 Task: What year was "Journey to the Center of the Earth" by Jules Verne published?
Action: Mouse moved to (114, 113)
Screenshot: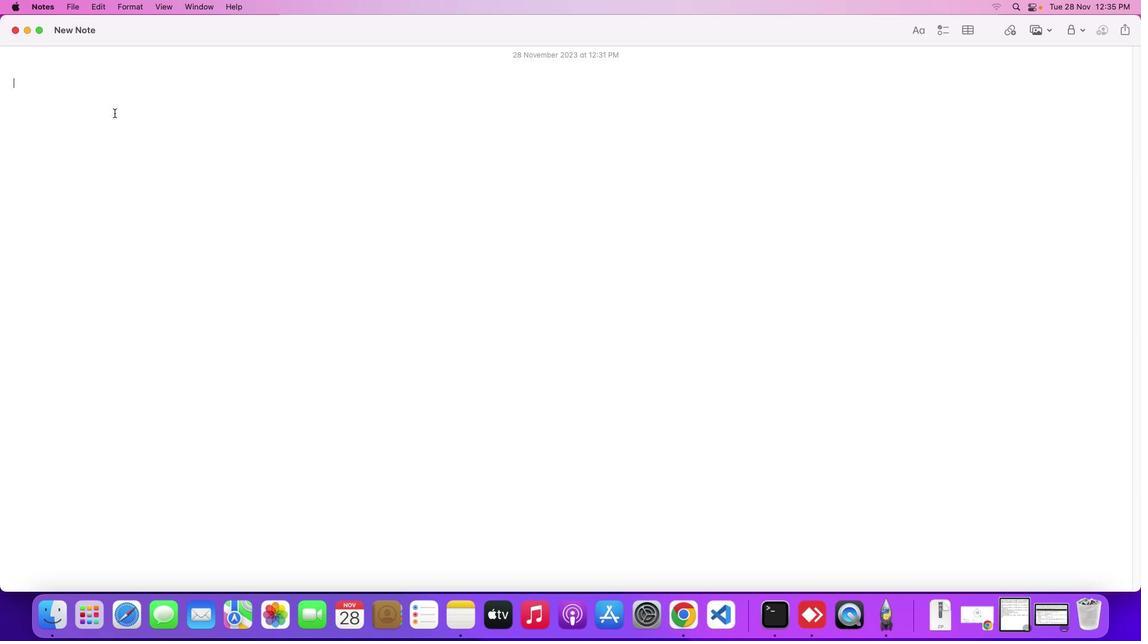 
Action: Mouse pressed left at (114, 113)
Screenshot: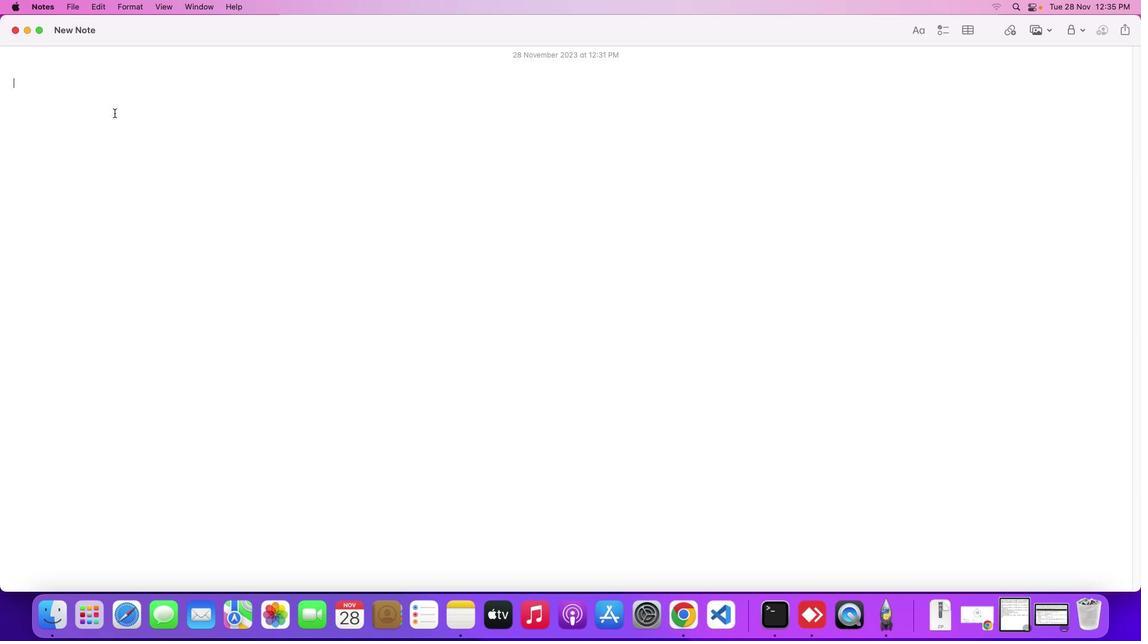 
Action: Mouse moved to (114, 112)
Screenshot: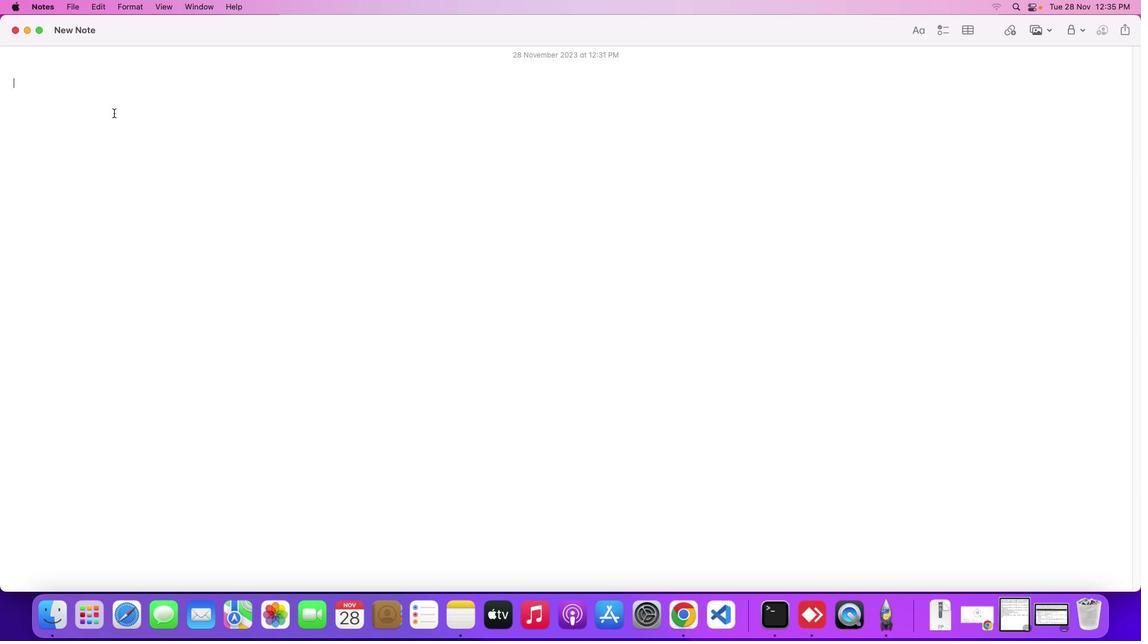 
Action: Key pressed Key.shift'W''h''a''t'Key.space'y''e''a''r'Key.space'w''a''s'Key.spaceKey.shift'"'Key.shift'J''o''u''r''n''e''y'Key.space't''o'Key.space't''h''e'Key.spaceKey.shift'C''e''n''t''e''r'Key.space'o''f'Key.space't''h''e'Key.spaceKey.shift'E''a''r''t''h'Key.shift'"'Key.space'b''y'Key.spaceKey.shift'J''u''l''e''s'Key.spaceKey.shift'V''e''r''n''e'Key.space'p''u''b''l''i''s''h''e''d'Key.shift_r'?'Key.enter
Screenshot: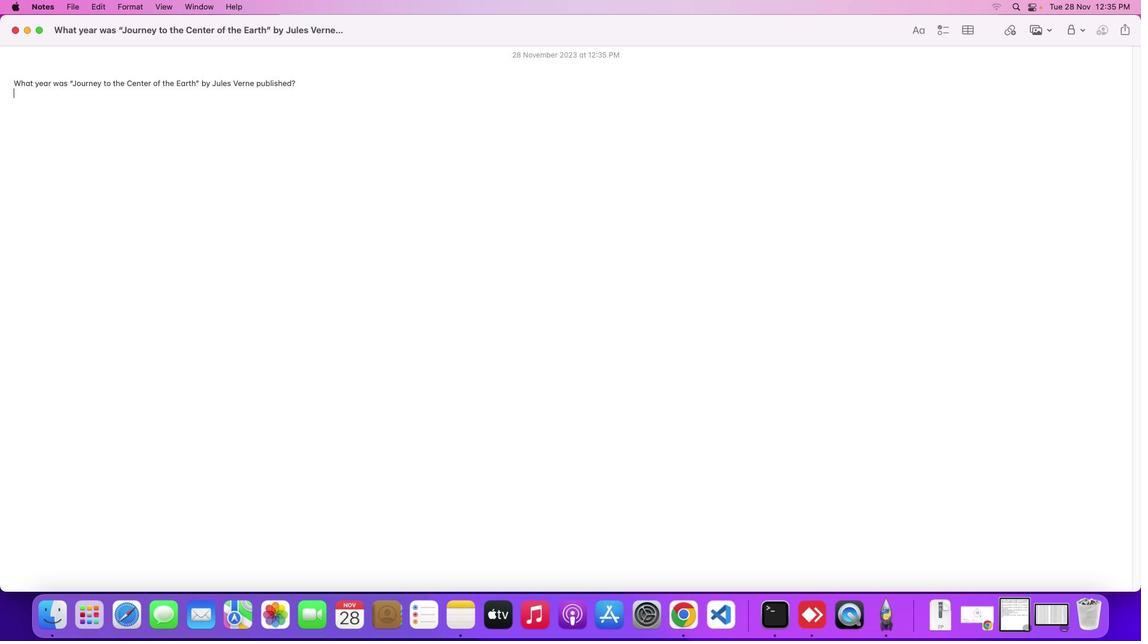 
Action: Mouse moved to (980, 616)
Screenshot: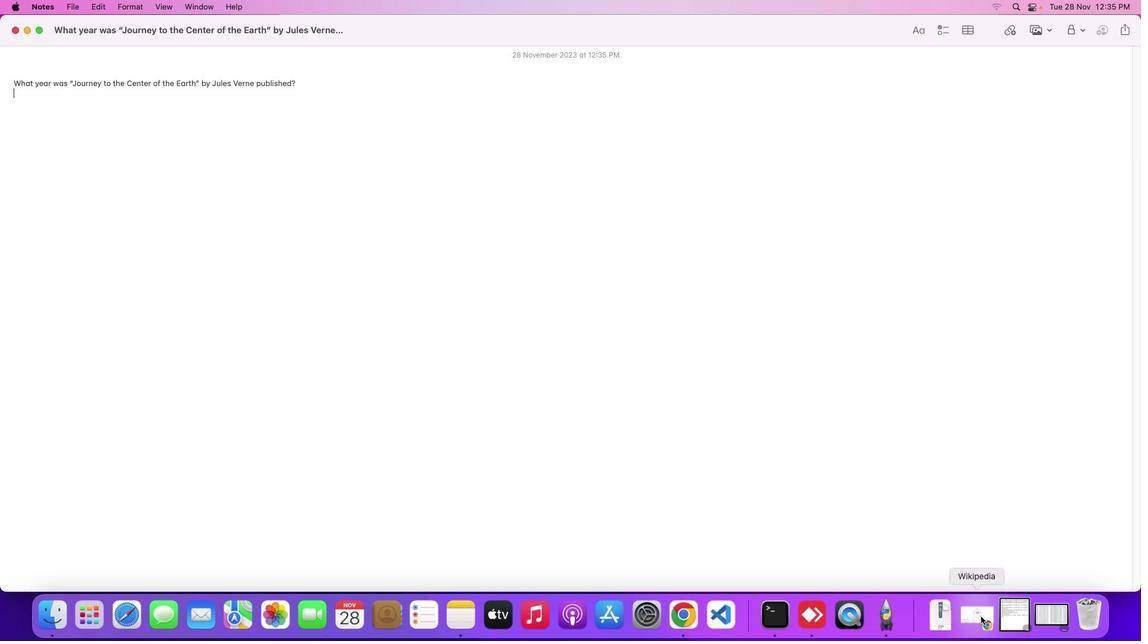 
Action: Mouse pressed left at (980, 616)
Screenshot: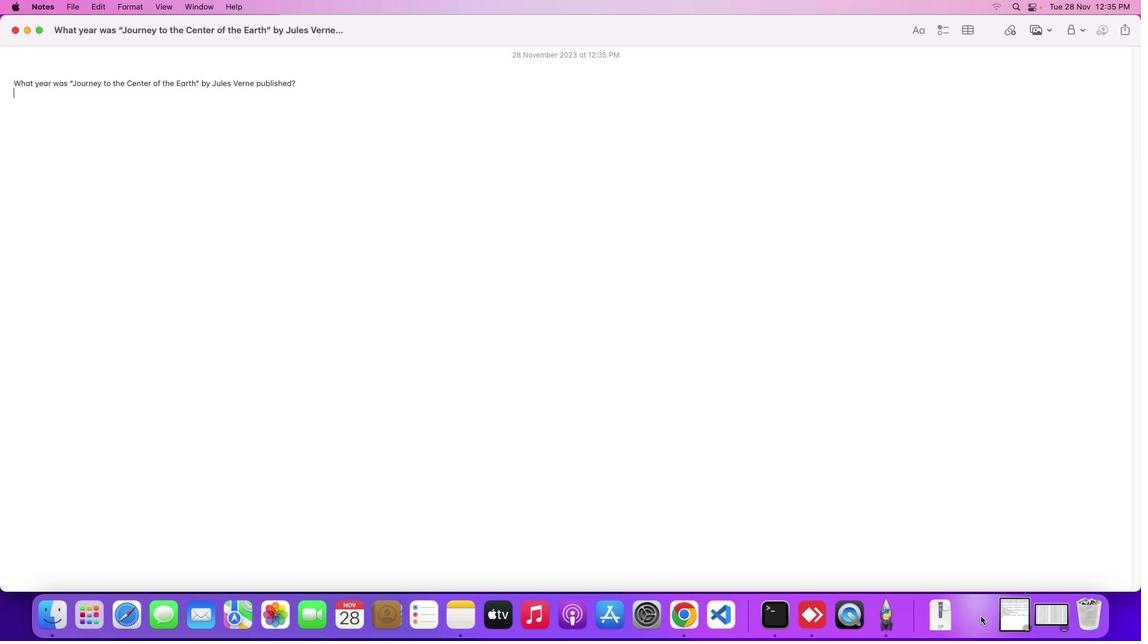 
Action: Mouse moved to (461, 352)
Screenshot: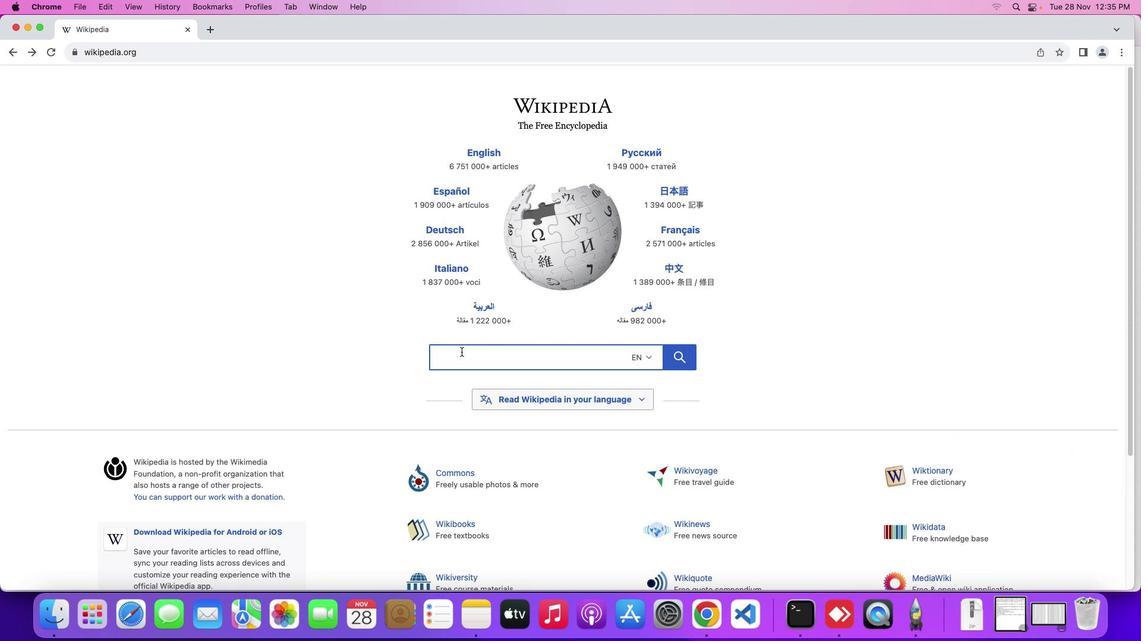 
Action: Mouse pressed left at (461, 352)
Screenshot: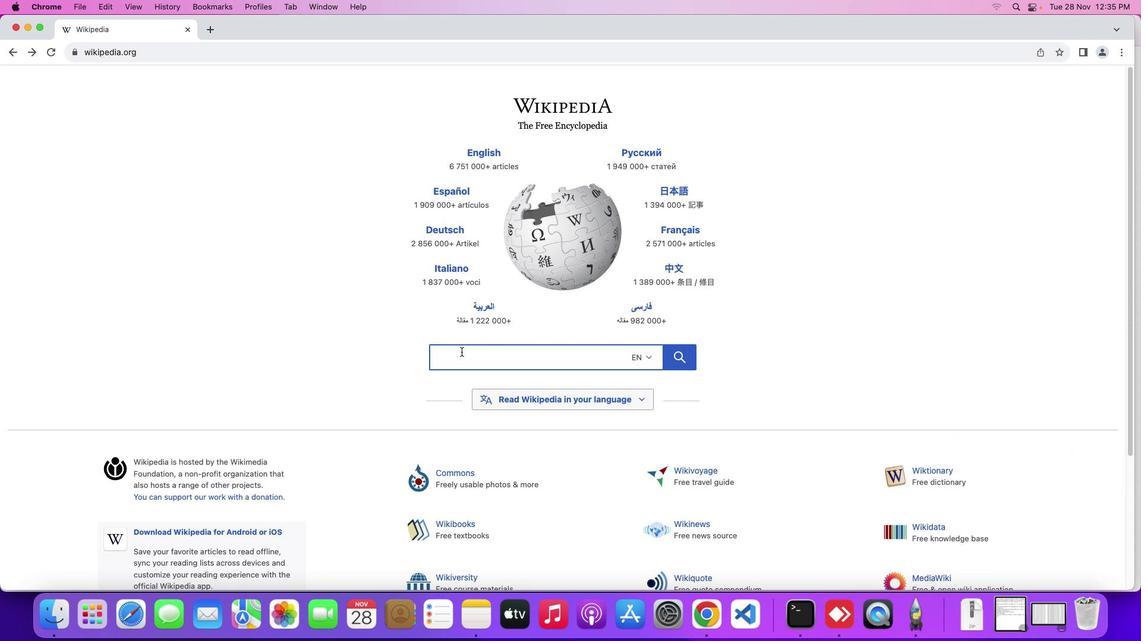 
Action: Key pressed Key.shift'J''o''u''r''n''e''y'Key.space't''o'Key.space't''h''e'Key.spaceKey.shift'C''e''n''t''e''r'Key.space'o''f'Key.space't''h''e'Key.spaceKey.shift'E''a''r''t''h'Key.enter
Screenshot: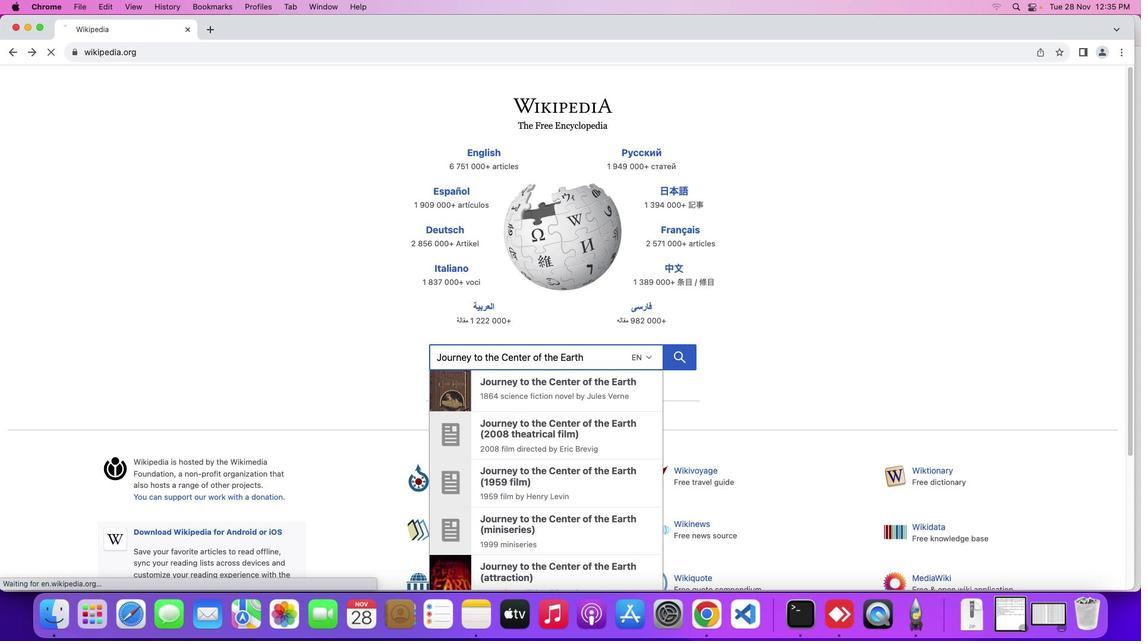 
Action: Mouse moved to (666, 368)
Screenshot: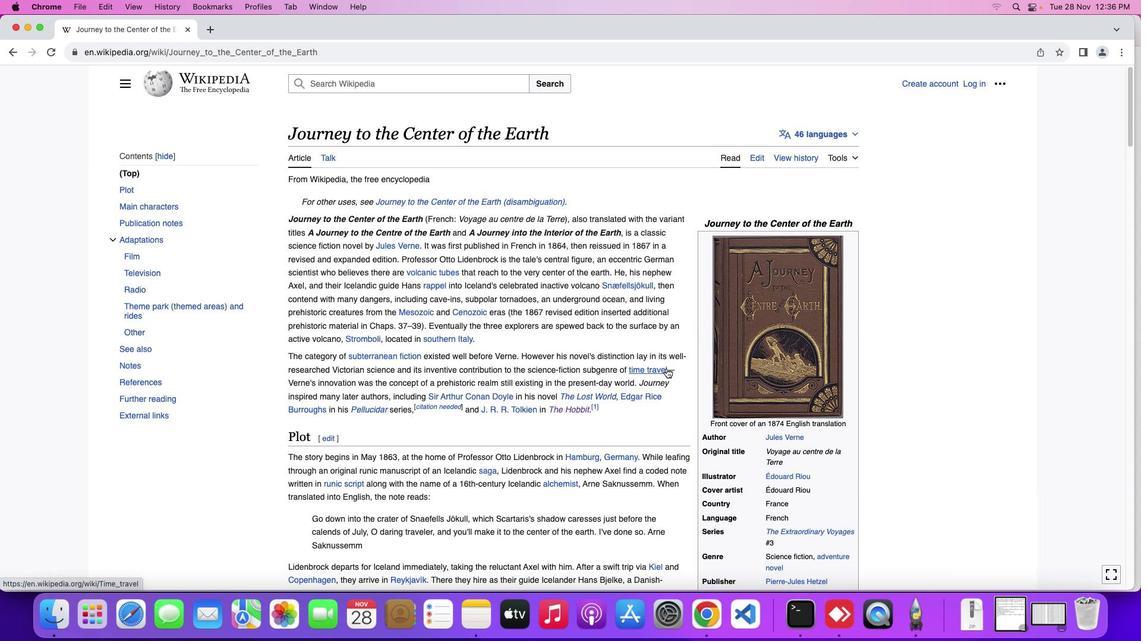 
Action: Mouse scrolled (666, 368) with delta (0, 0)
Screenshot: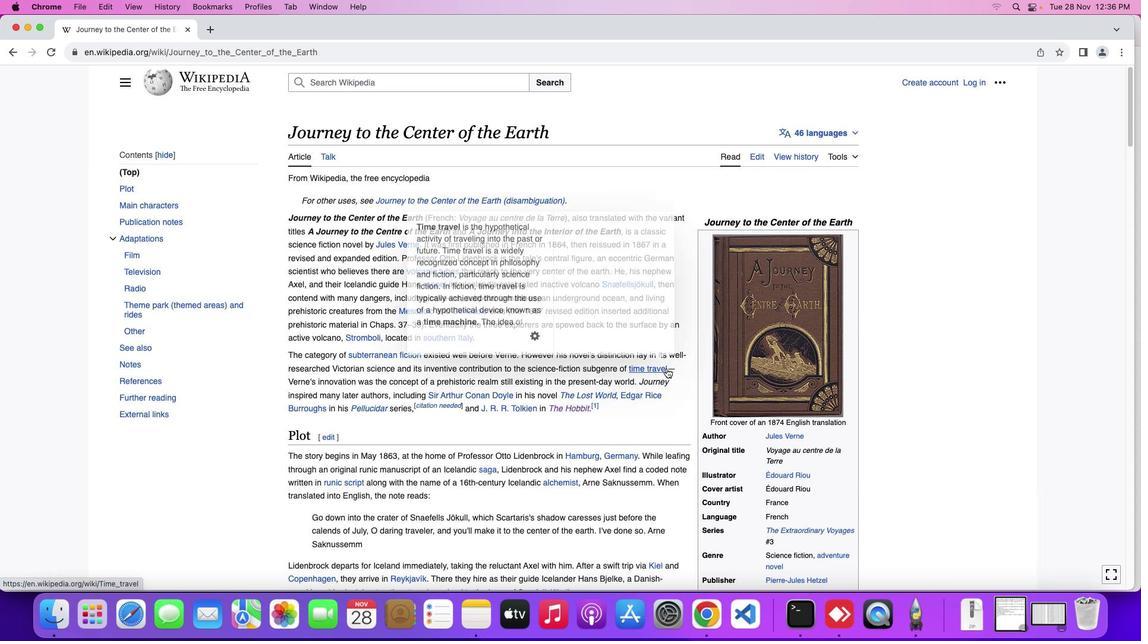 
Action: Mouse scrolled (666, 368) with delta (0, 0)
Screenshot: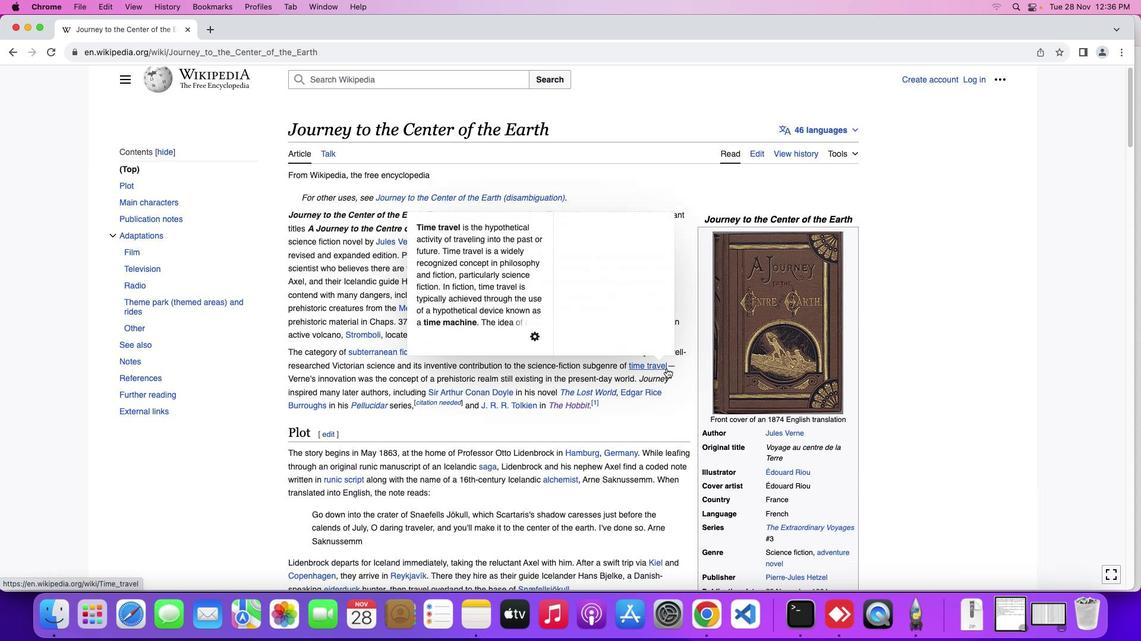 
Action: Mouse scrolled (666, 368) with delta (0, 0)
Screenshot: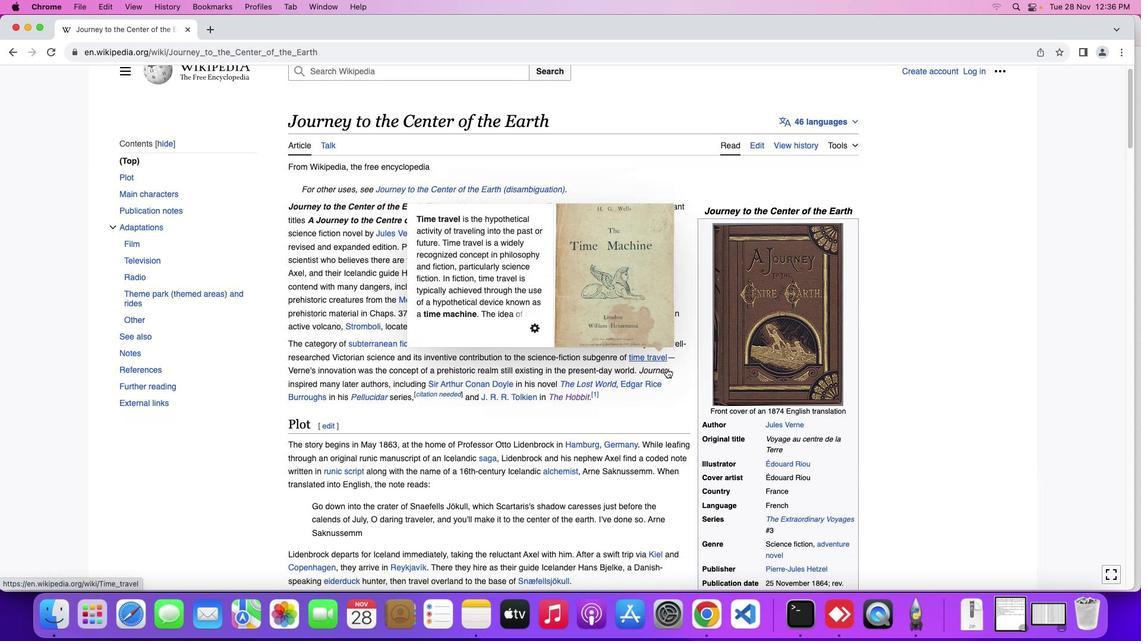 
Action: Mouse moved to (859, 326)
Screenshot: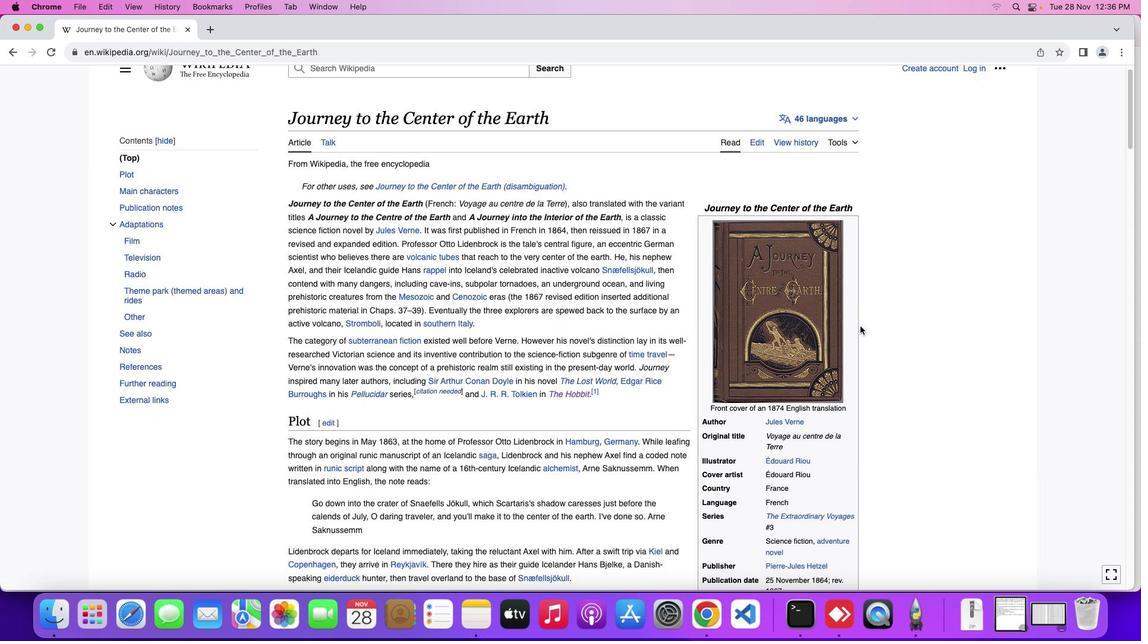 
Action: Mouse scrolled (859, 326) with delta (0, 0)
Screenshot: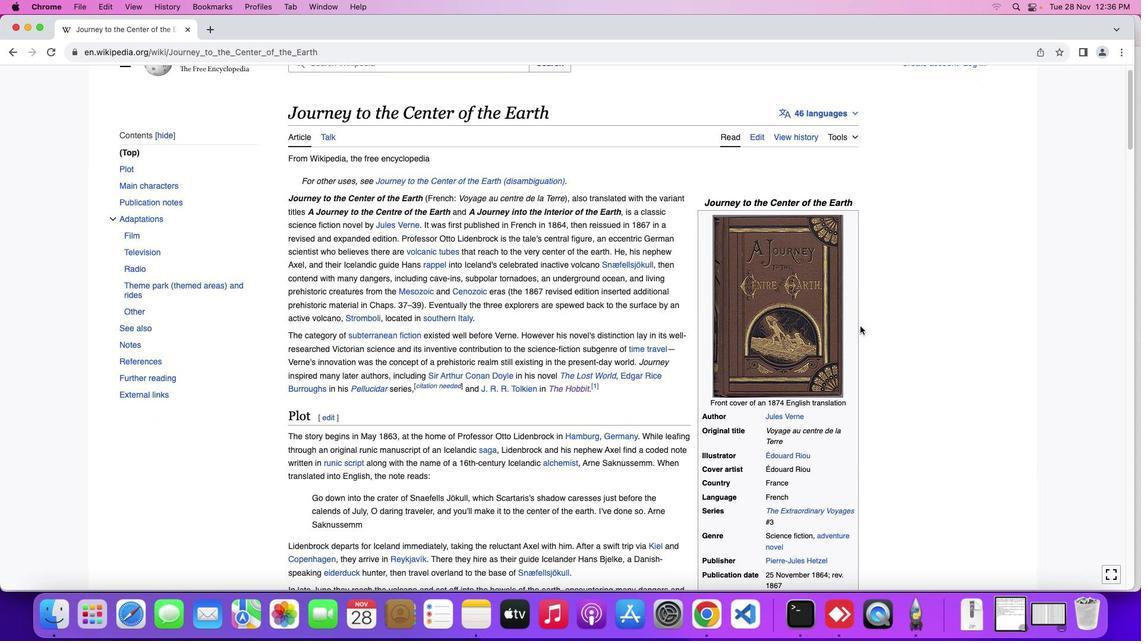 
Action: Mouse moved to (859, 326)
Screenshot: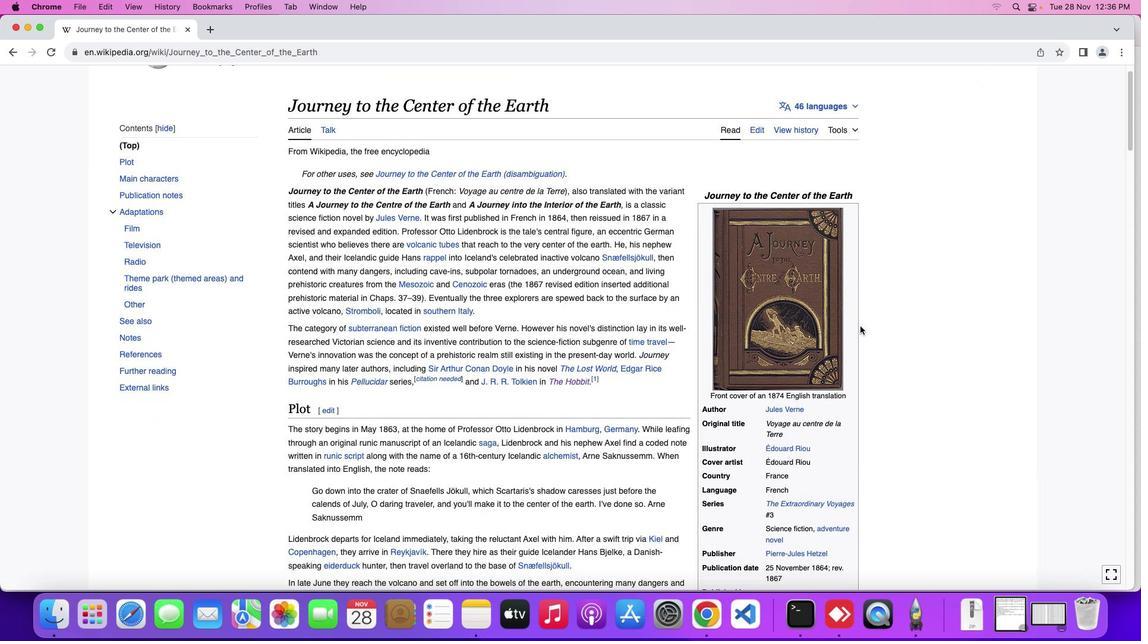 
Action: Mouse scrolled (859, 326) with delta (0, 0)
Screenshot: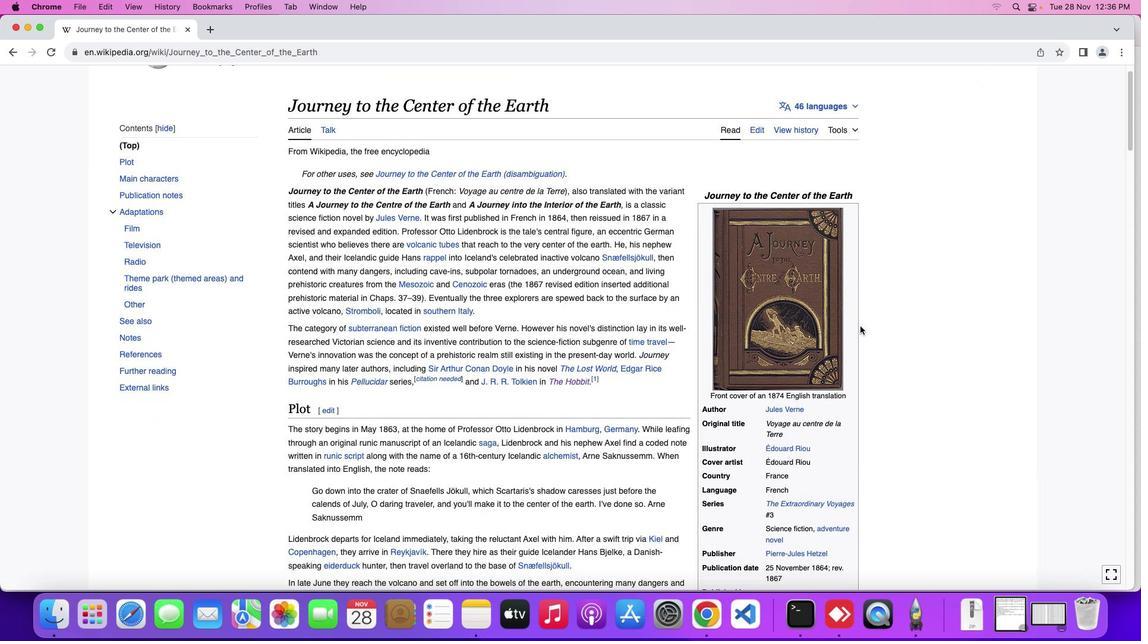 
Action: Mouse scrolled (859, 326) with delta (0, 0)
Screenshot: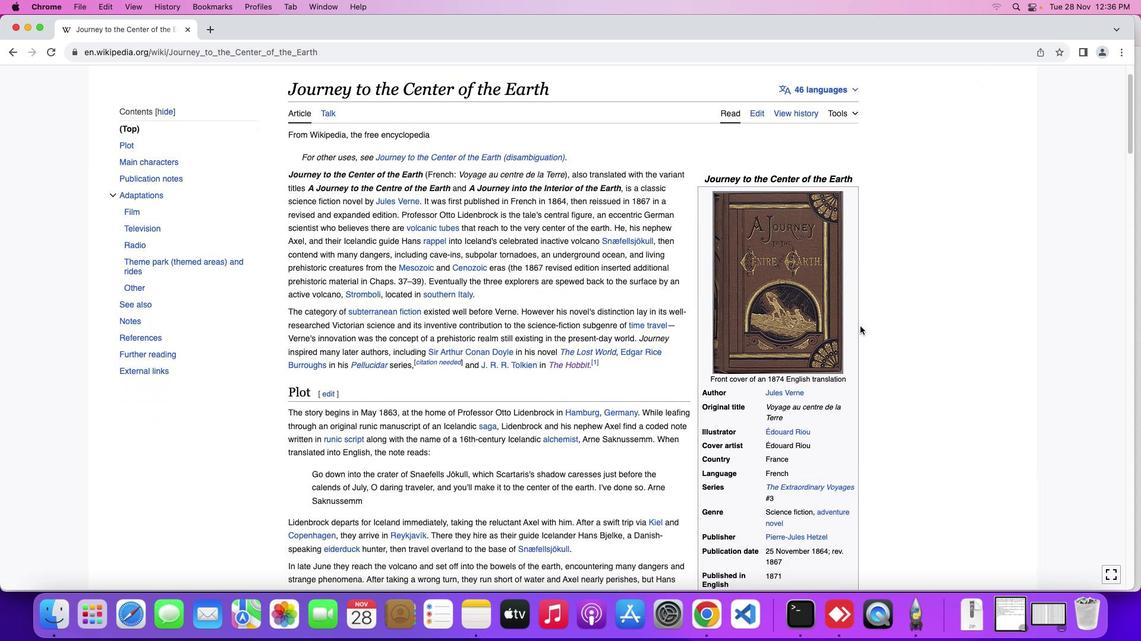 
Action: Mouse moved to (862, 325)
Screenshot: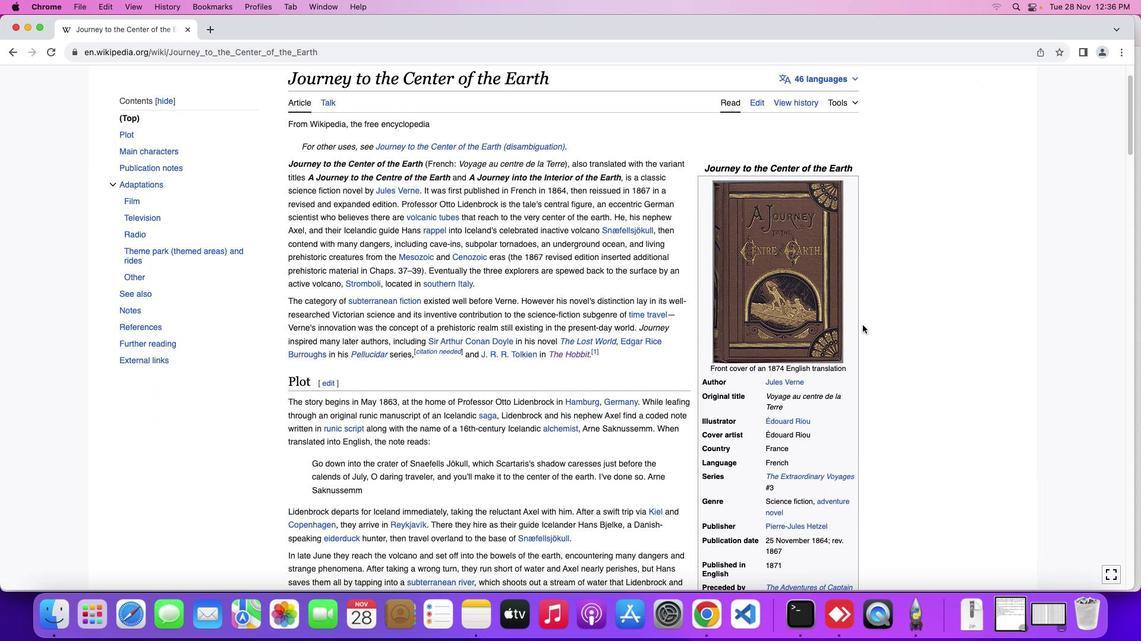 
Action: Mouse scrolled (862, 325) with delta (0, 0)
Screenshot: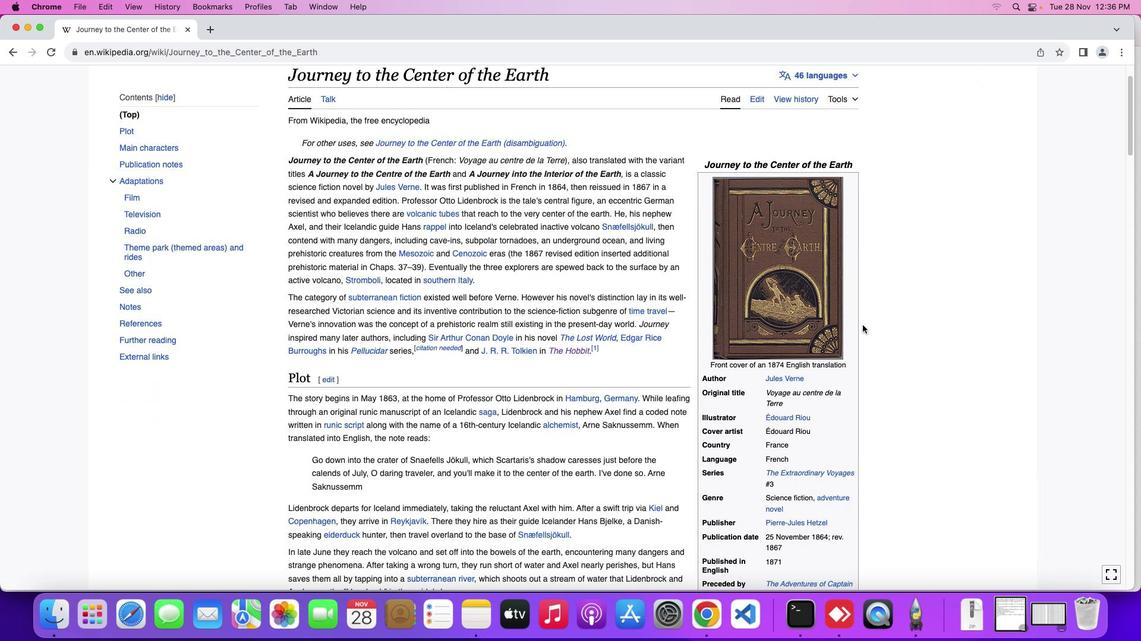
Action: Mouse moved to (862, 325)
Screenshot: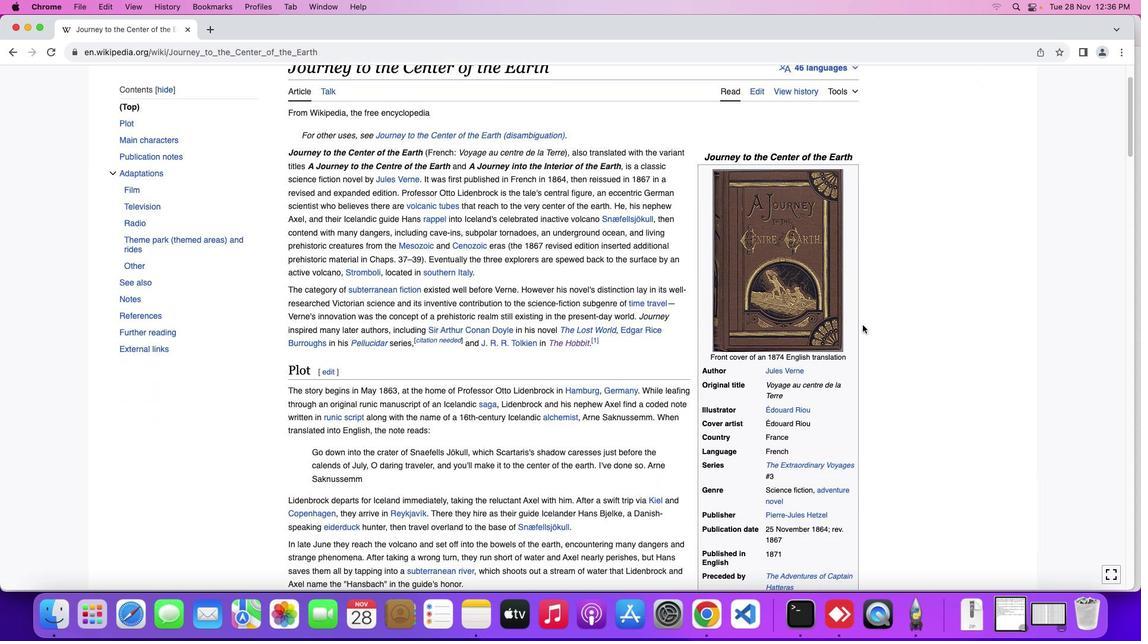 
Action: Mouse scrolled (862, 325) with delta (0, 0)
Screenshot: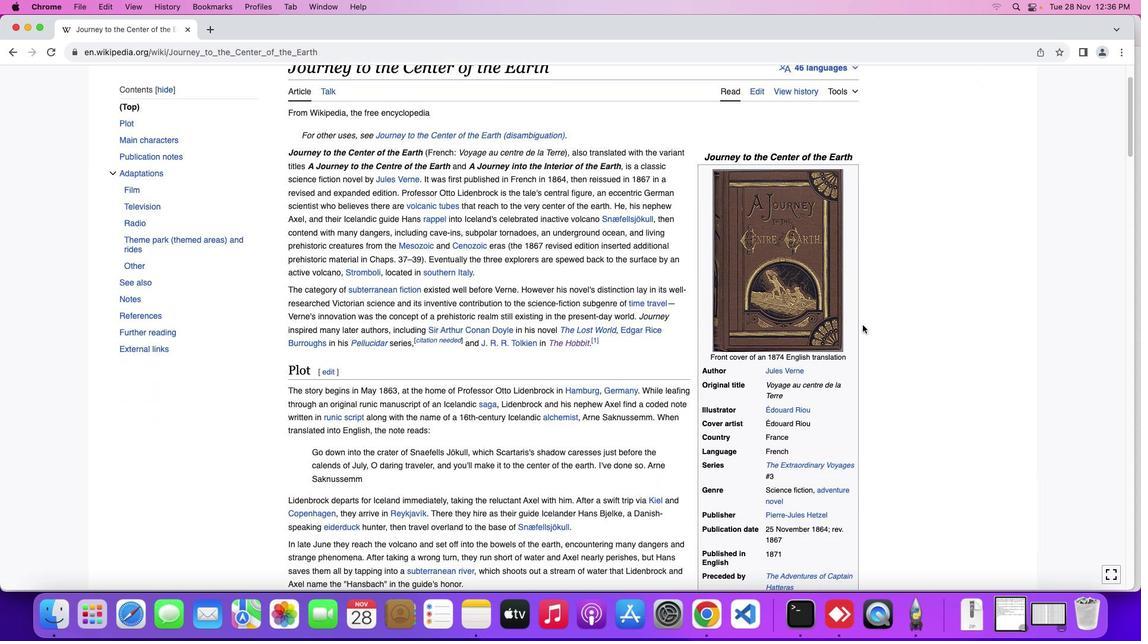 
Action: Mouse scrolled (862, 325) with delta (0, 0)
Screenshot: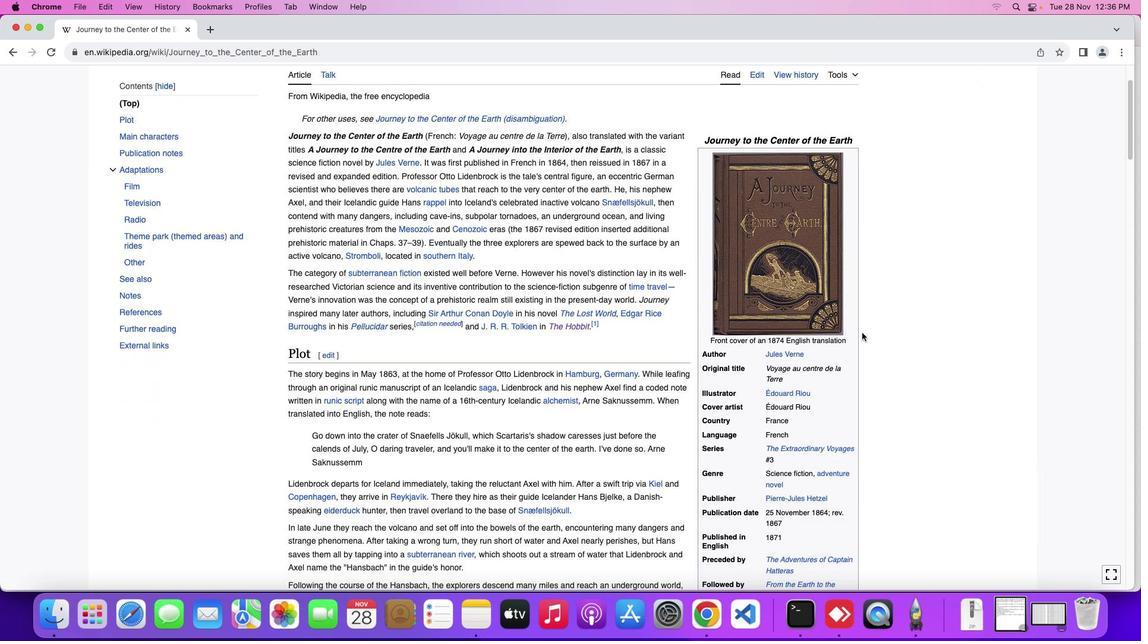 
Action: Mouse moved to (860, 346)
Screenshot: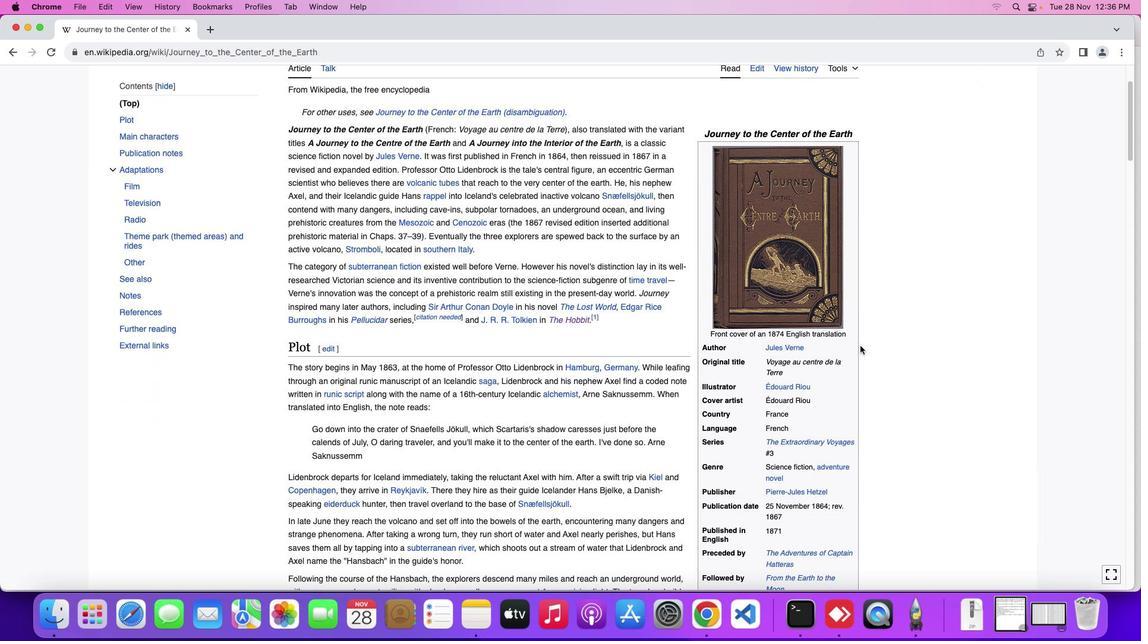 
Action: Mouse scrolled (860, 346) with delta (0, 0)
Screenshot: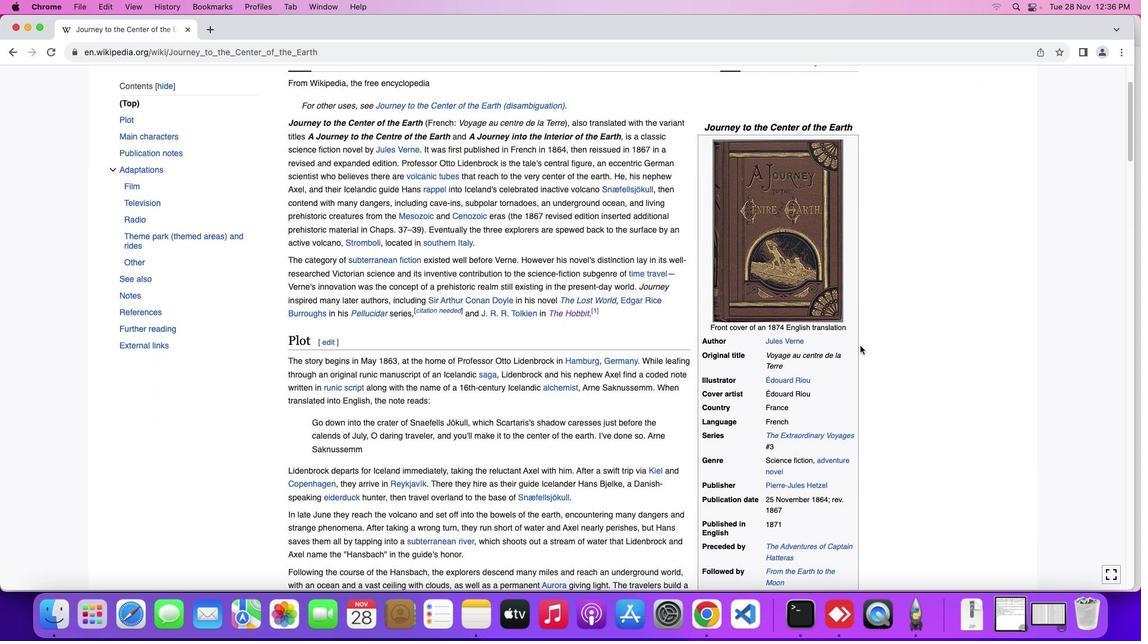 
Action: Mouse scrolled (860, 346) with delta (0, 0)
Screenshot: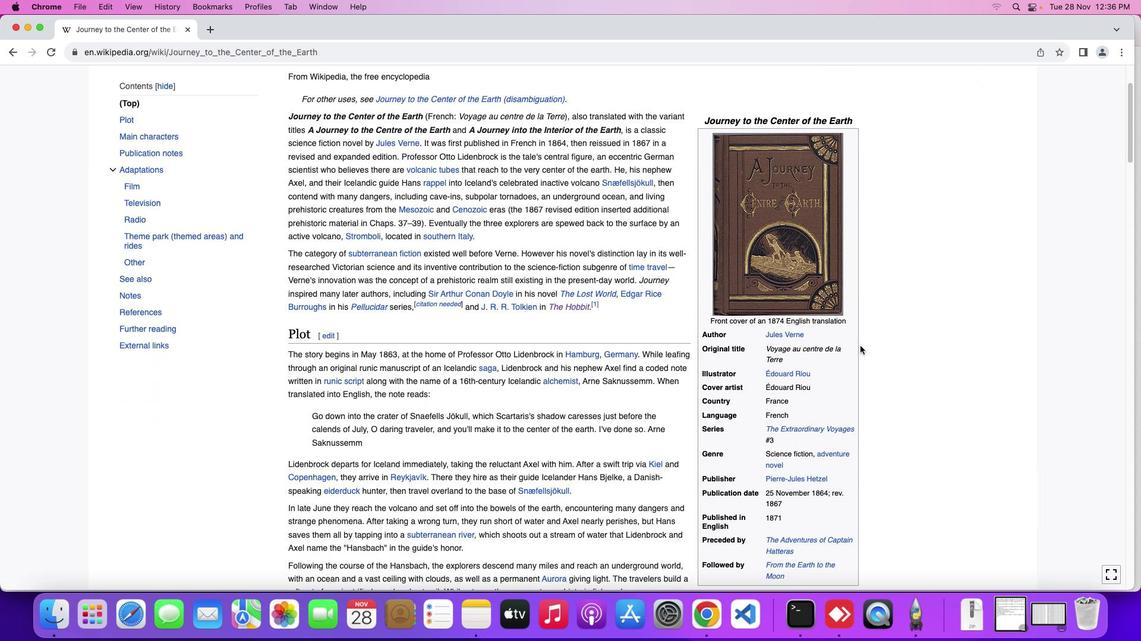 
Action: Mouse scrolled (860, 346) with delta (0, 0)
Screenshot: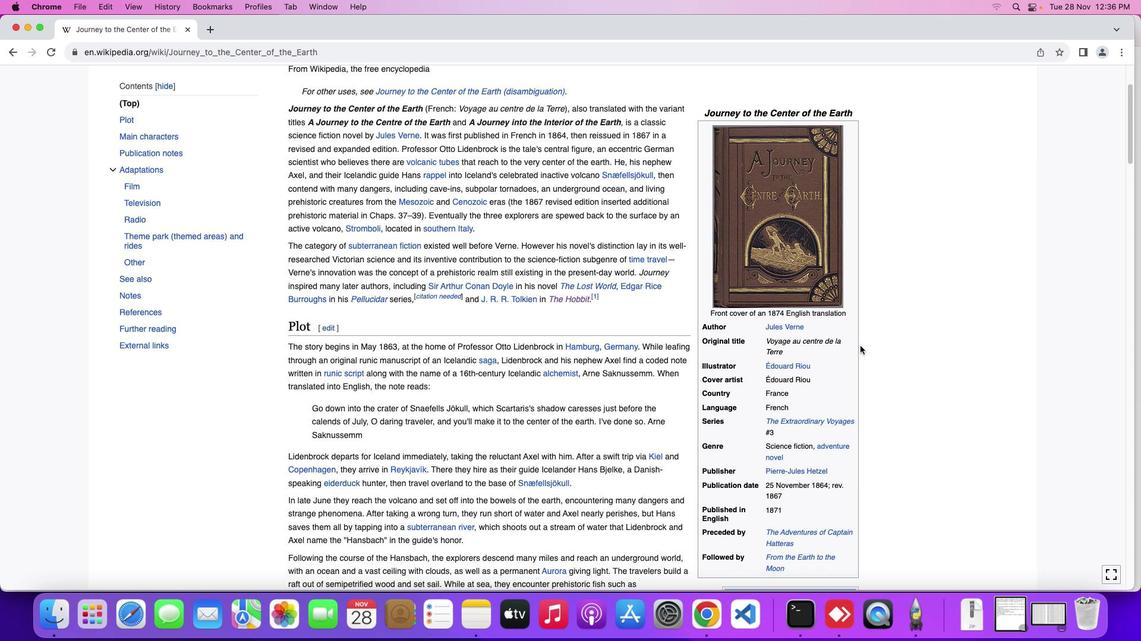 
Action: Mouse scrolled (860, 346) with delta (0, 0)
Screenshot: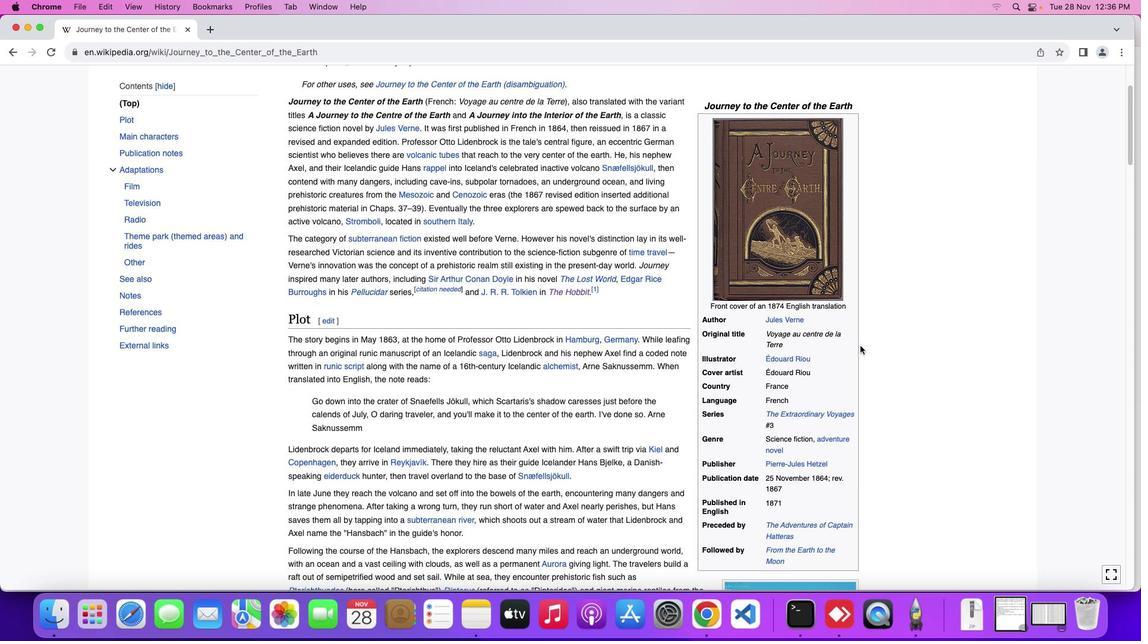 
Action: Mouse moved to (873, 373)
Screenshot: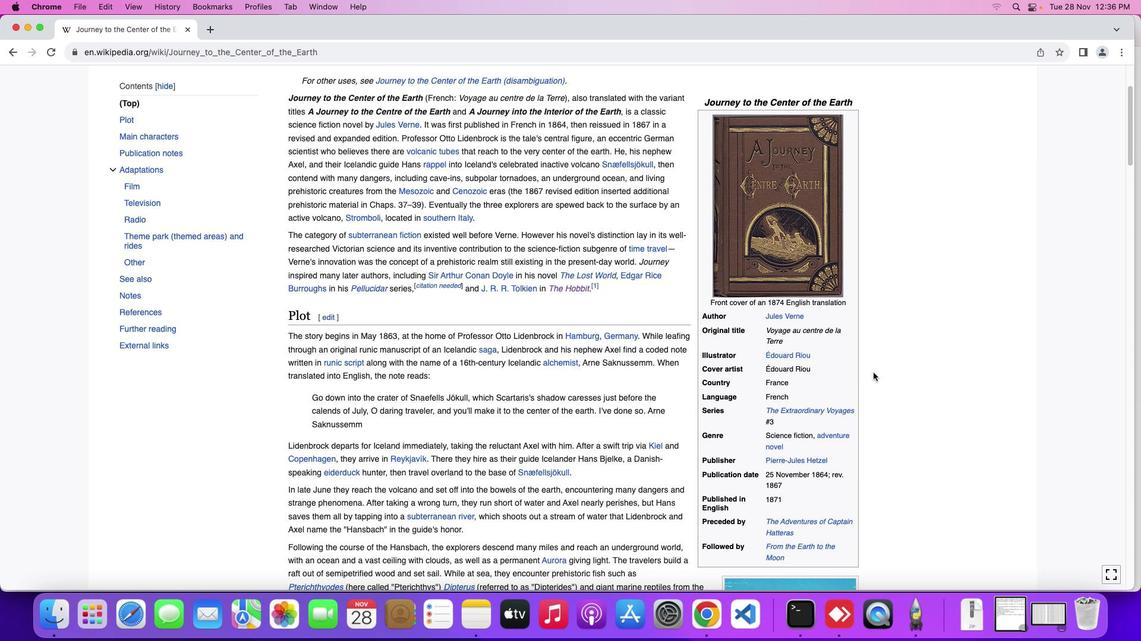 
Action: Mouse scrolled (873, 373) with delta (0, 0)
Screenshot: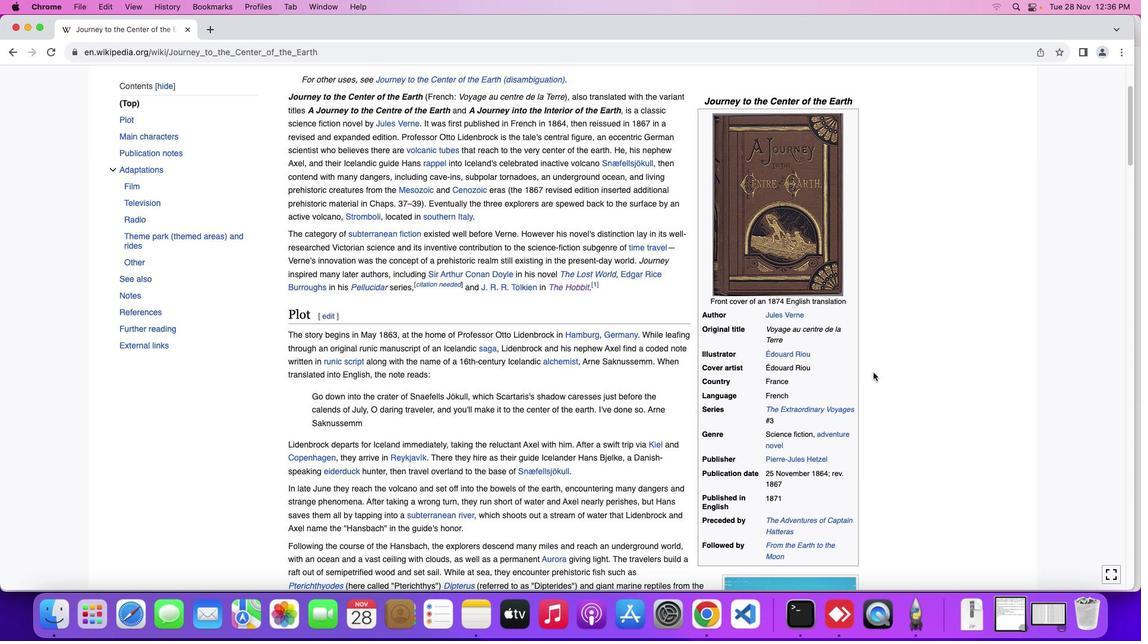 
Action: Mouse moved to (873, 373)
Screenshot: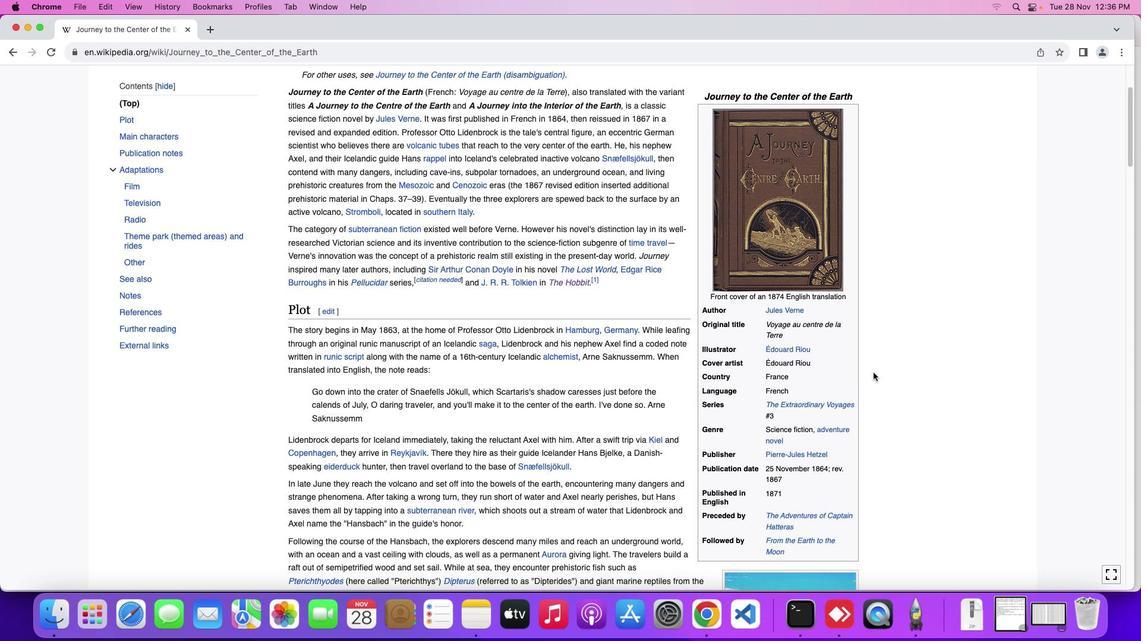 
Action: Mouse scrolled (873, 373) with delta (0, 0)
Screenshot: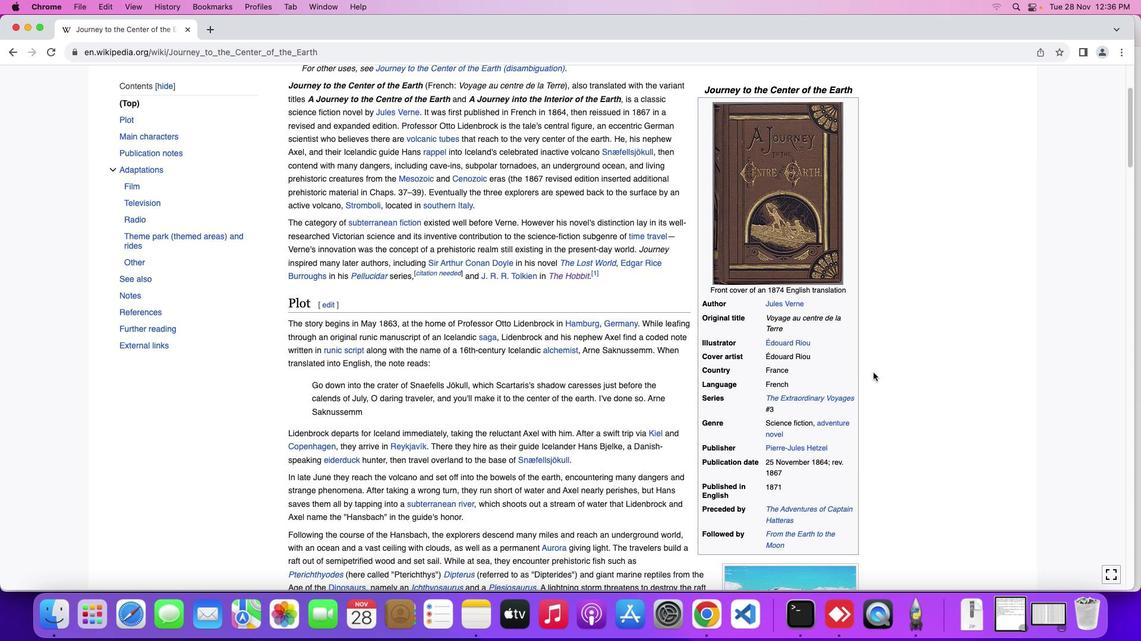 
Action: Mouse scrolled (873, 373) with delta (0, 0)
Screenshot: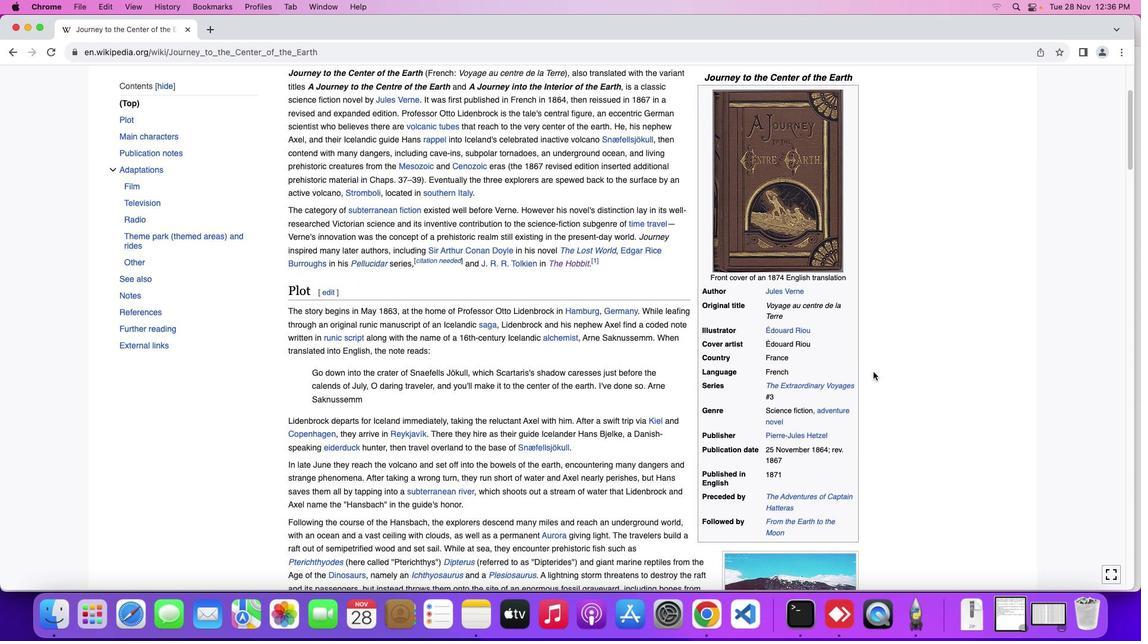 
Action: Mouse moved to (872, 378)
Screenshot: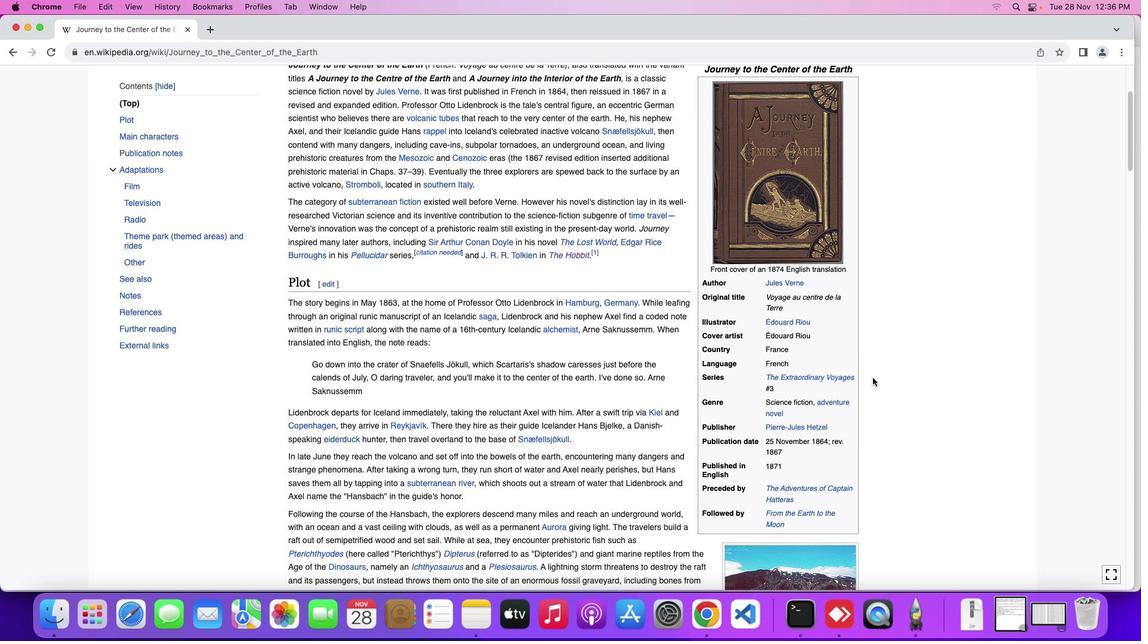 
Action: Mouse scrolled (872, 378) with delta (0, 0)
Screenshot: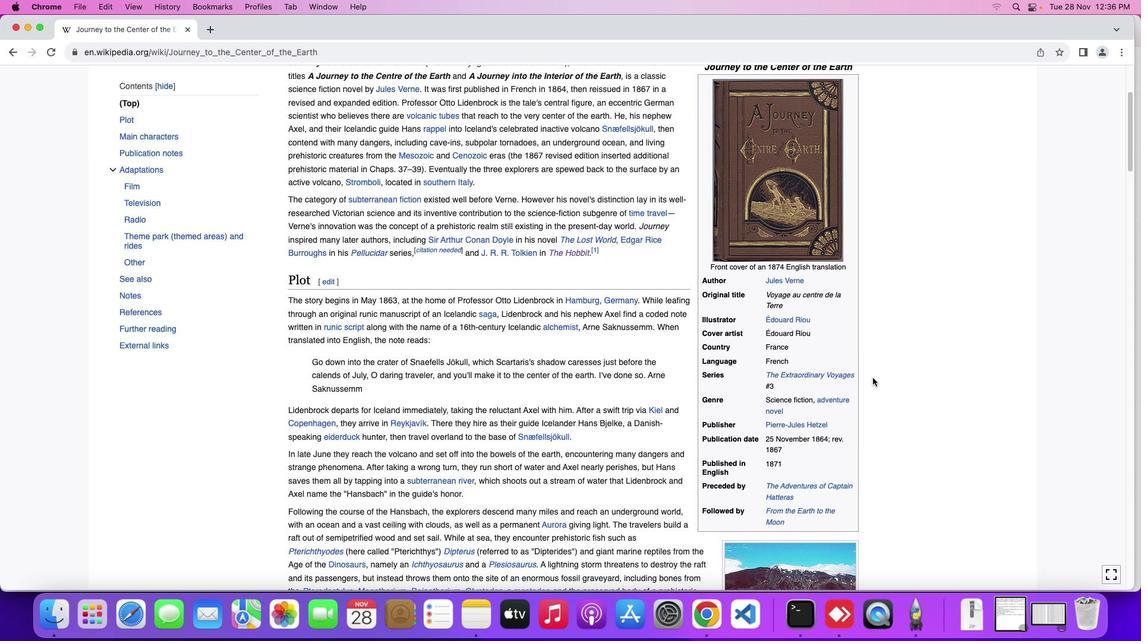 
Action: Mouse scrolled (872, 378) with delta (0, 0)
Screenshot: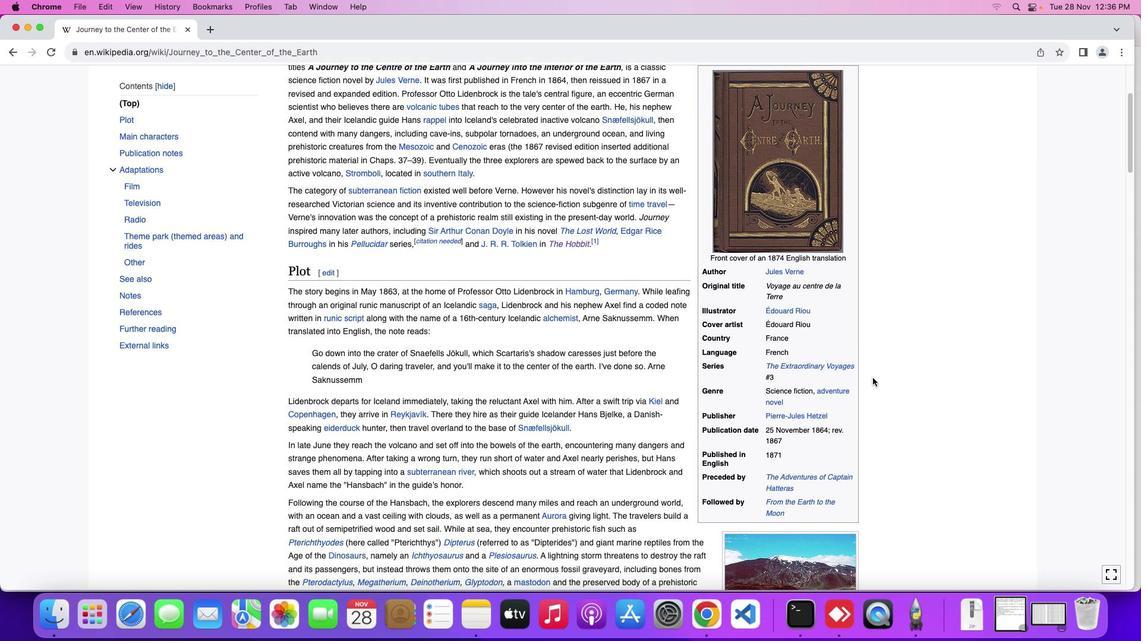
Action: Mouse scrolled (872, 378) with delta (0, 0)
Screenshot: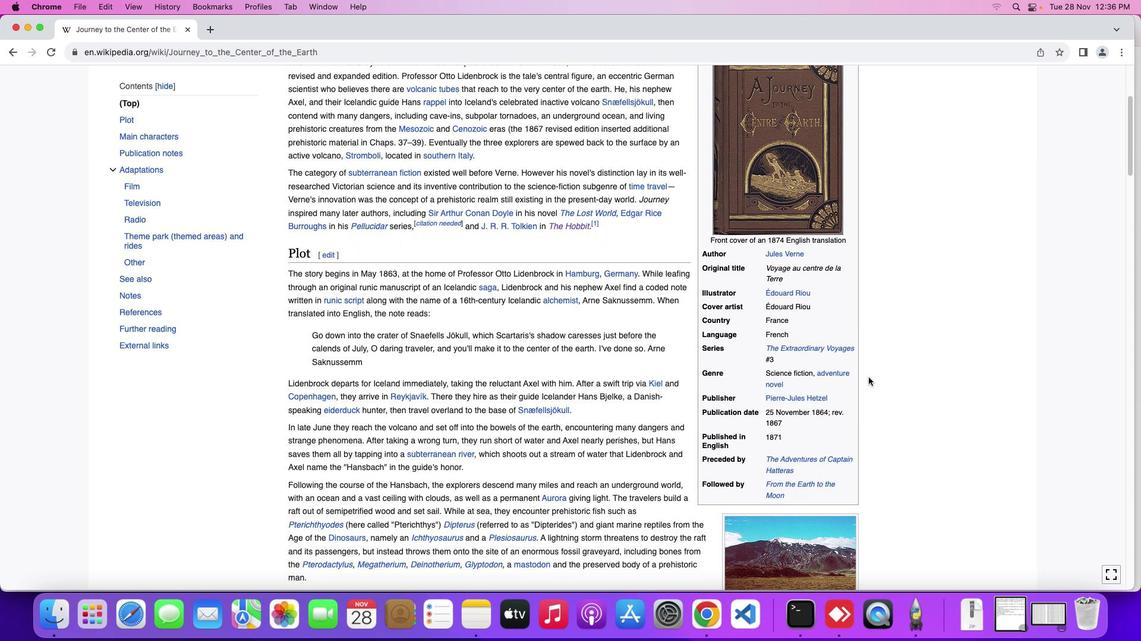
Action: Mouse moved to (833, 370)
Screenshot: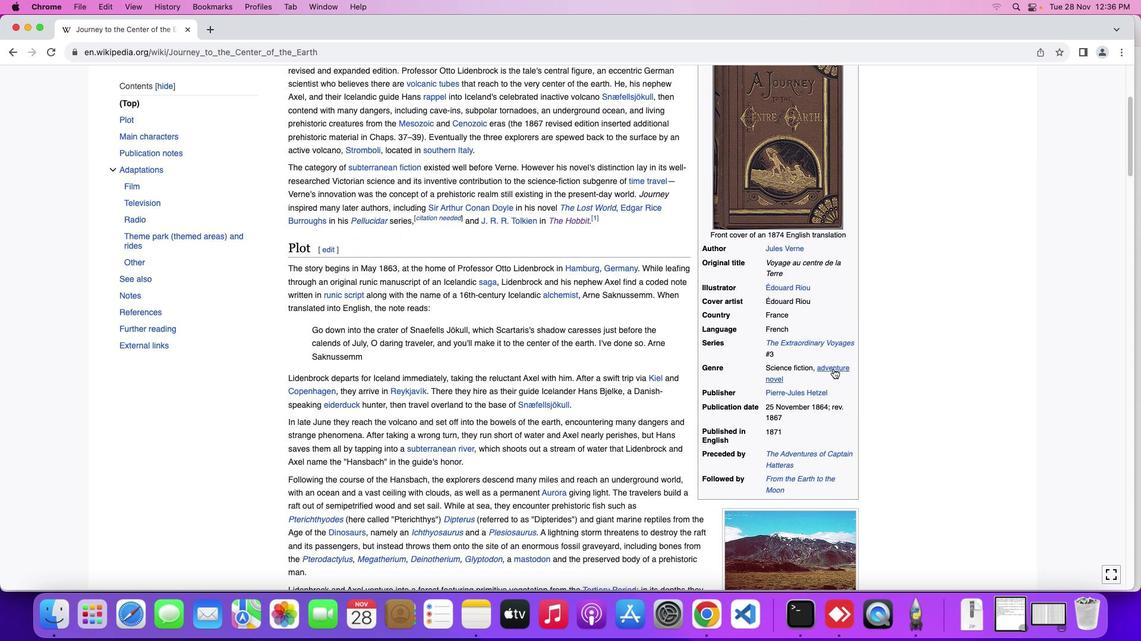 
Action: Mouse scrolled (833, 370) with delta (0, 0)
Screenshot: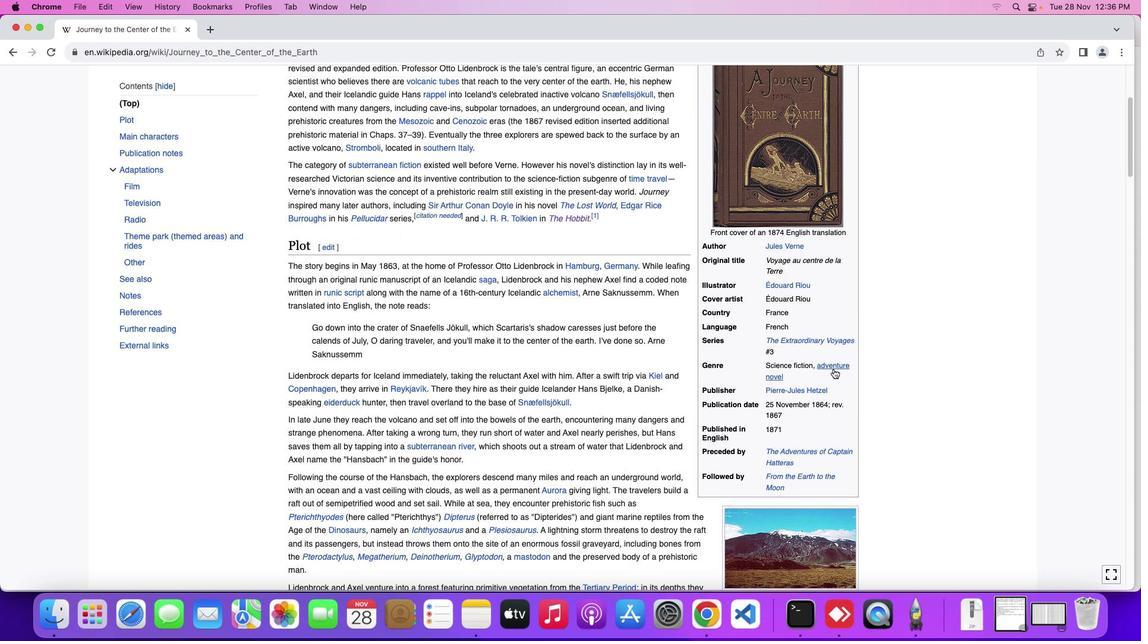 
Action: Mouse moved to (833, 369)
Screenshot: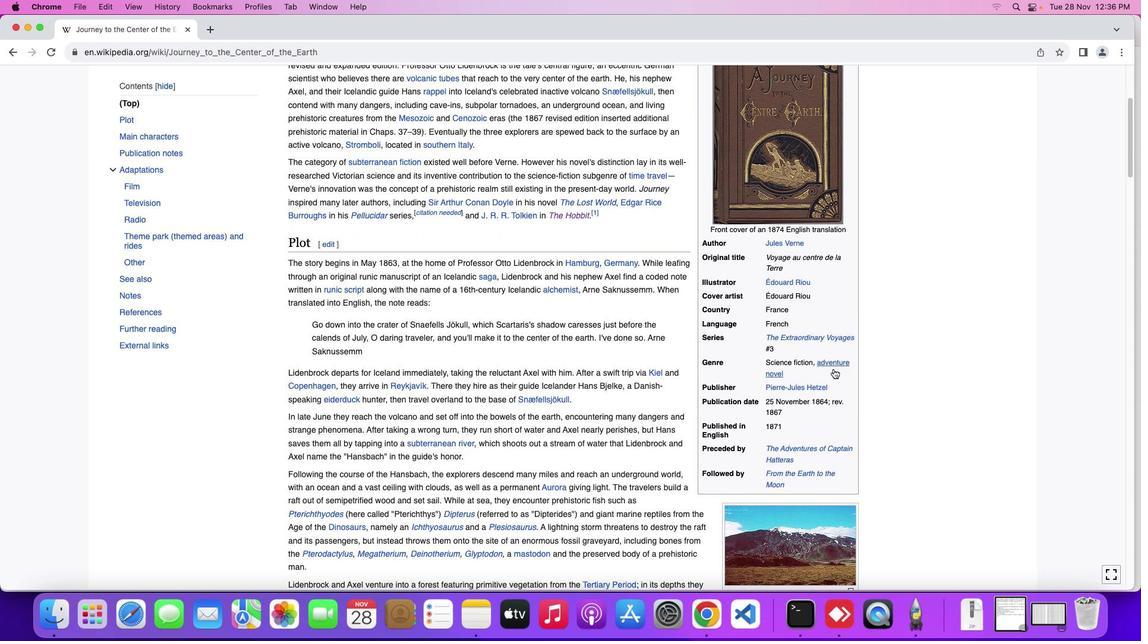 
Action: Mouse scrolled (833, 369) with delta (0, 0)
Screenshot: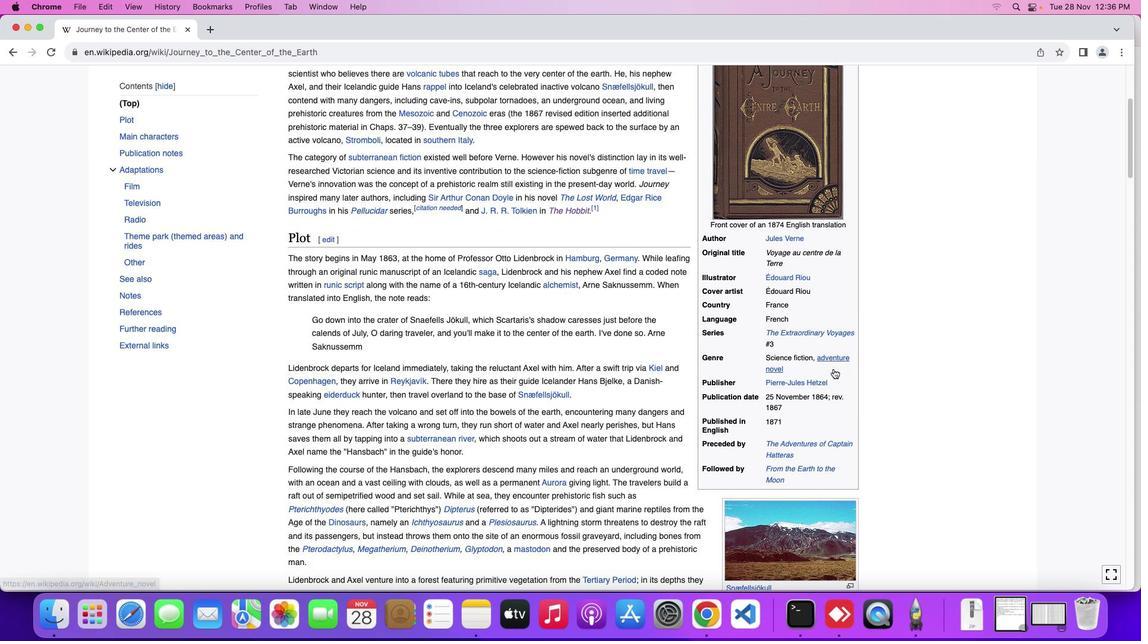 
Action: Mouse moved to (833, 369)
Screenshot: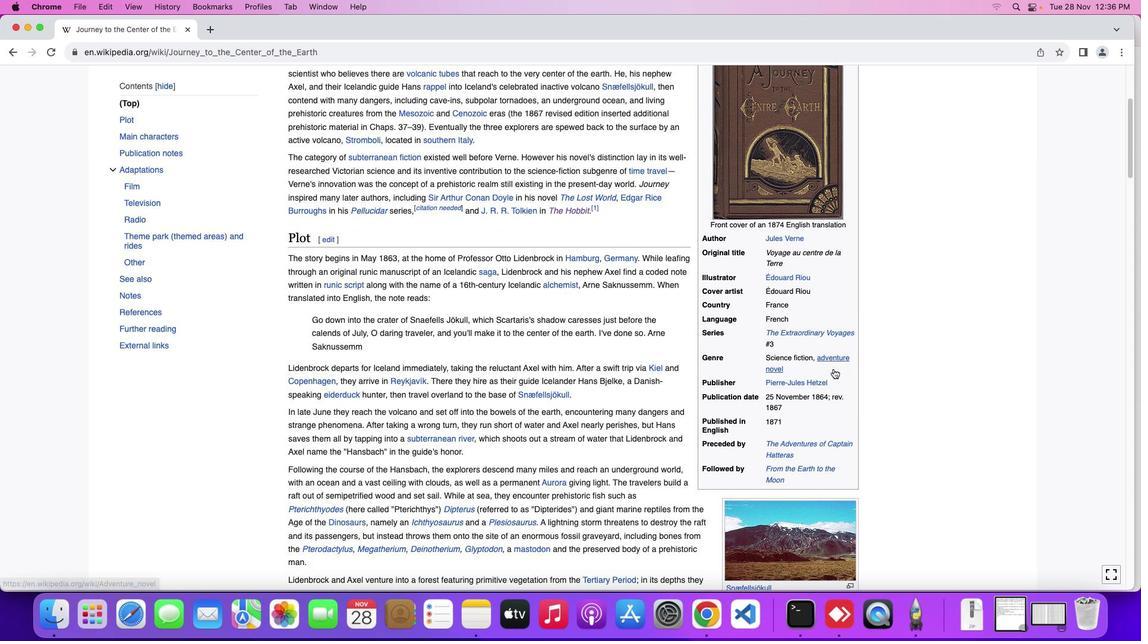 
Action: Mouse scrolled (833, 369) with delta (0, 0)
Screenshot: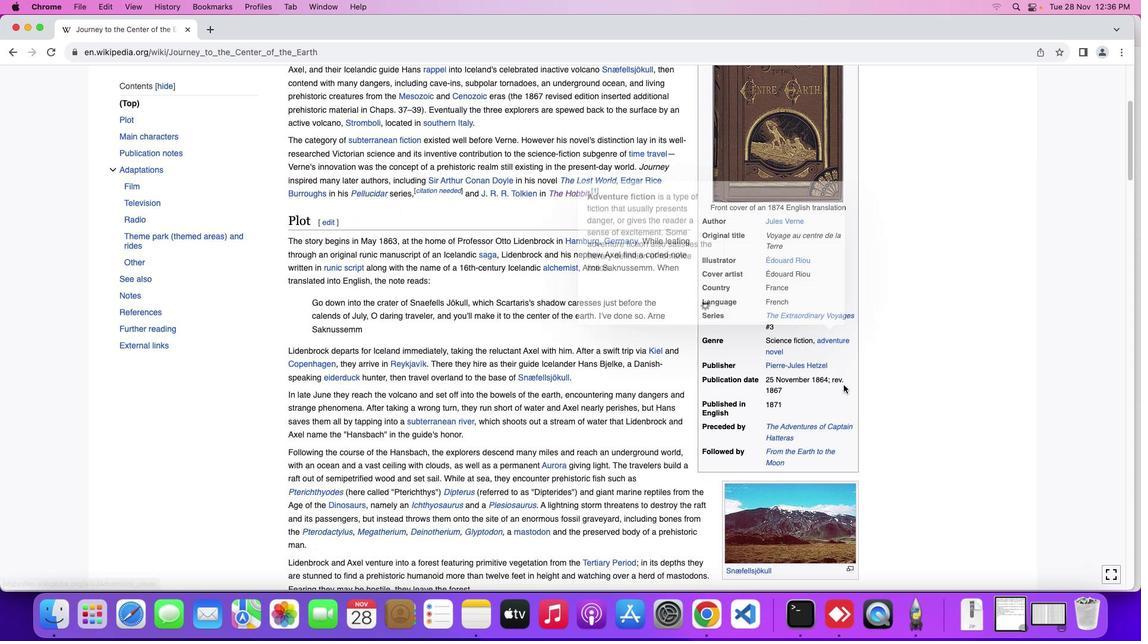 
Action: Mouse moved to (843, 385)
Screenshot: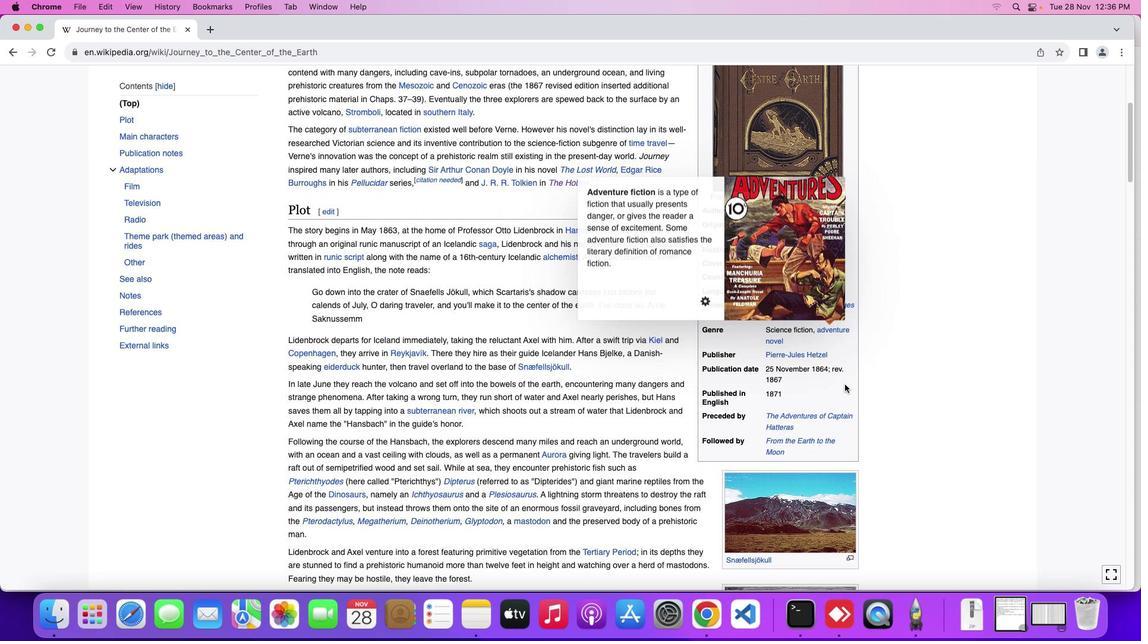
Action: Mouse scrolled (843, 385) with delta (0, 0)
Screenshot: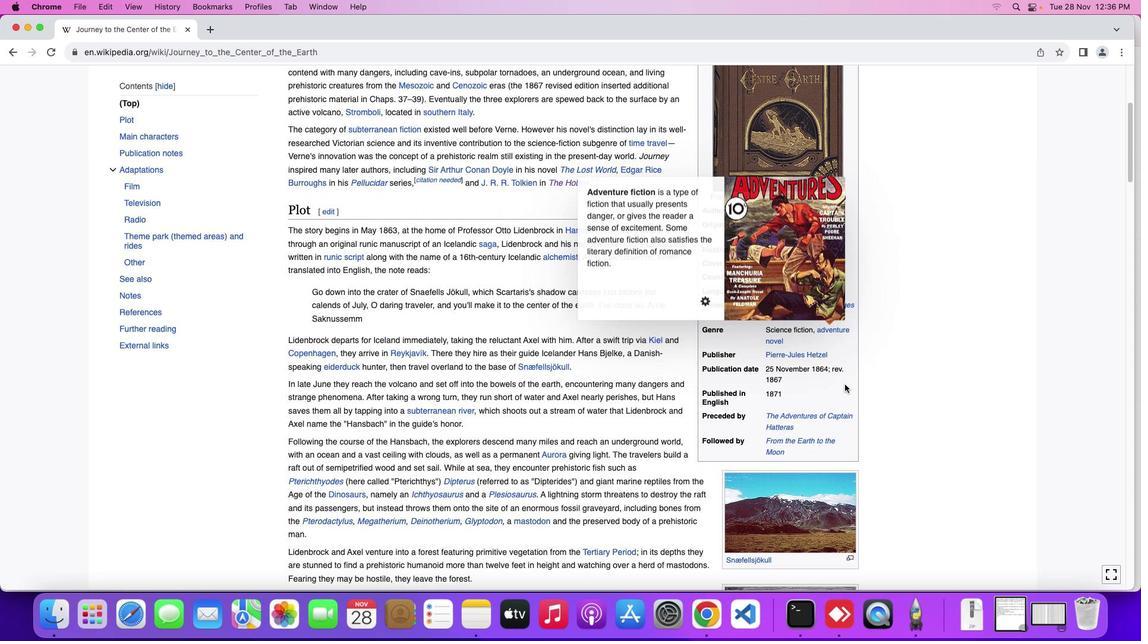 
Action: Mouse moved to (844, 384)
Screenshot: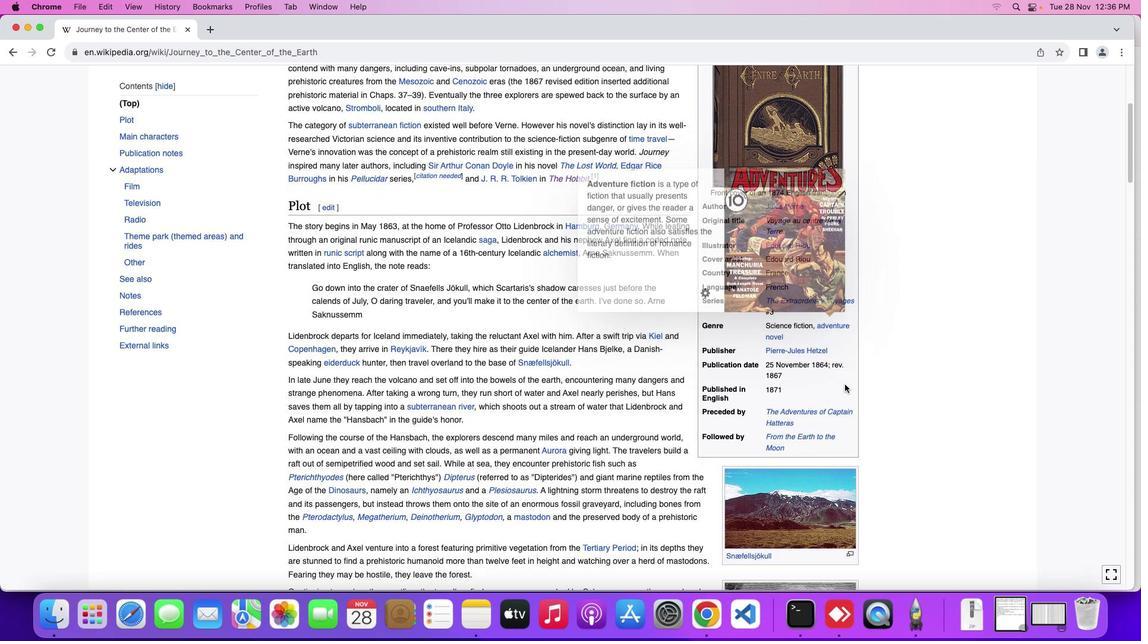 
Action: Mouse scrolled (844, 384) with delta (0, 0)
Screenshot: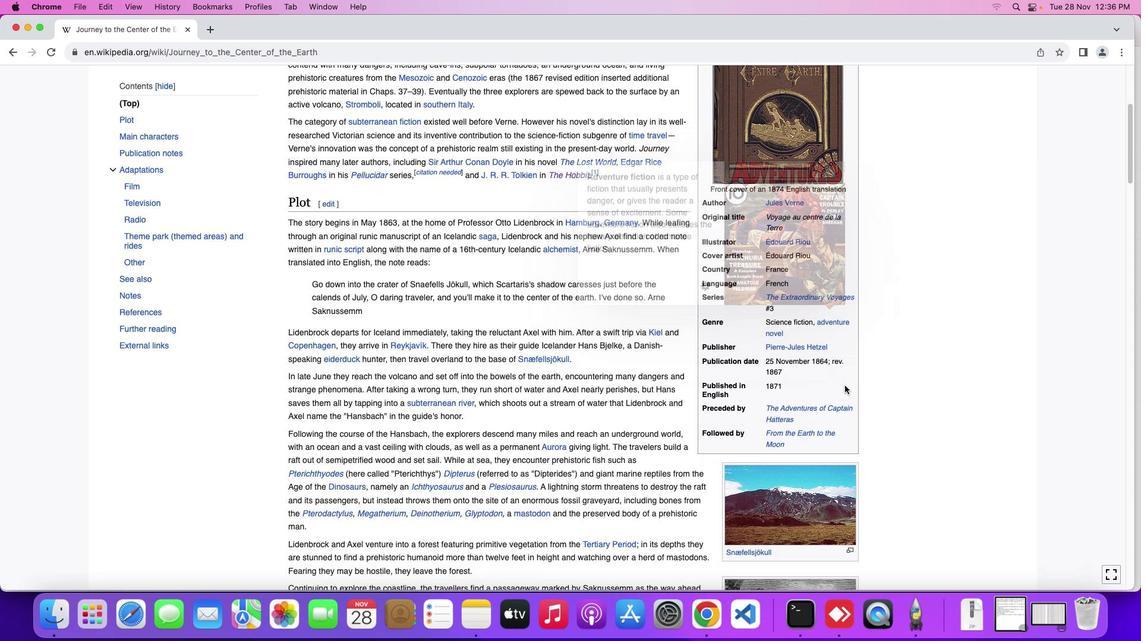 
Action: Mouse moved to (844, 394)
Screenshot: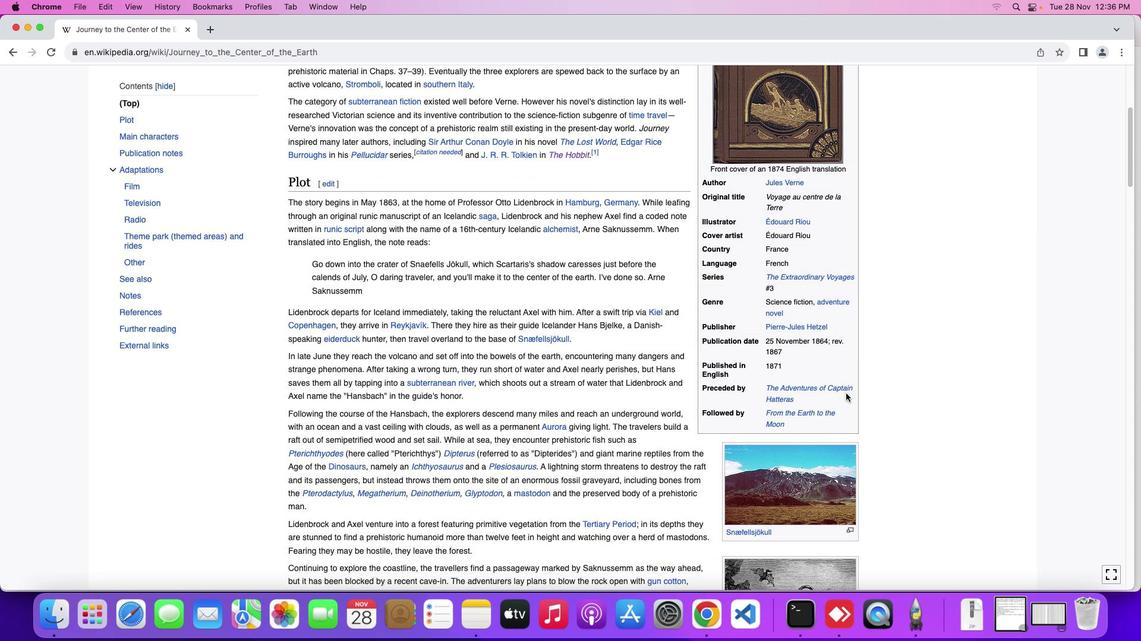 
Action: Mouse scrolled (844, 394) with delta (0, 0)
Screenshot: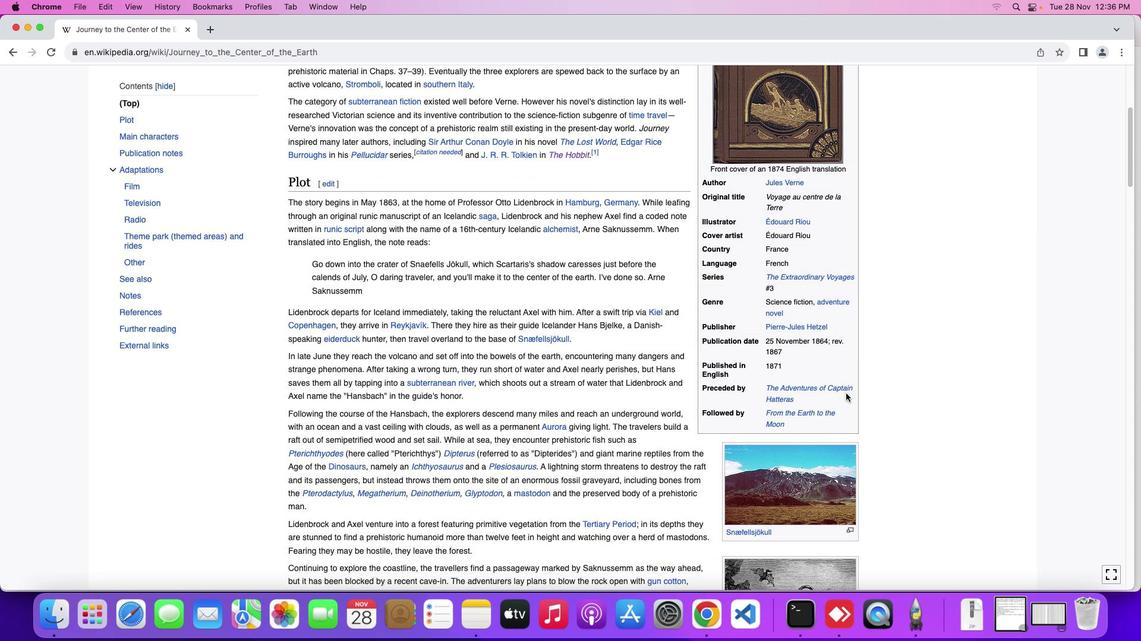 
Action: Mouse moved to (845, 394)
Screenshot: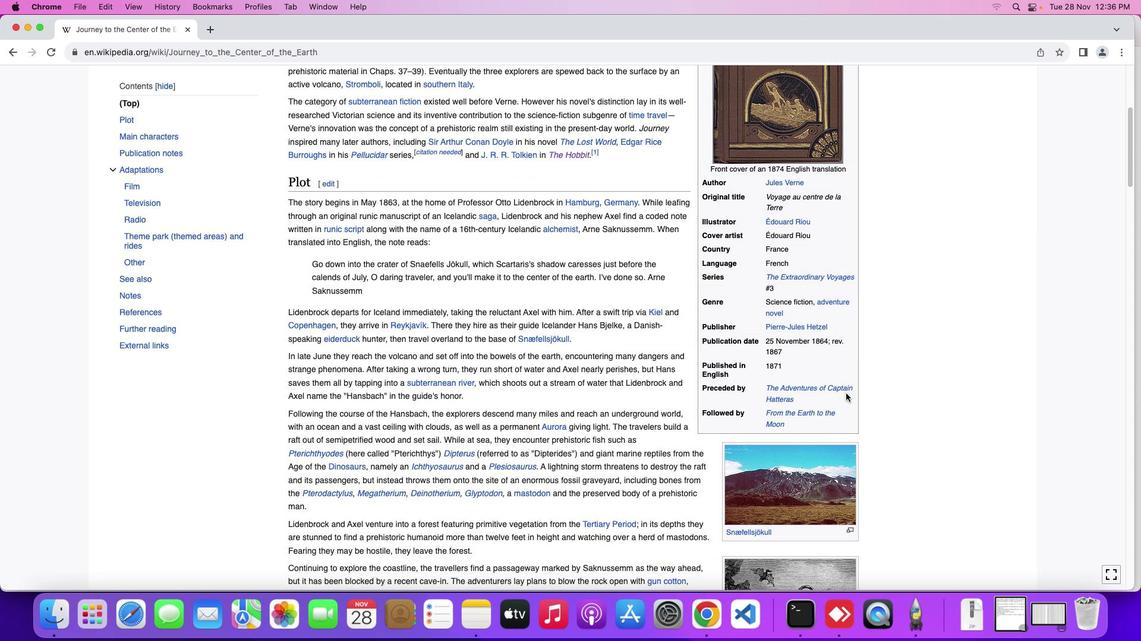 
Action: Mouse scrolled (845, 394) with delta (0, 0)
Screenshot: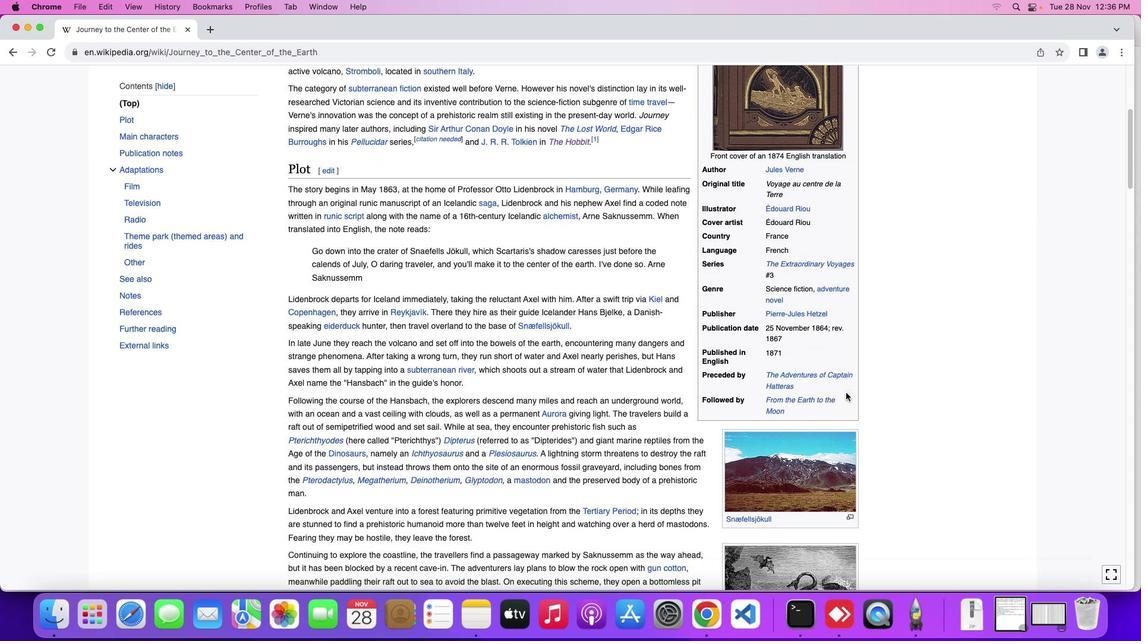 
Action: Mouse moved to (845, 393)
Screenshot: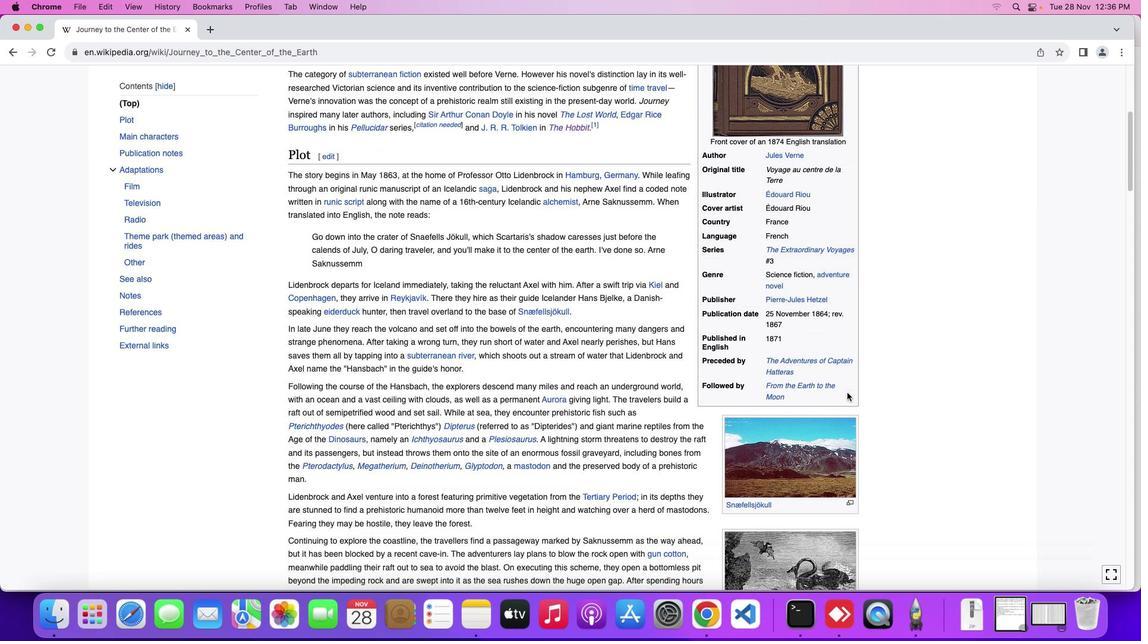
Action: Mouse scrolled (845, 393) with delta (0, 0)
Screenshot: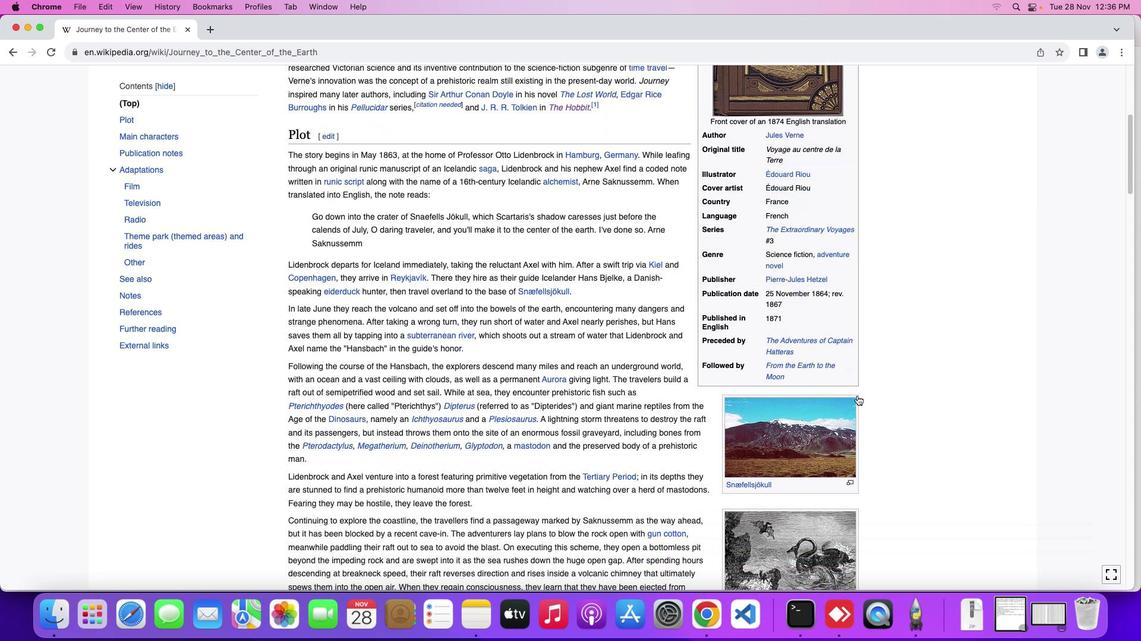 
Action: Mouse moved to (871, 395)
Screenshot: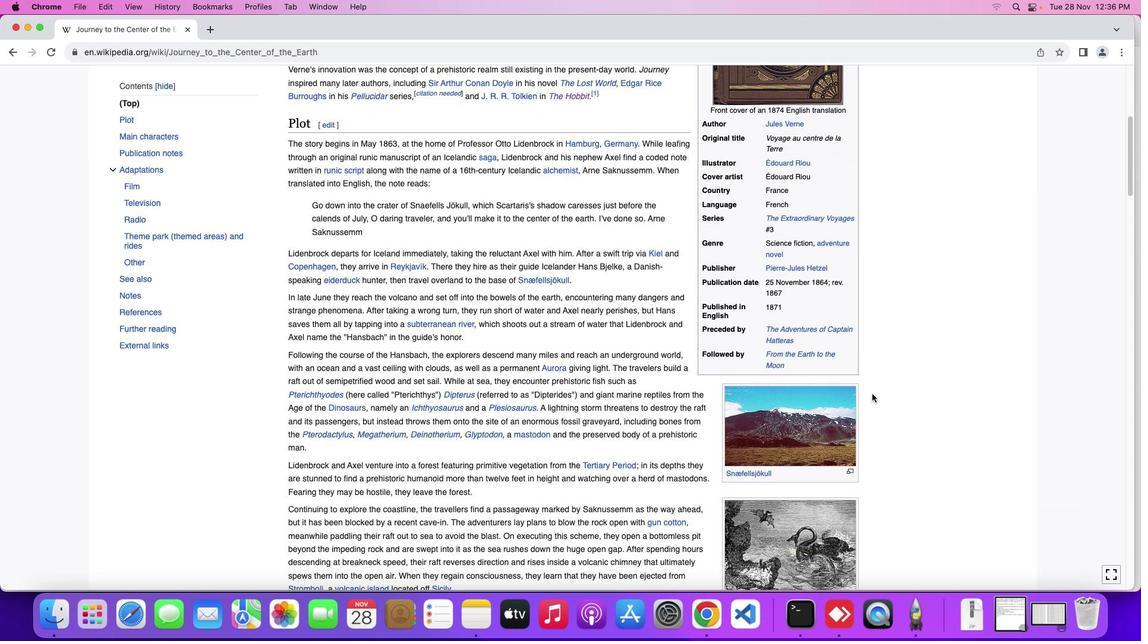 
Action: Mouse scrolled (871, 395) with delta (0, 0)
Screenshot: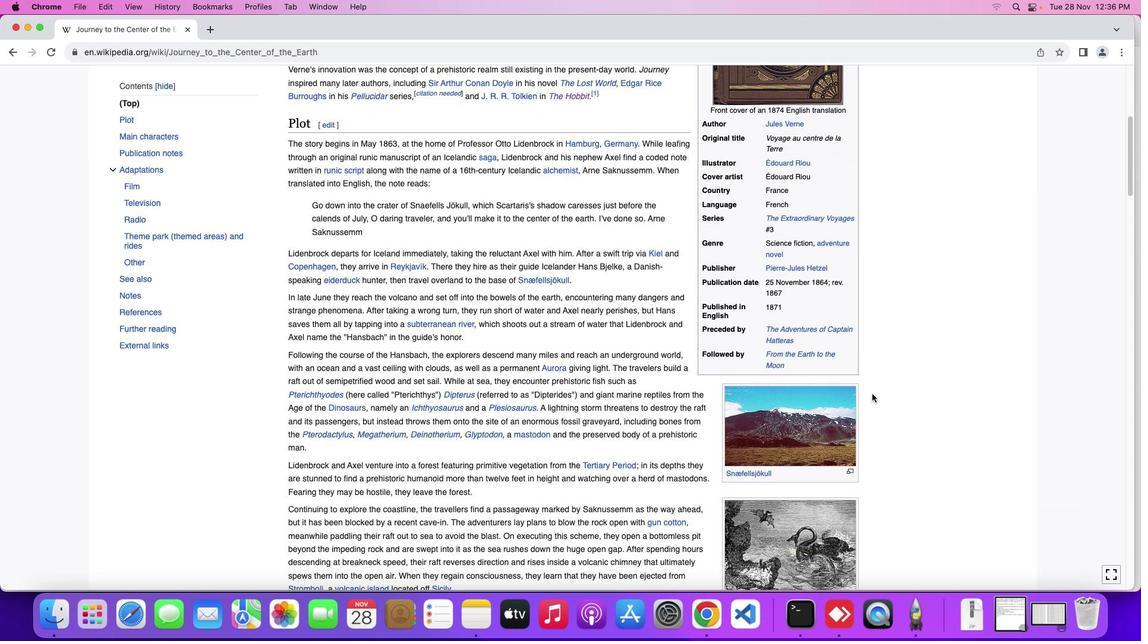 
Action: Mouse moved to (871, 394)
Screenshot: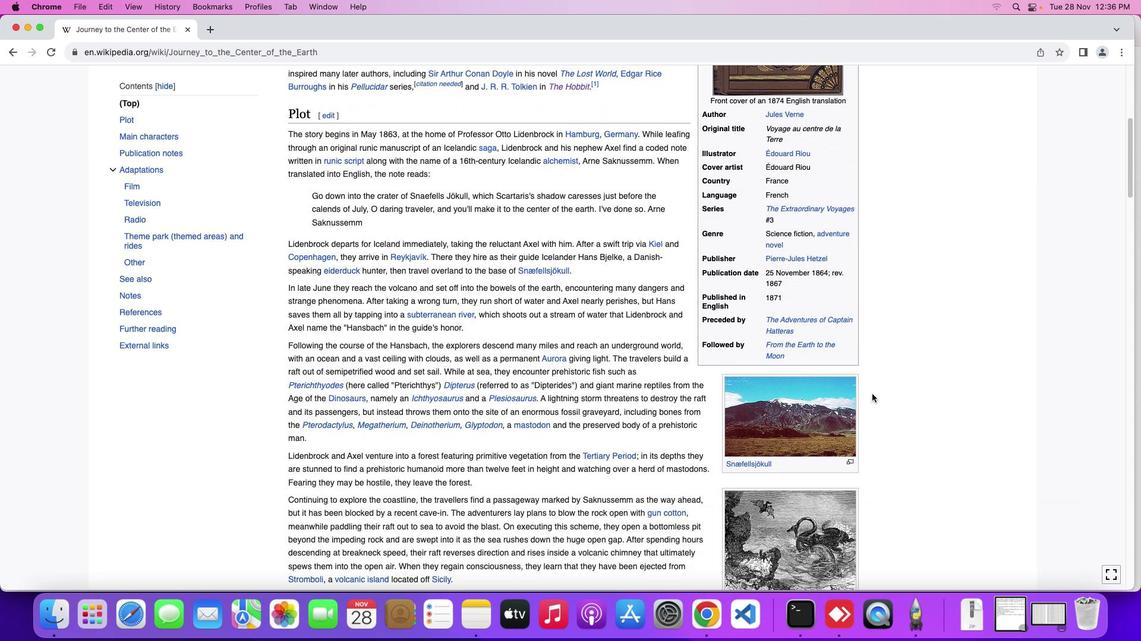 
Action: Mouse scrolled (871, 394) with delta (0, 0)
Screenshot: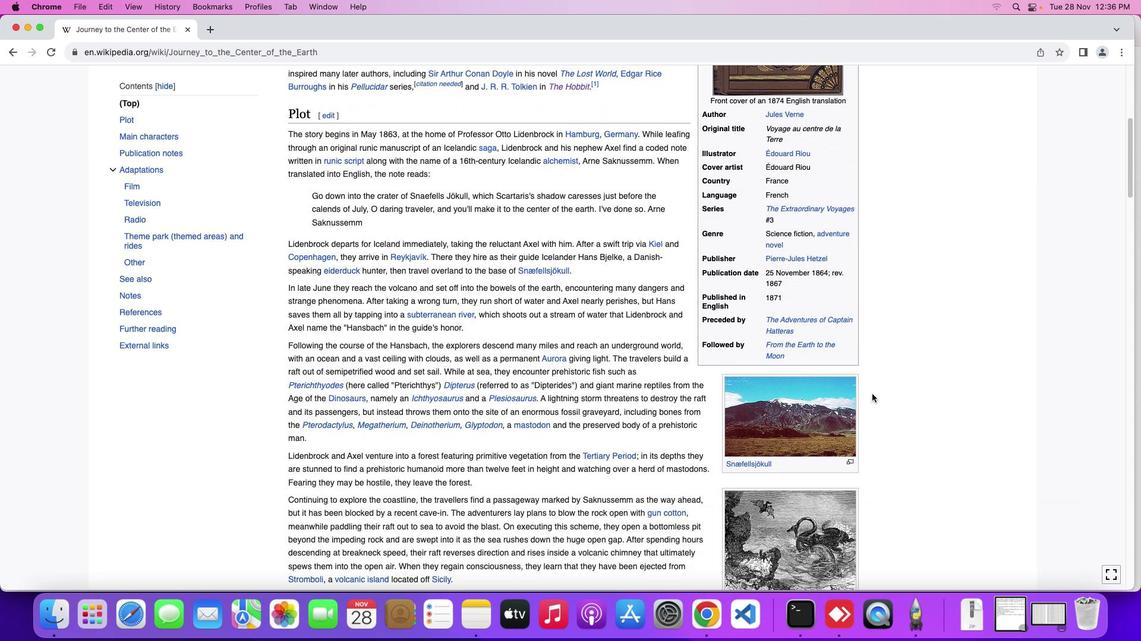 
Action: Mouse moved to (874, 395)
Screenshot: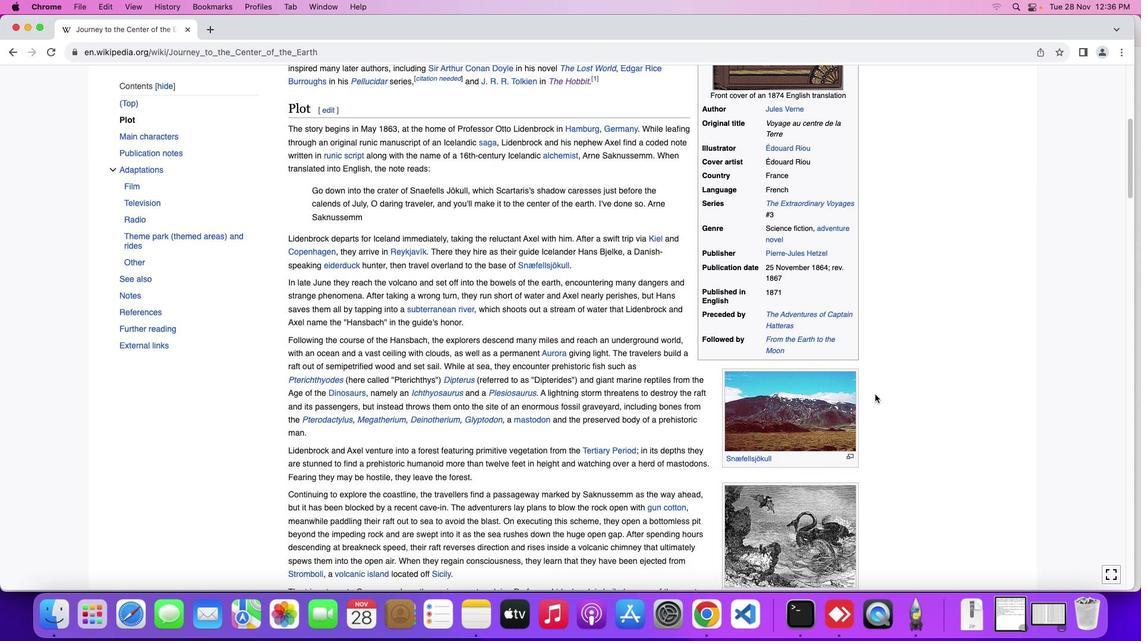 
Action: Mouse scrolled (874, 395) with delta (0, 0)
Screenshot: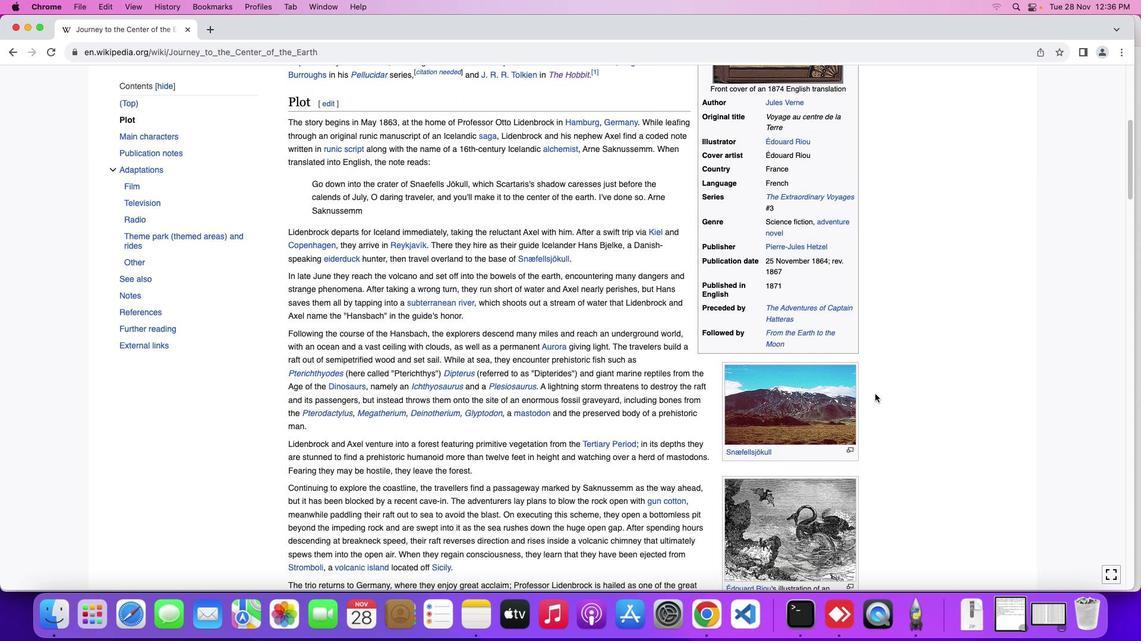 
Action: Mouse moved to (874, 395)
Screenshot: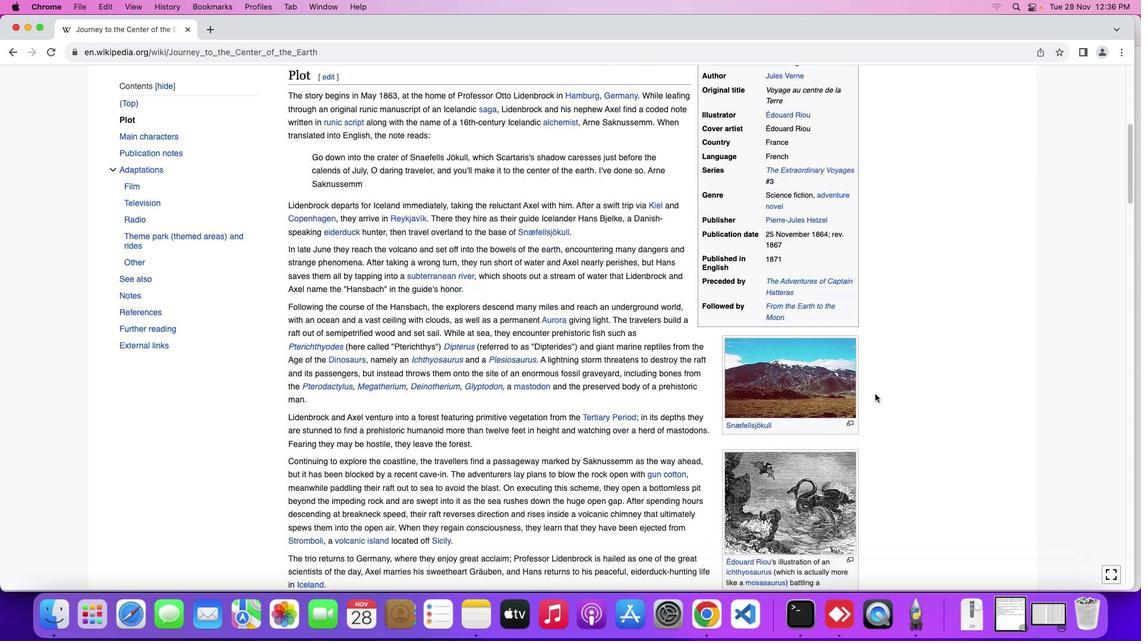 
Action: Mouse scrolled (874, 395) with delta (0, 0)
Screenshot: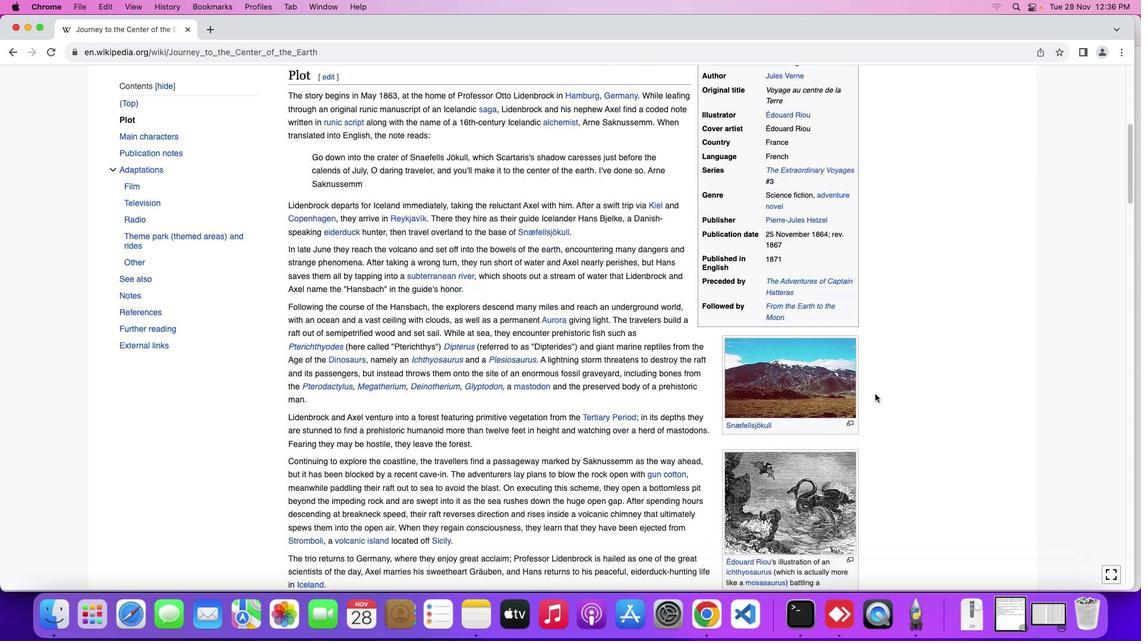 
Action: Mouse moved to (874, 394)
Screenshot: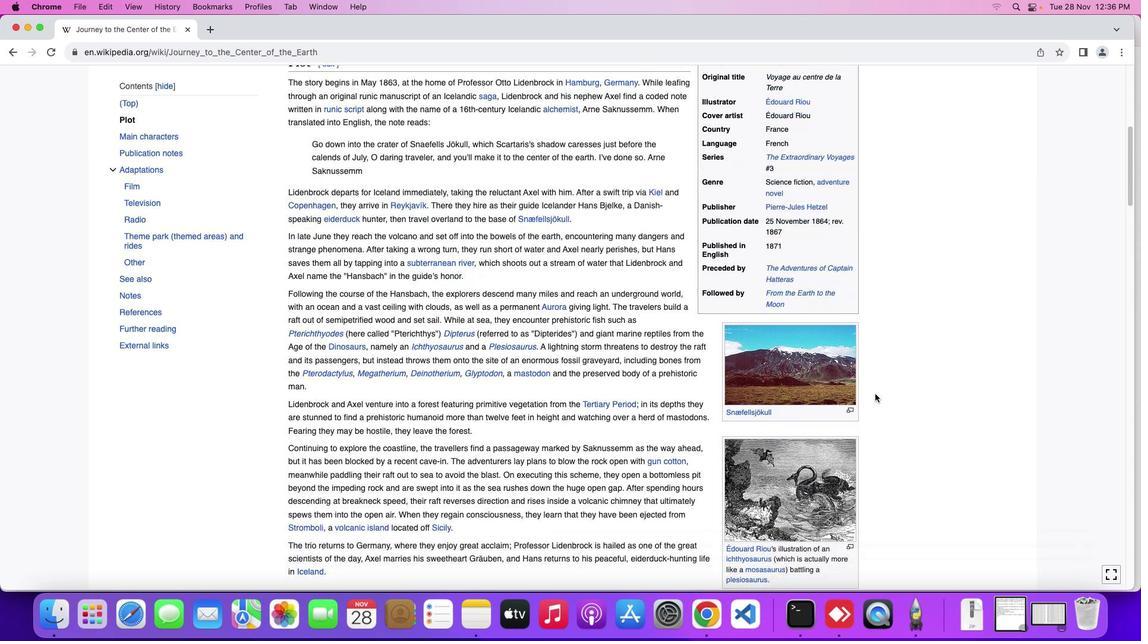 
Action: Mouse scrolled (874, 394) with delta (0, 0)
Screenshot: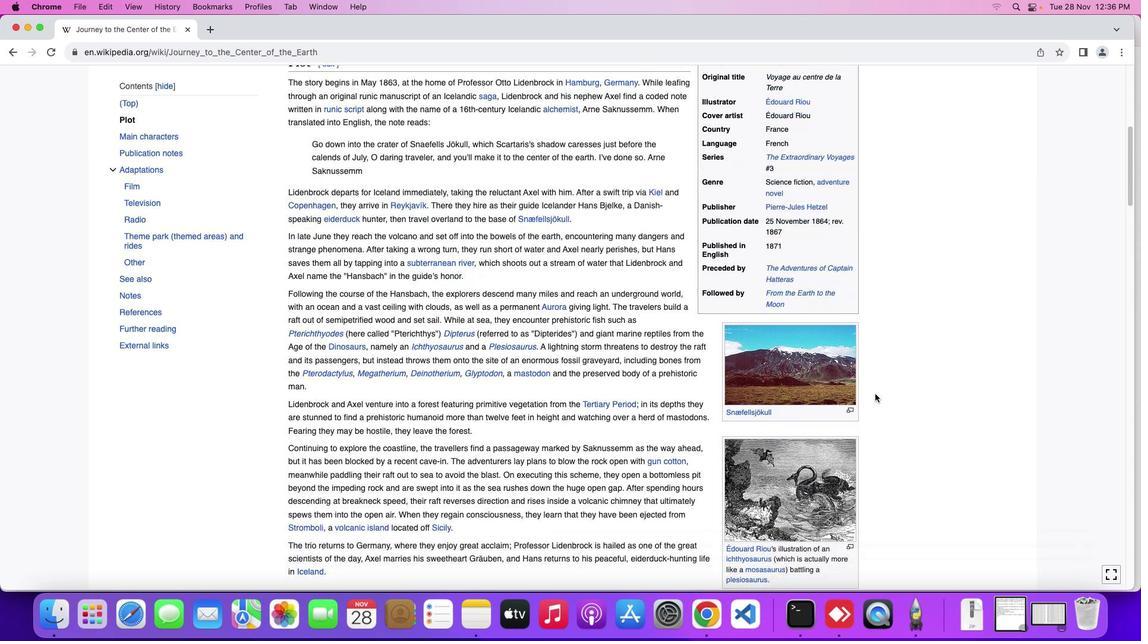 
Action: Mouse moved to (877, 396)
Screenshot: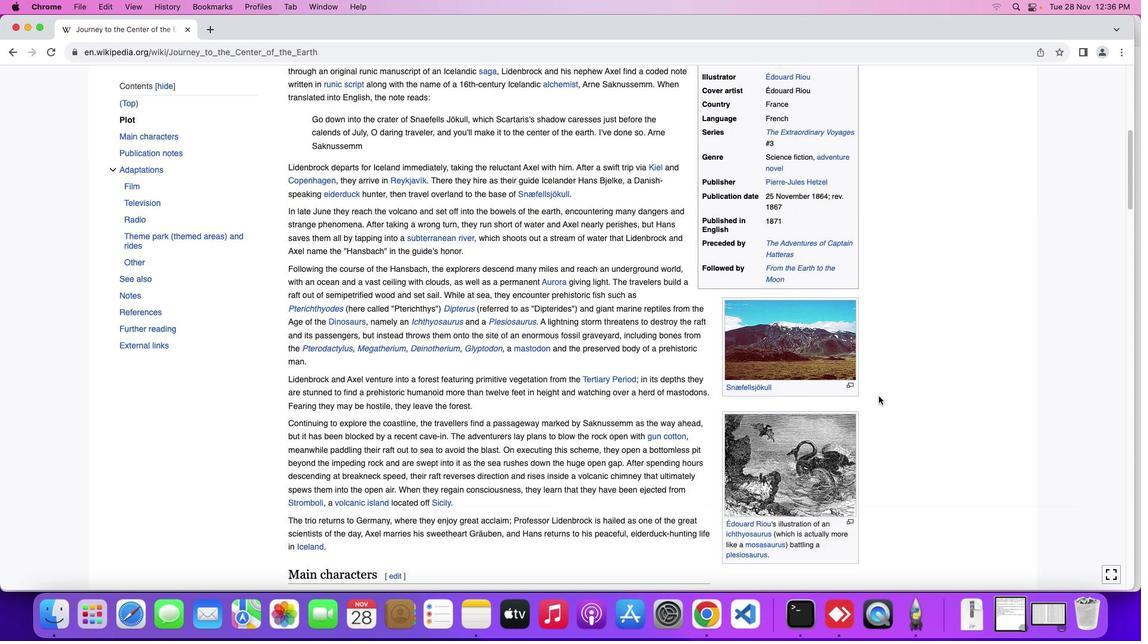 
Action: Mouse scrolled (877, 396) with delta (0, 0)
Screenshot: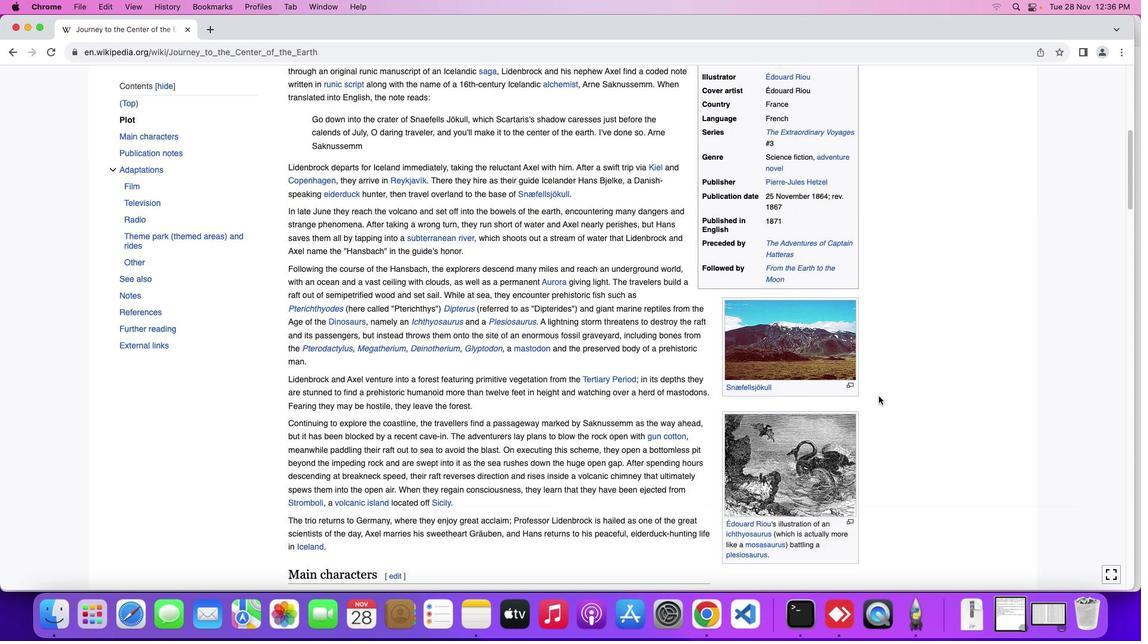 
Action: Mouse moved to (877, 396)
Screenshot: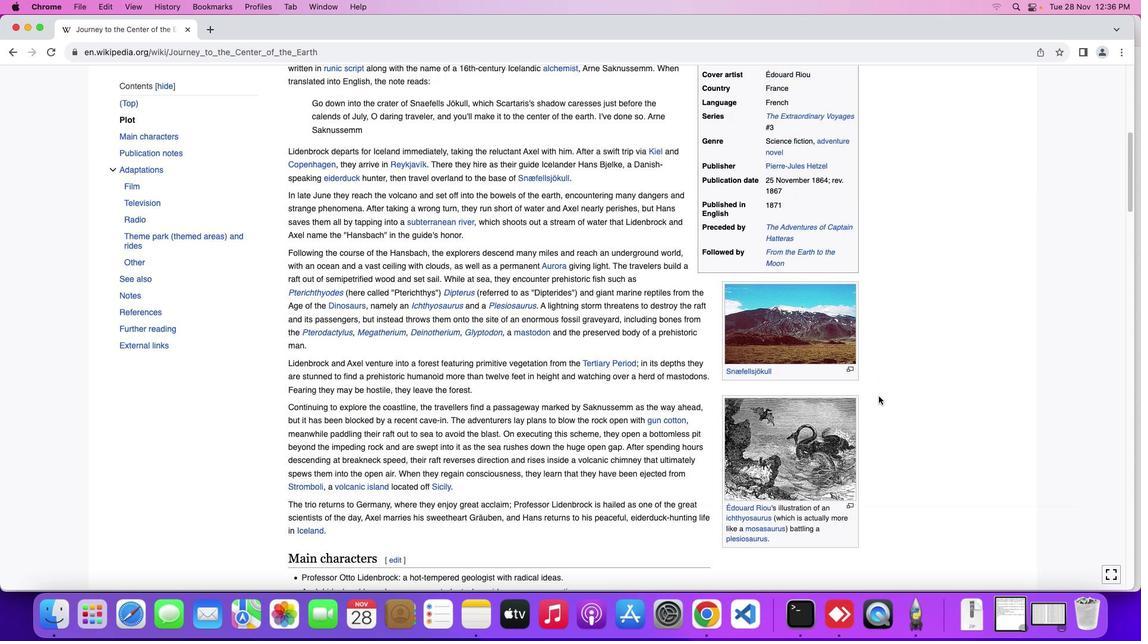 
Action: Mouse scrolled (877, 396) with delta (0, 0)
Screenshot: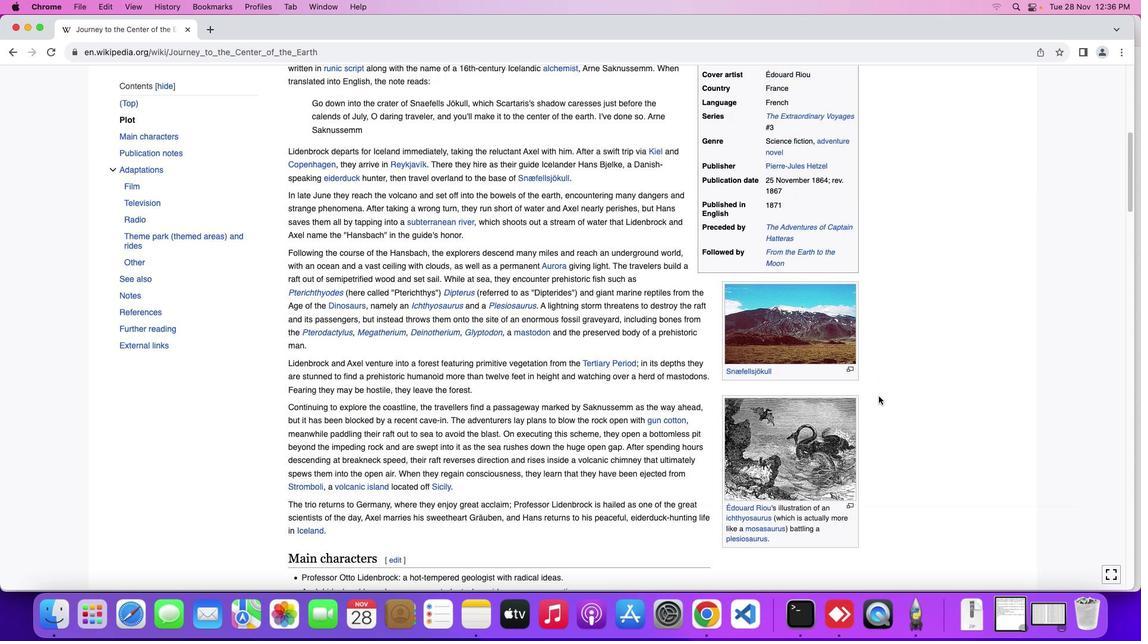 
Action: Mouse moved to (878, 396)
Screenshot: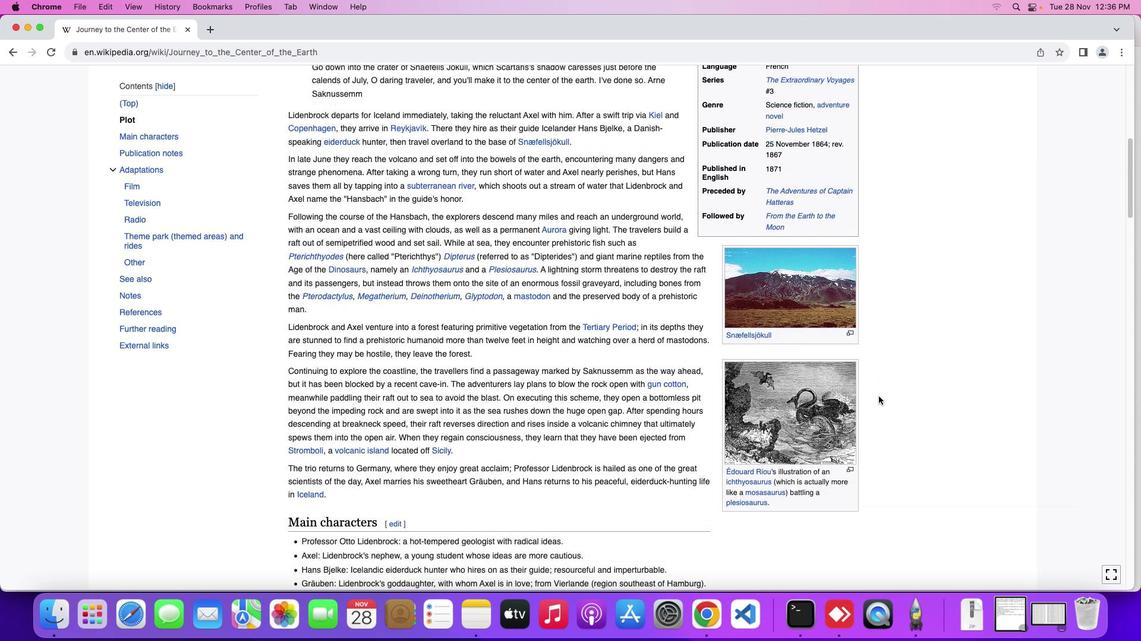 
Action: Mouse scrolled (878, 396) with delta (0, -1)
Screenshot: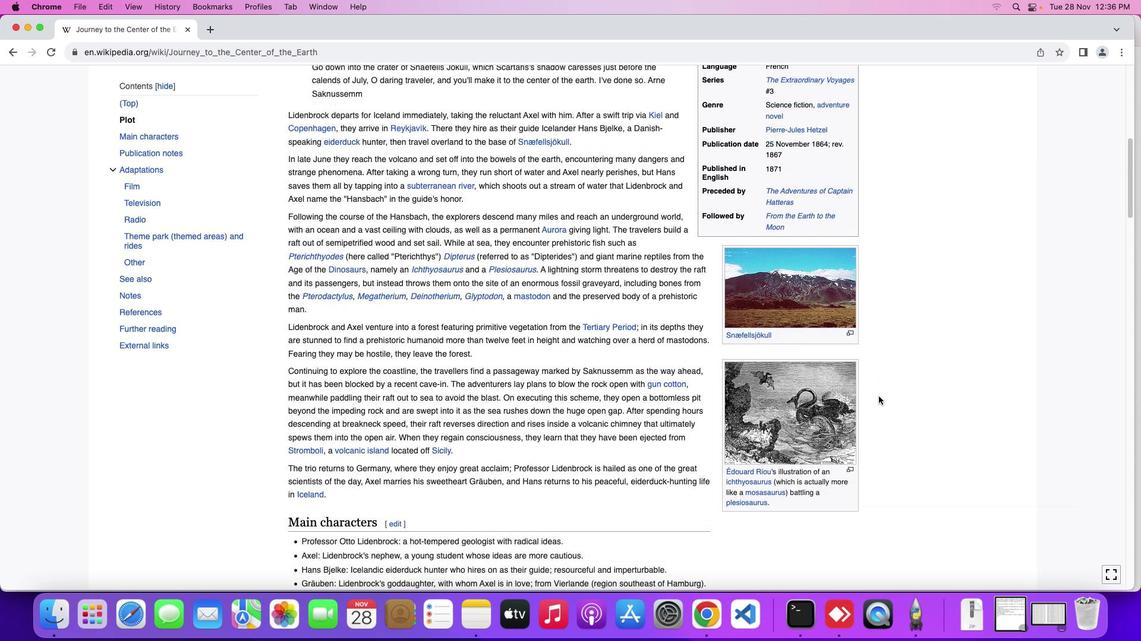 
Action: Mouse moved to (878, 396)
Screenshot: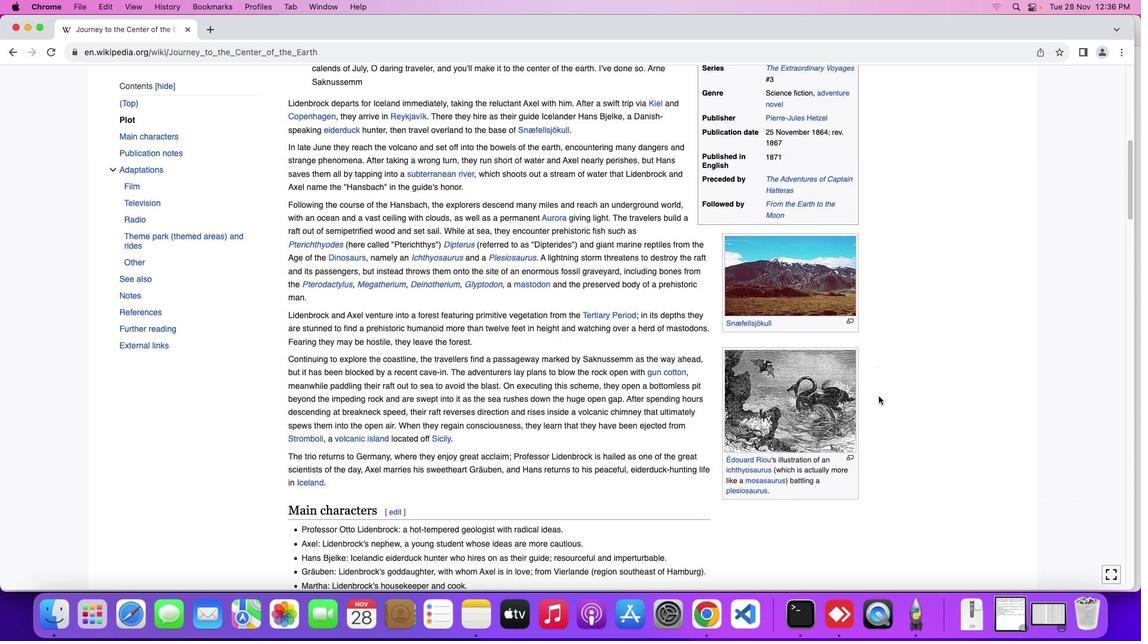 
Action: Mouse scrolled (878, 396) with delta (0, 0)
Screenshot: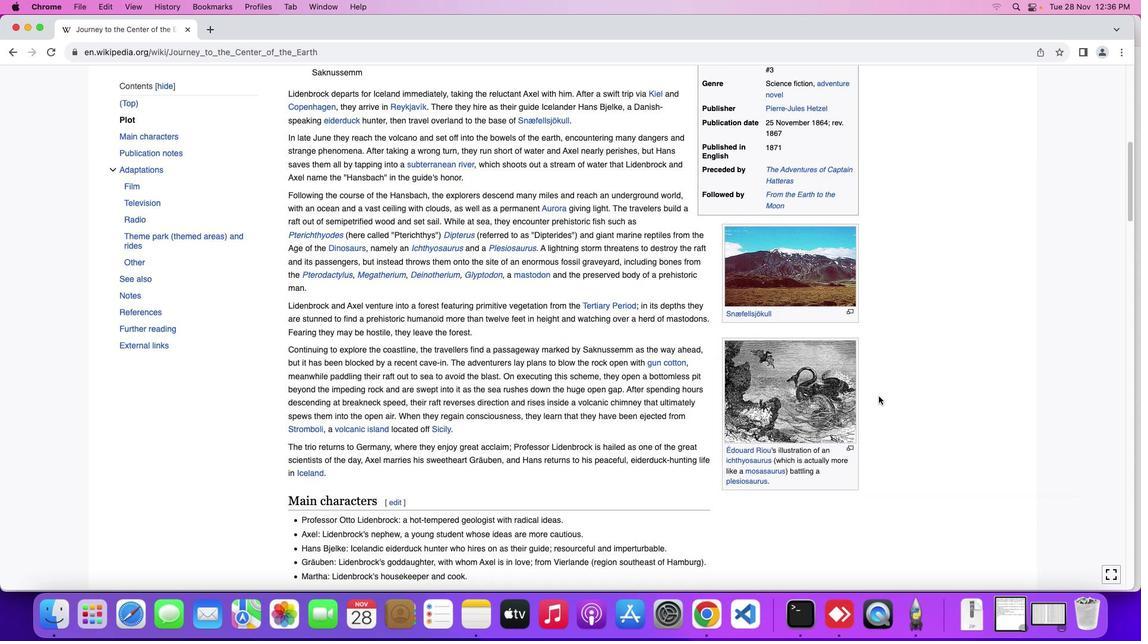 
Action: Mouse scrolled (878, 396) with delta (0, 0)
Screenshot: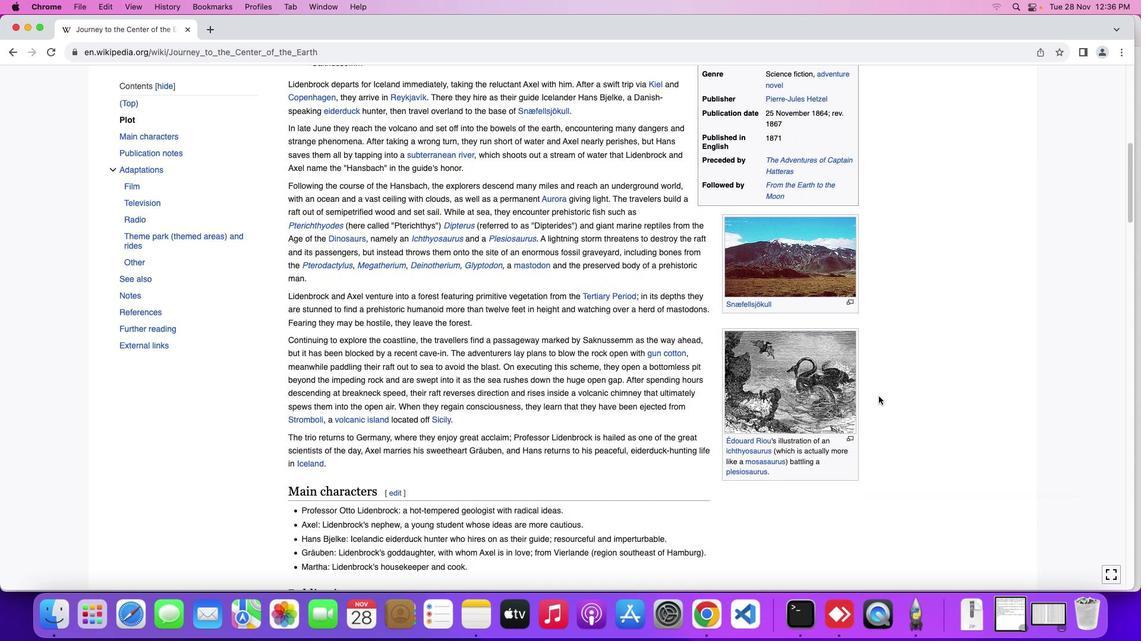 
Action: Mouse moved to (878, 396)
Screenshot: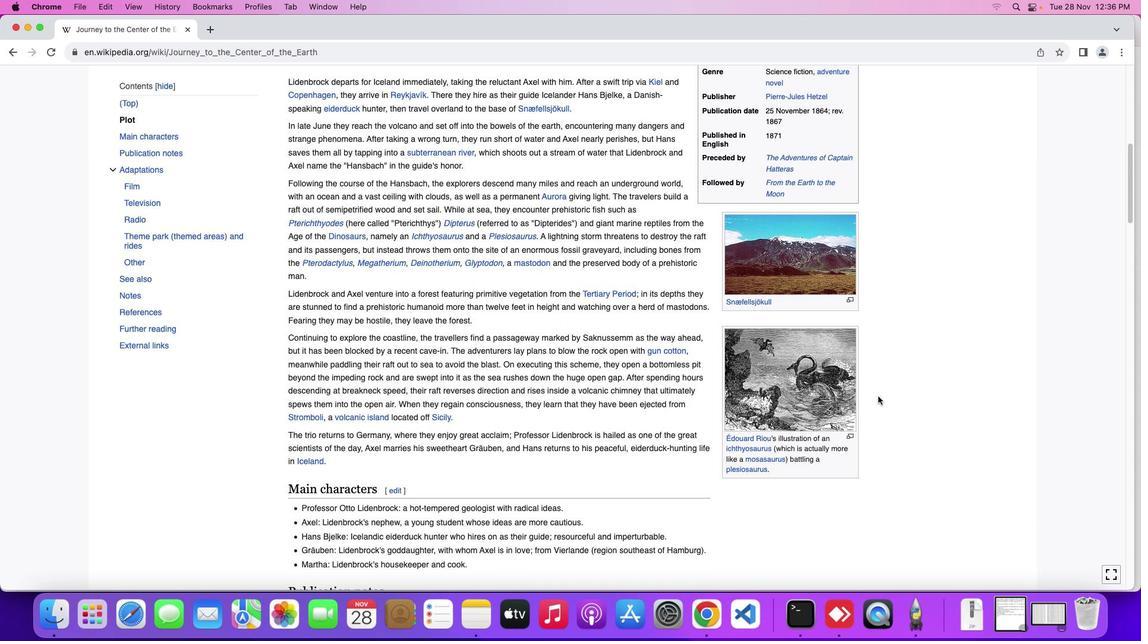 
Action: Mouse scrolled (878, 396) with delta (0, 0)
Screenshot: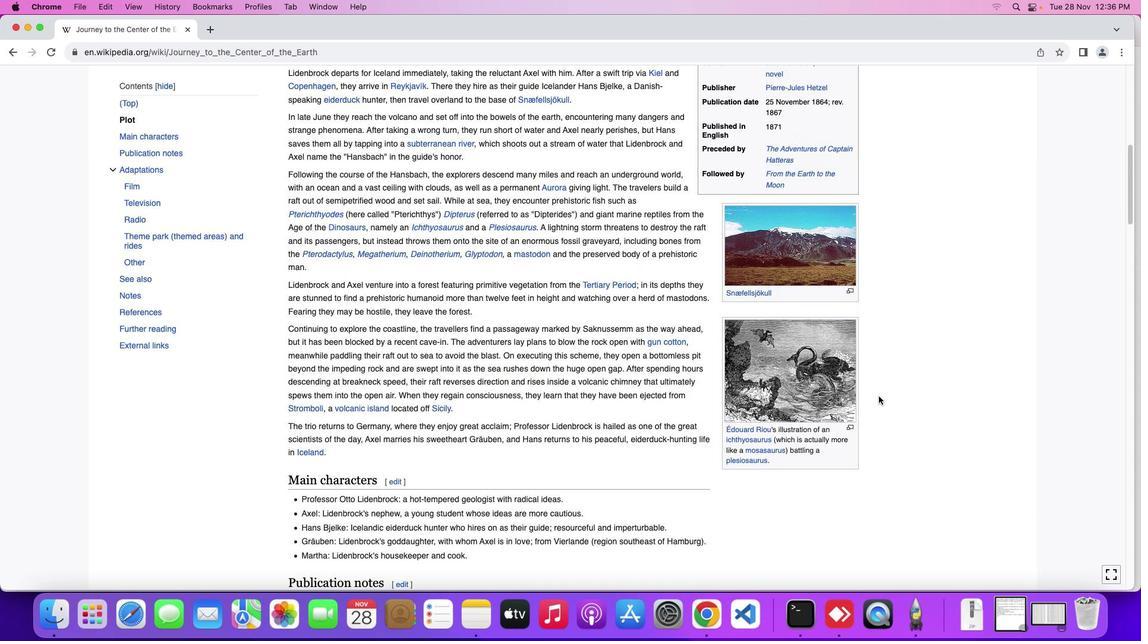 
Action: Mouse scrolled (878, 396) with delta (0, 0)
Screenshot: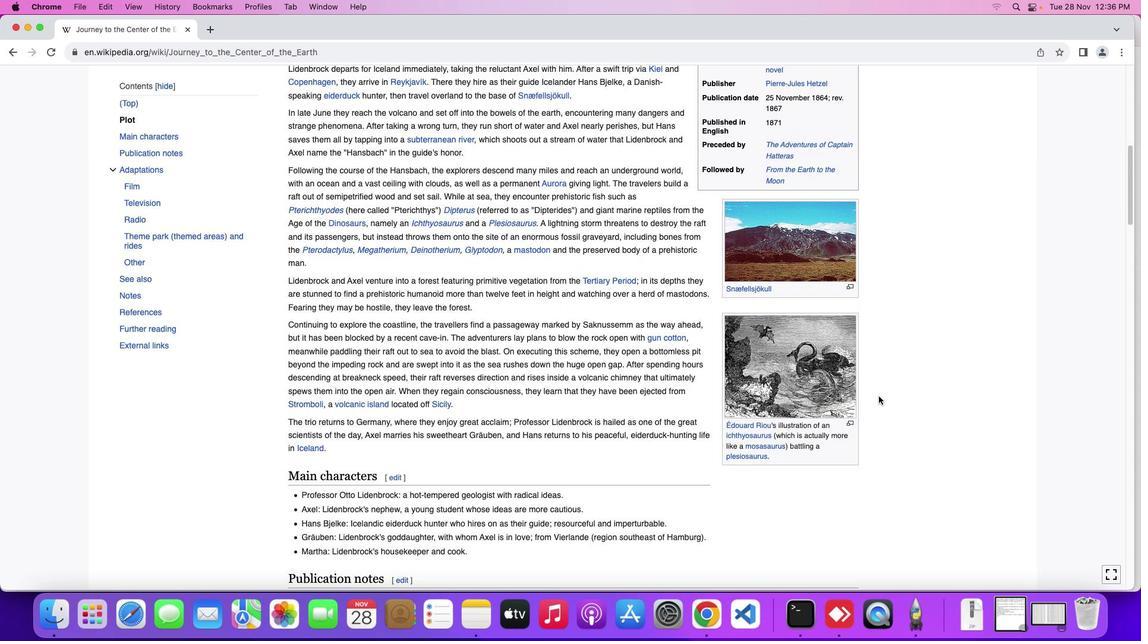 
Action: Mouse moved to (877, 398)
Screenshot: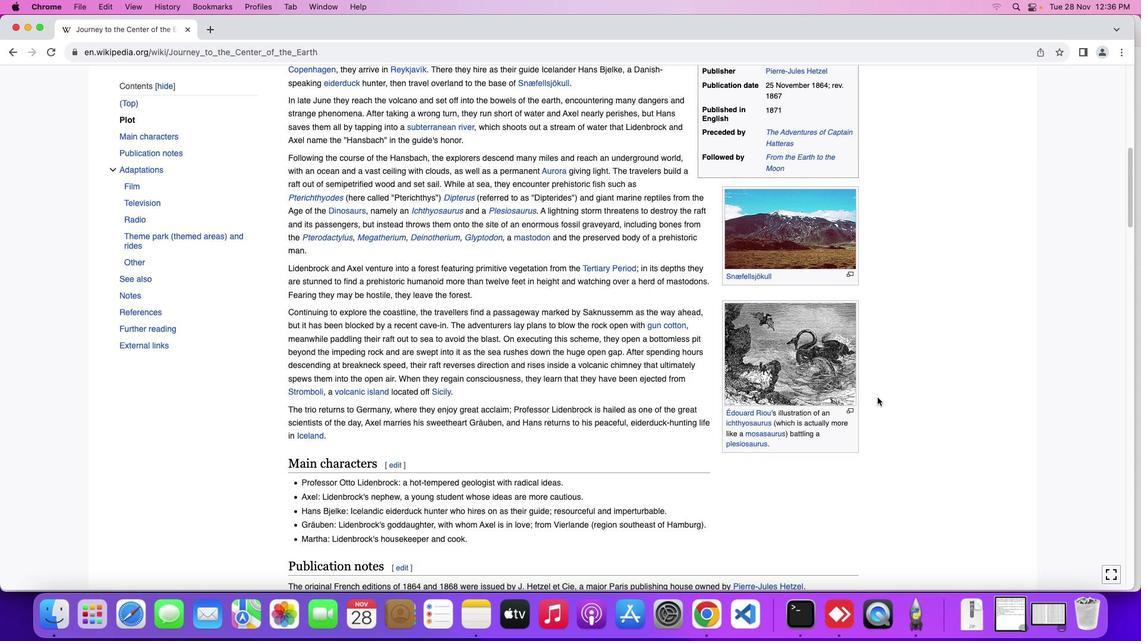 
Action: Mouse scrolled (877, 398) with delta (0, 0)
Screenshot: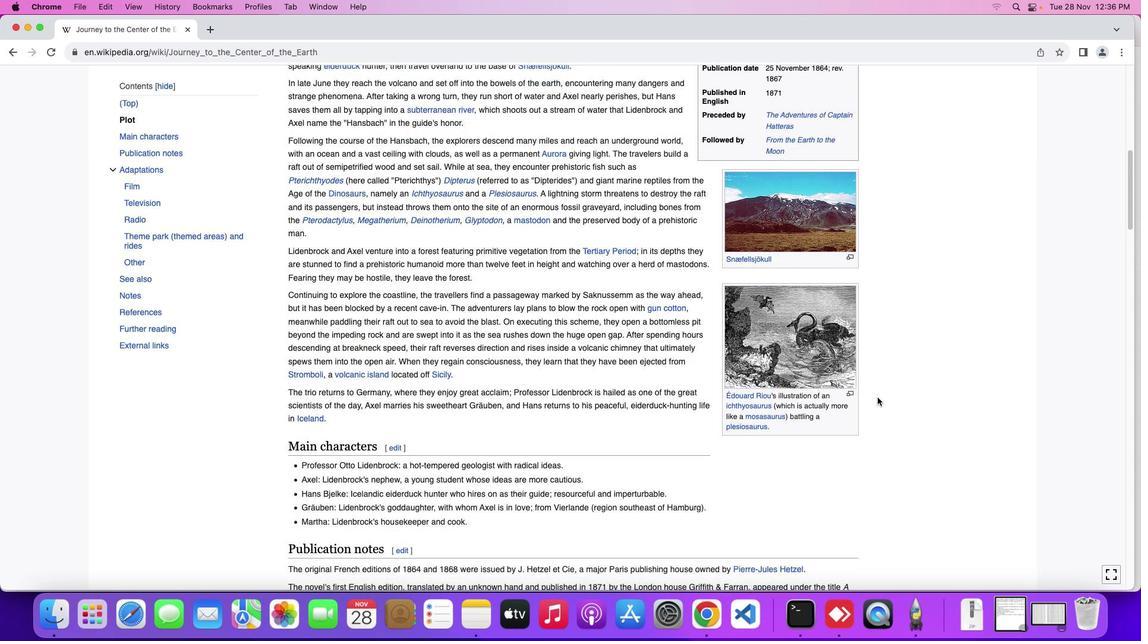 
Action: Mouse scrolled (877, 398) with delta (0, 0)
Screenshot: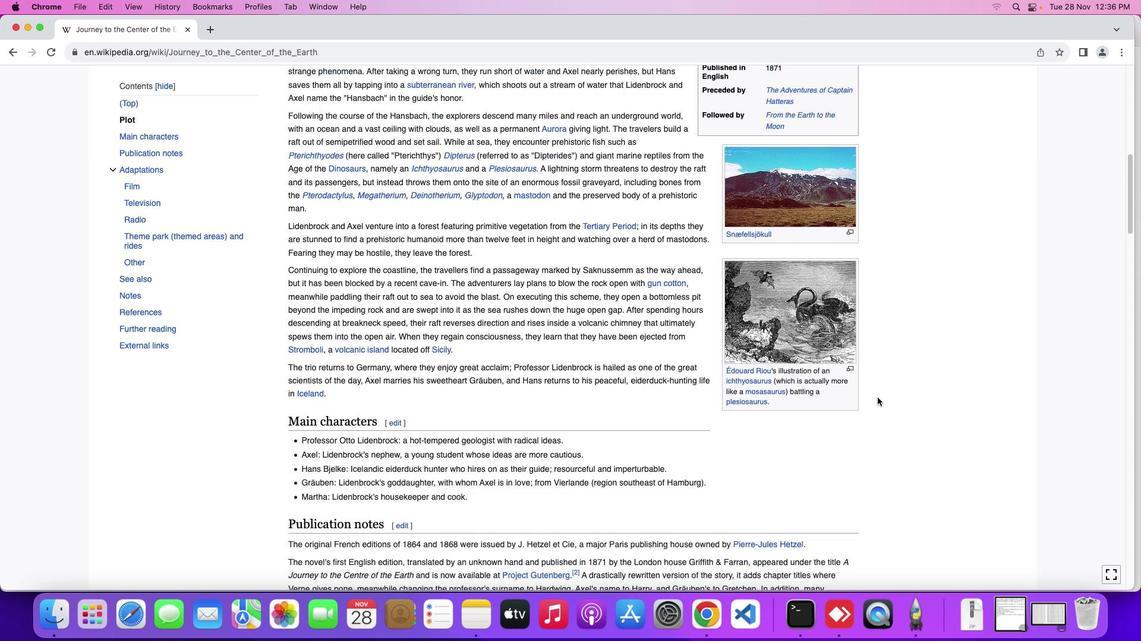 
Action: Mouse scrolled (877, 398) with delta (0, -1)
Screenshot: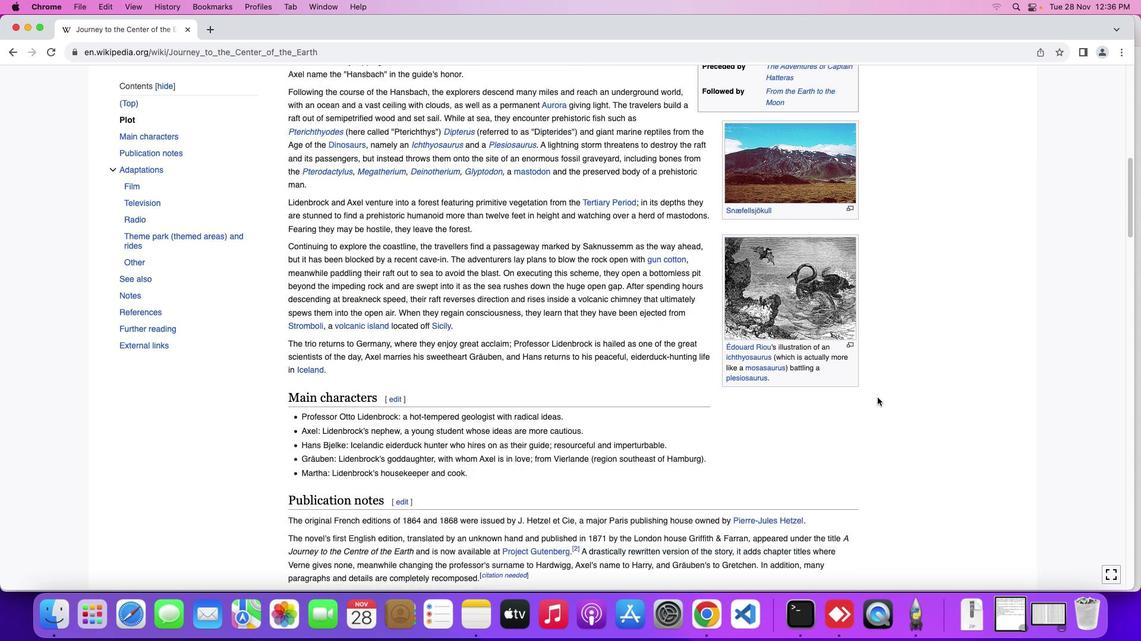 
Action: Mouse moved to (874, 403)
Screenshot: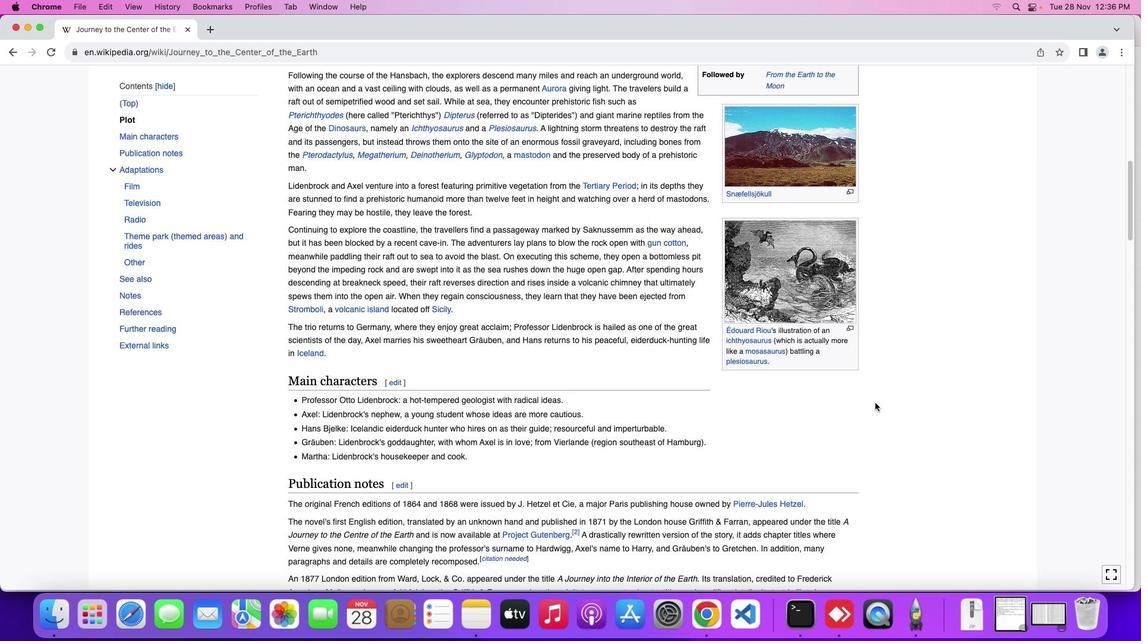 
Action: Mouse scrolled (874, 403) with delta (0, 0)
Screenshot: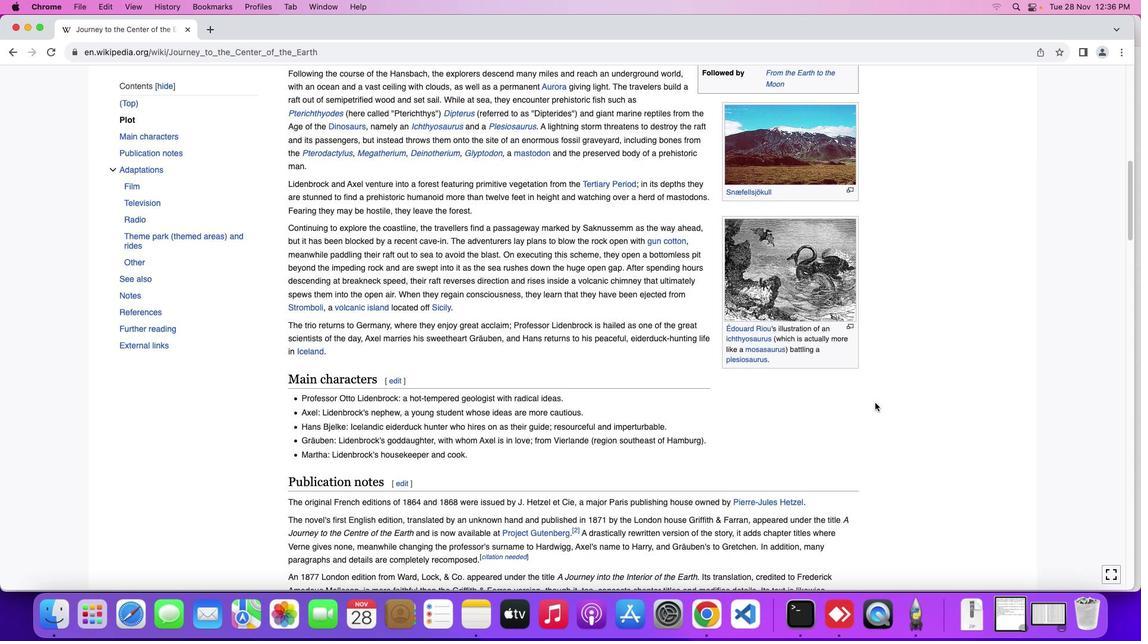 
Action: Mouse scrolled (874, 403) with delta (0, 0)
Screenshot: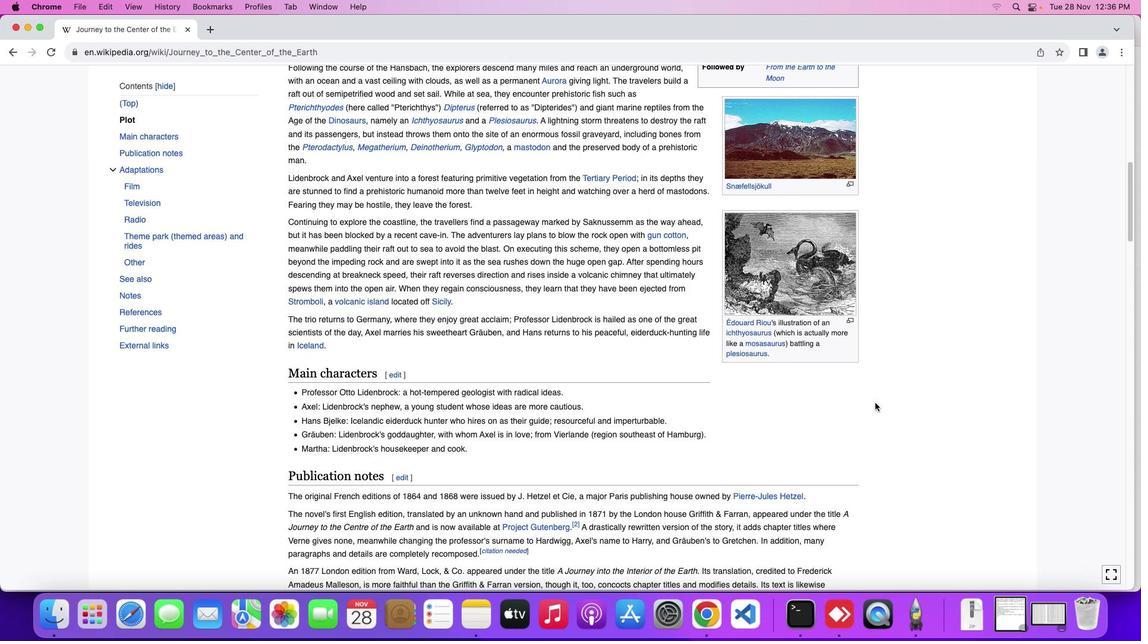 
Action: Mouse moved to (878, 408)
Screenshot: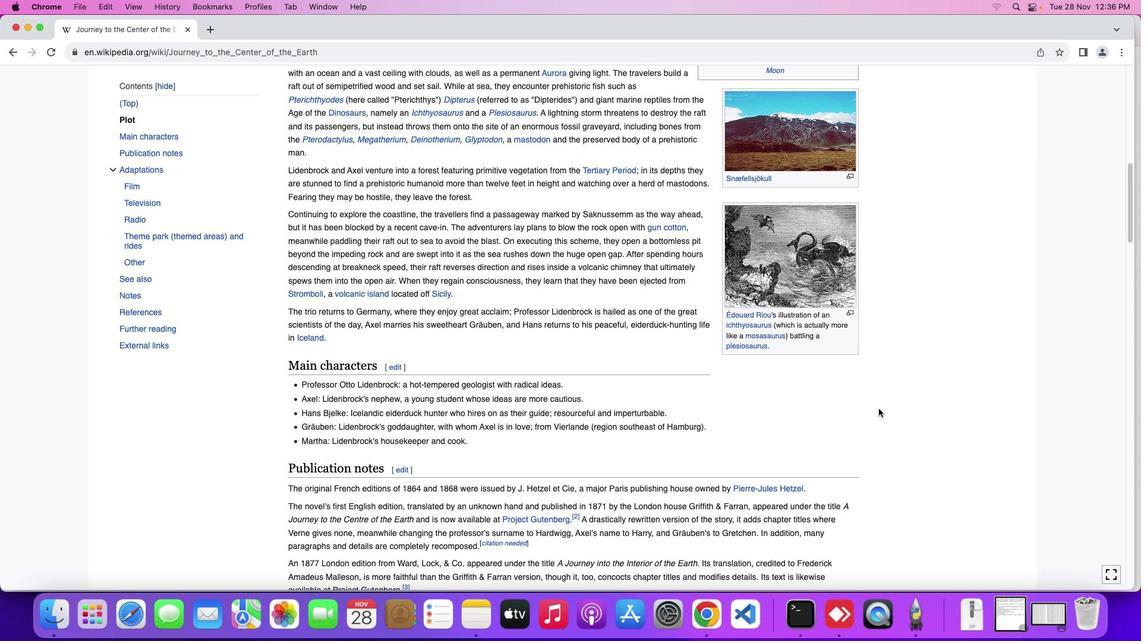 
Action: Mouse scrolled (878, 408) with delta (0, 0)
Screenshot: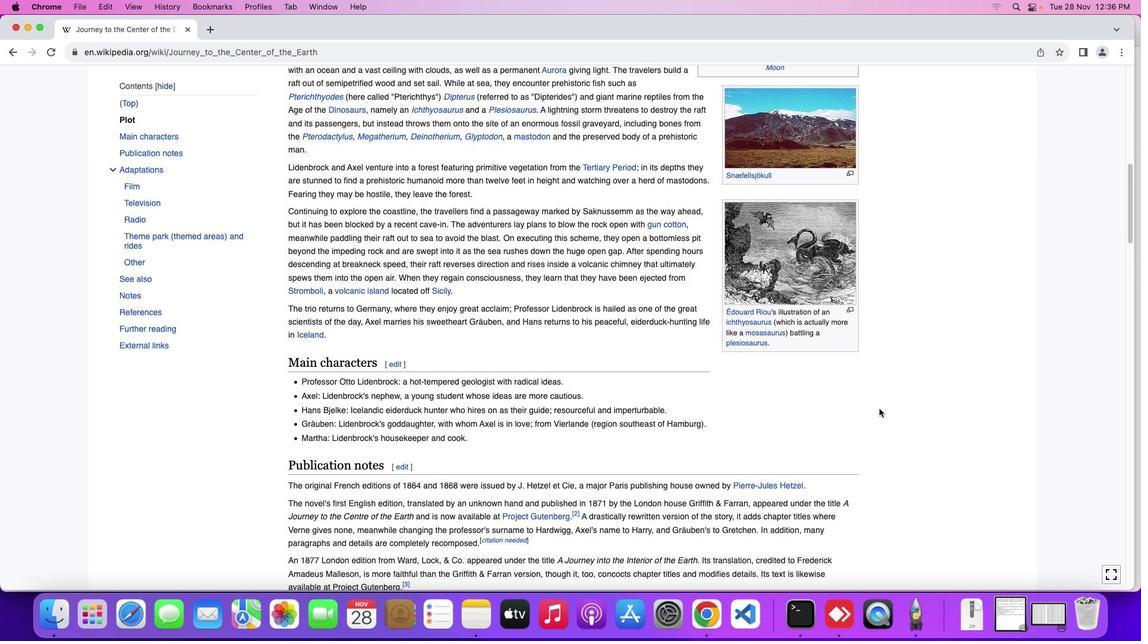 
Action: Mouse moved to (878, 408)
Screenshot: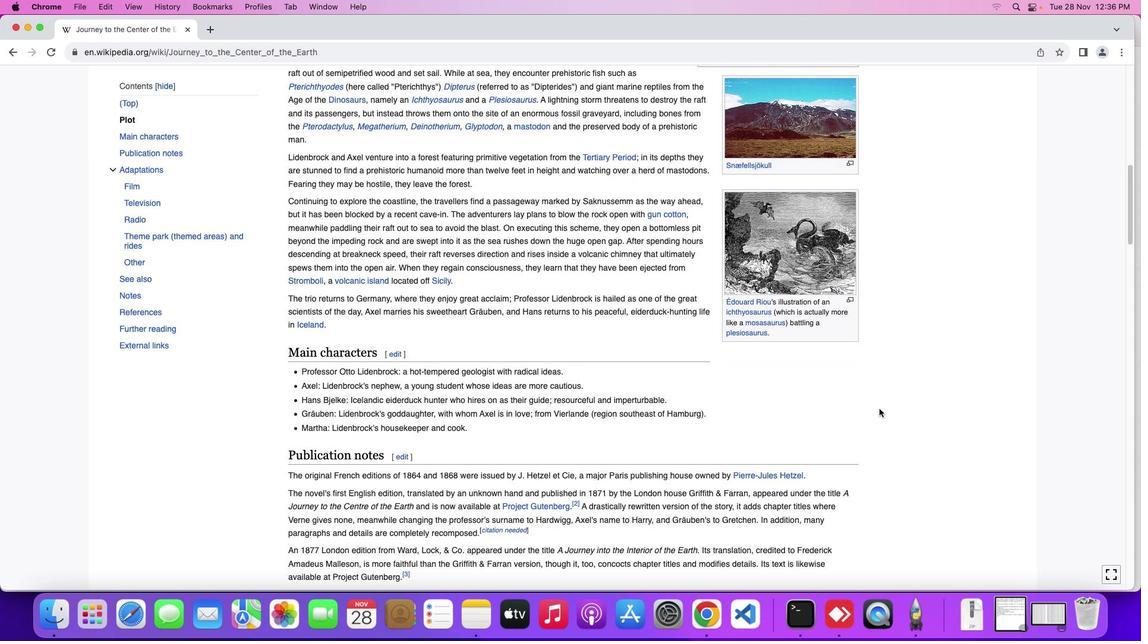 
Action: Mouse scrolled (878, 408) with delta (0, 0)
Screenshot: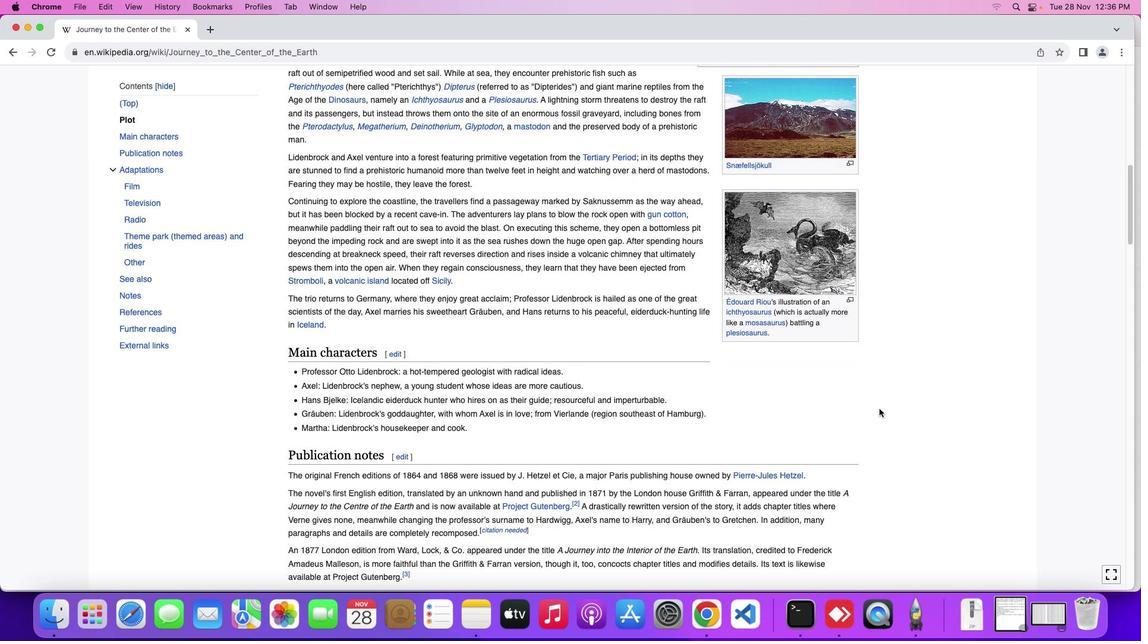 
Action: Mouse moved to (878, 408)
Screenshot: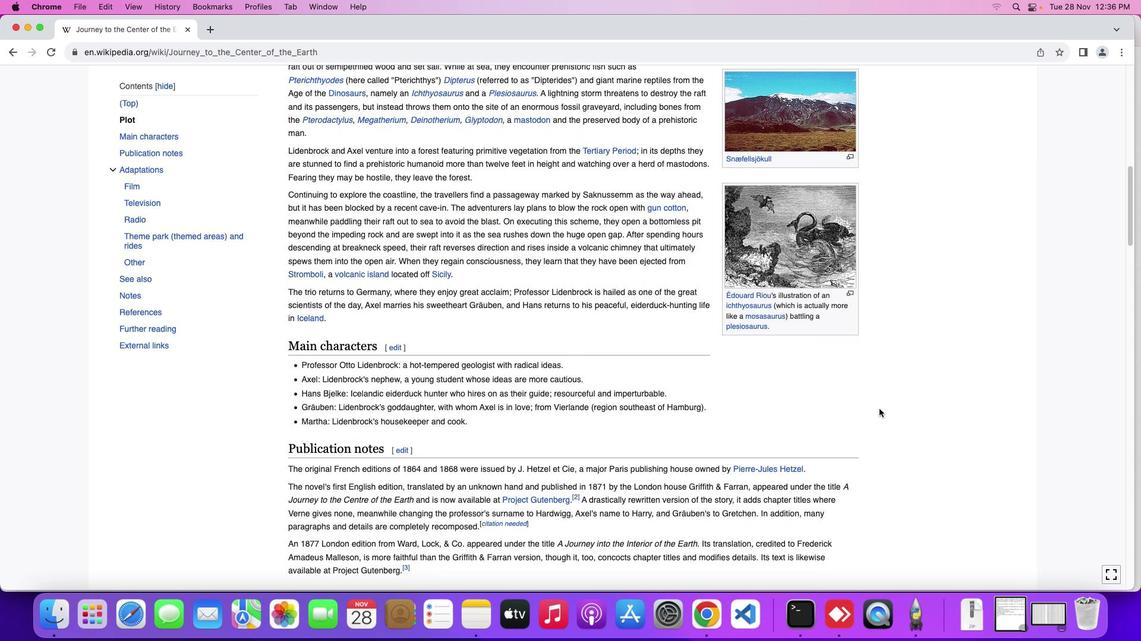 
Action: Mouse scrolled (878, 408) with delta (0, 0)
Screenshot: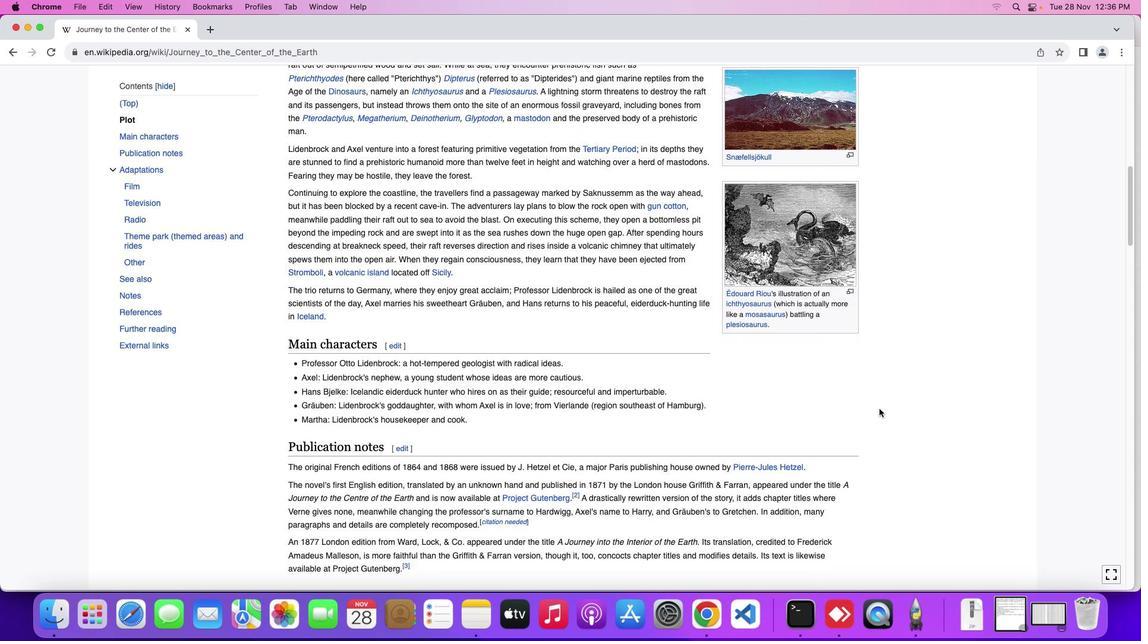 
Action: Mouse scrolled (878, 408) with delta (0, 0)
Screenshot: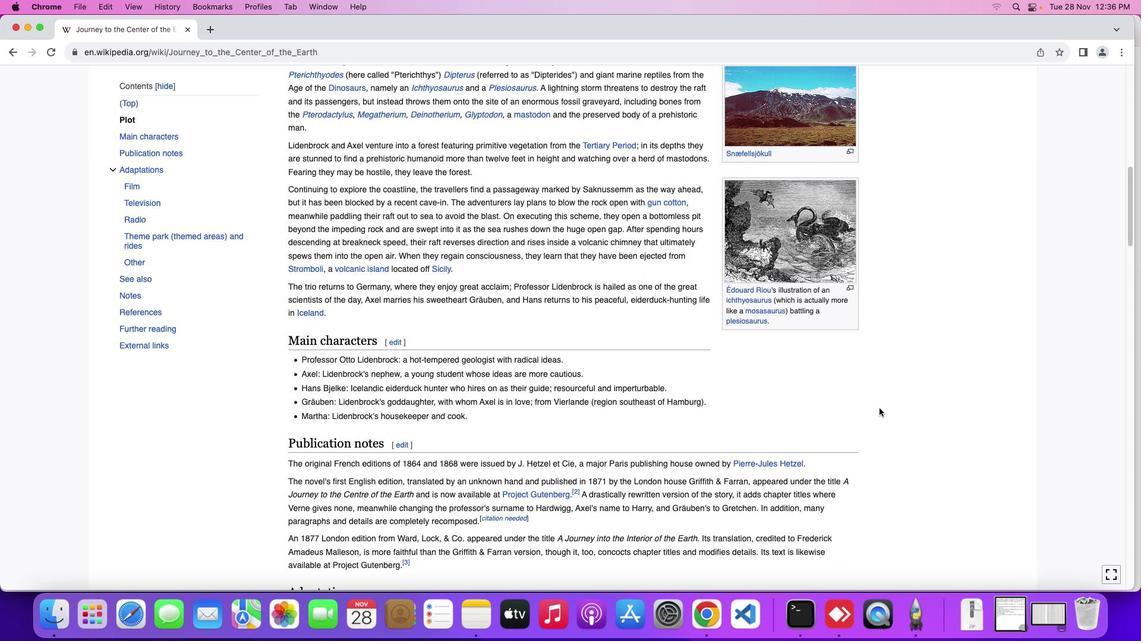 
Action: Mouse moved to (879, 408)
Screenshot: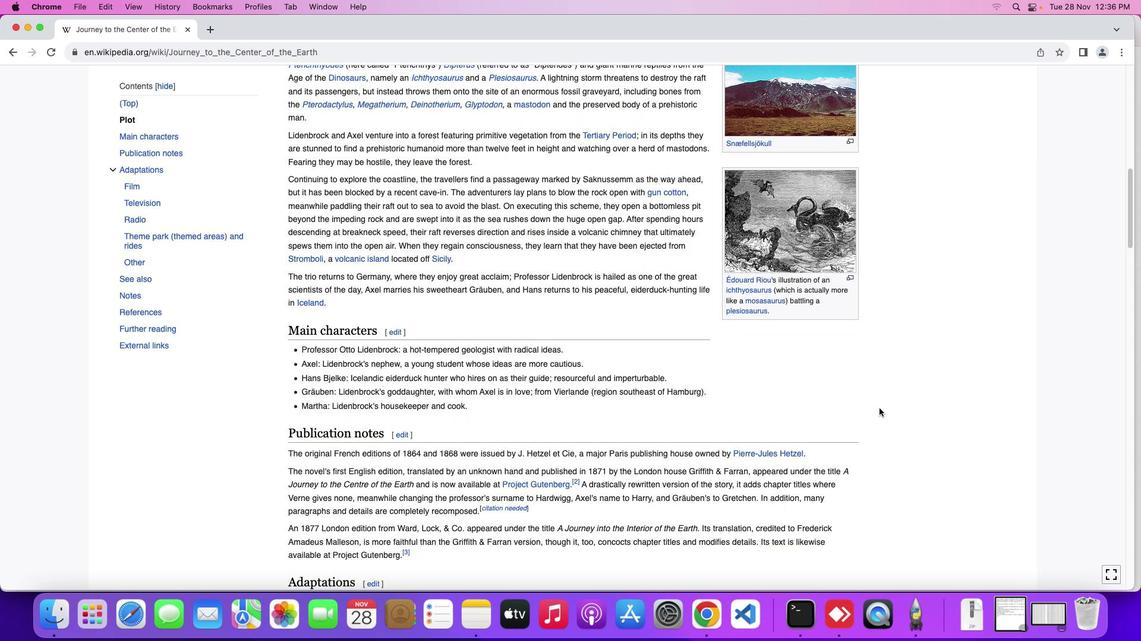 
Action: Mouse scrolled (879, 408) with delta (0, 0)
Screenshot: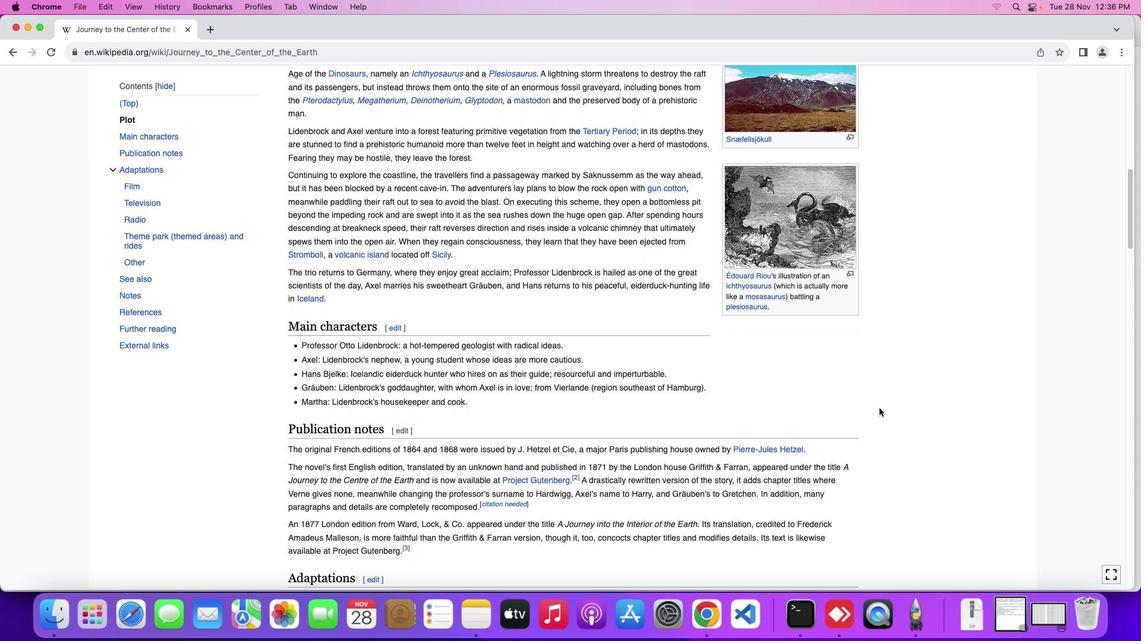 
Action: Mouse moved to (879, 408)
Screenshot: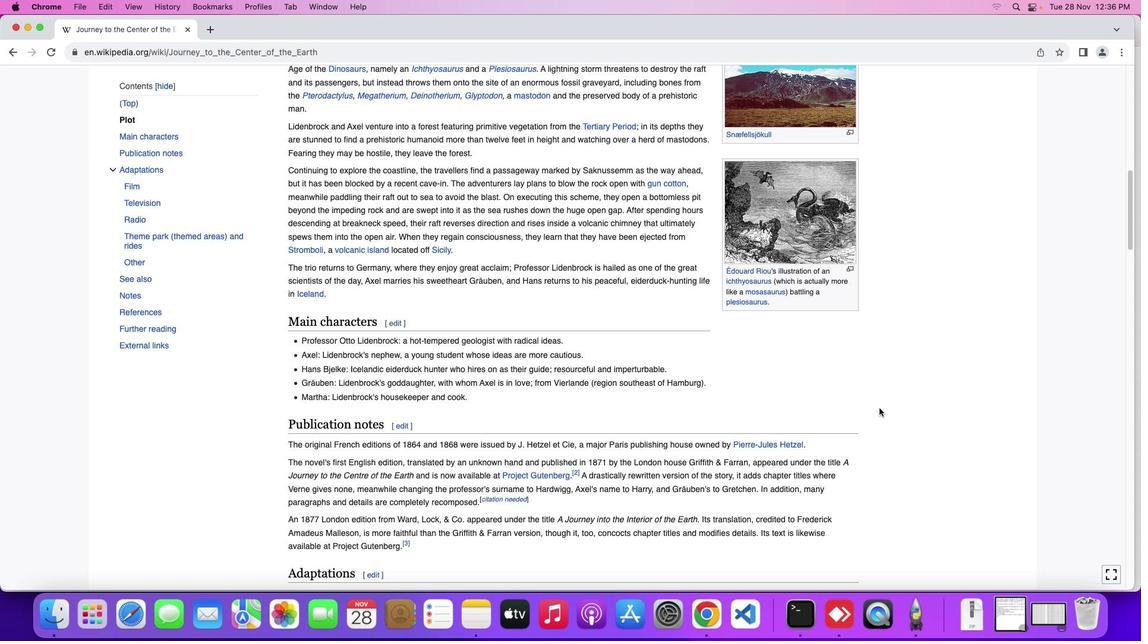 
Action: Mouse scrolled (879, 408) with delta (0, 0)
Screenshot: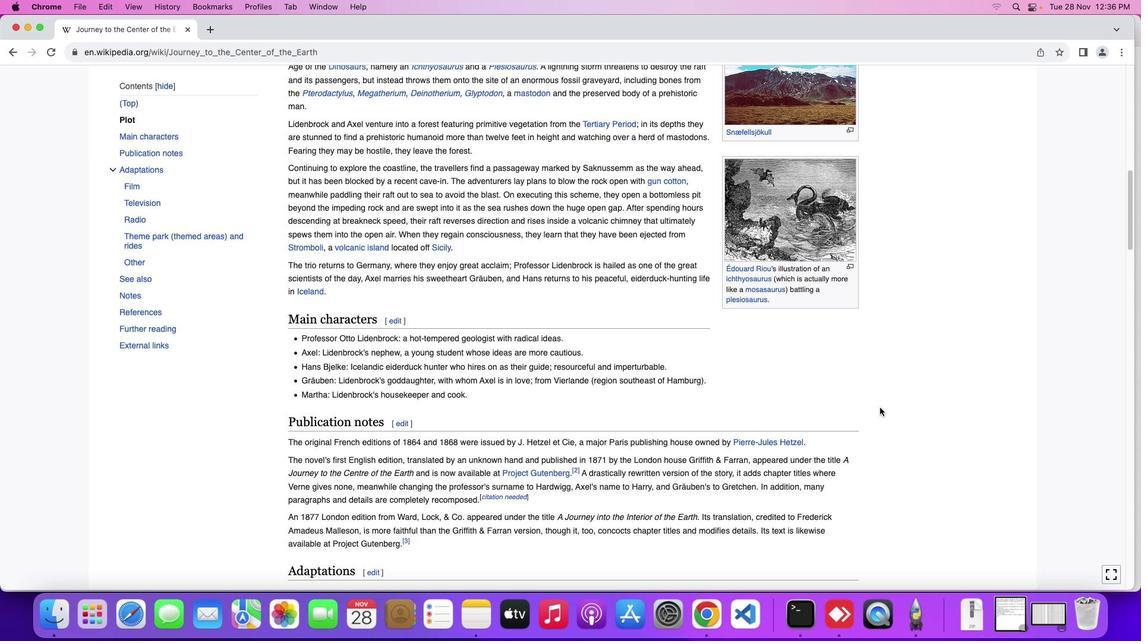 
Action: Mouse moved to (879, 408)
Screenshot: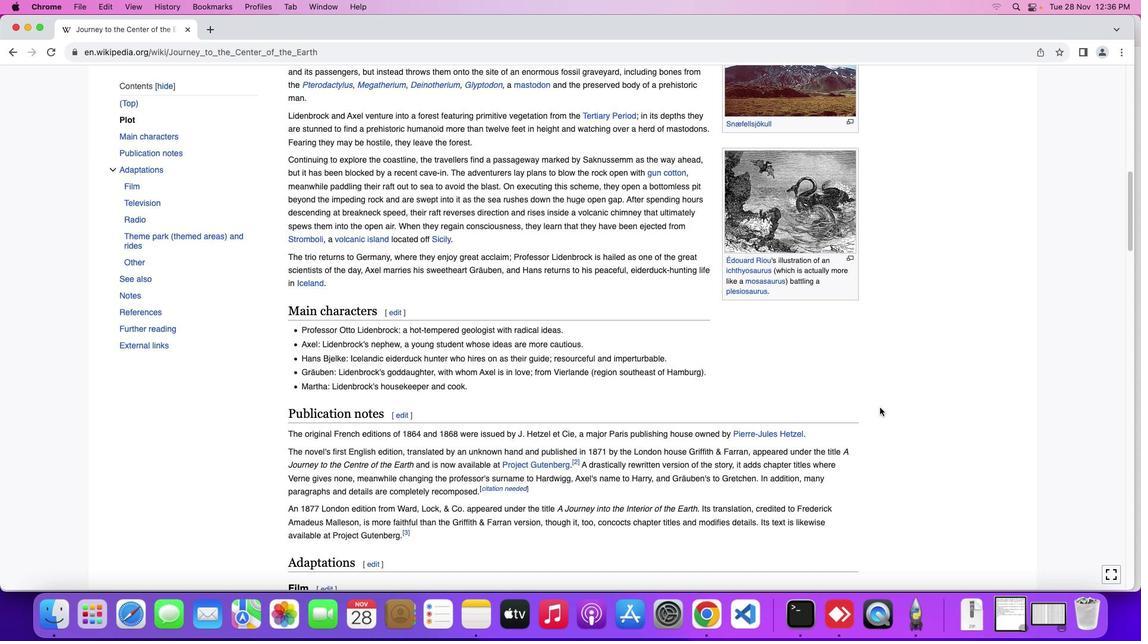 
Action: Mouse scrolled (879, 408) with delta (0, 0)
Screenshot: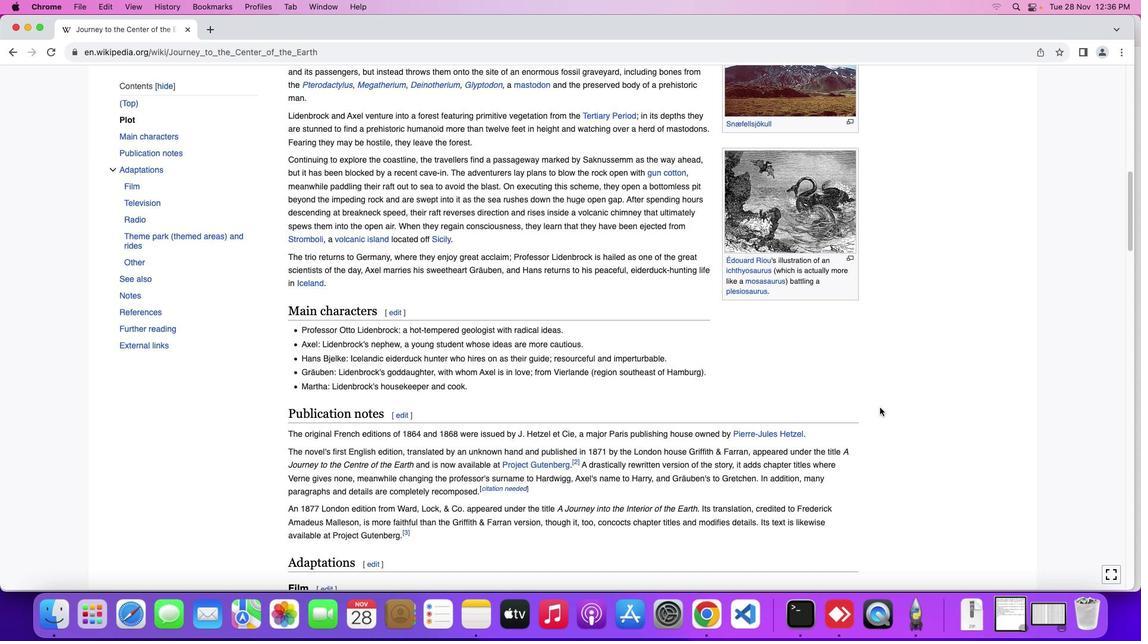 
Action: Mouse moved to (879, 408)
Screenshot: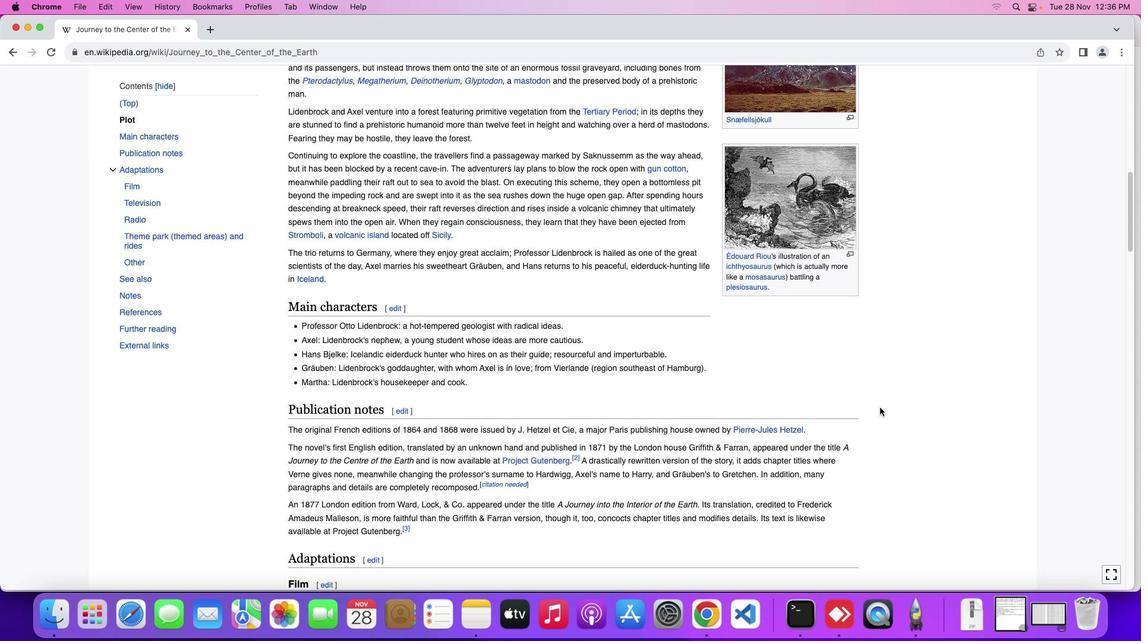 
Action: Mouse scrolled (879, 408) with delta (0, 0)
Screenshot: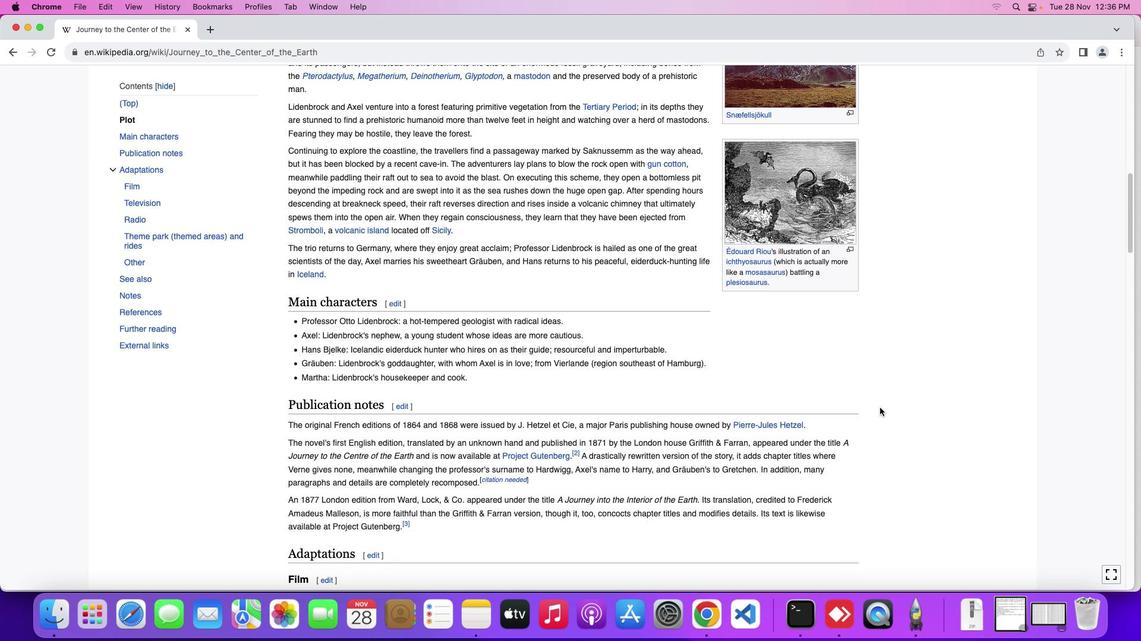 
Action: Mouse scrolled (879, 408) with delta (0, 0)
Screenshot: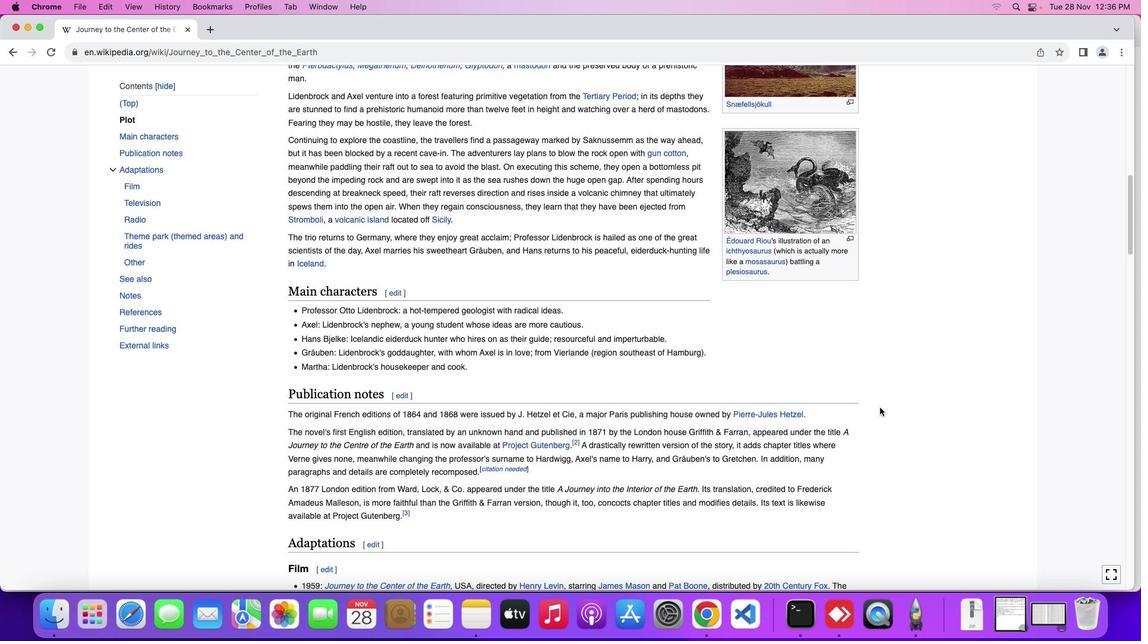 
Action: Mouse scrolled (879, 408) with delta (0, -1)
Screenshot: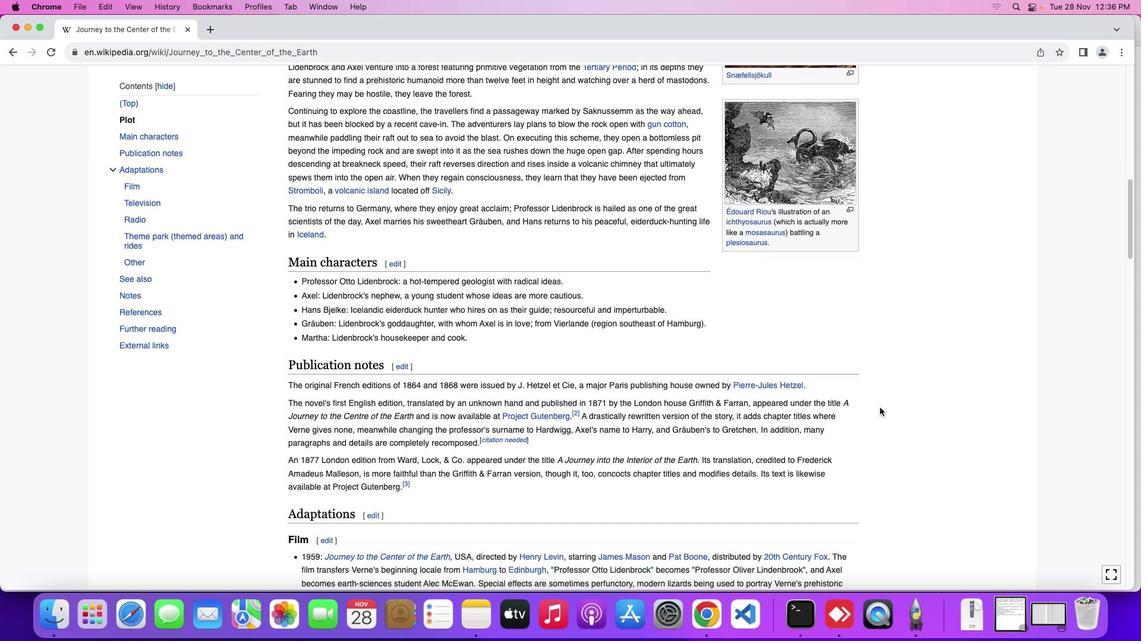 
Action: Mouse moved to (879, 408)
Screenshot: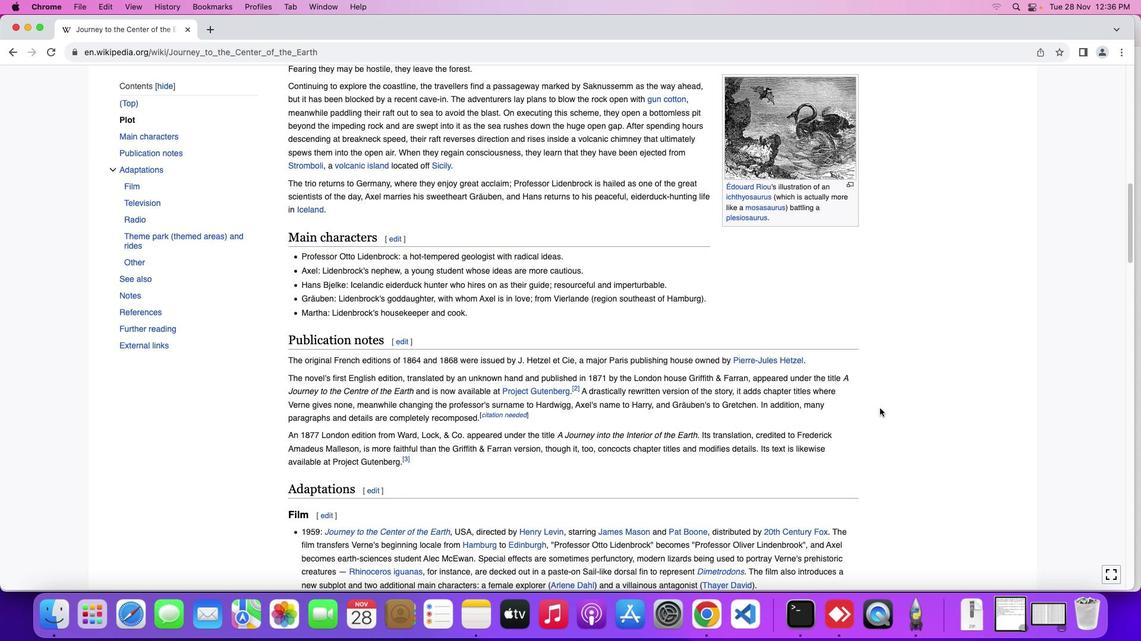 
Action: Mouse scrolled (879, 408) with delta (0, 0)
Screenshot: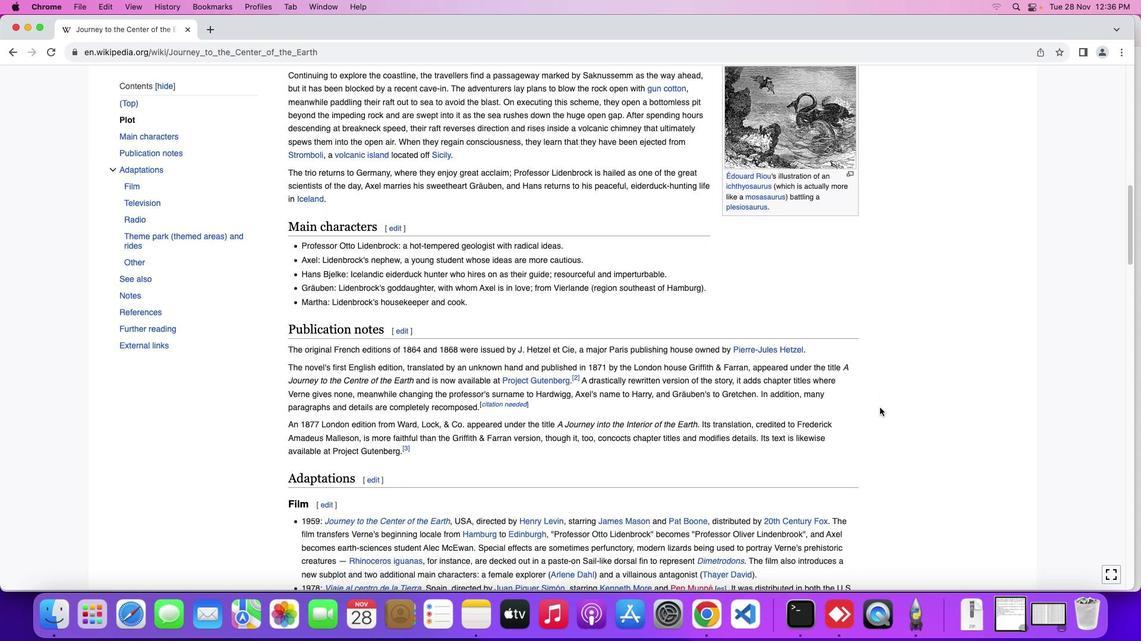 
Action: Mouse scrolled (879, 408) with delta (0, 0)
Screenshot: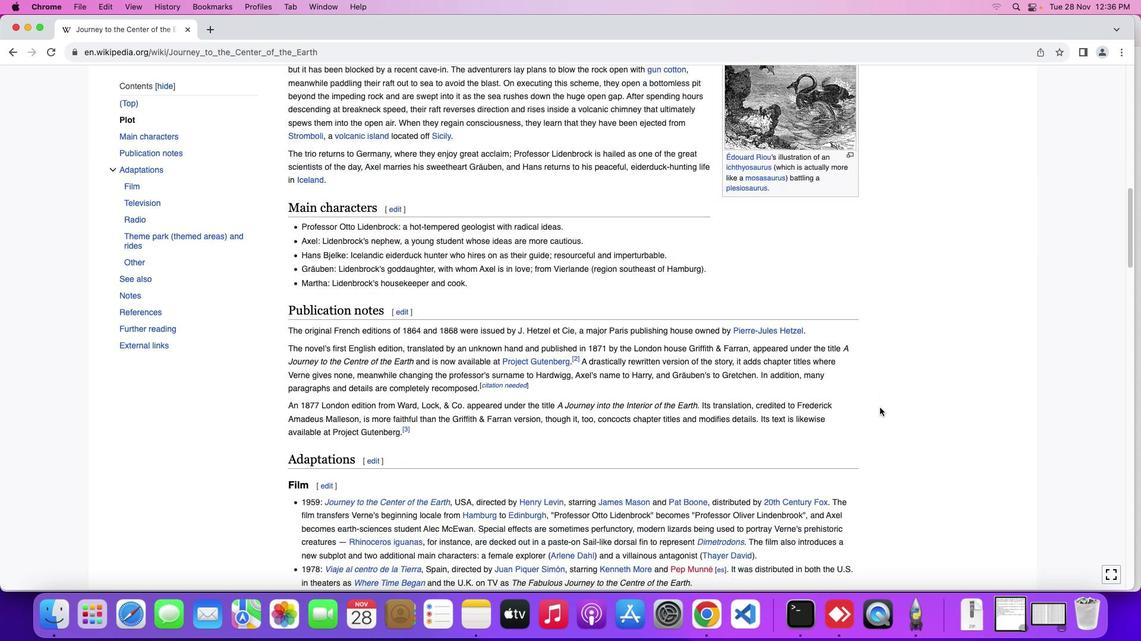 
Action: Mouse scrolled (879, 408) with delta (0, -1)
Screenshot: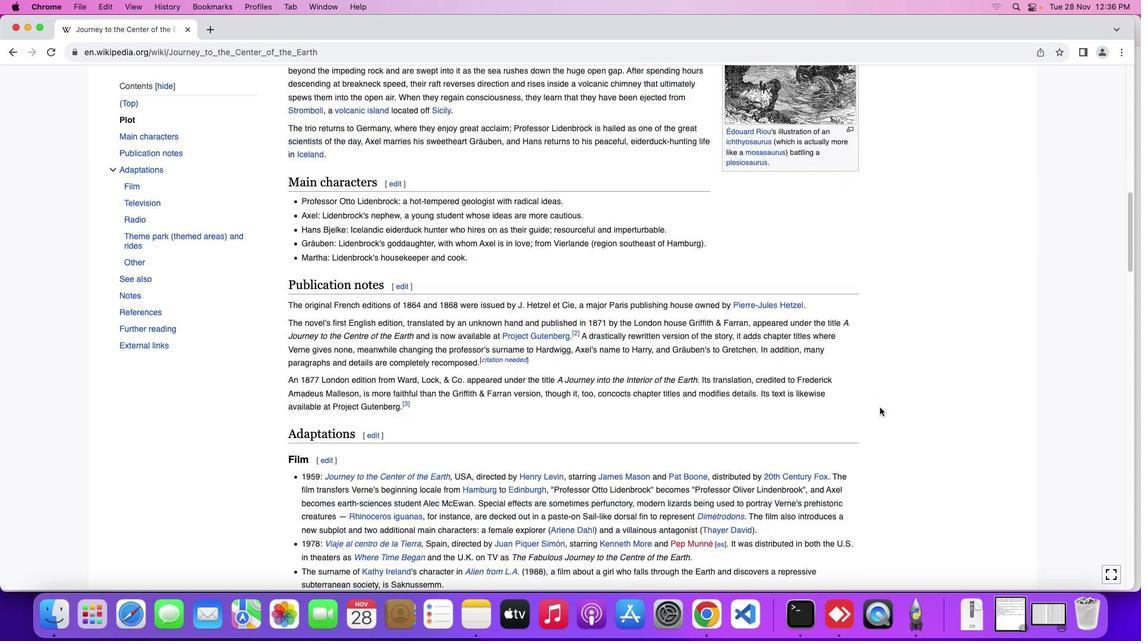 
Action: Mouse moved to (879, 408)
Screenshot: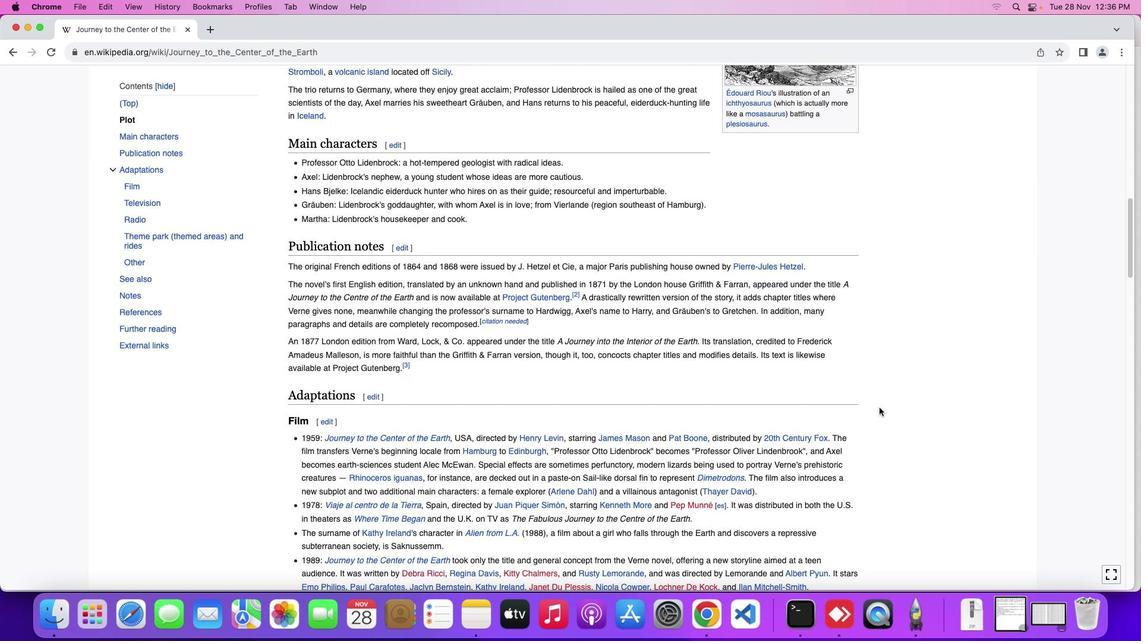 
Action: Mouse scrolled (879, 408) with delta (0, 0)
Screenshot: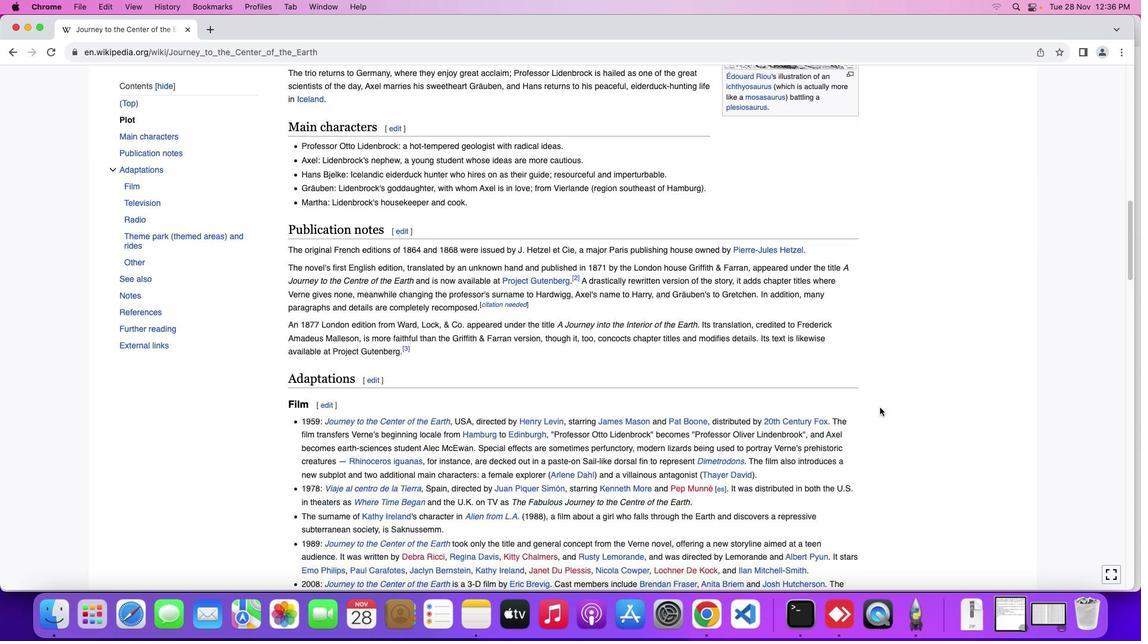 
Action: Mouse scrolled (879, 408) with delta (0, 0)
Screenshot: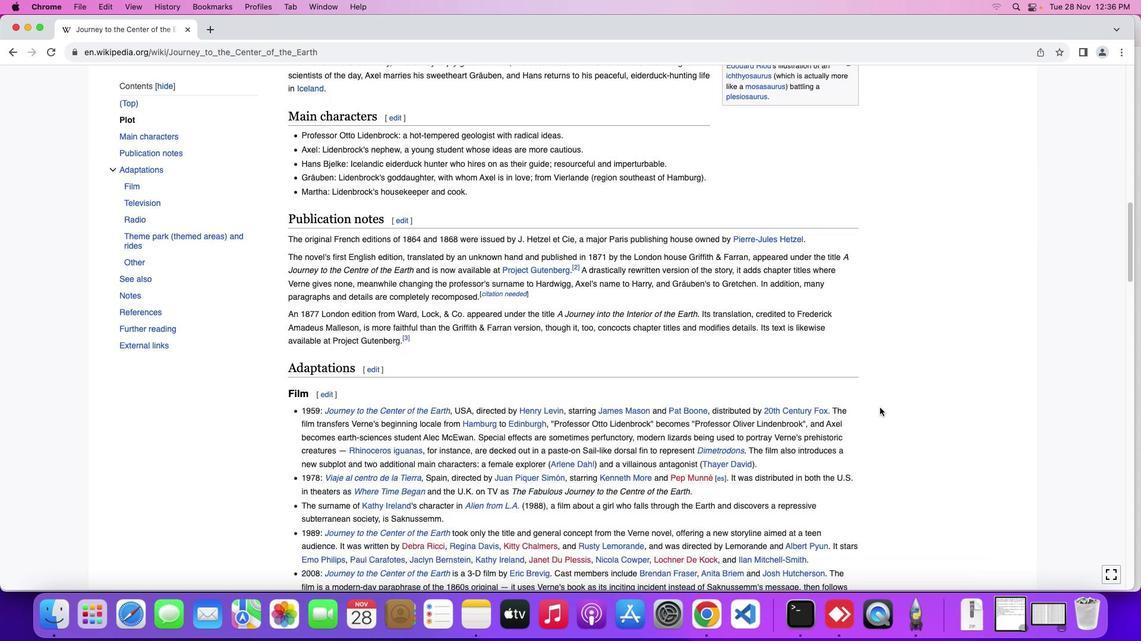 
Action: Mouse moved to (879, 408)
Screenshot: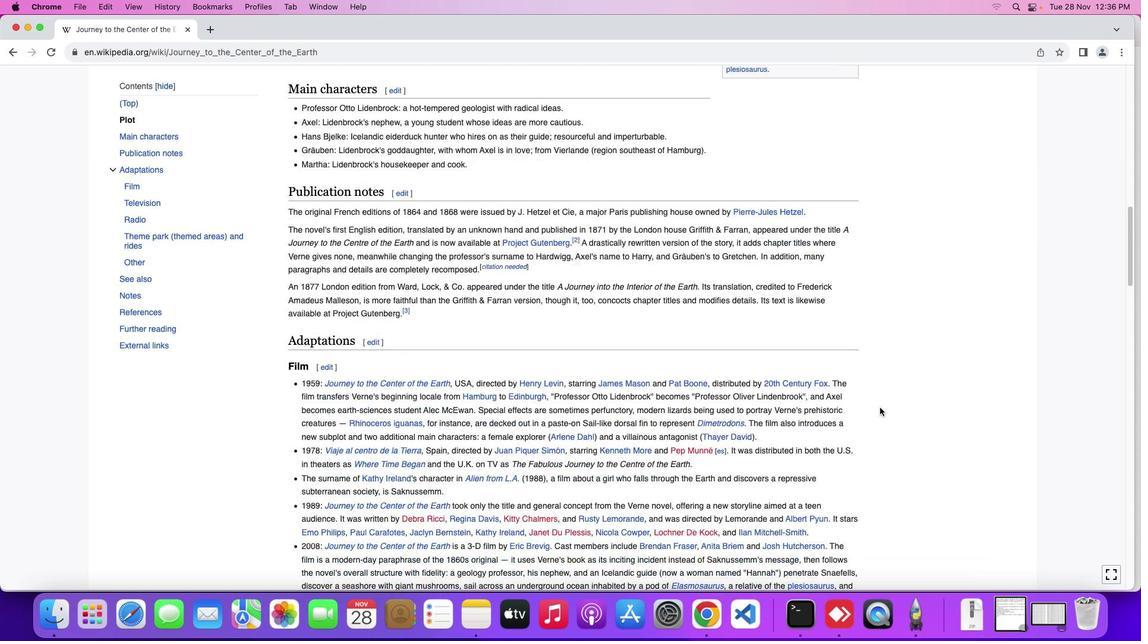 
Action: Mouse scrolled (879, 408) with delta (0, -1)
Screenshot: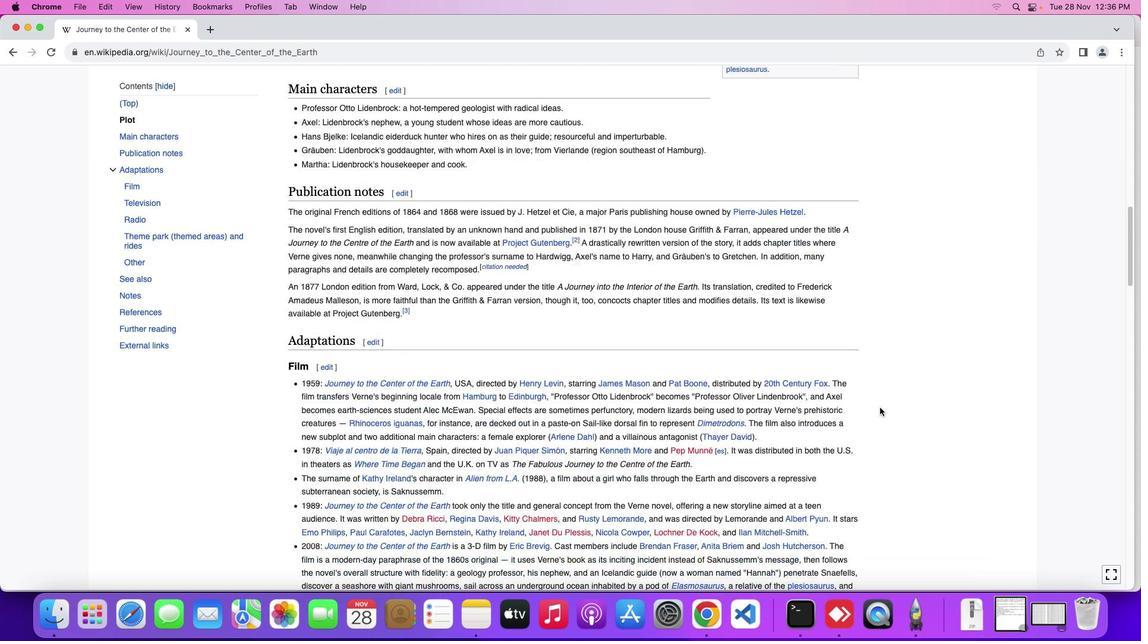 
Action: Mouse moved to (879, 408)
Screenshot: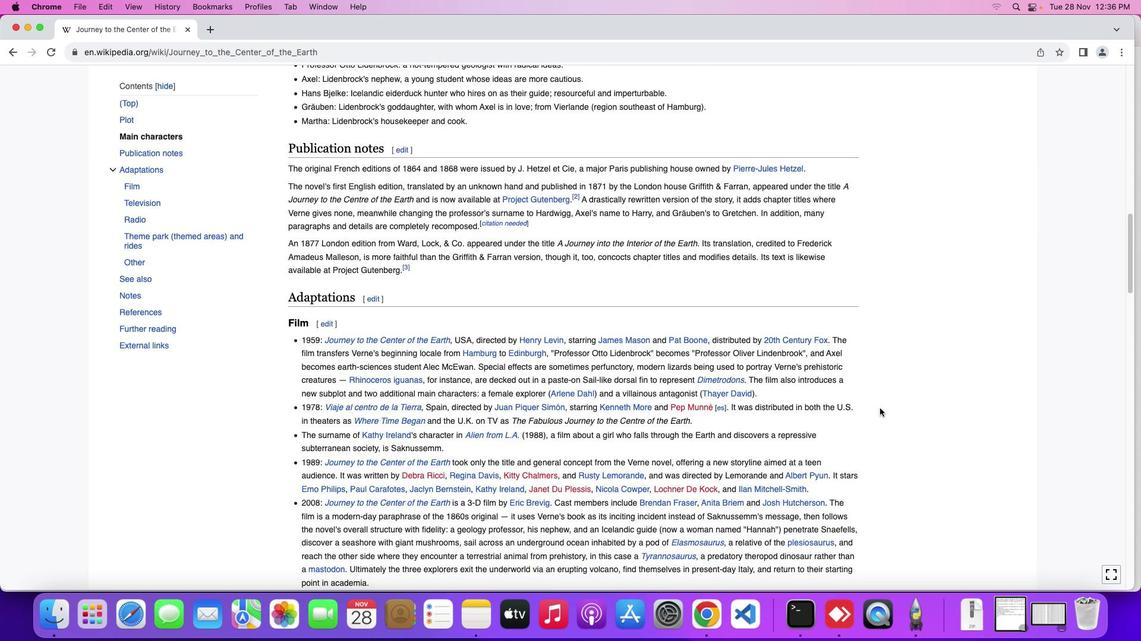 
Action: Mouse scrolled (879, 408) with delta (0, 0)
Screenshot: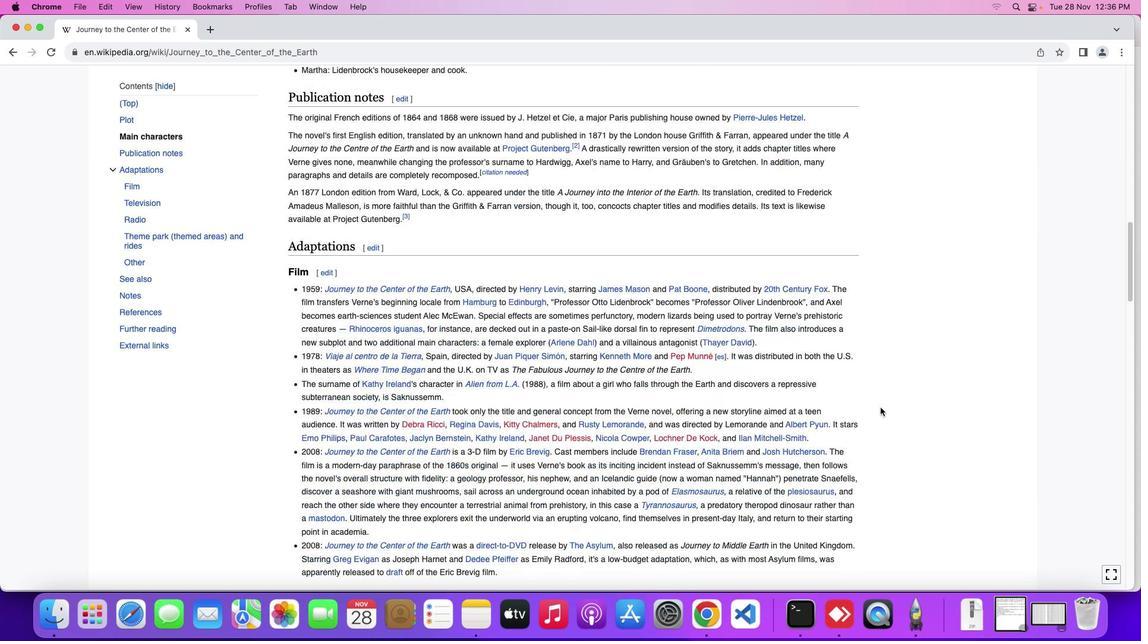 
Action: Mouse scrolled (879, 408) with delta (0, 0)
Screenshot: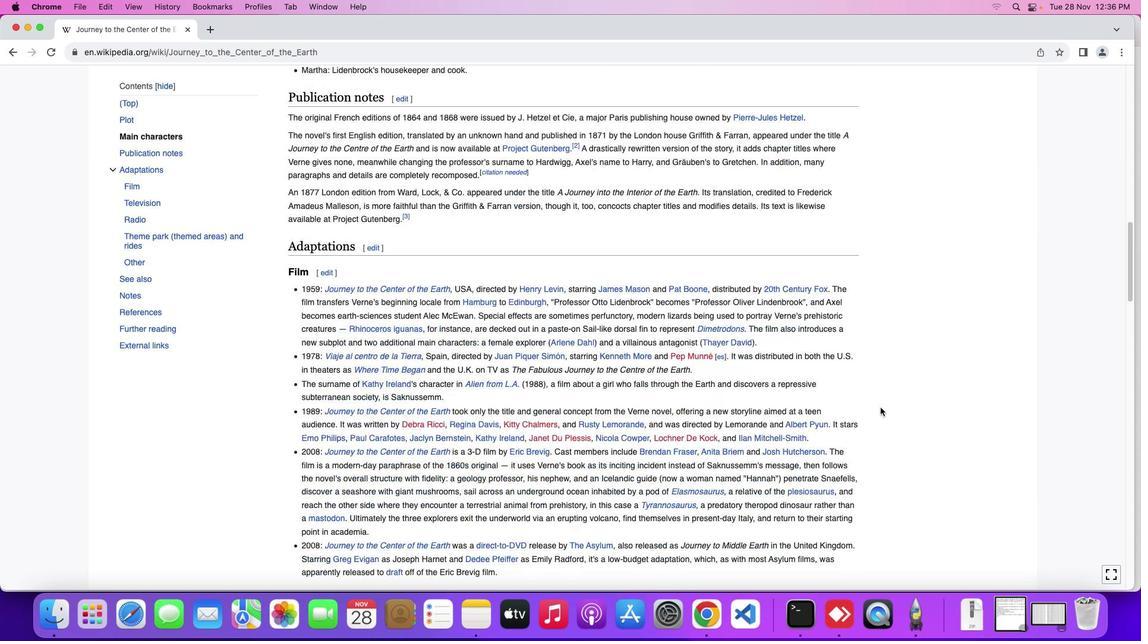 
Action: Mouse scrolled (879, 408) with delta (0, -1)
Screenshot: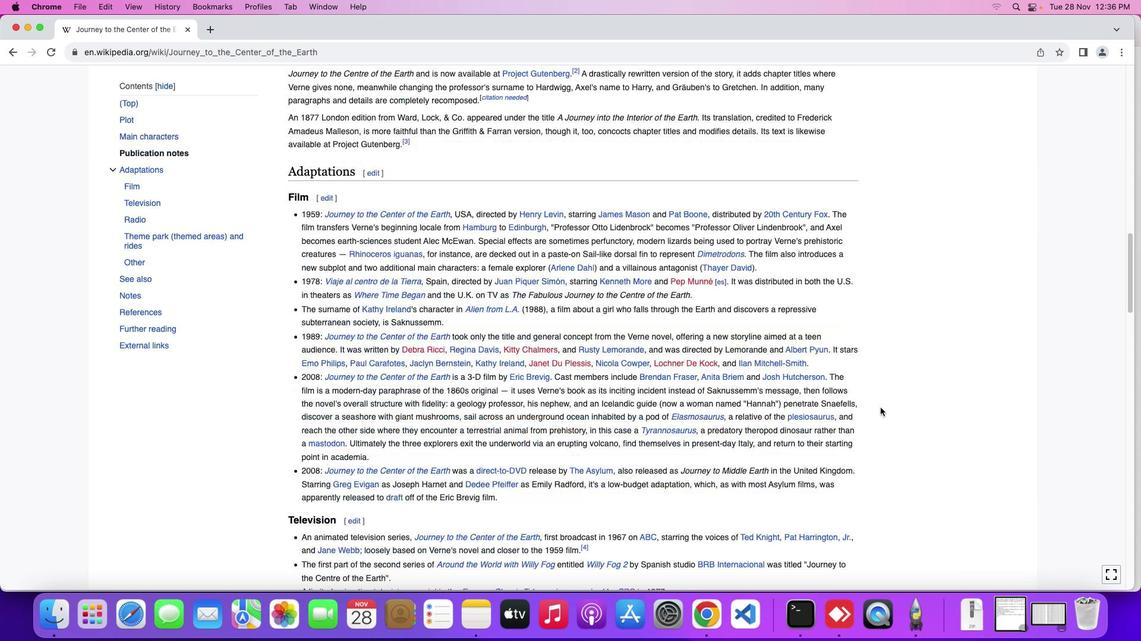 
Action: Mouse moved to (880, 408)
Screenshot: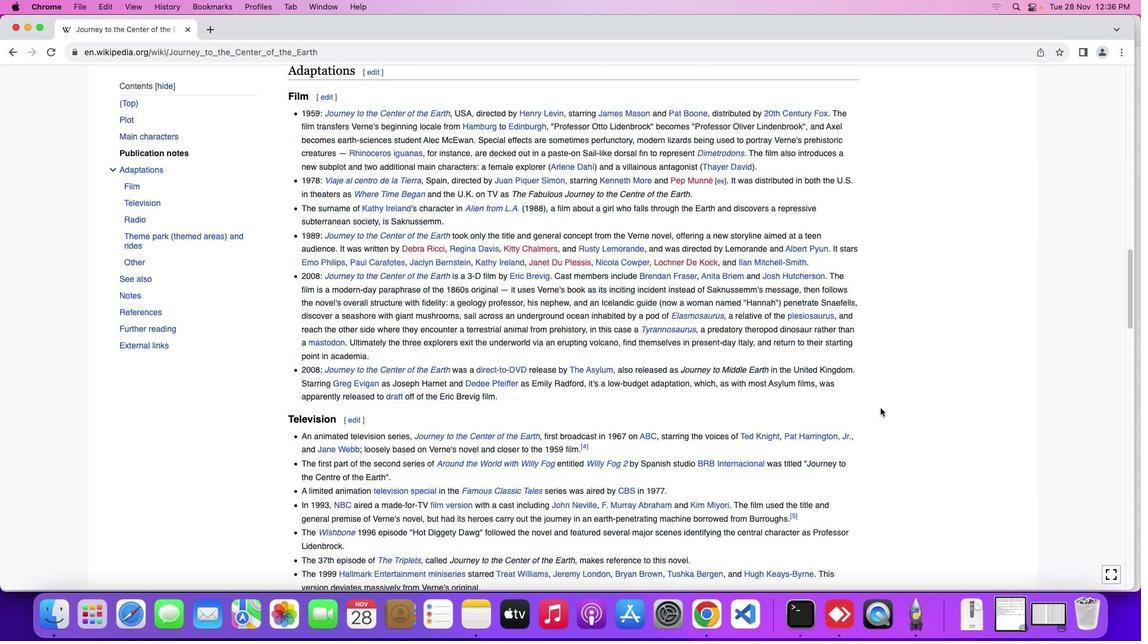 
Action: Mouse scrolled (880, 408) with delta (0, -2)
Screenshot: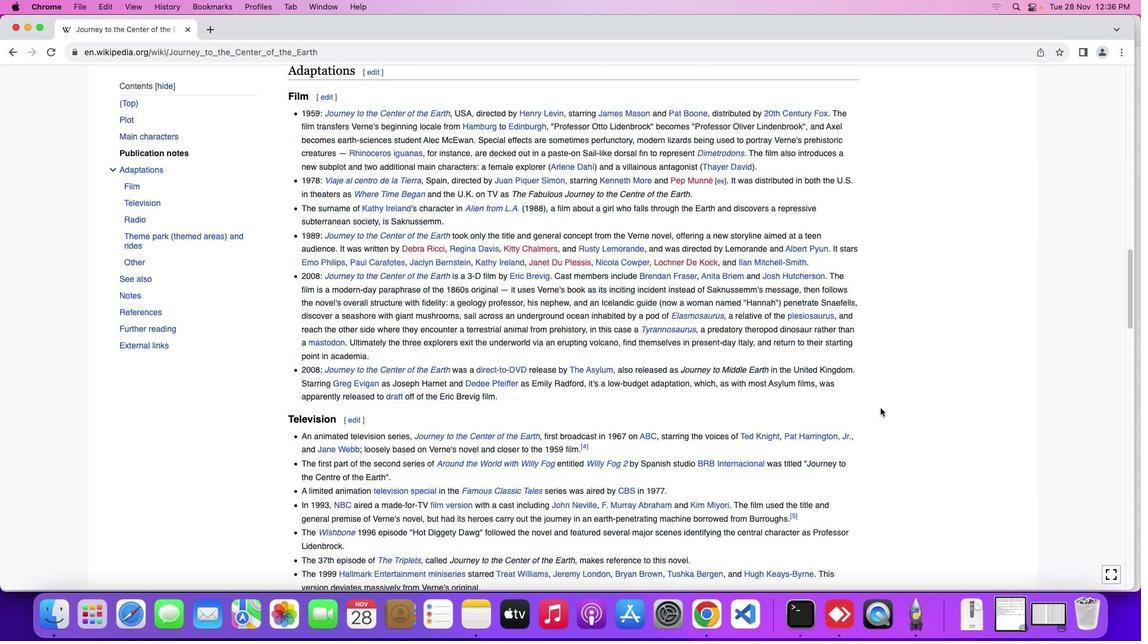 
Action: Mouse moved to (880, 408)
Screenshot: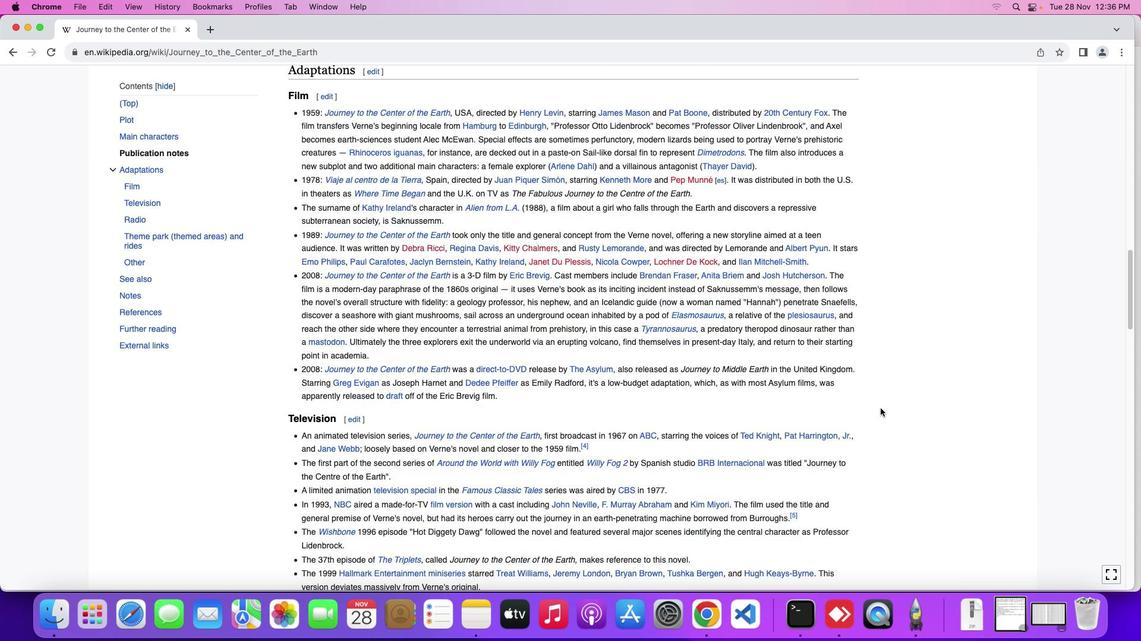 
Action: Mouse scrolled (880, 408) with delta (0, 0)
Screenshot: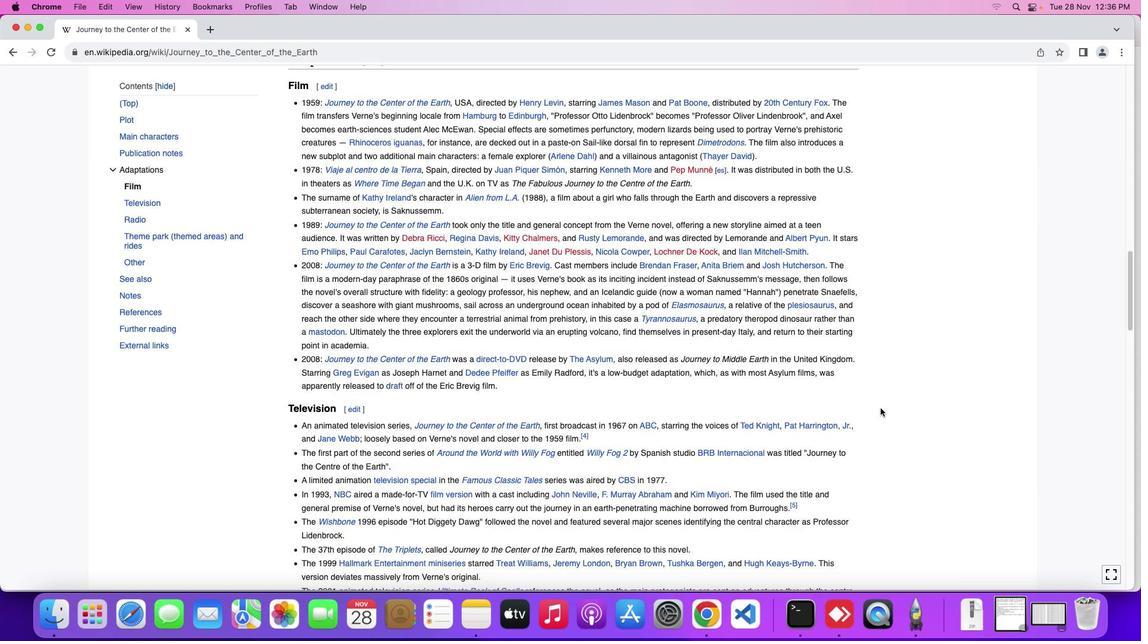 
Action: Mouse scrolled (880, 408) with delta (0, 0)
Screenshot: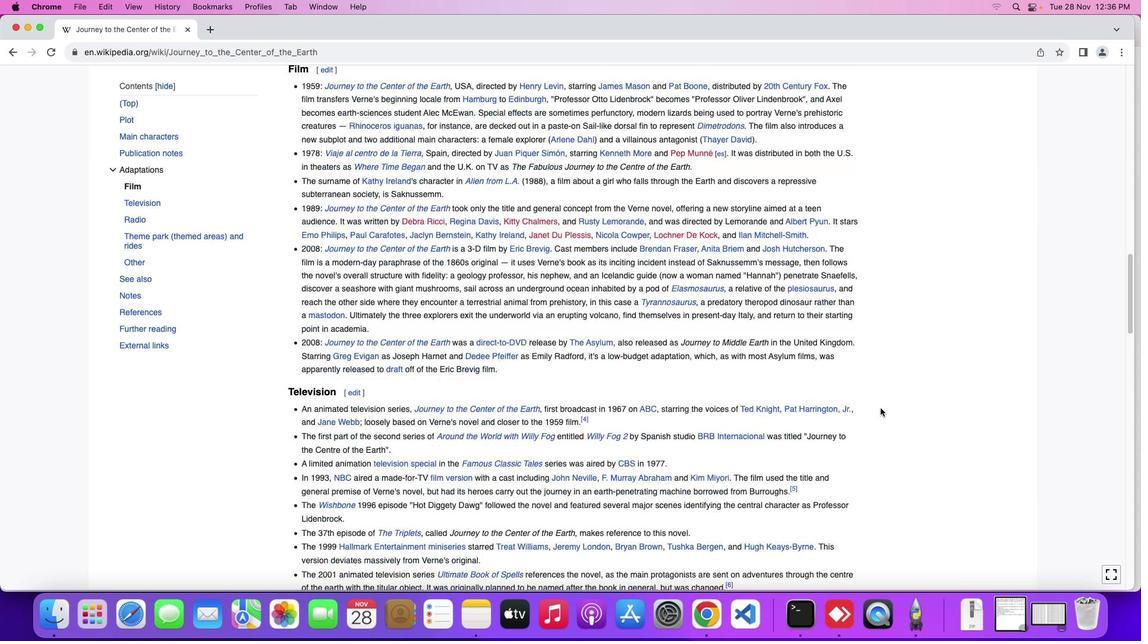
Action: Mouse scrolled (880, 408) with delta (0, -1)
Screenshot: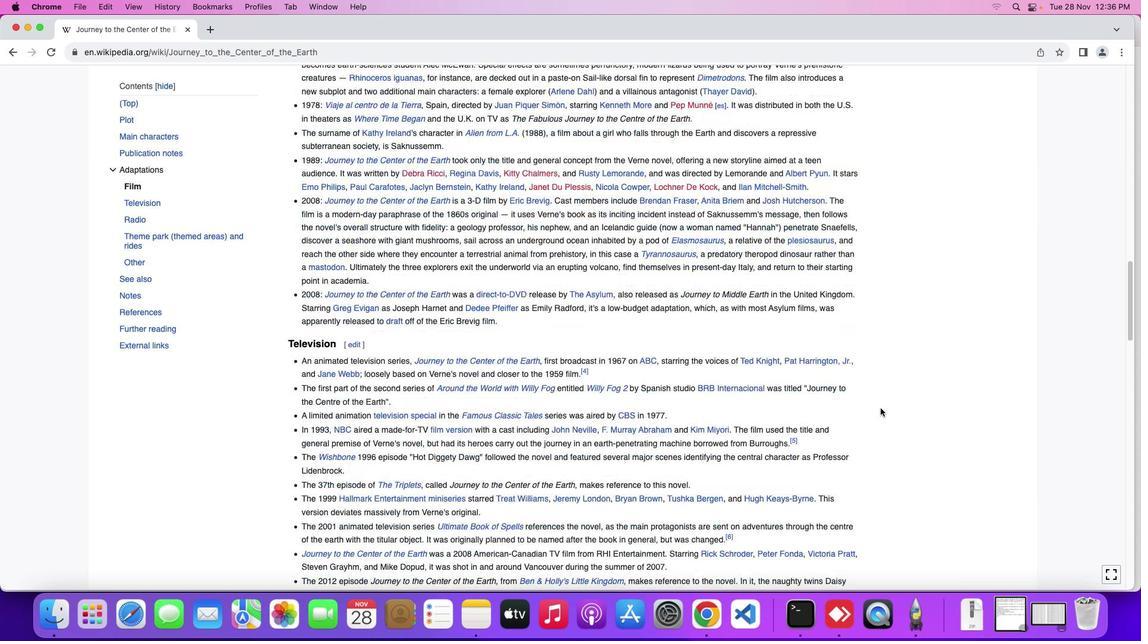 
Action: Mouse moved to (880, 407)
Screenshot: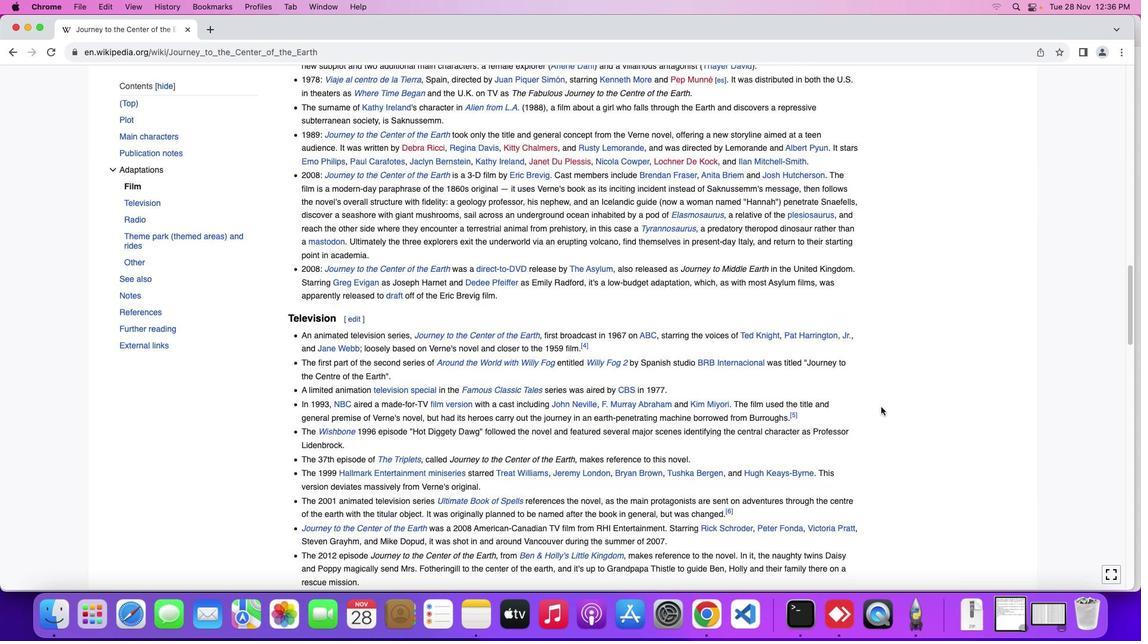 
Action: Mouse scrolled (880, 407) with delta (0, 0)
Screenshot: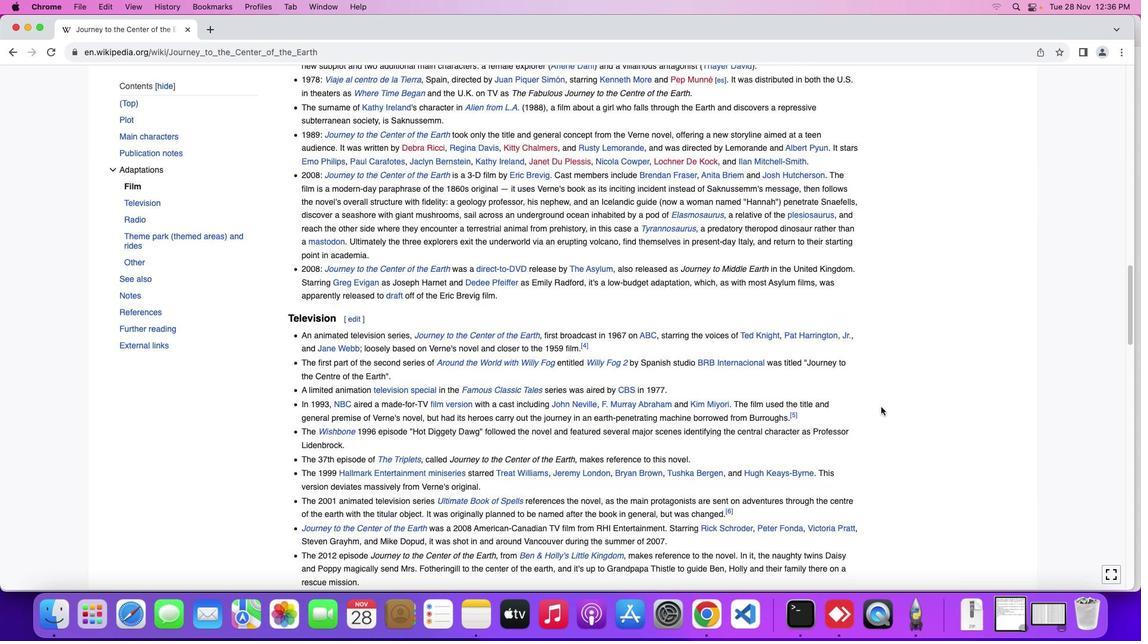 
Action: Mouse moved to (880, 407)
Screenshot: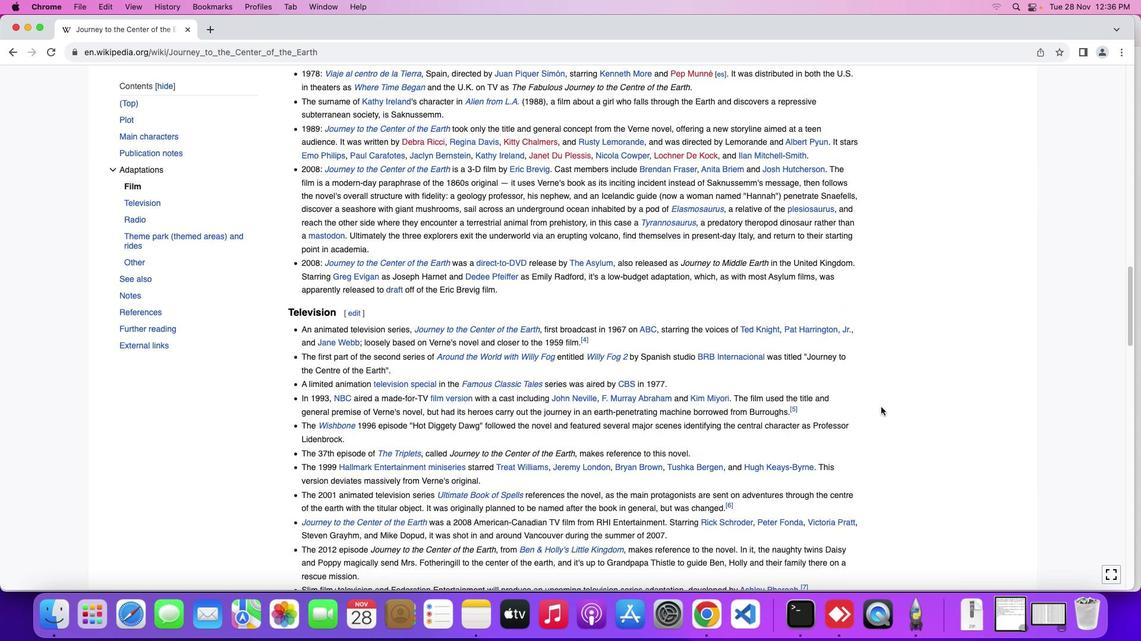 
Action: Mouse scrolled (880, 407) with delta (0, 0)
Screenshot: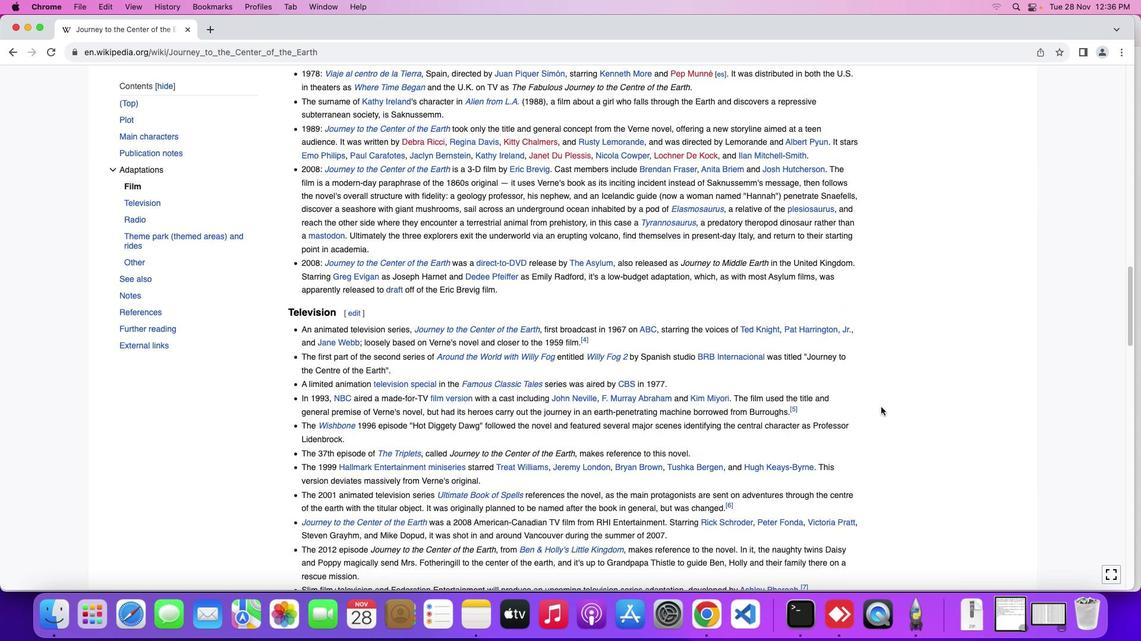 
Action: Mouse moved to (880, 407)
Screenshot: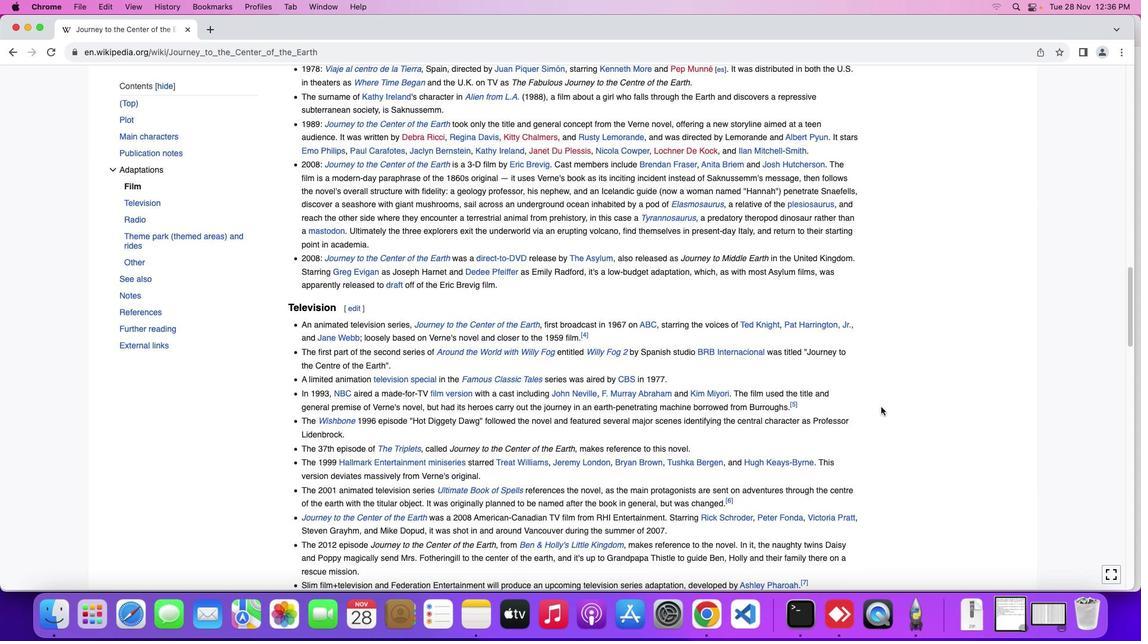 
Action: Mouse scrolled (880, 407) with delta (0, 0)
Screenshot: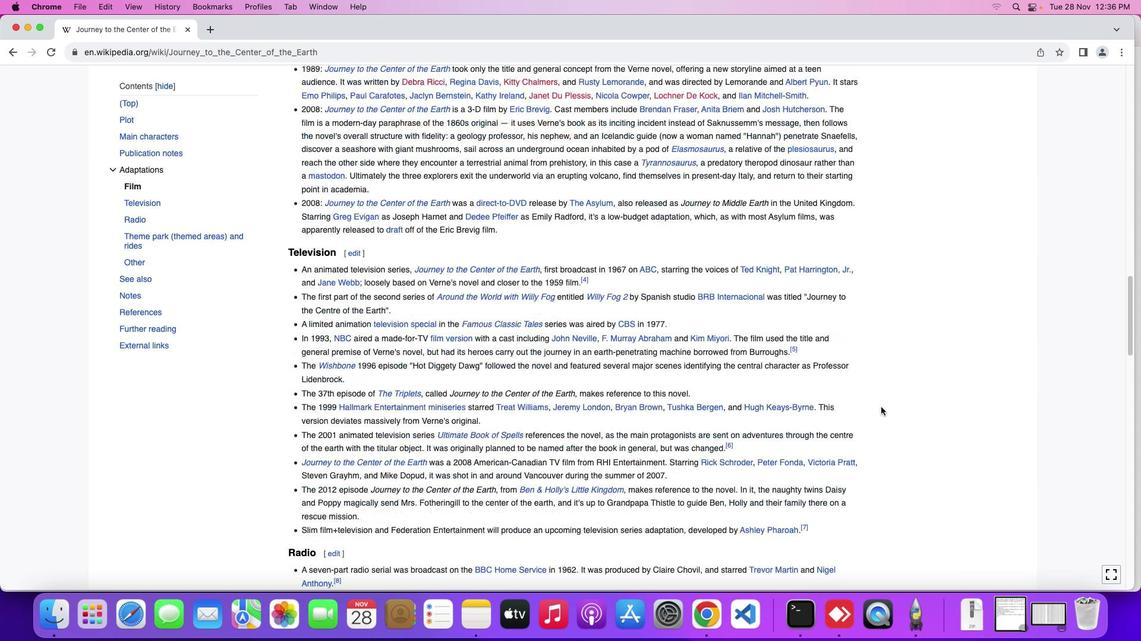
Action: Mouse scrolled (880, 407) with delta (0, 0)
Screenshot: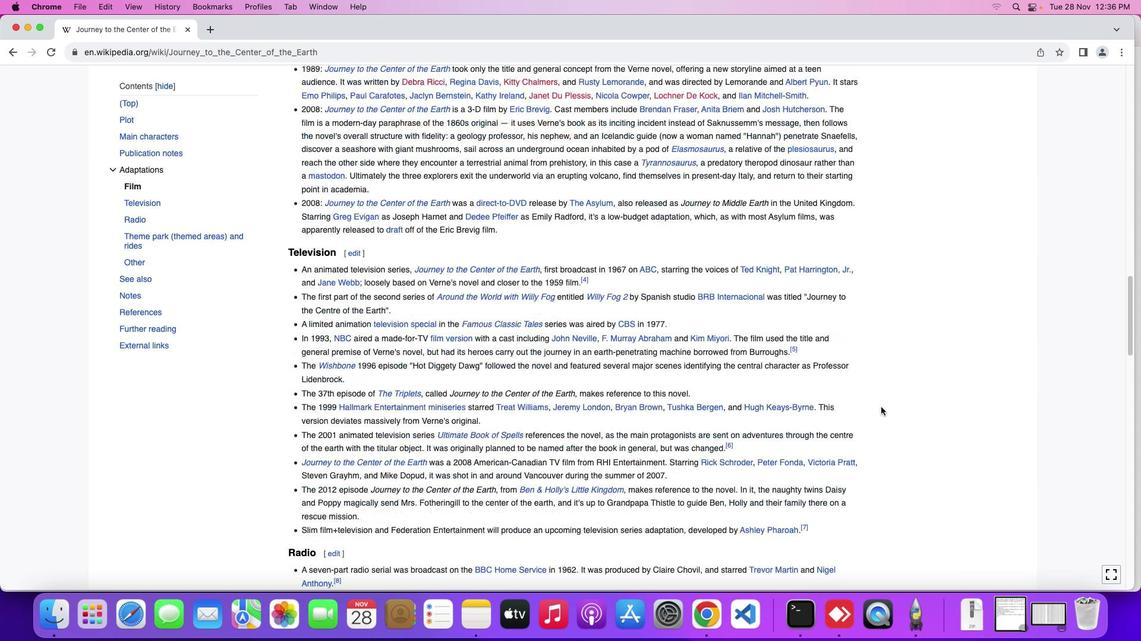 
Action: Mouse scrolled (880, 407) with delta (0, -1)
Screenshot: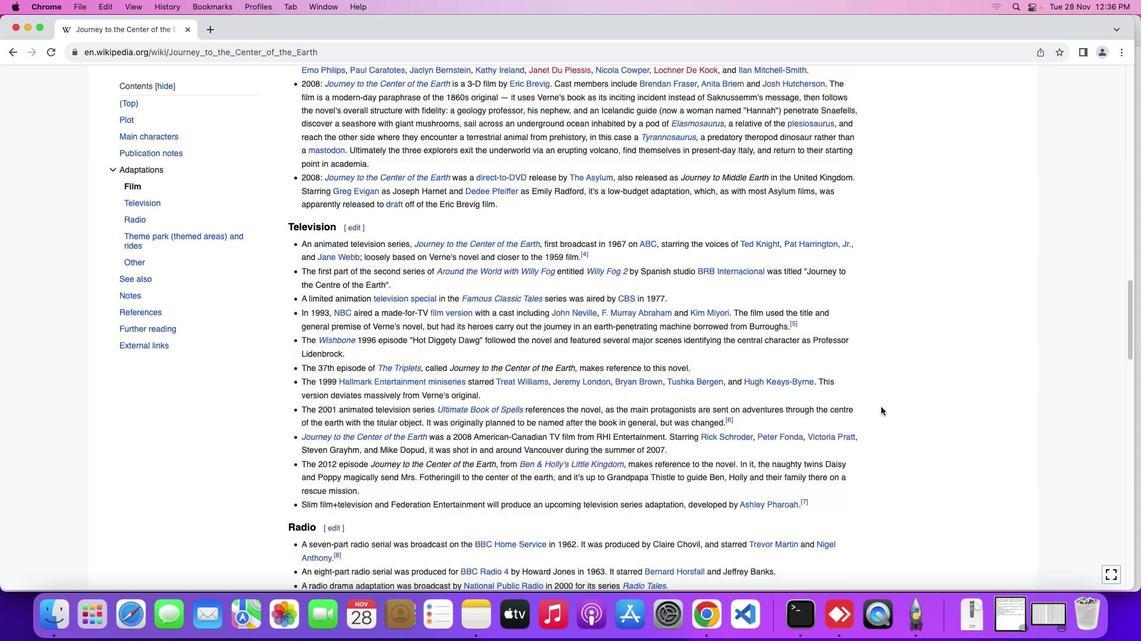 
Action: Mouse scrolled (880, 407) with delta (0, -2)
Screenshot: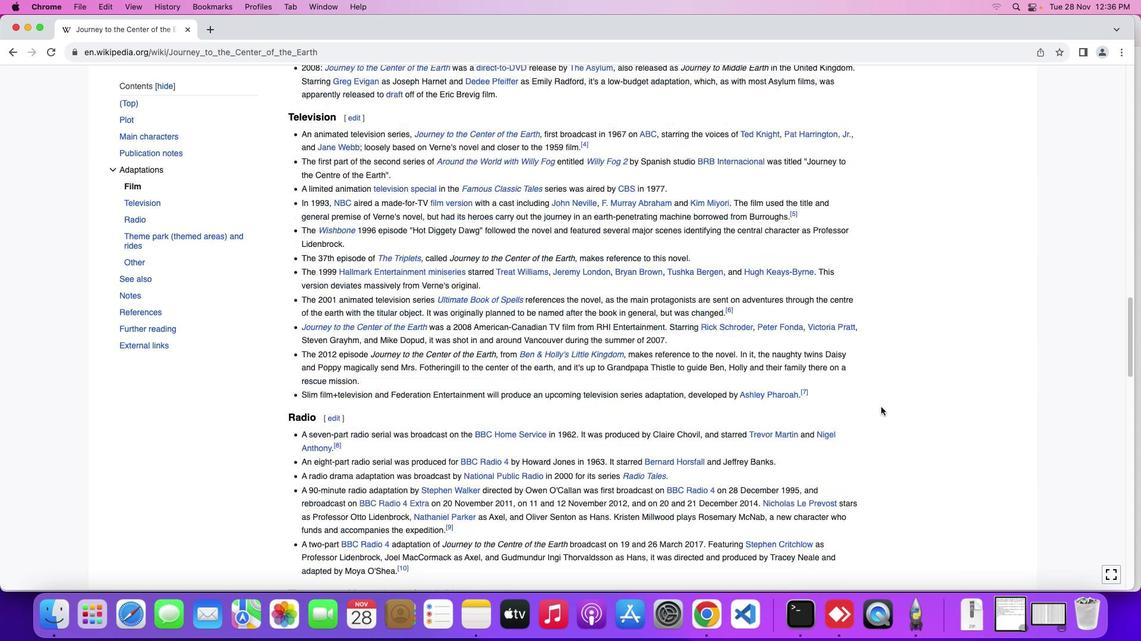 
Action: Mouse scrolled (880, 407) with delta (0, 0)
Screenshot: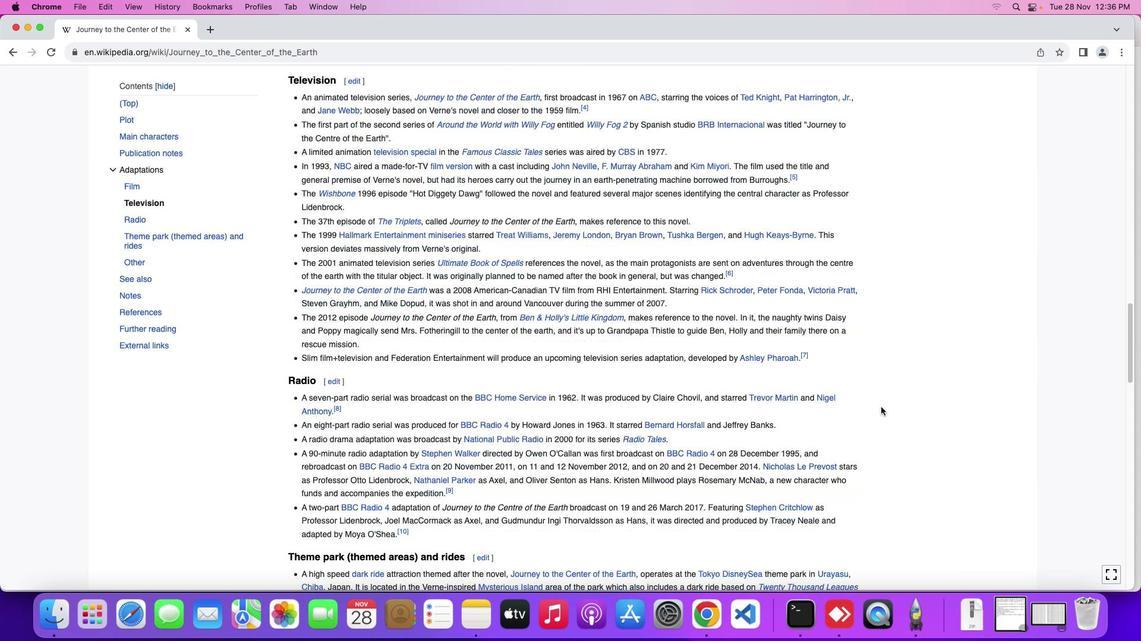 
Action: Mouse scrolled (880, 407) with delta (0, 0)
Screenshot: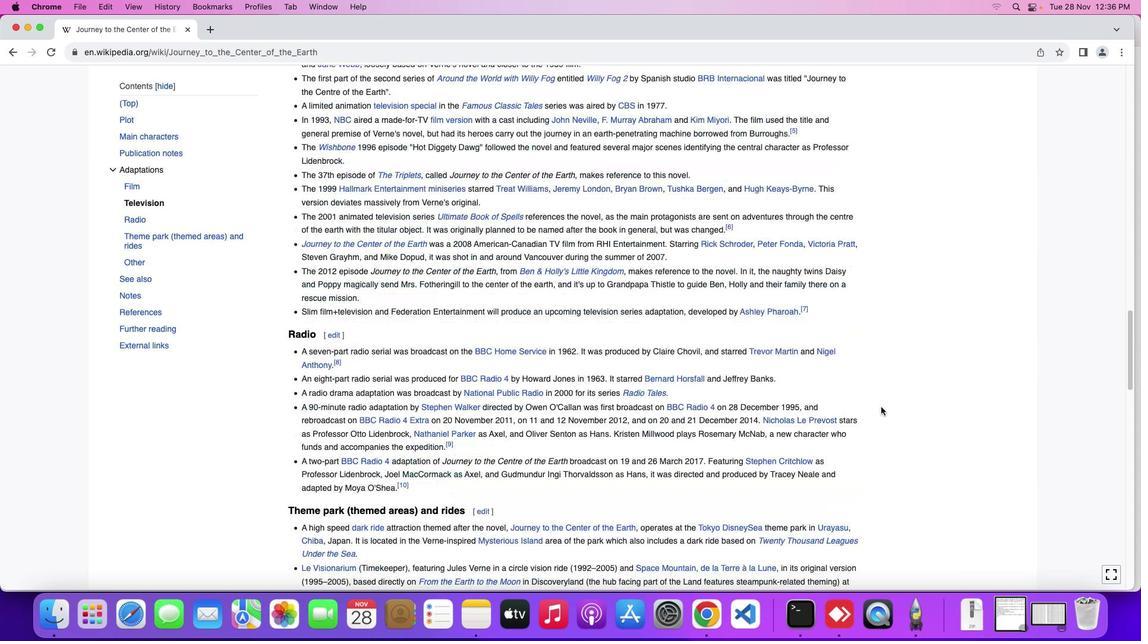 
Action: Mouse scrolled (880, 407) with delta (0, -1)
Screenshot: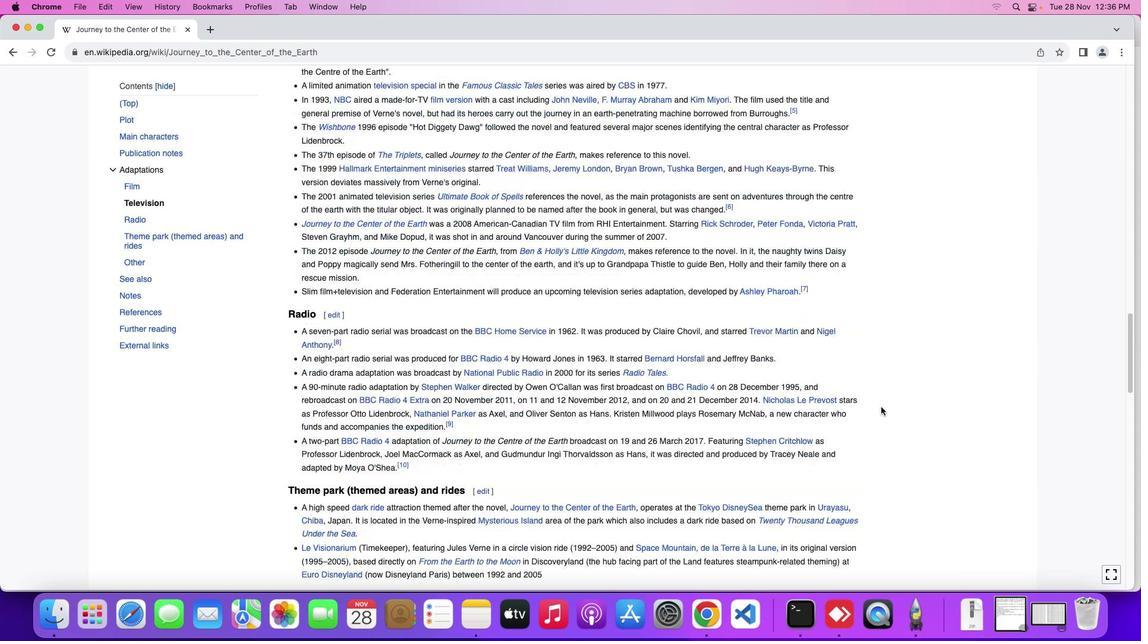 
Action: Mouse scrolled (880, 407) with delta (0, -1)
Screenshot: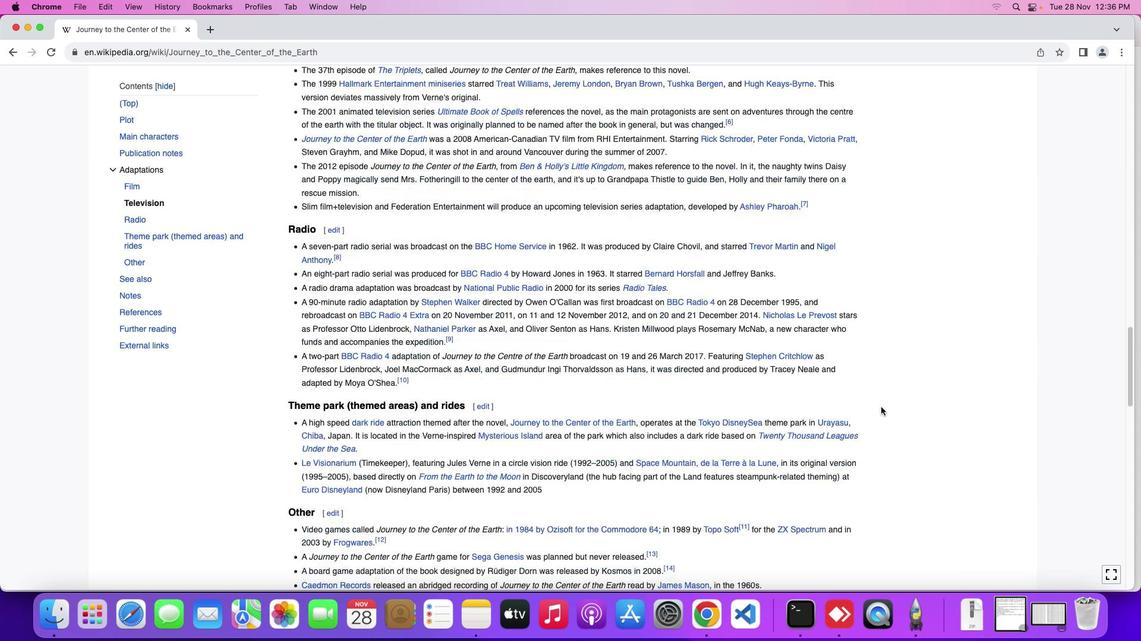 
Action: Mouse scrolled (880, 407) with delta (0, 0)
Screenshot: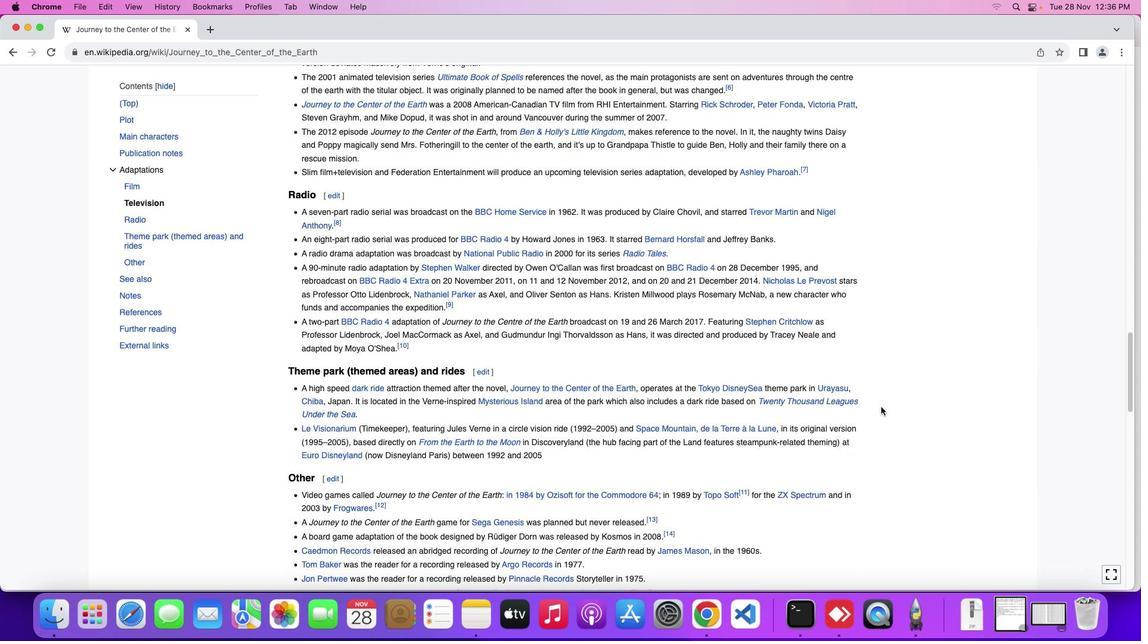
Action: Mouse scrolled (880, 407) with delta (0, 0)
Screenshot: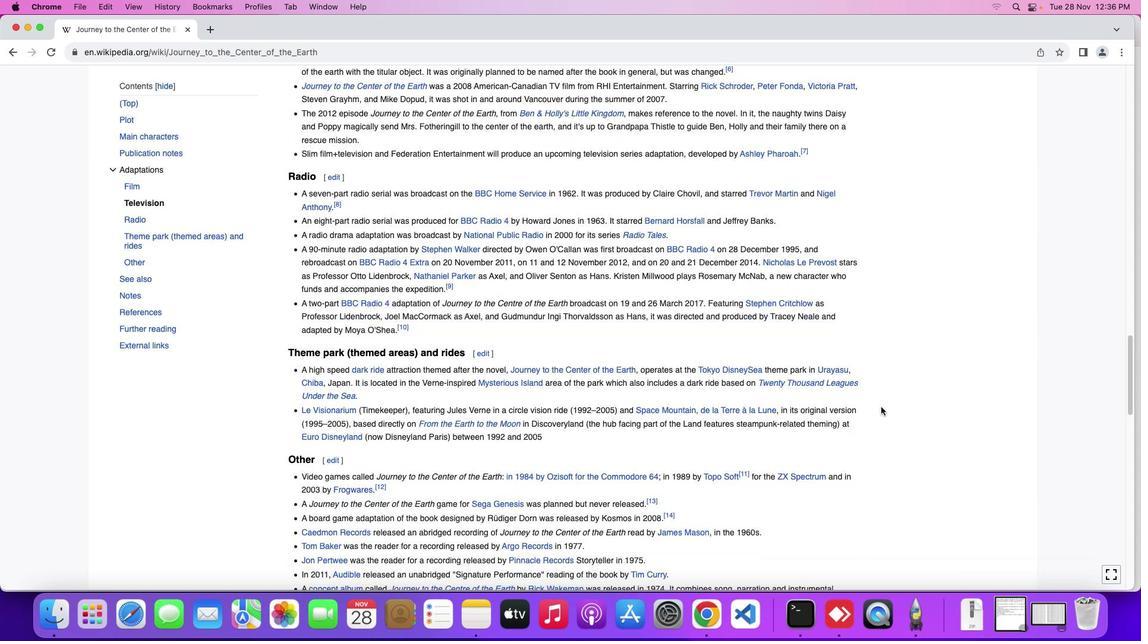 
Action: Mouse scrolled (880, 407) with delta (0, -1)
Screenshot: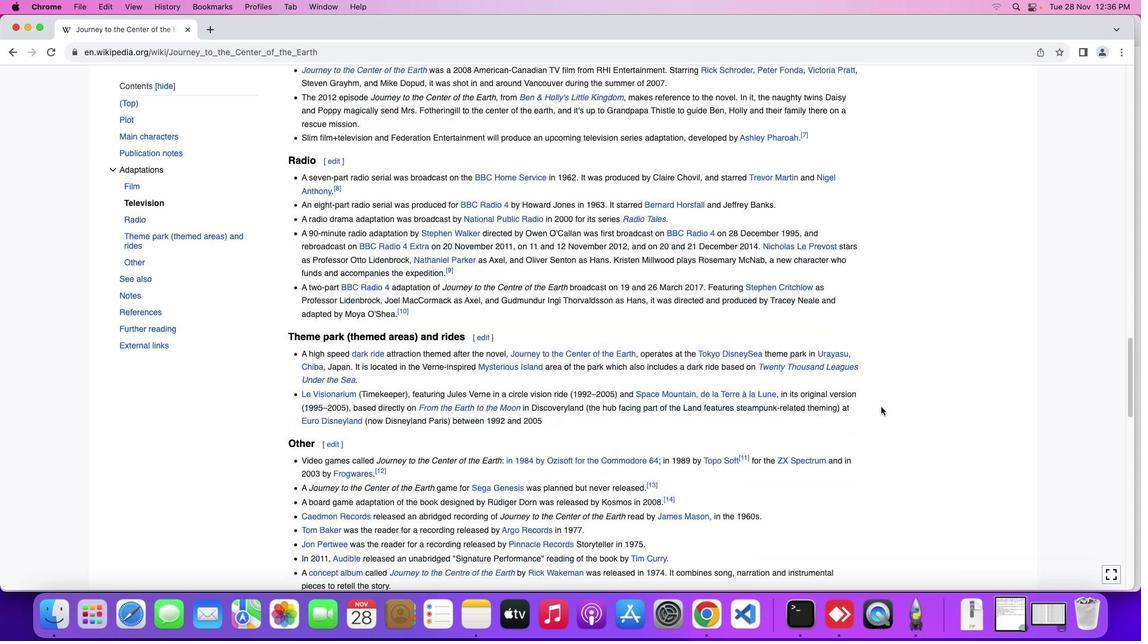 
Action: Mouse scrolled (880, 407) with delta (0, -1)
Screenshot: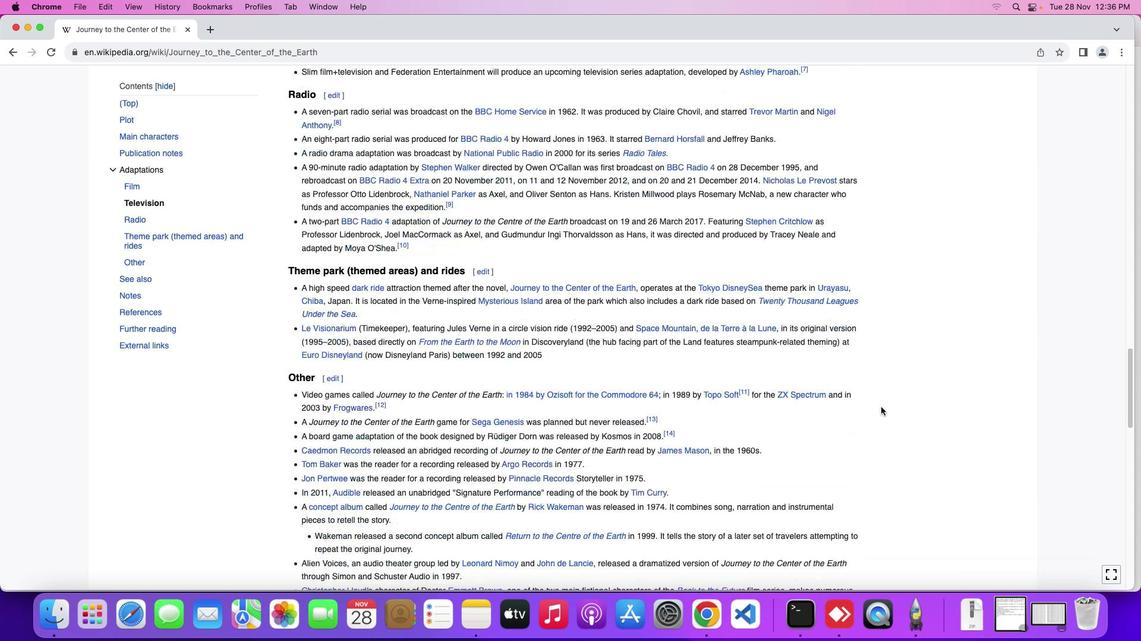 
Action: Mouse moved to (880, 407)
Screenshot: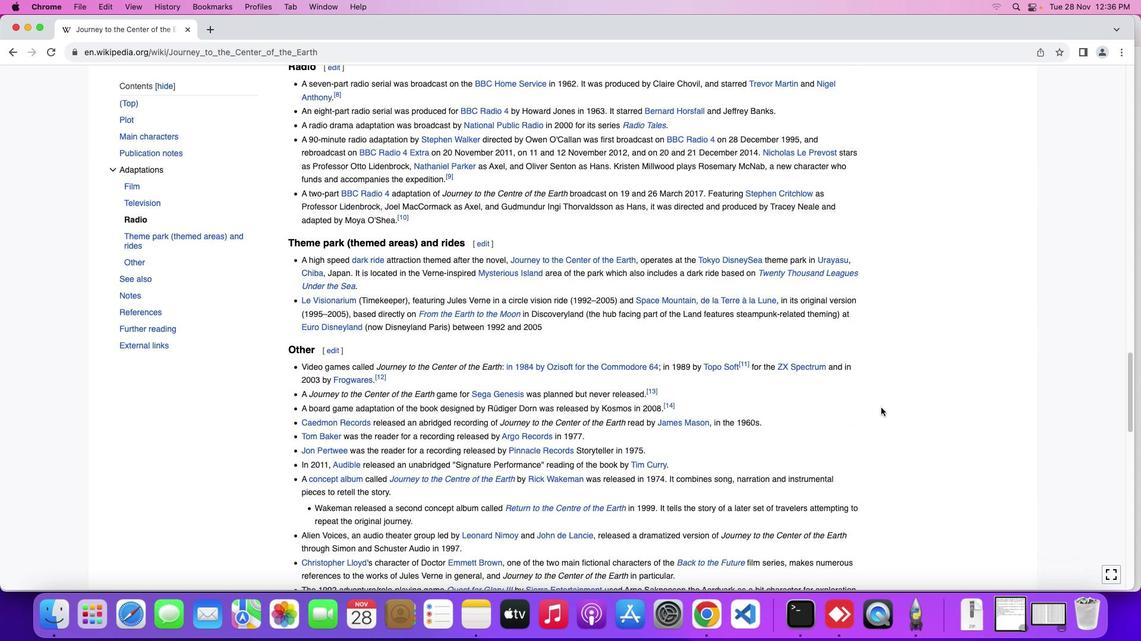 
Action: Mouse scrolled (880, 407) with delta (0, 0)
Screenshot: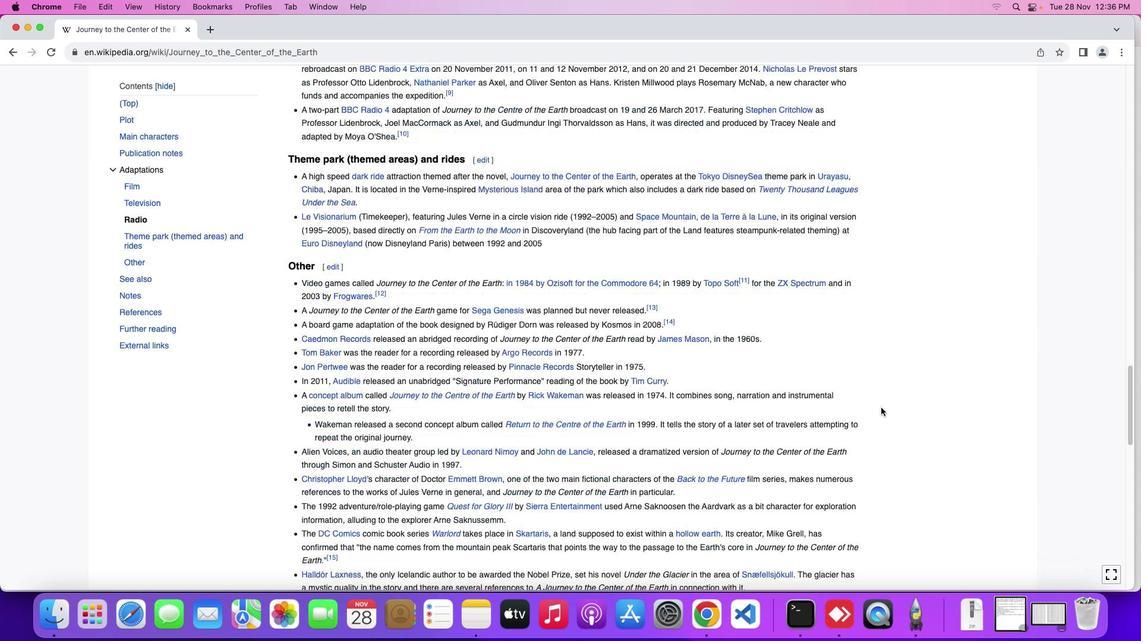 
Action: Mouse moved to (881, 407)
Screenshot: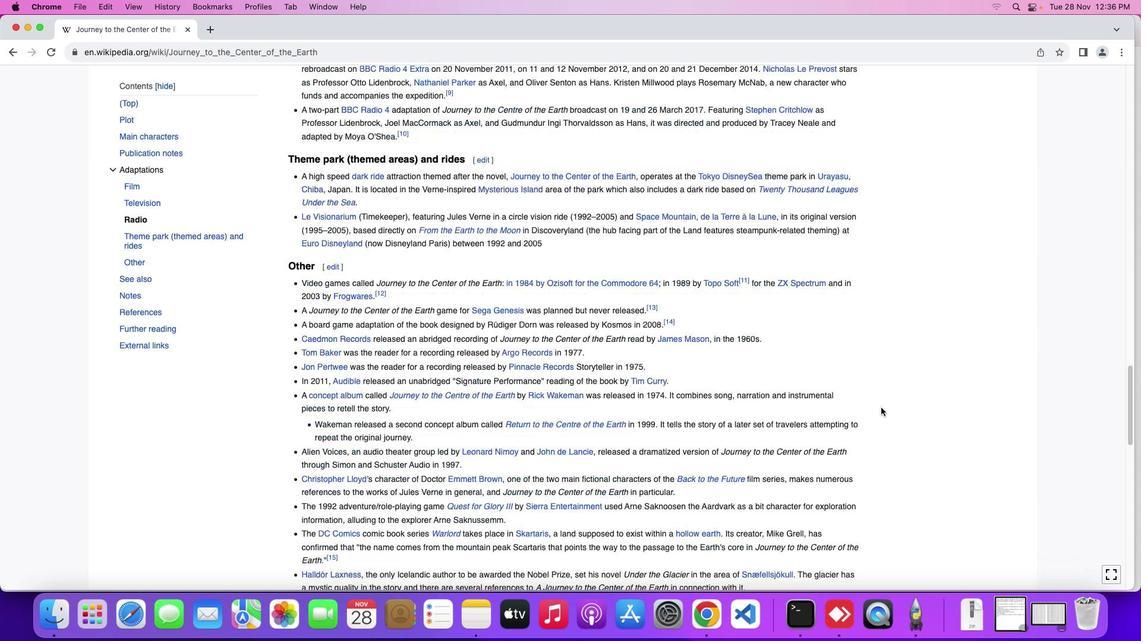 
Action: Mouse scrolled (881, 407) with delta (0, 0)
Screenshot: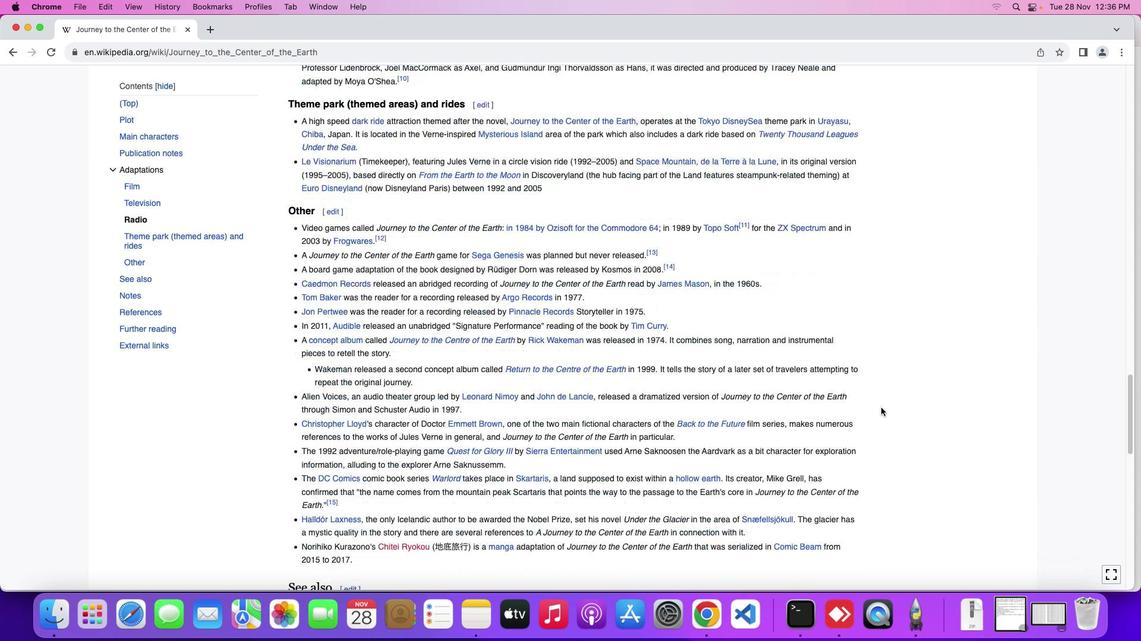 
Action: Mouse scrolled (881, 407) with delta (0, -1)
Screenshot: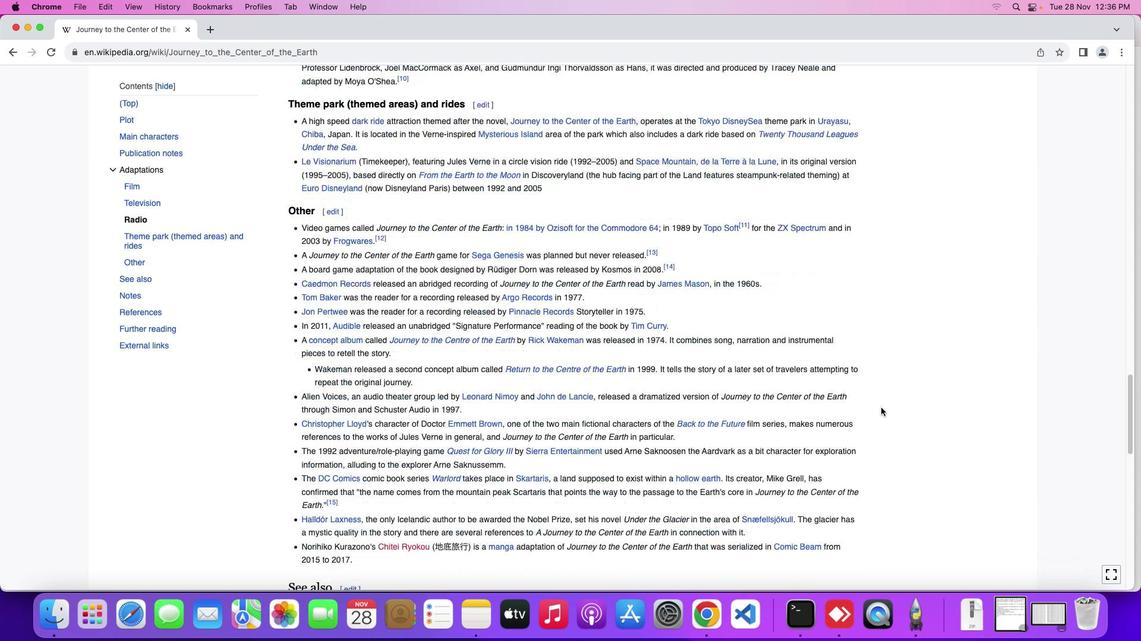 
Action: Mouse scrolled (881, 407) with delta (0, -2)
Screenshot: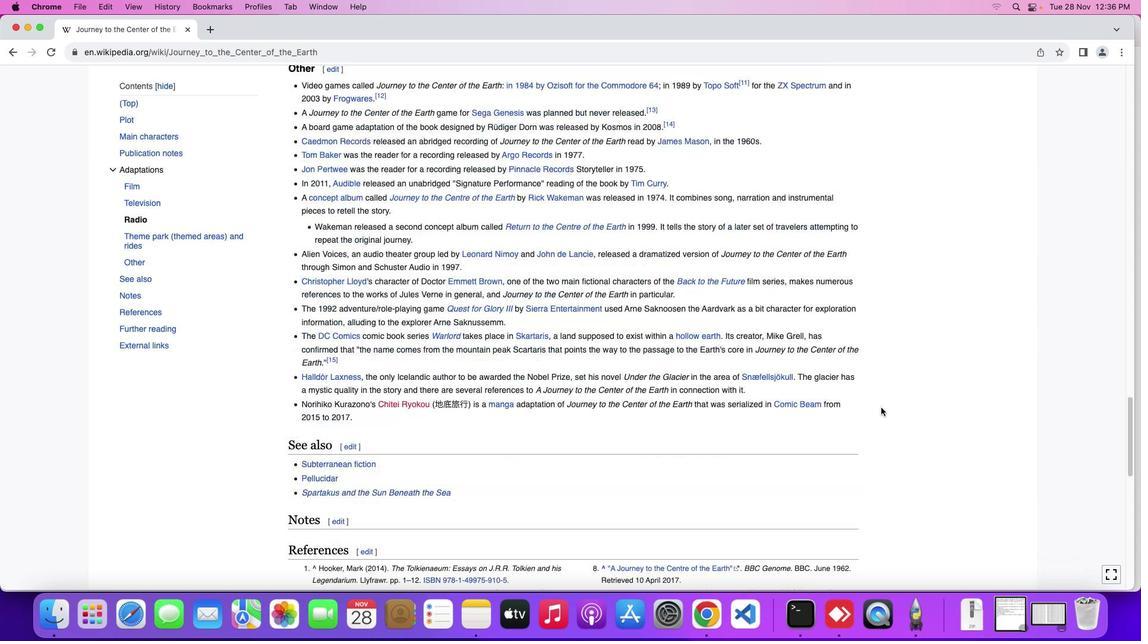 
Action: Mouse scrolled (881, 407) with delta (0, -2)
Screenshot: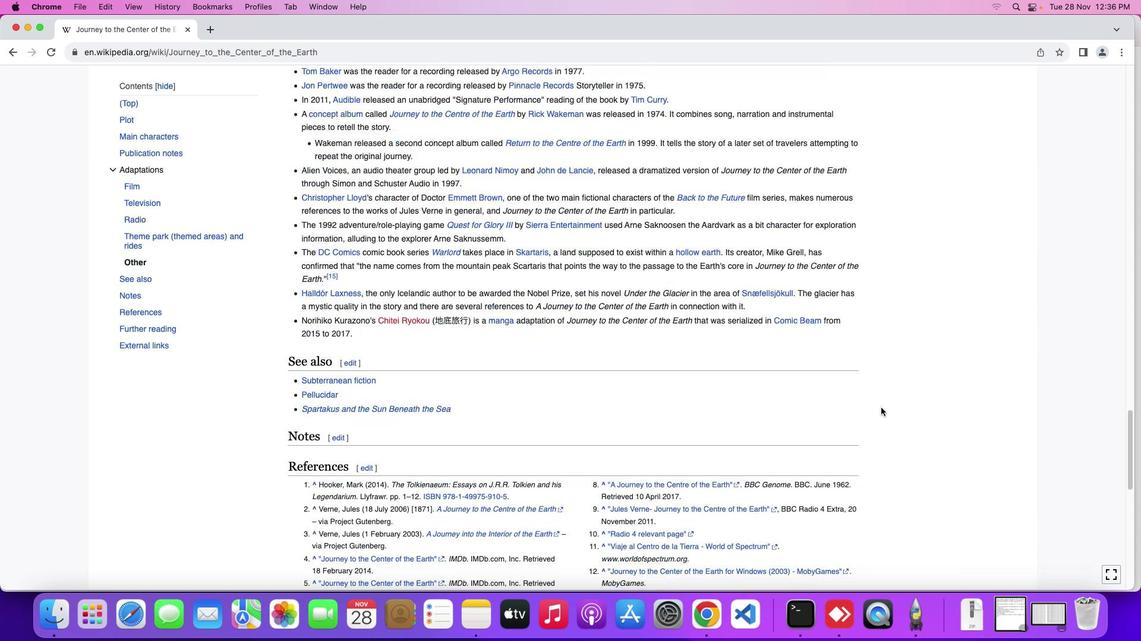 
Action: Mouse moved to (881, 407)
Screenshot: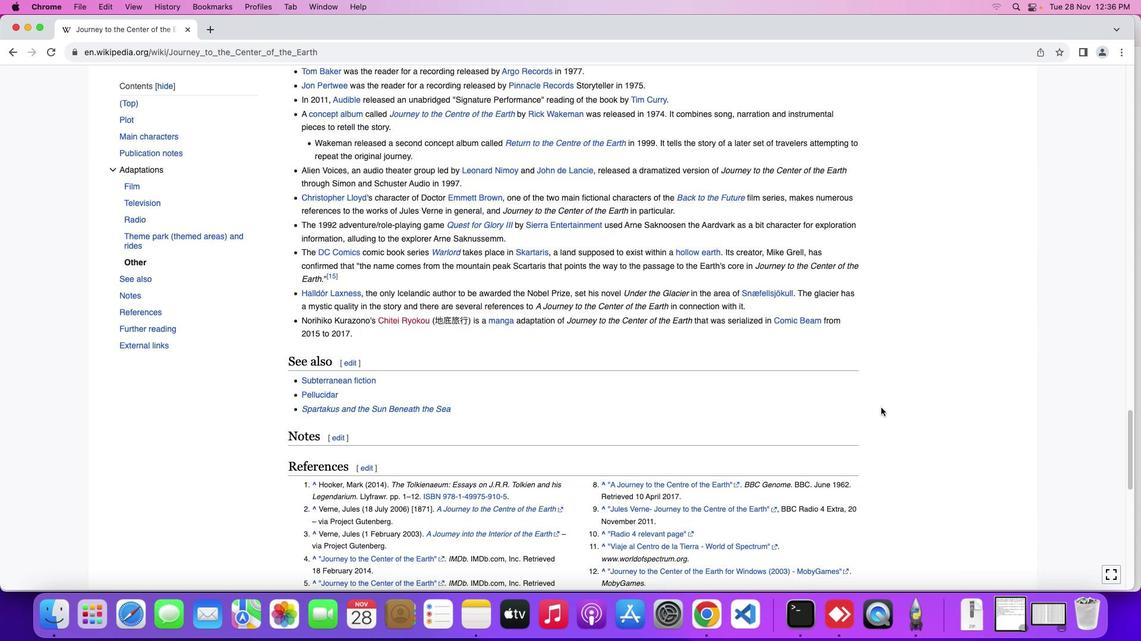 
Action: Mouse scrolled (881, 407) with delta (0, 0)
Screenshot: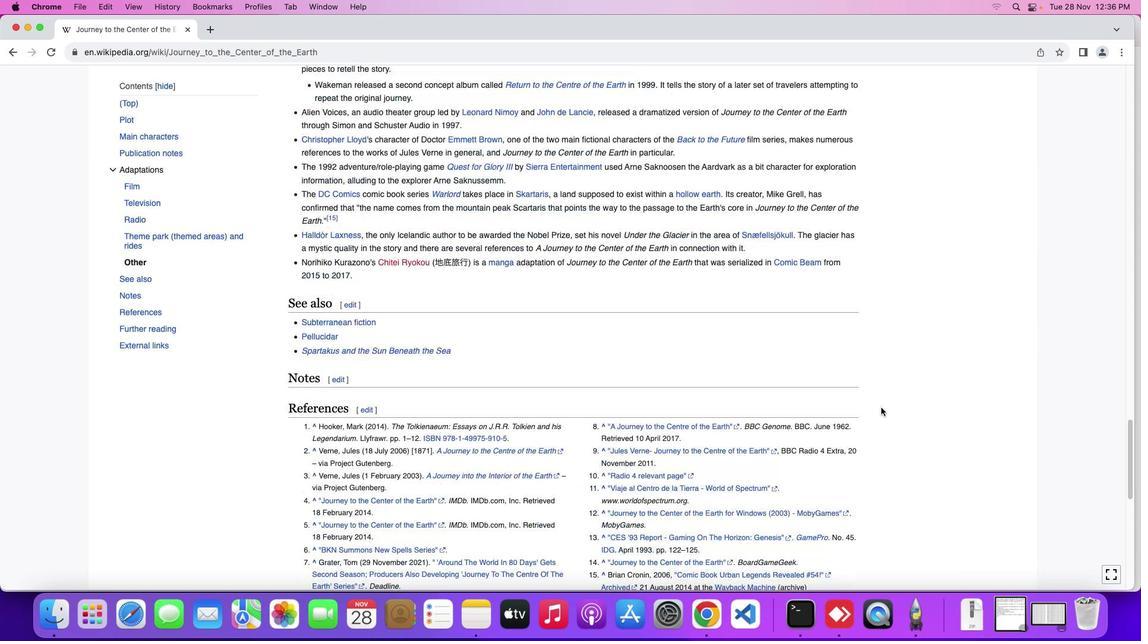 
Action: Mouse scrolled (881, 407) with delta (0, 0)
Screenshot: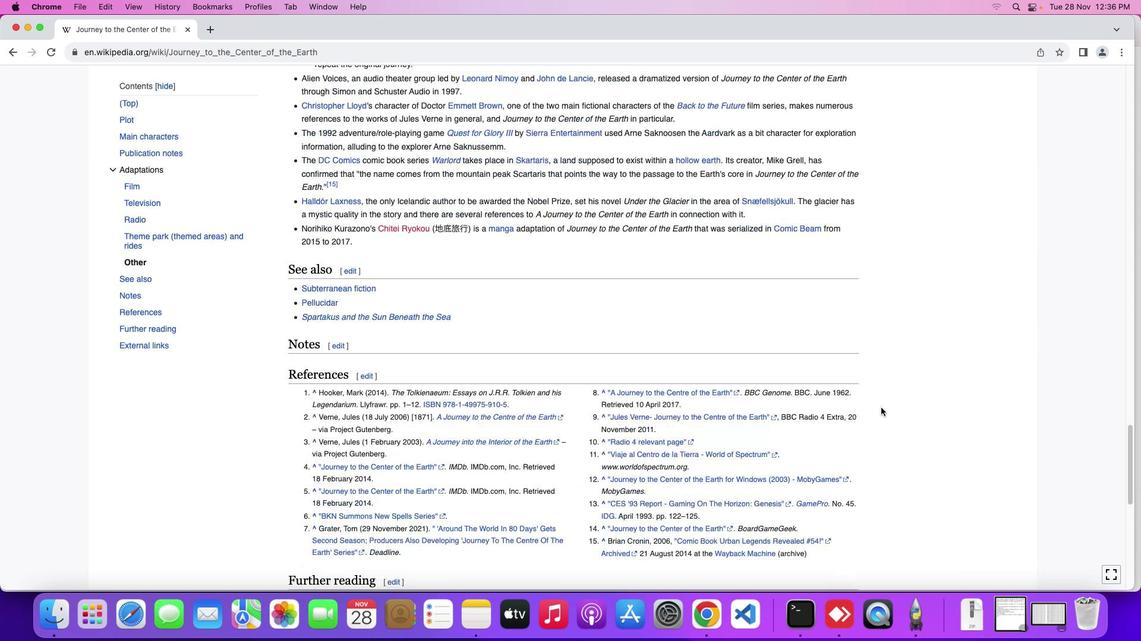 
Action: Mouse scrolled (881, 407) with delta (0, -1)
Screenshot: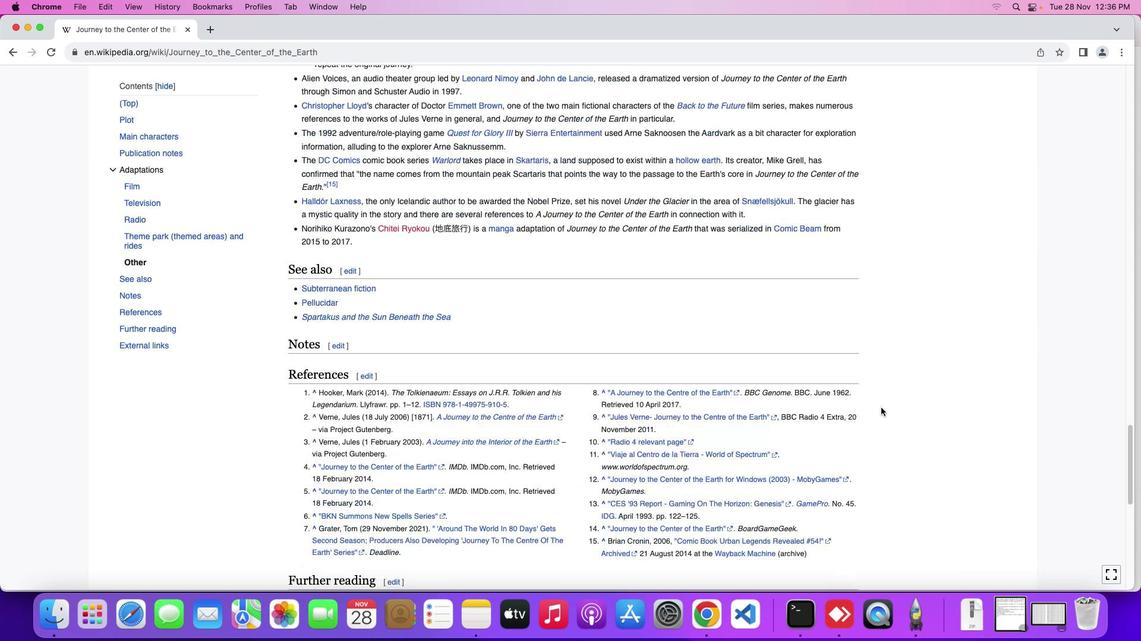 
Action: Mouse scrolled (881, 407) with delta (0, -2)
Screenshot: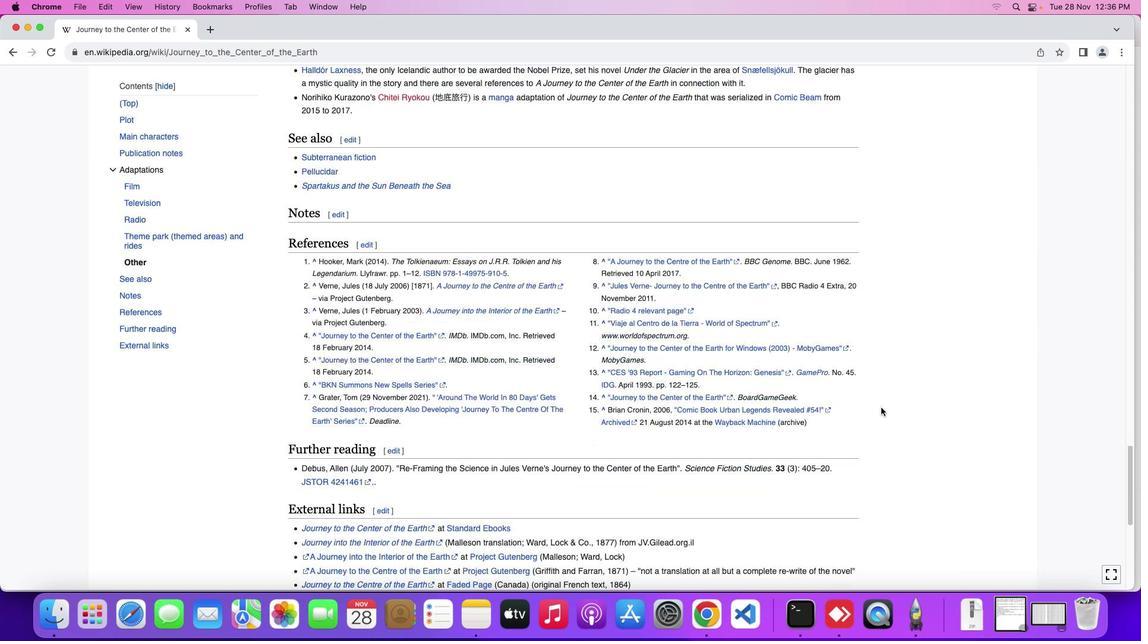 
Action: Mouse moved to (881, 406)
Screenshot: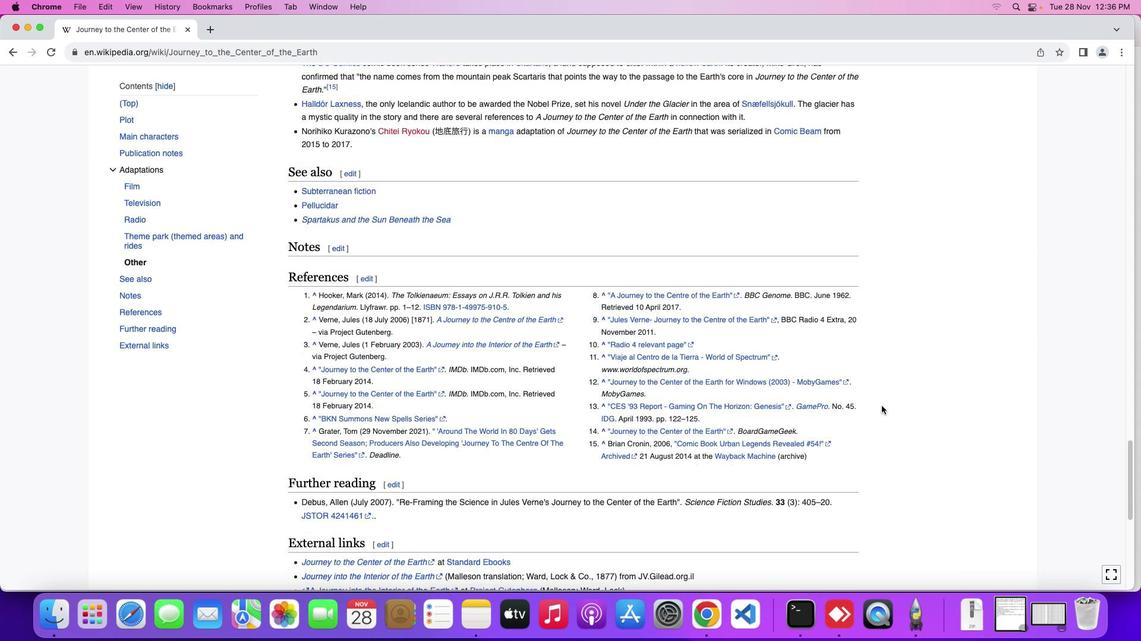 
Action: Mouse scrolled (881, 406) with delta (0, 0)
Screenshot: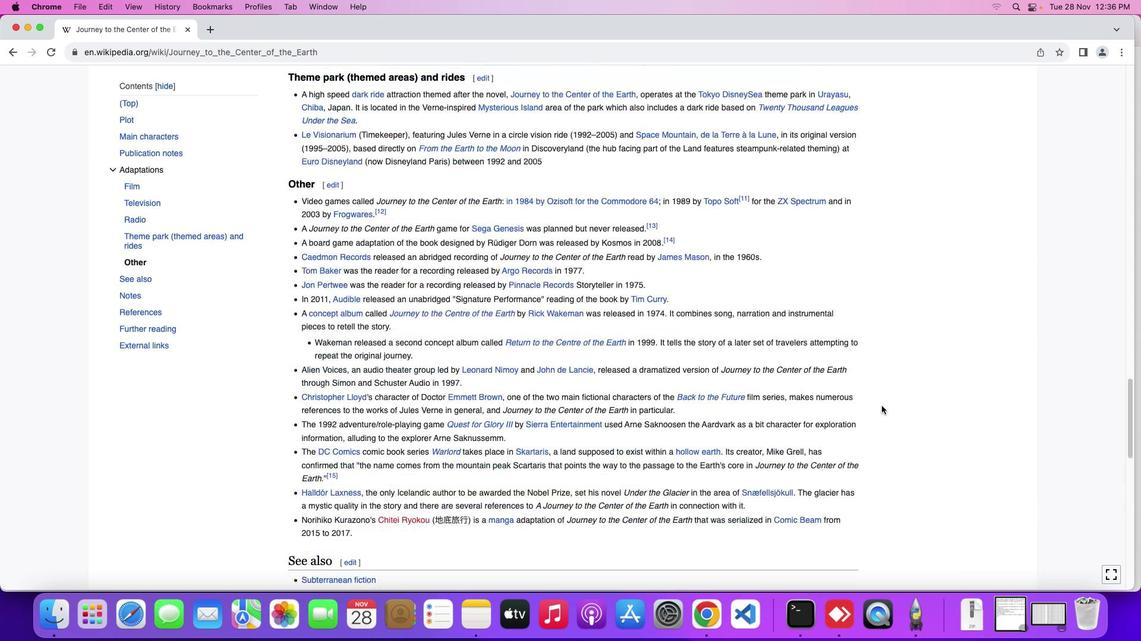 
Action: Mouse scrolled (881, 406) with delta (0, 0)
Screenshot: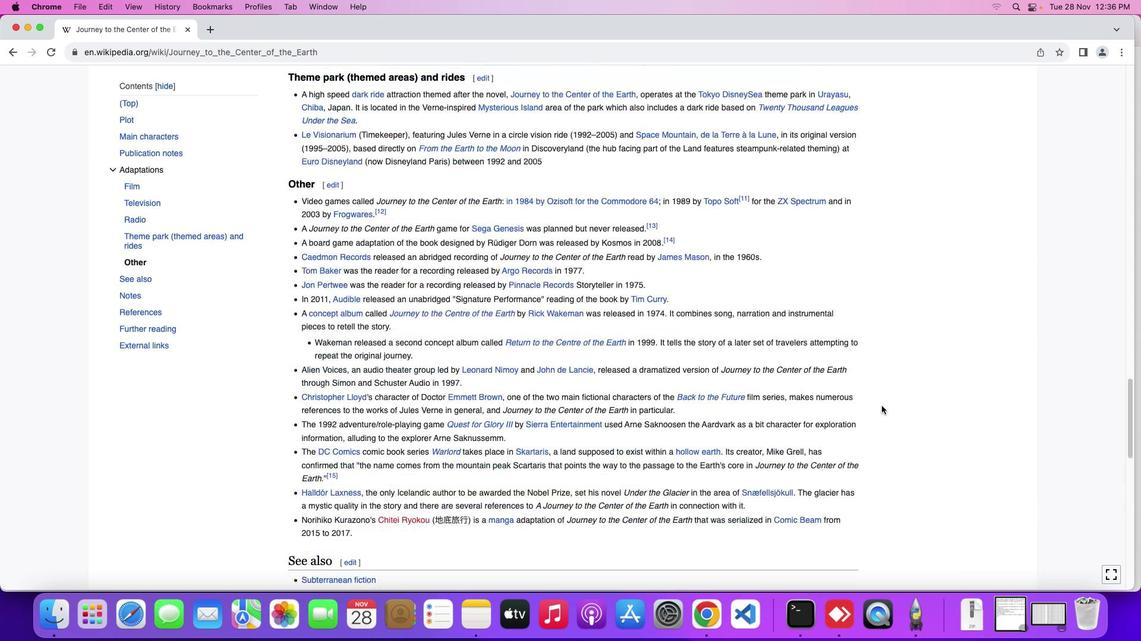 
Action: Mouse scrolled (881, 406) with delta (0, 1)
Screenshot: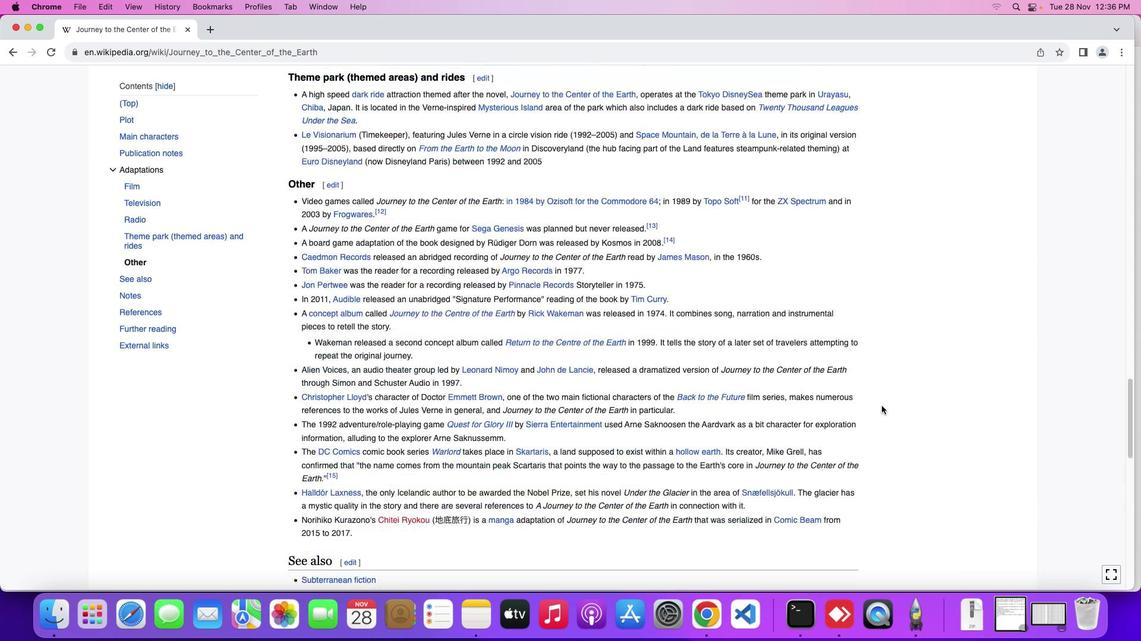
Action: Mouse scrolled (881, 406) with delta (0, 2)
Screenshot: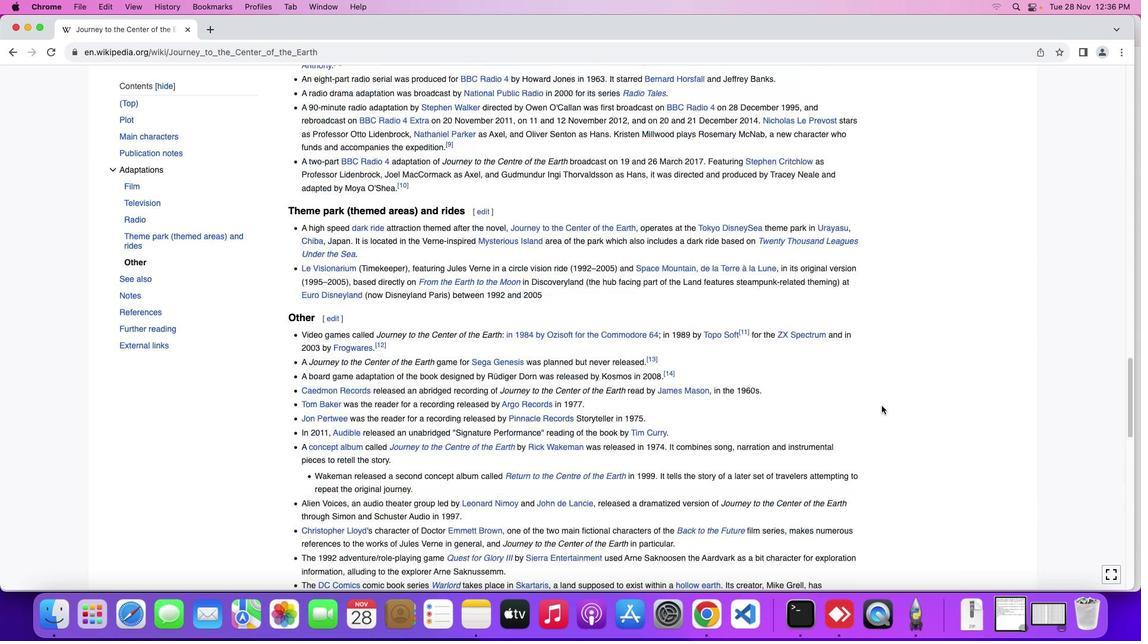 
Action: Mouse scrolled (881, 406) with delta (0, 3)
Screenshot: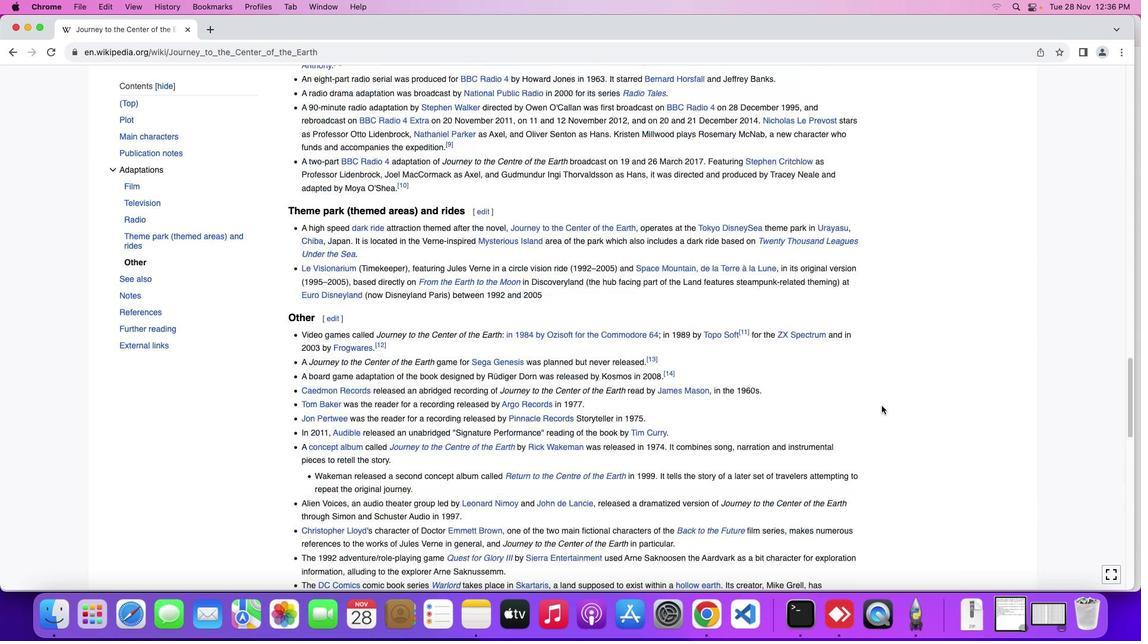 
Action: Mouse scrolled (881, 406) with delta (0, 4)
Screenshot: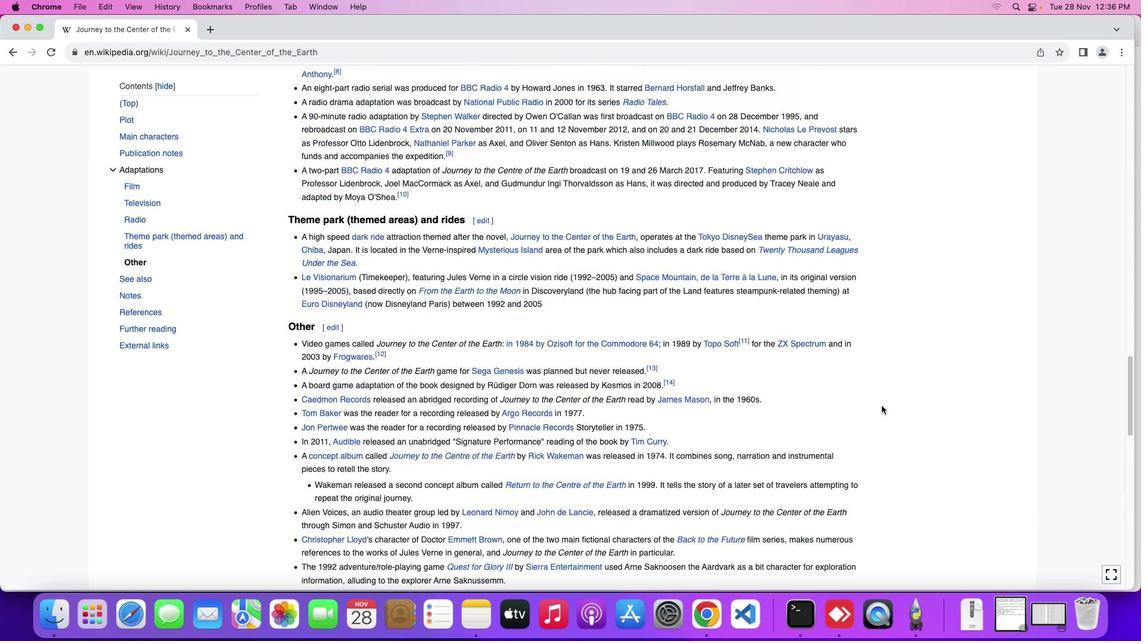 
Action: Mouse moved to (881, 405)
Screenshot: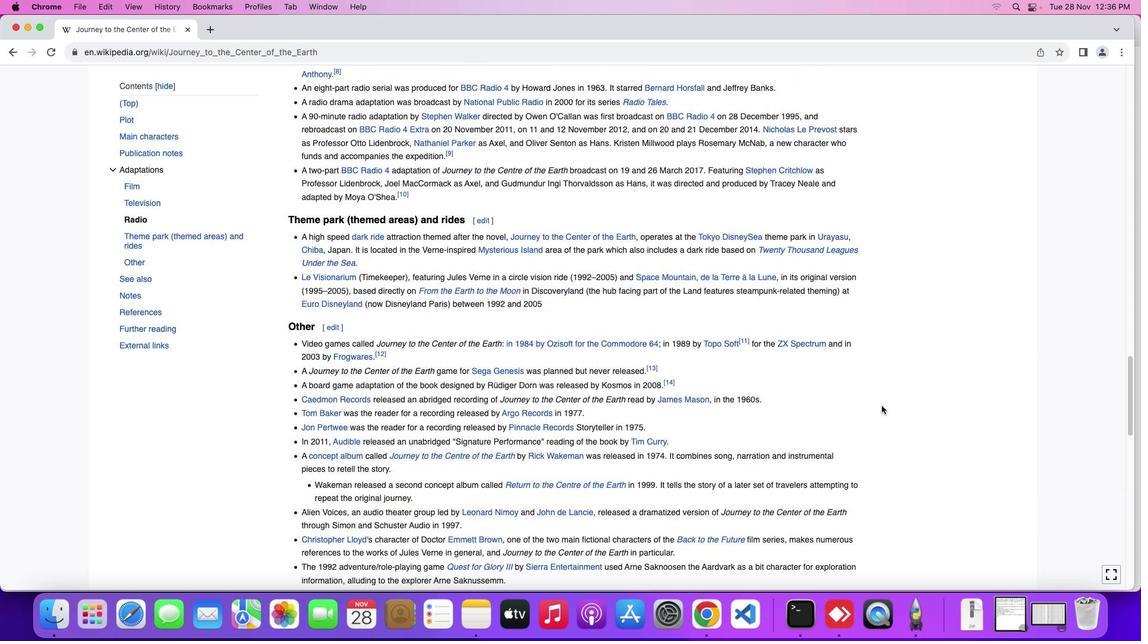 
Action: Mouse scrolled (881, 405) with delta (0, 0)
Screenshot: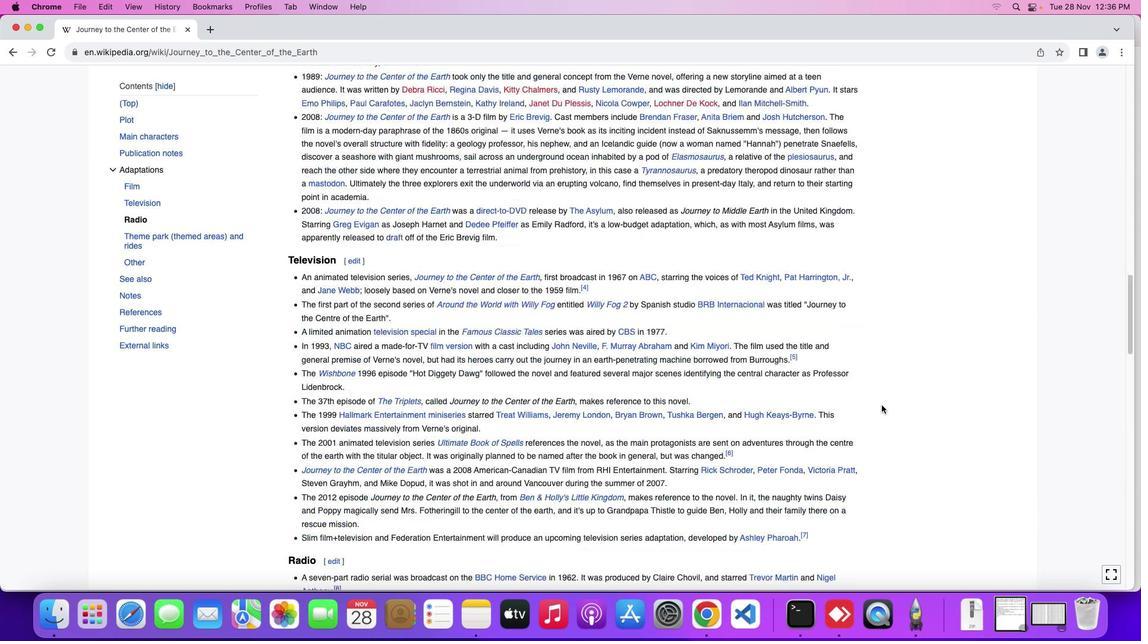 
Action: Mouse scrolled (881, 405) with delta (0, 0)
Screenshot: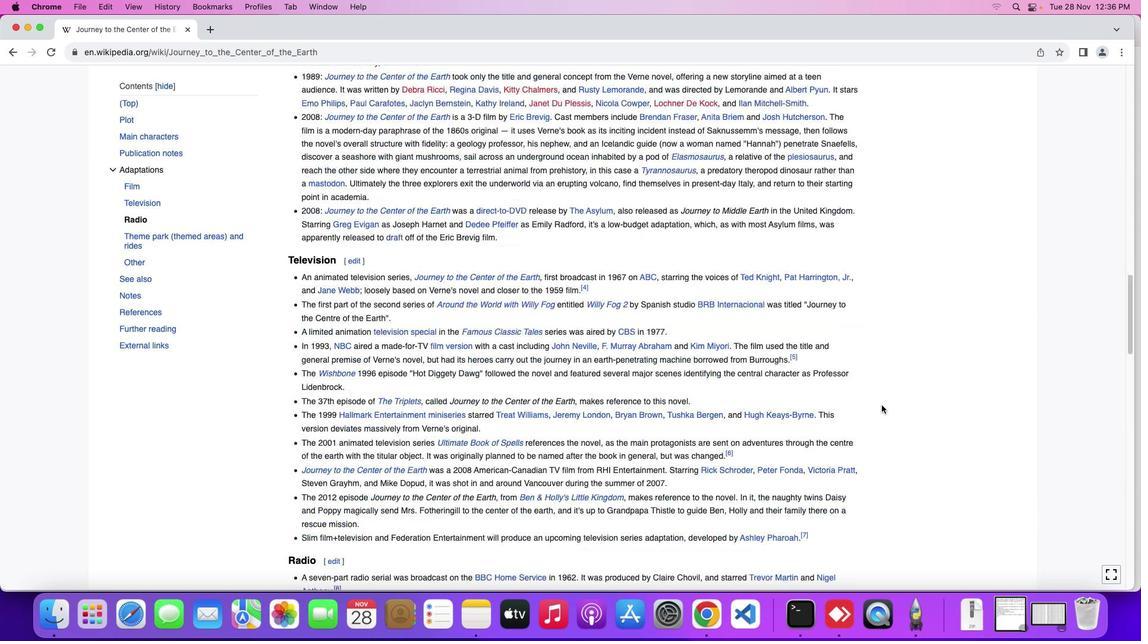 
Action: Mouse scrolled (881, 405) with delta (0, 1)
Screenshot: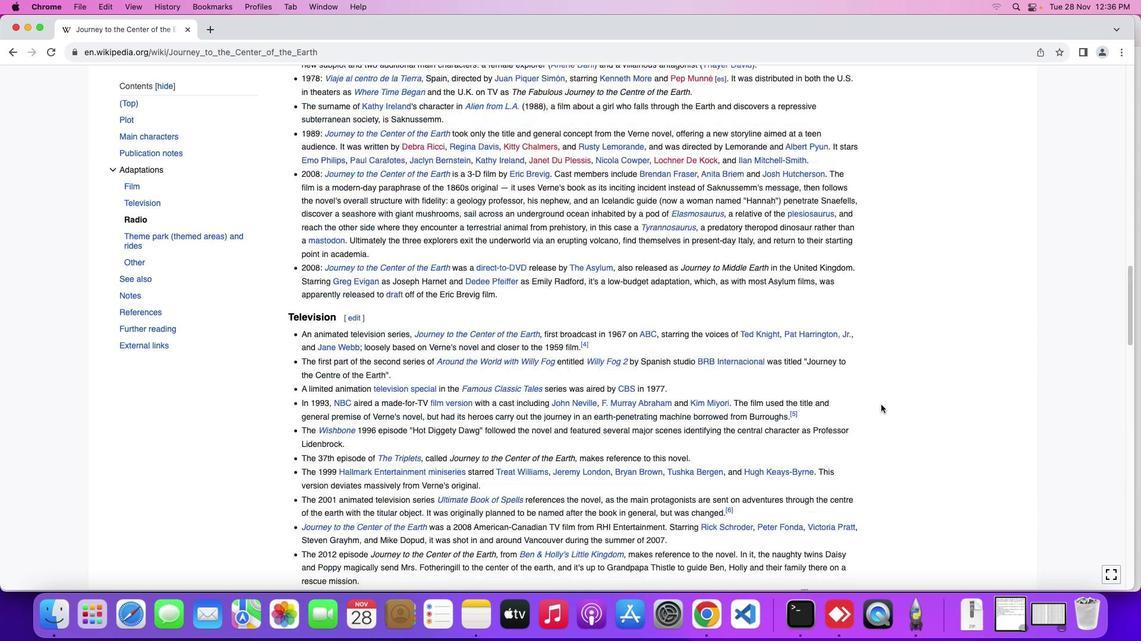 
Action: Mouse scrolled (881, 405) with delta (0, 2)
Screenshot: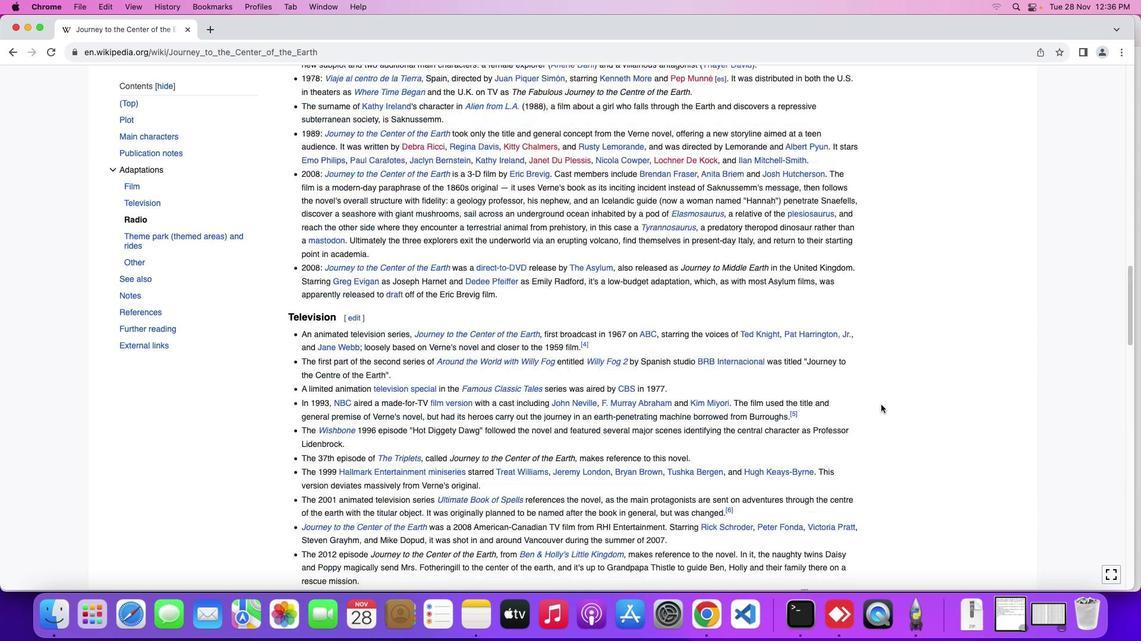 
Action: Mouse scrolled (881, 405) with delta (0, 3)
Screenshot: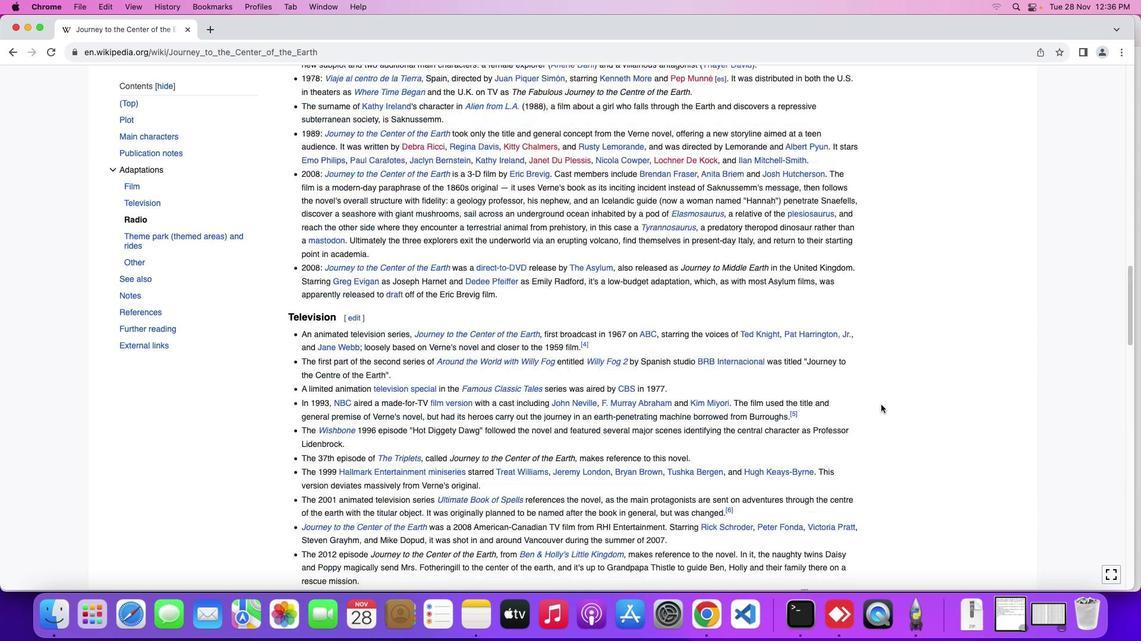 
Action: Mouse scrolled (881, 405) with delta (0, 4)
Screenshot: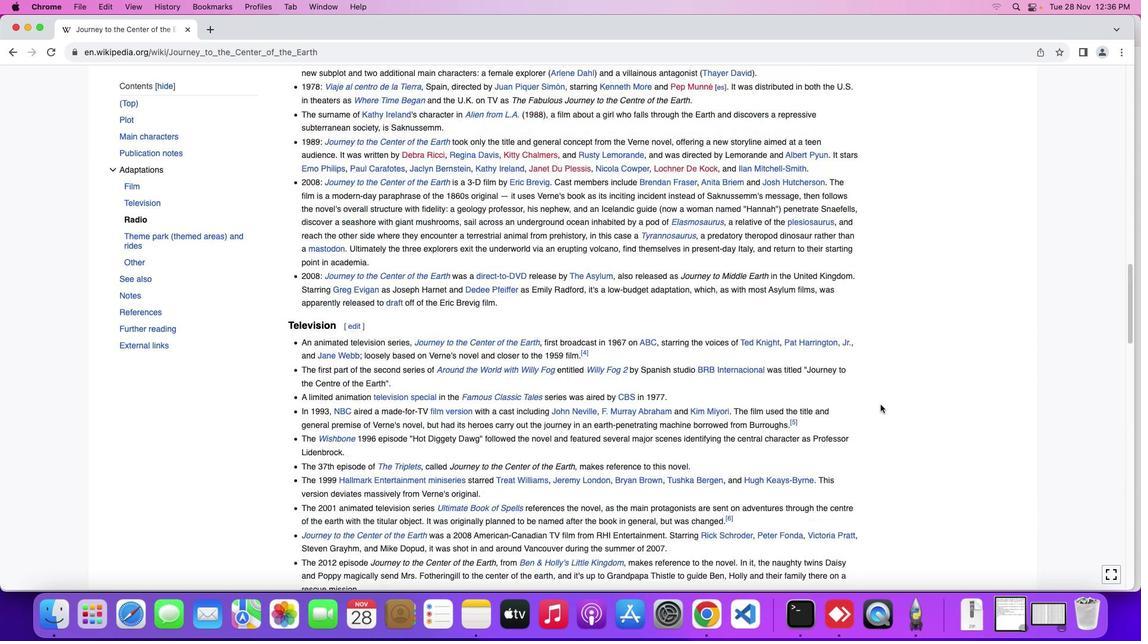 
Action: Mouse moved to (880, 403)
Screenshot: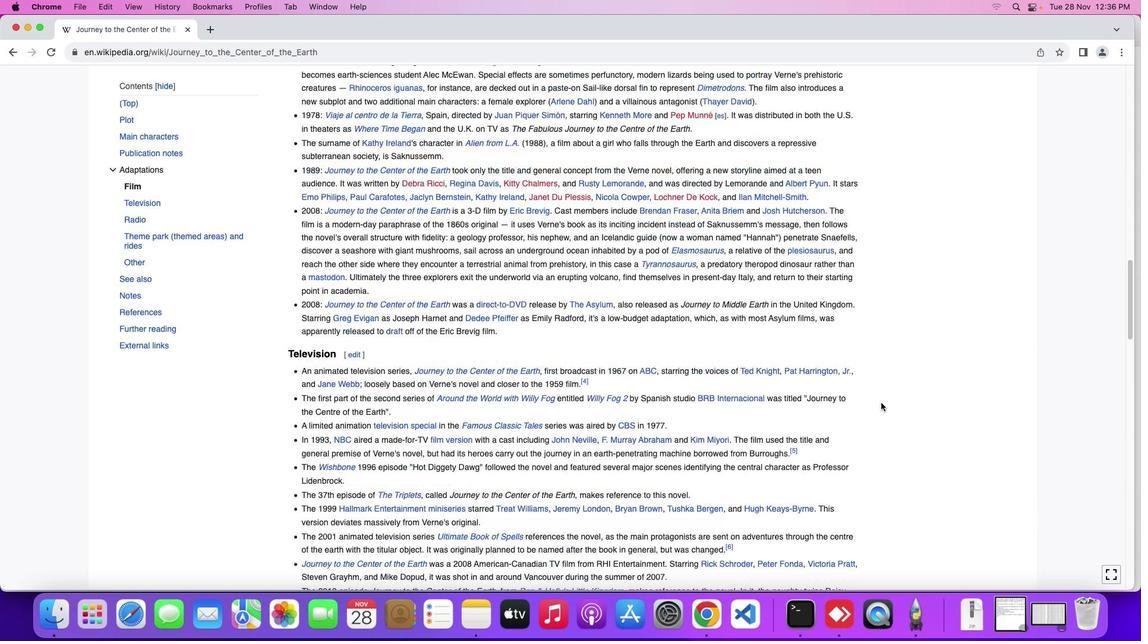 
Action: Mouse scrolled (880, 403) with delta (0, 0)
Screenshot: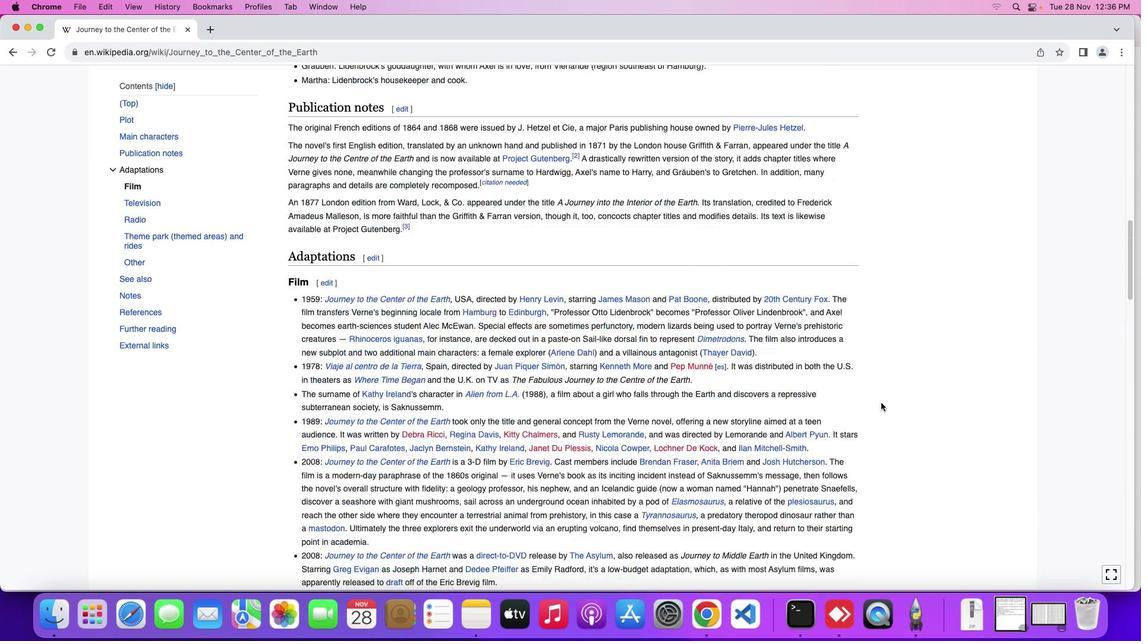 
Action: Mouse scrolled (880, 403) with delta (0, 0)
Screenshot: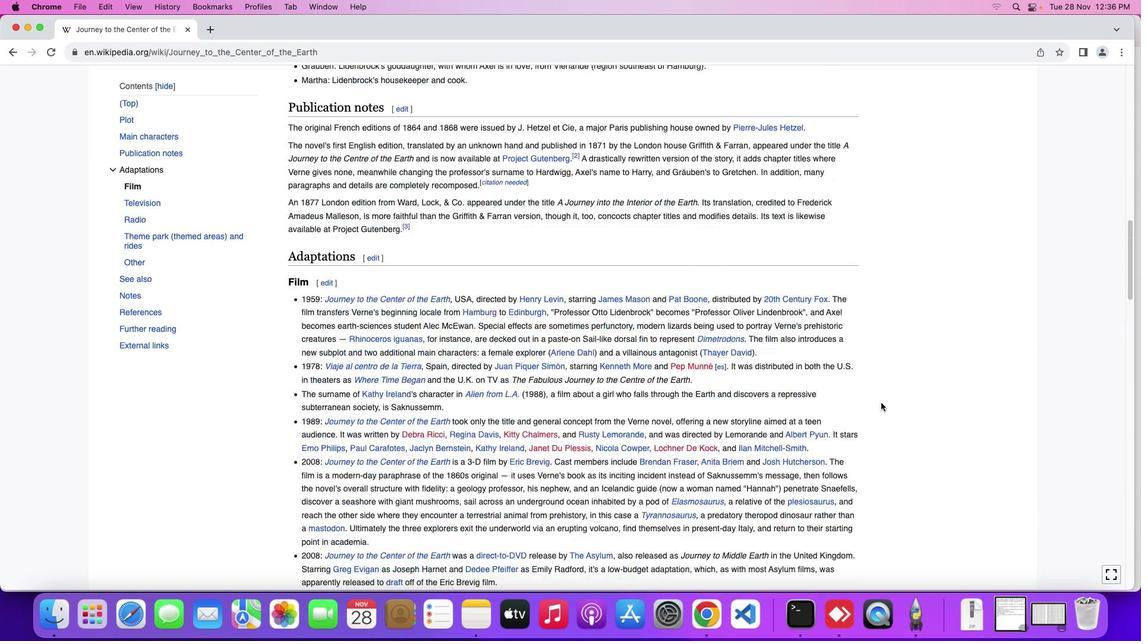
Action: Mouse scrolled (880, 403) with delta (0, 1)
Screenshot: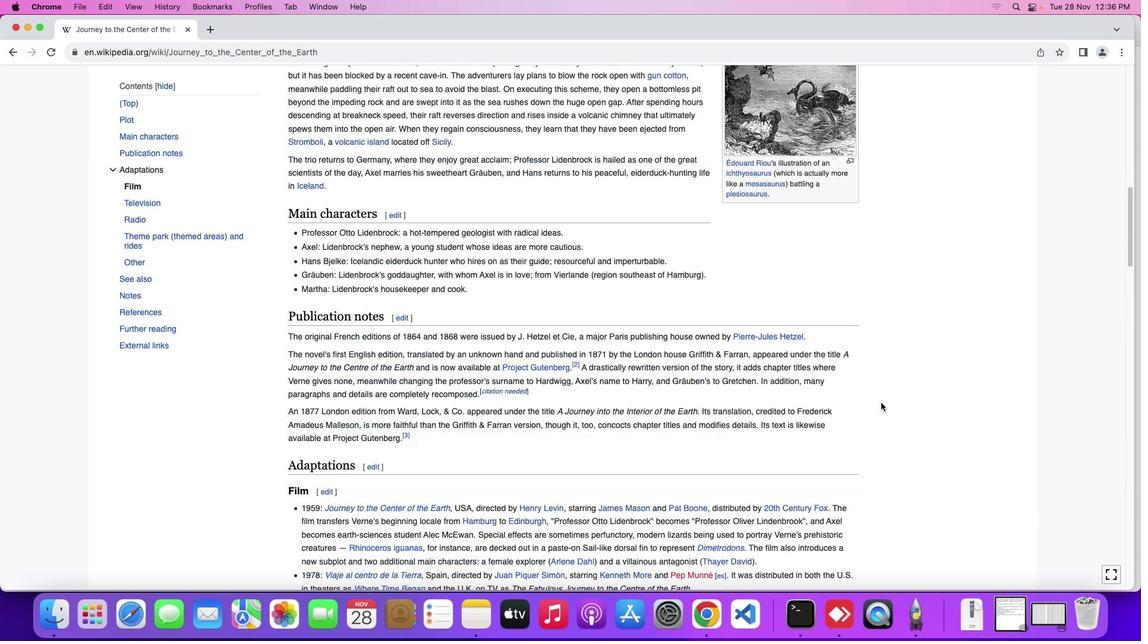 
Action: Mouse scrolled (880, 403) with delta (0, 2)
Screenshot: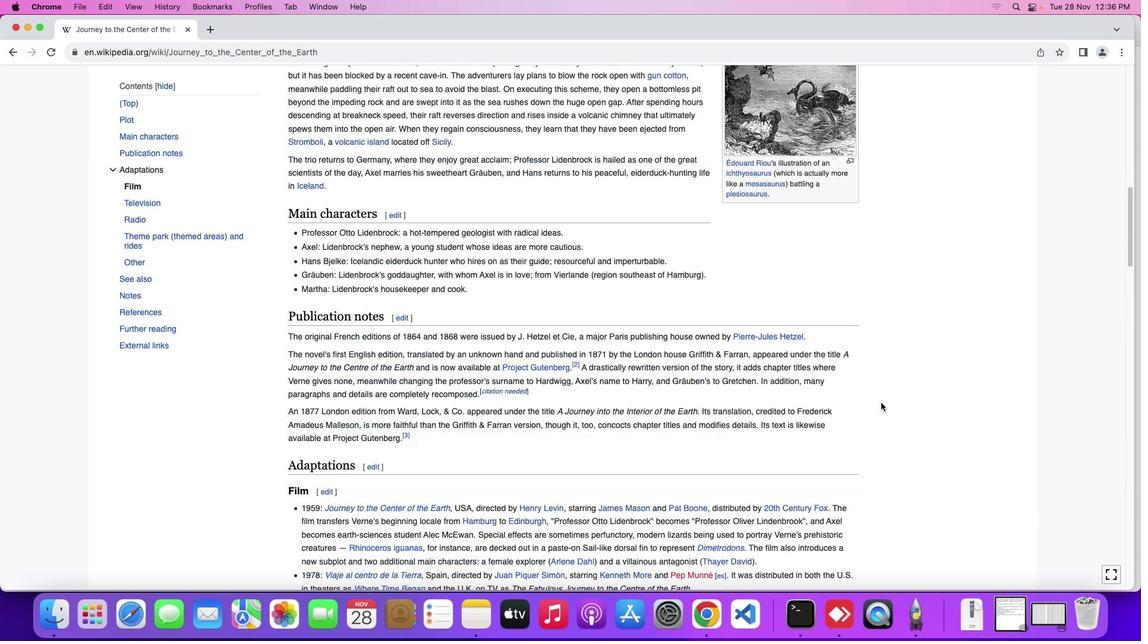 
Action: Mouse scrolled (880, 403) with delta (0, 3)
Screenshot: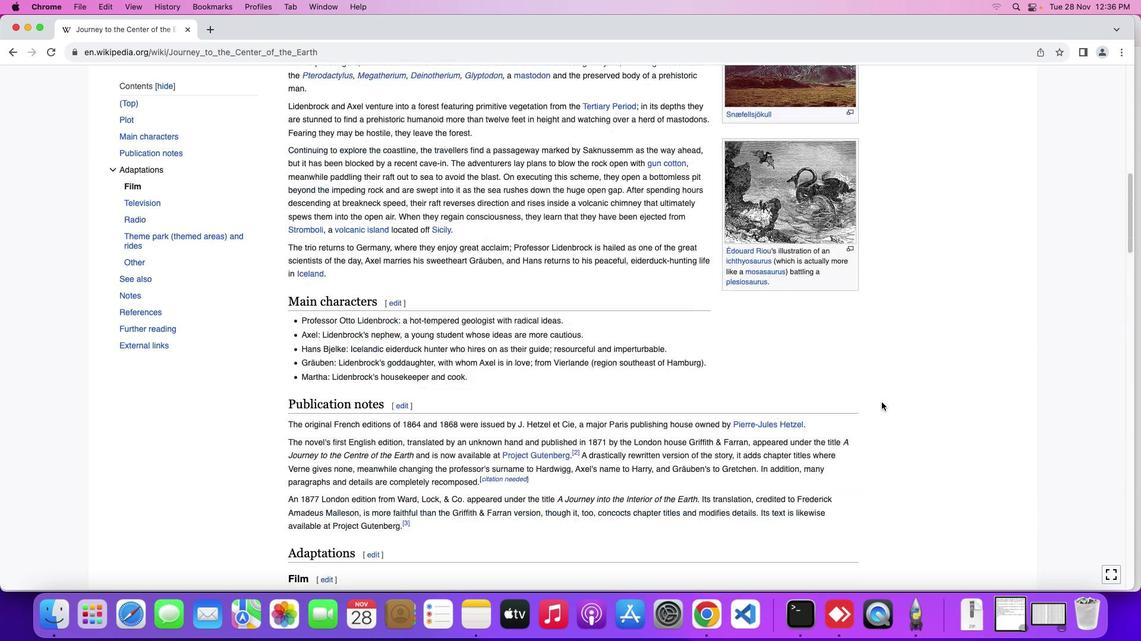 
Action: Mouse scrolled (880, 403) with delta (0, 4)
Screenshot: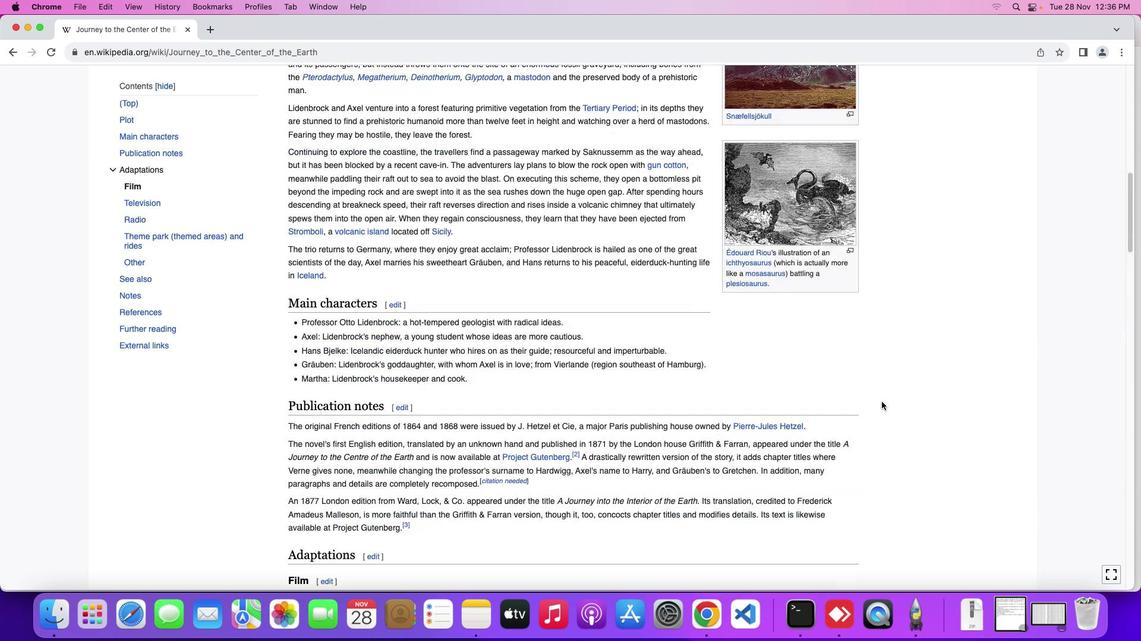 
Action: Mouse moved to (881, 401)
Screenshot: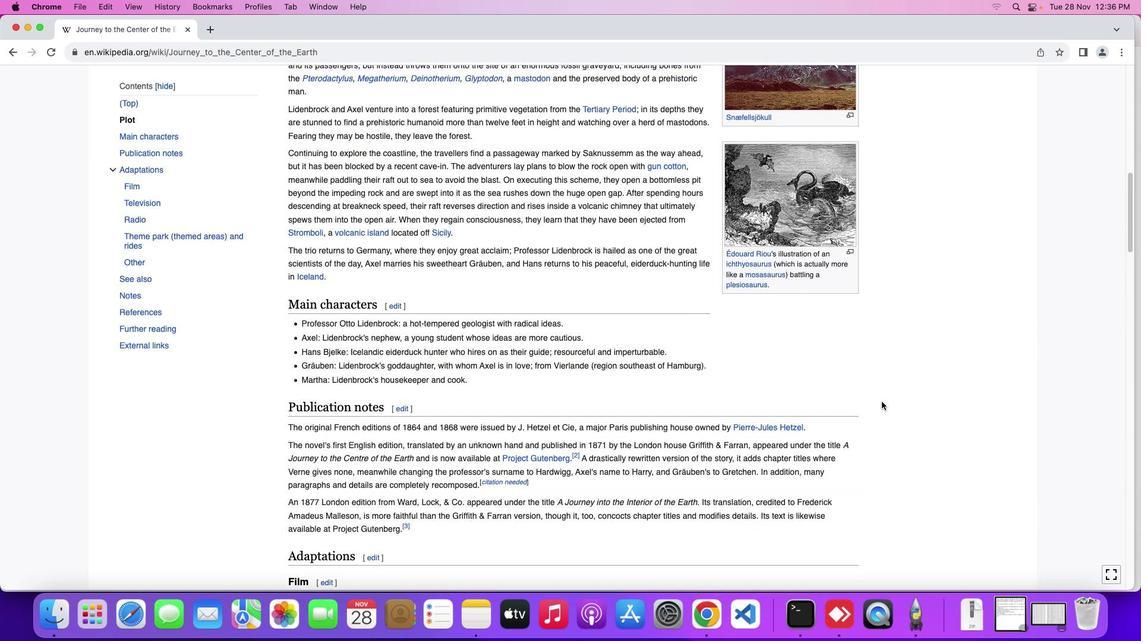 
Action: Mouse scrolled (881, 401) with delta (0, 0)
Screenshot: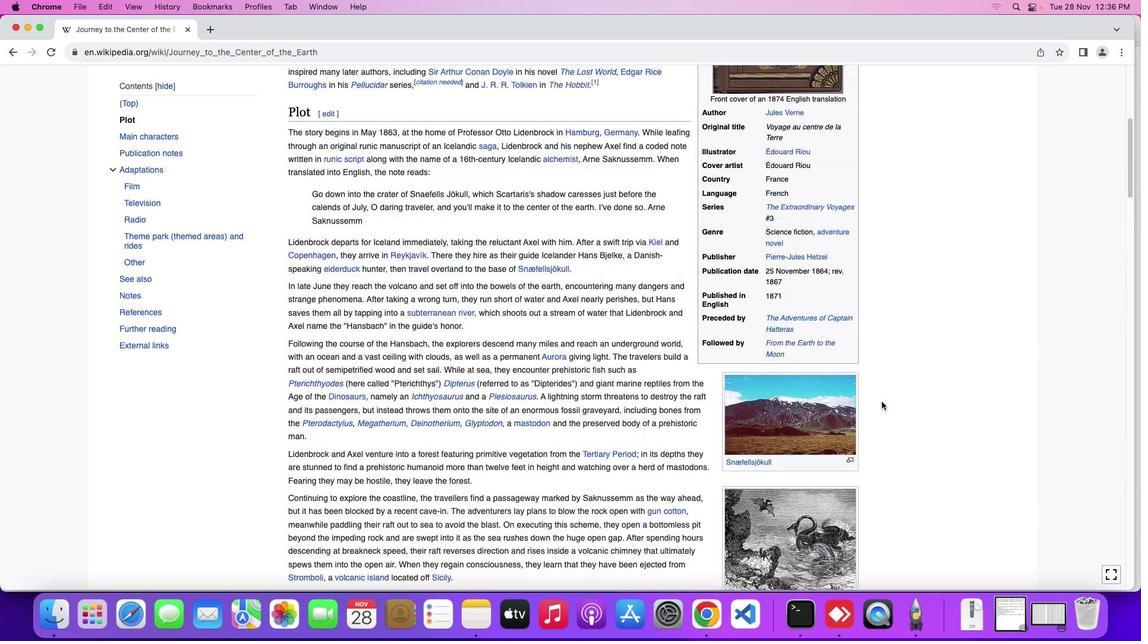 
Action: Mouse scrolled (881, 401) with delta (0, 0)
Screenshot: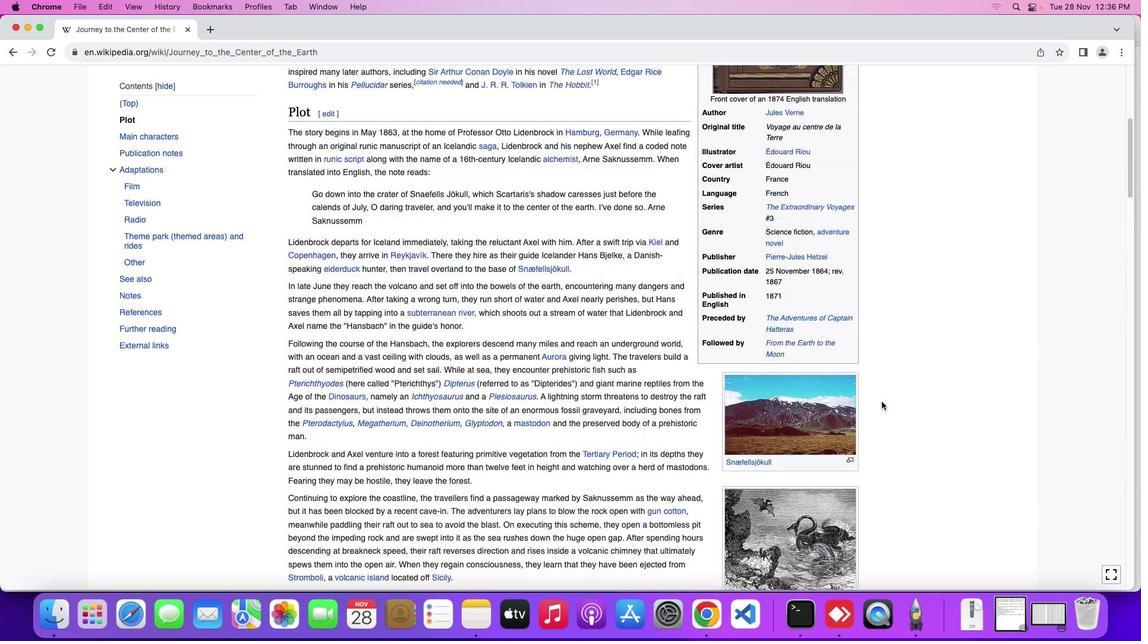 
Action: Mouse scrolled (881, 401) with delta (0, 1)
Screenshot: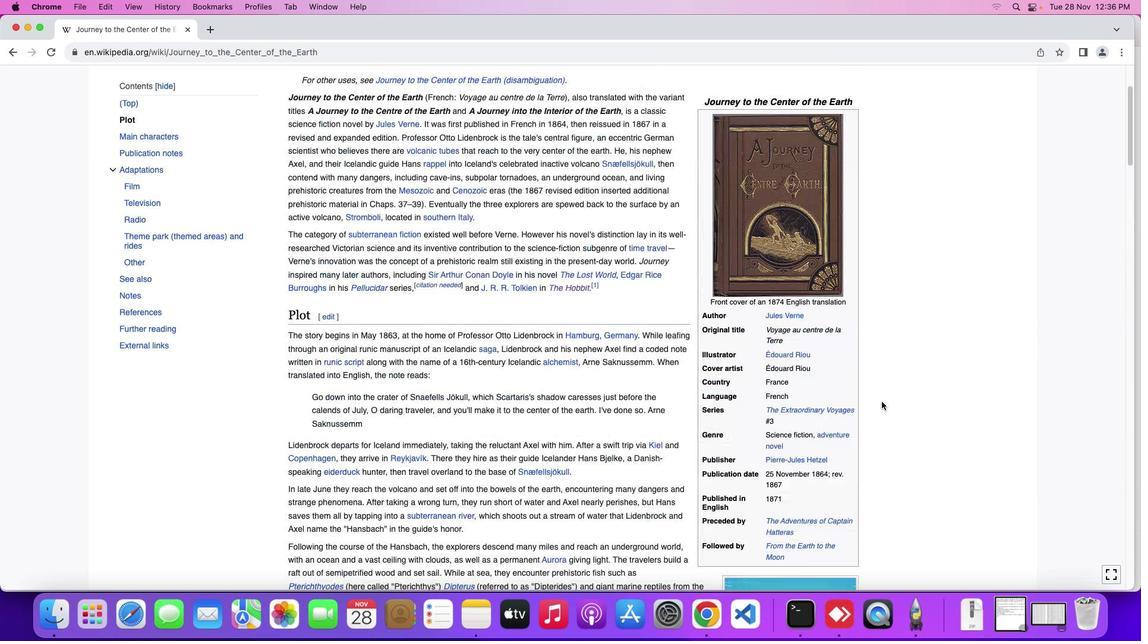 
Action: Mouse scrolled (881, 401) with delta (0, 2)
Screenshot: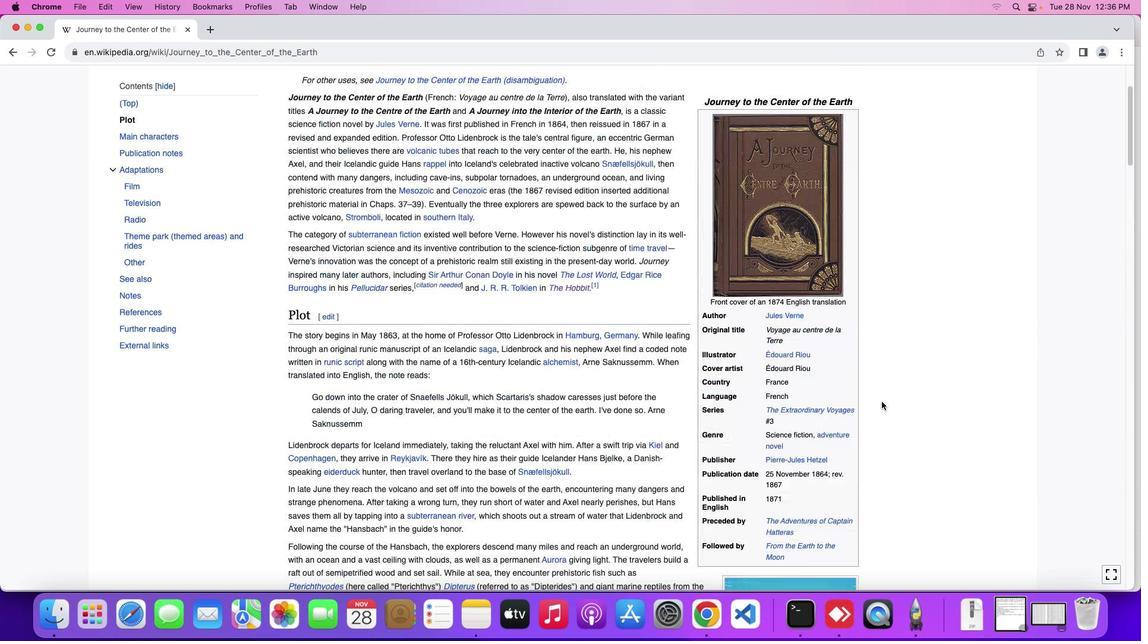 
Action: Mouse scrolled (881, 401) with delta (0, 3)
Screenshot: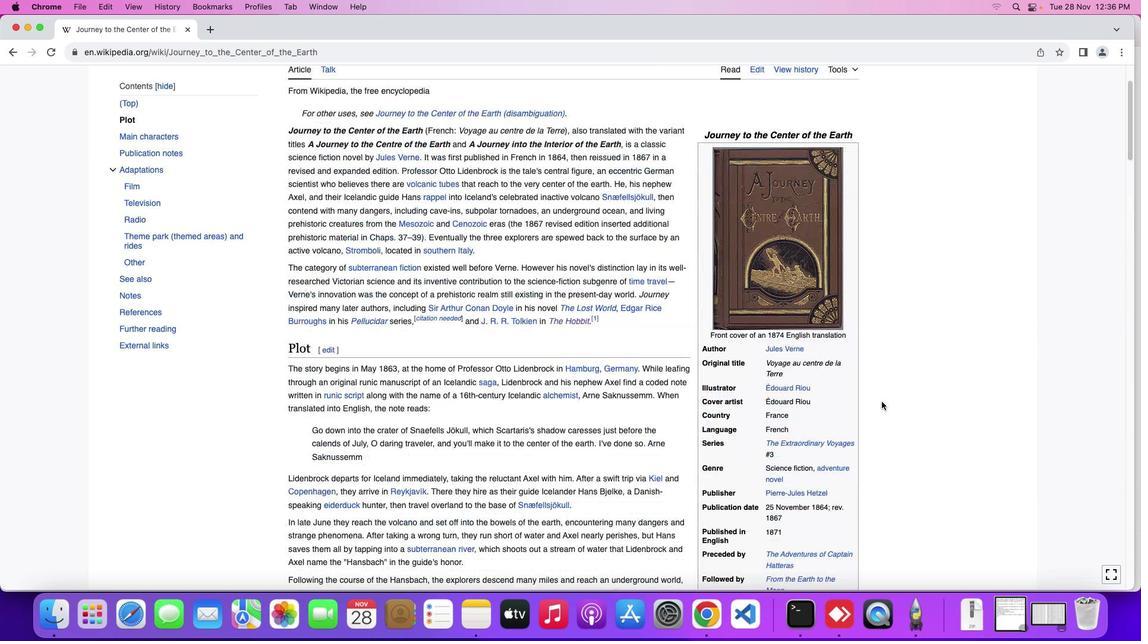 
Action: Mouse scrolled (881, 401) with delta (0, 4)
Screenshot: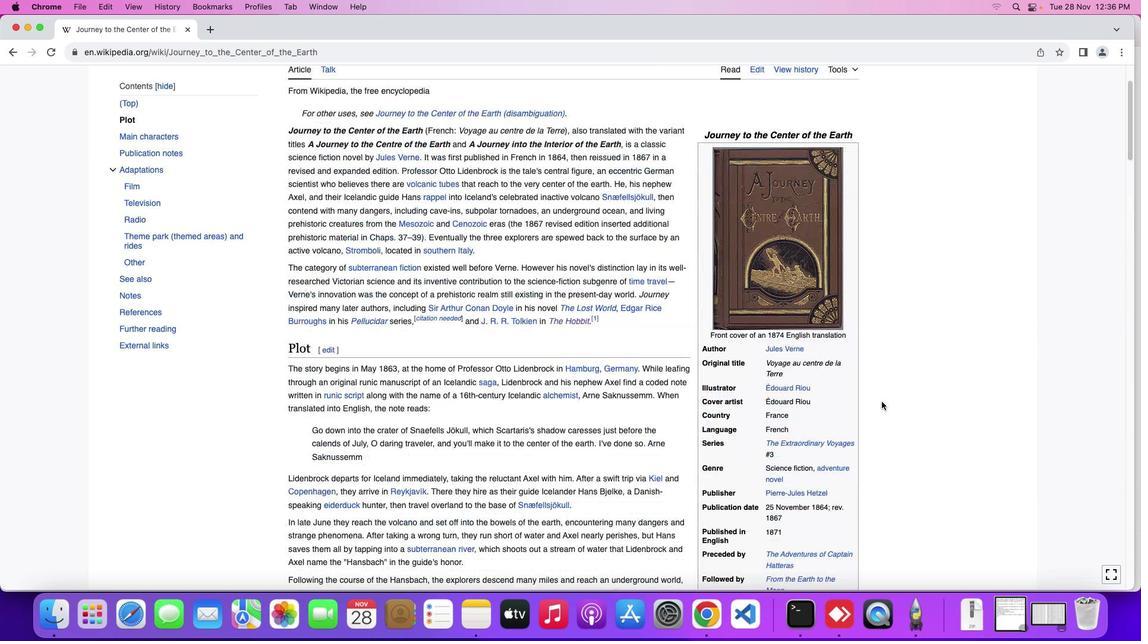 
Action: Mouse scrolled (881, 401) with delta (0, 0)
Screenshot: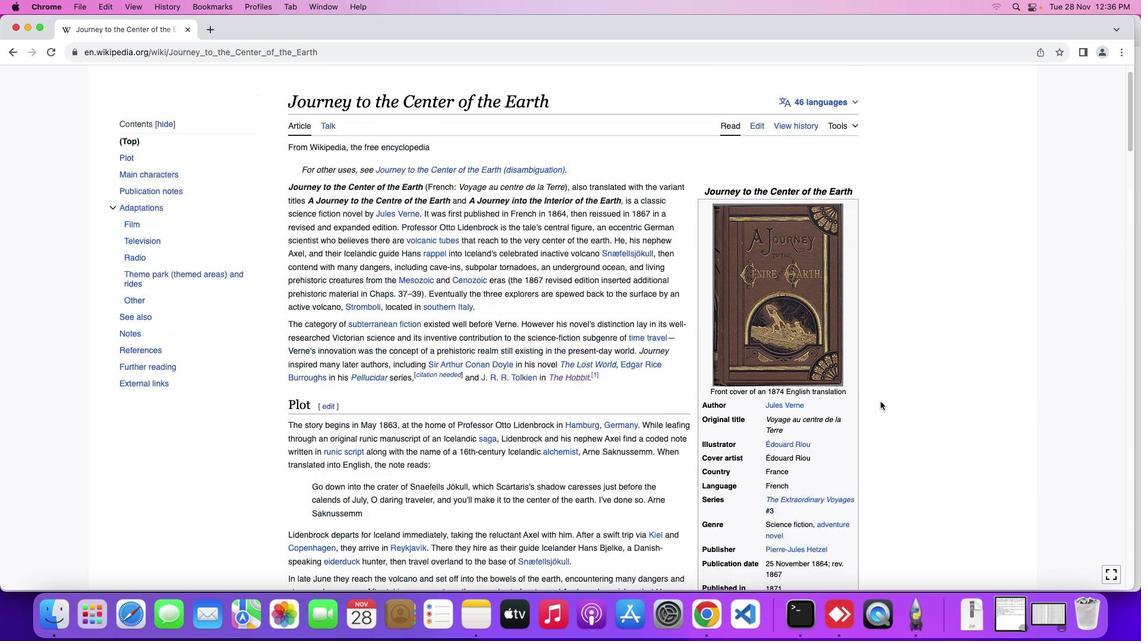 
Action: Mouse scrolled (881, 401) with delta (0, 0)
Screenshot: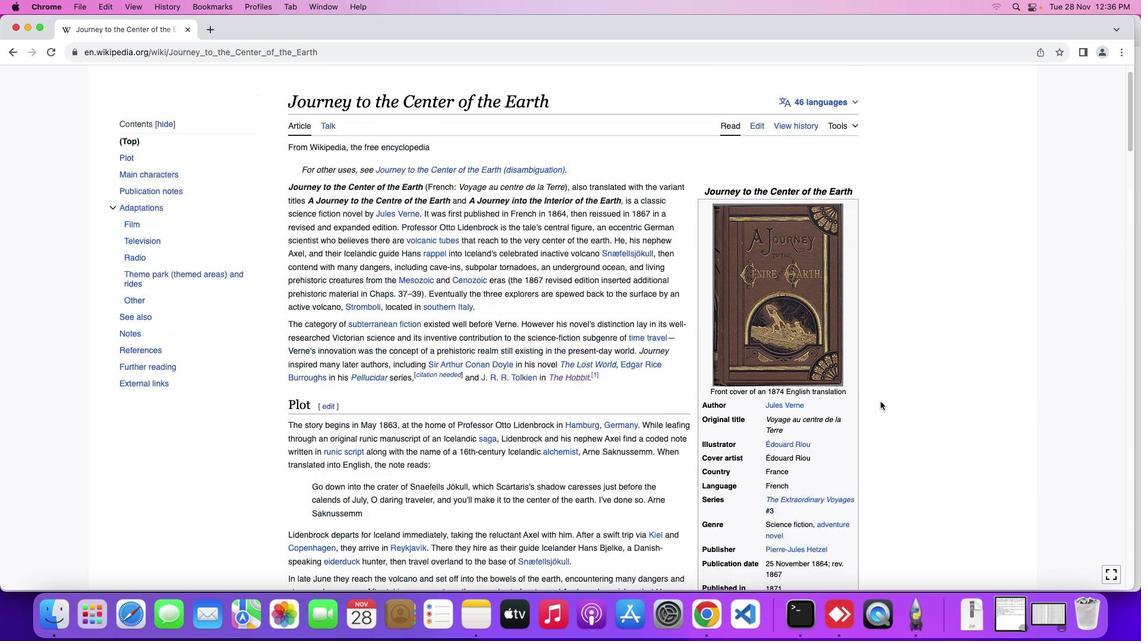 
Action: Mouse scrolled (881, 401) with delta (0, 1)
Screenshot: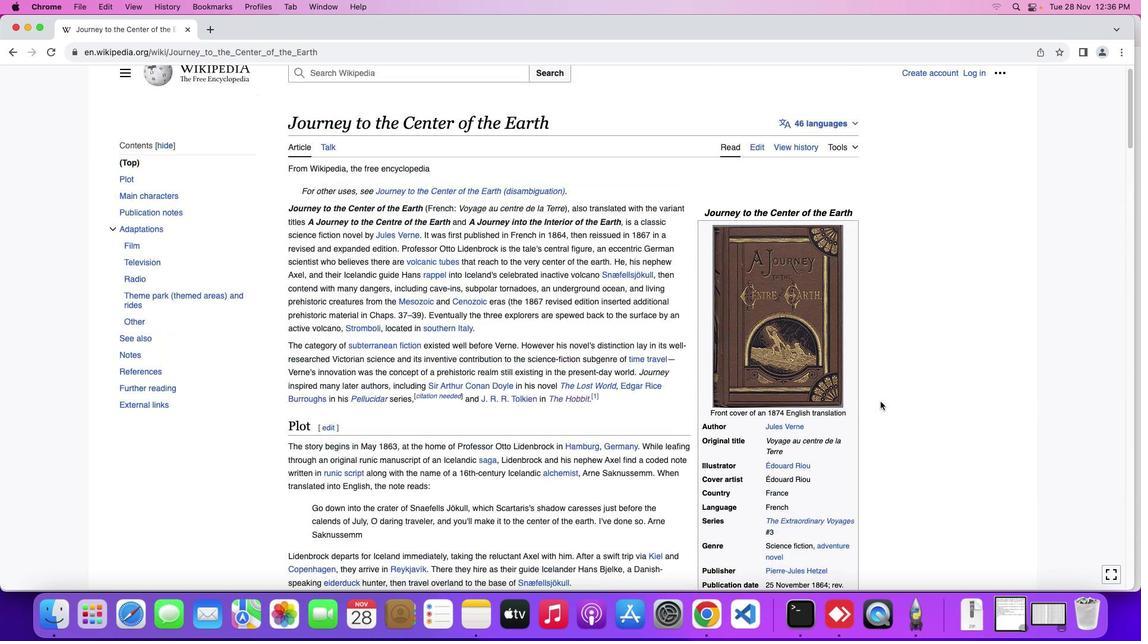 
Action: Mouse scrolled (881, 401) with delta (0, 2)
Screenshot: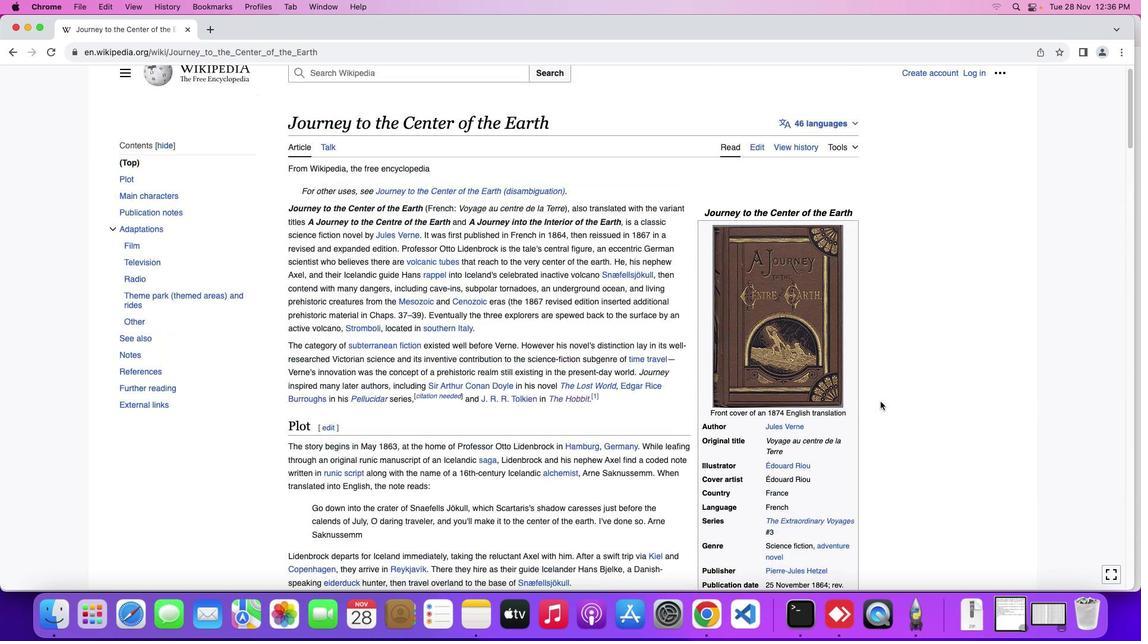 
Action: Mouse moved to (881, 402)
Screenshot: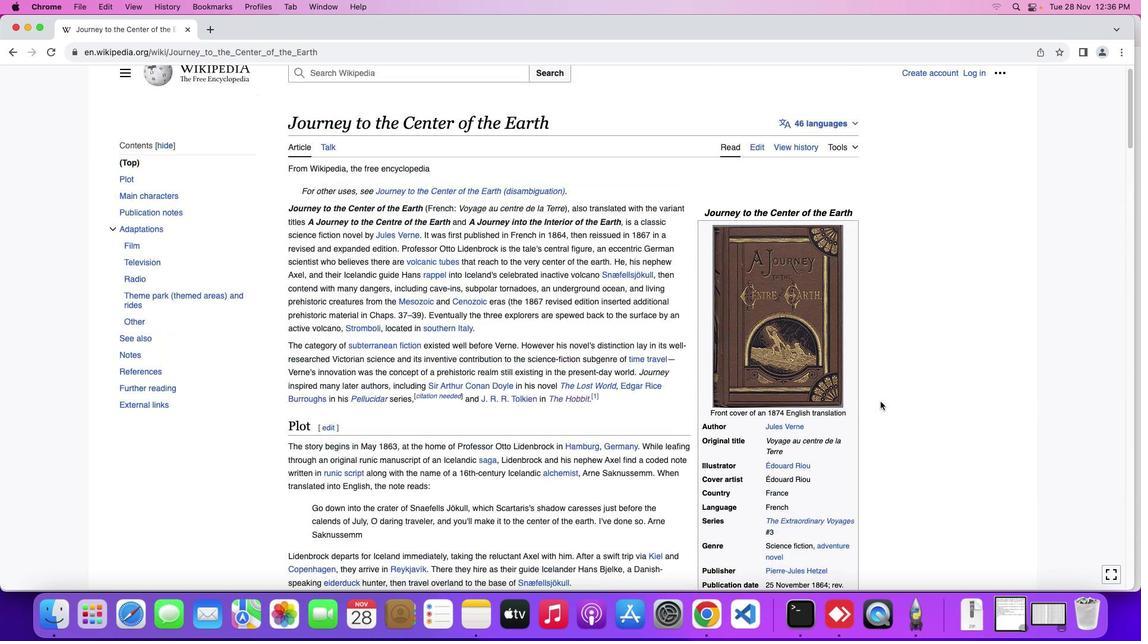 
Action: Mouse scrolled (881, 402) with delta (0, 3)
Screenshot: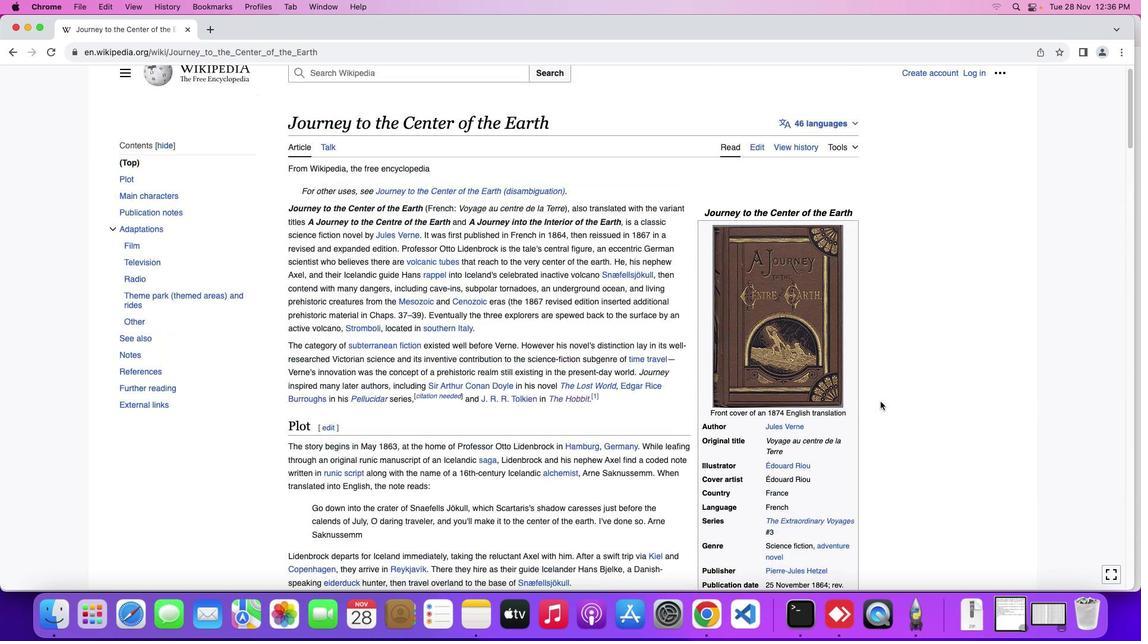 
Action: Mouse moved to (881, 402)
Screenshot: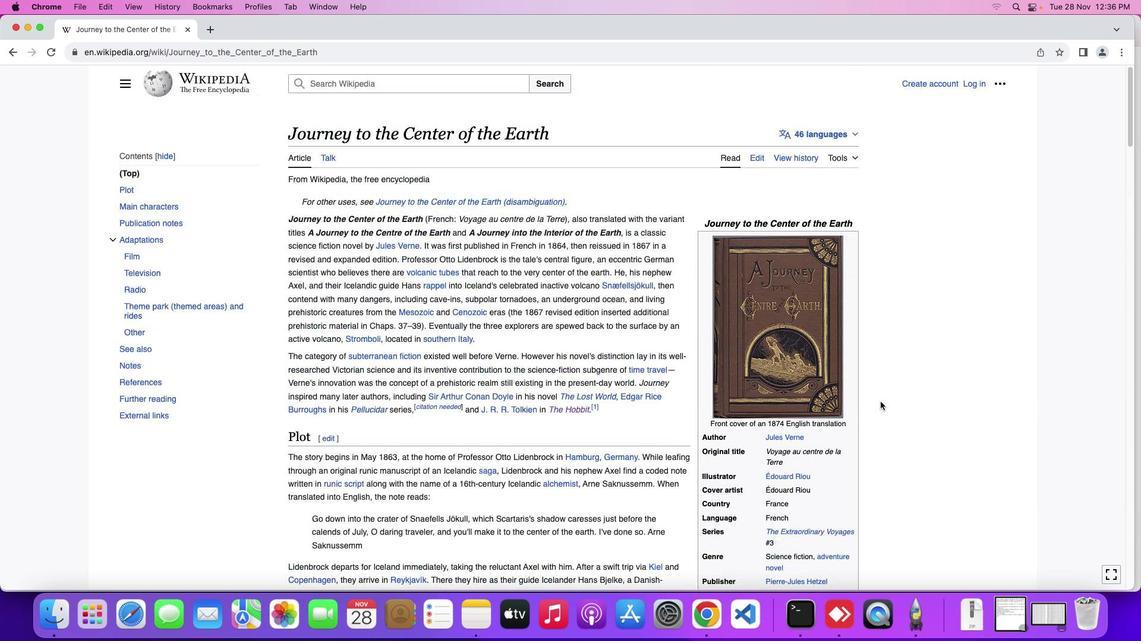 
Action: Mouse scrolled (881, 402) with delta (0, 4)
Screenshot: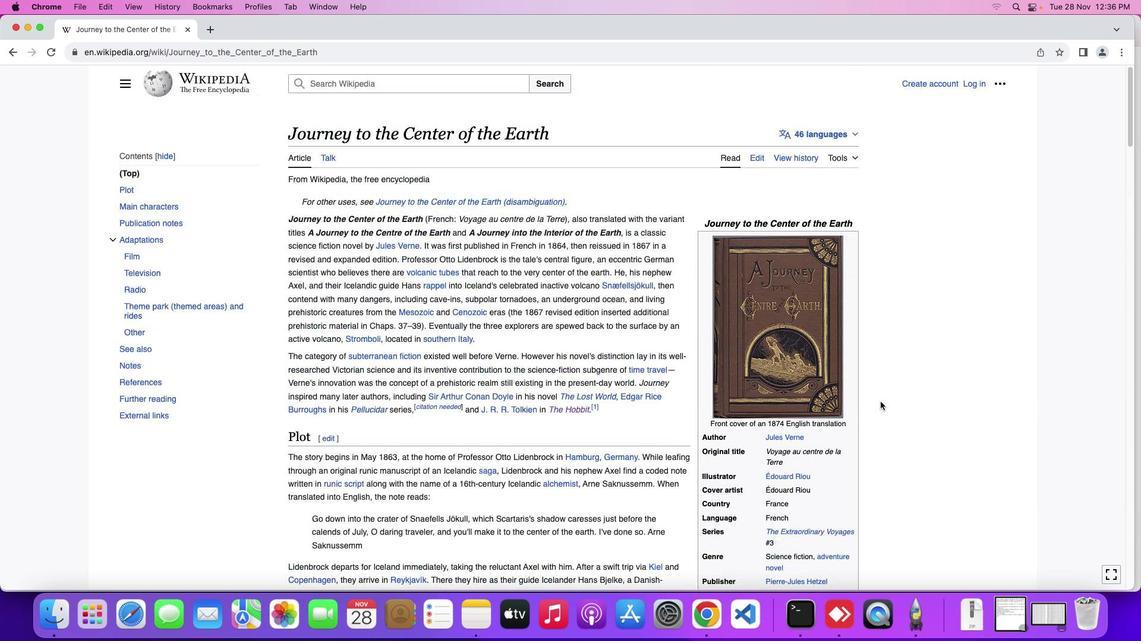
Action: Mouse moved to (880, 402)
Screenshot: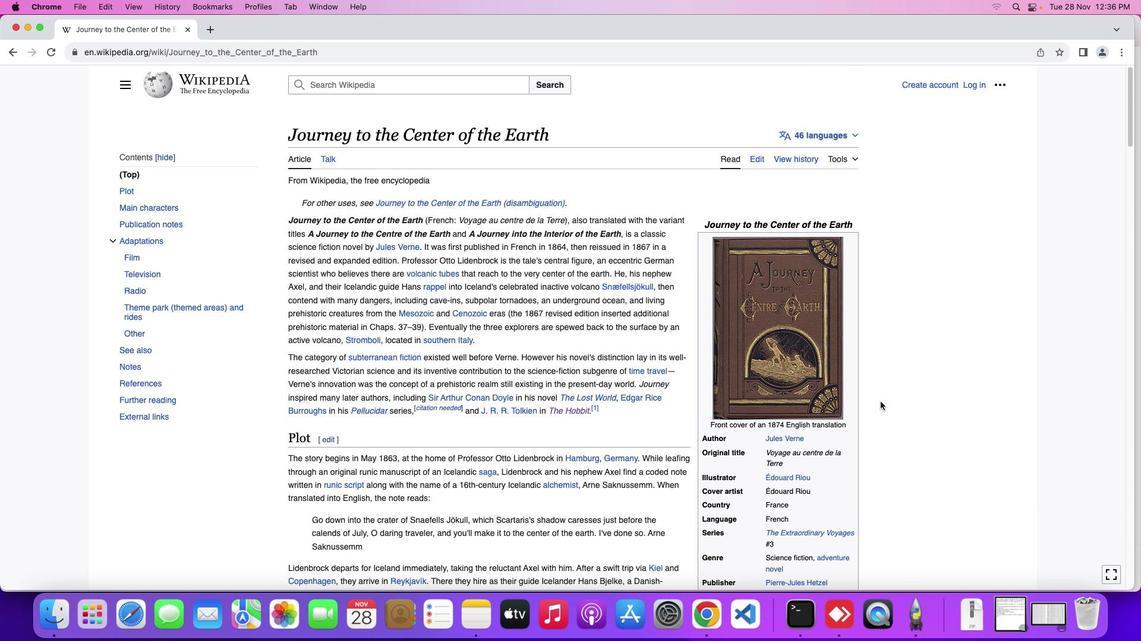 
Action: Mouse scrolled (880, 402) with delta (0, 0)
Screenshot: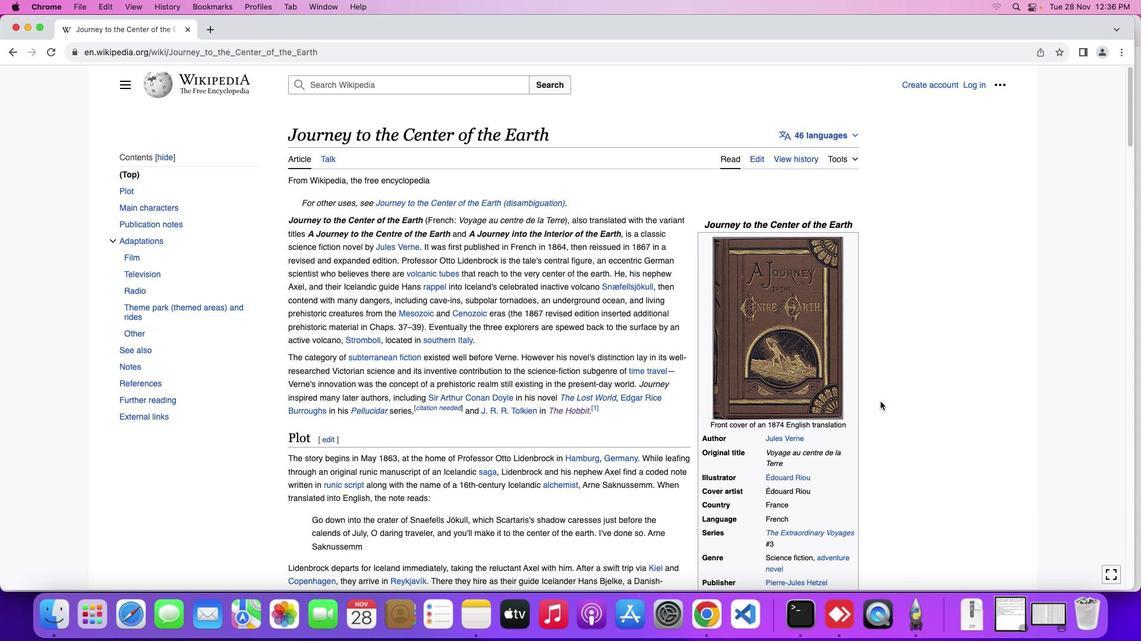 
Action: Mouse scrolled (880, 402) with delta (0, 0)
Screenshot: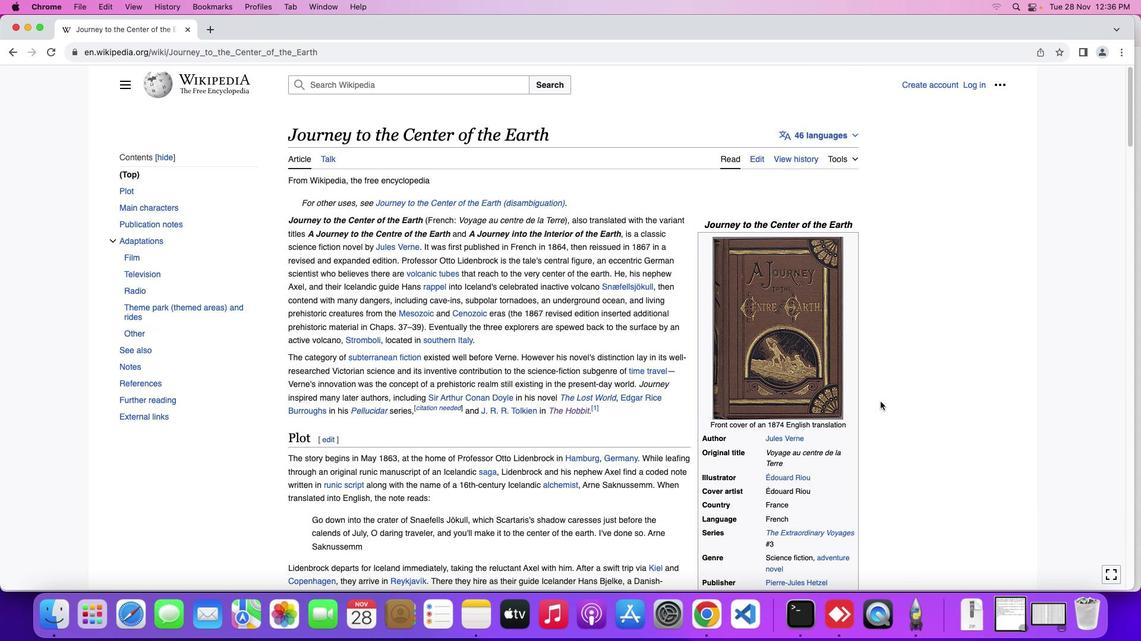 
Action: Mouse scrolled (880, 402) with delta (0, 1)
Screenshot: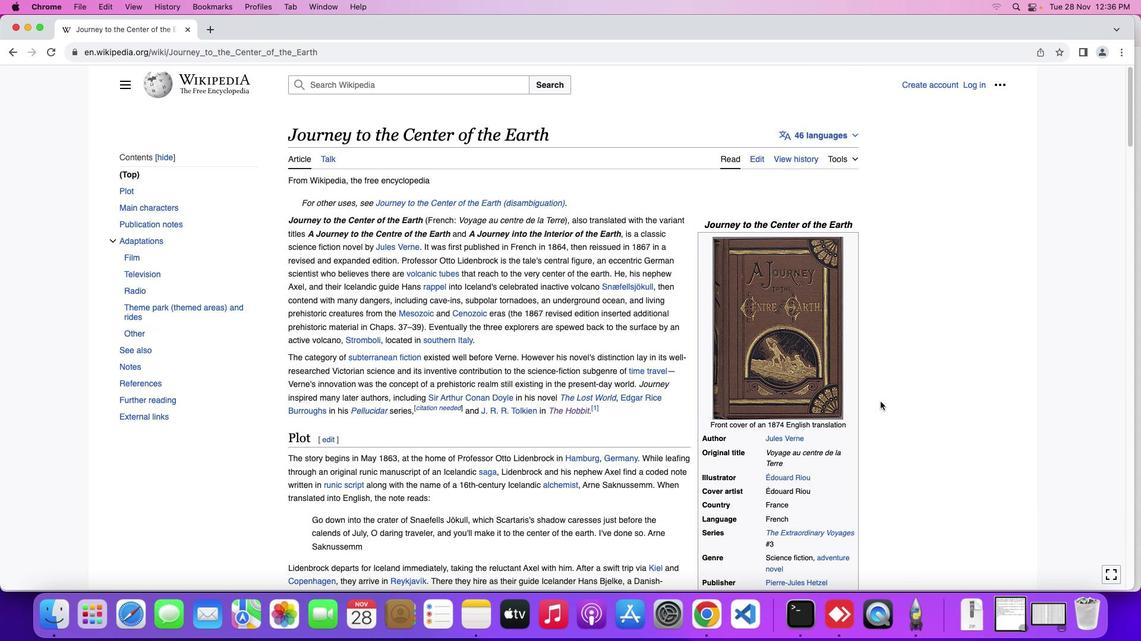 
Action: Mouse scrolled (880, 402) with delta (0, 2)
Screenshot: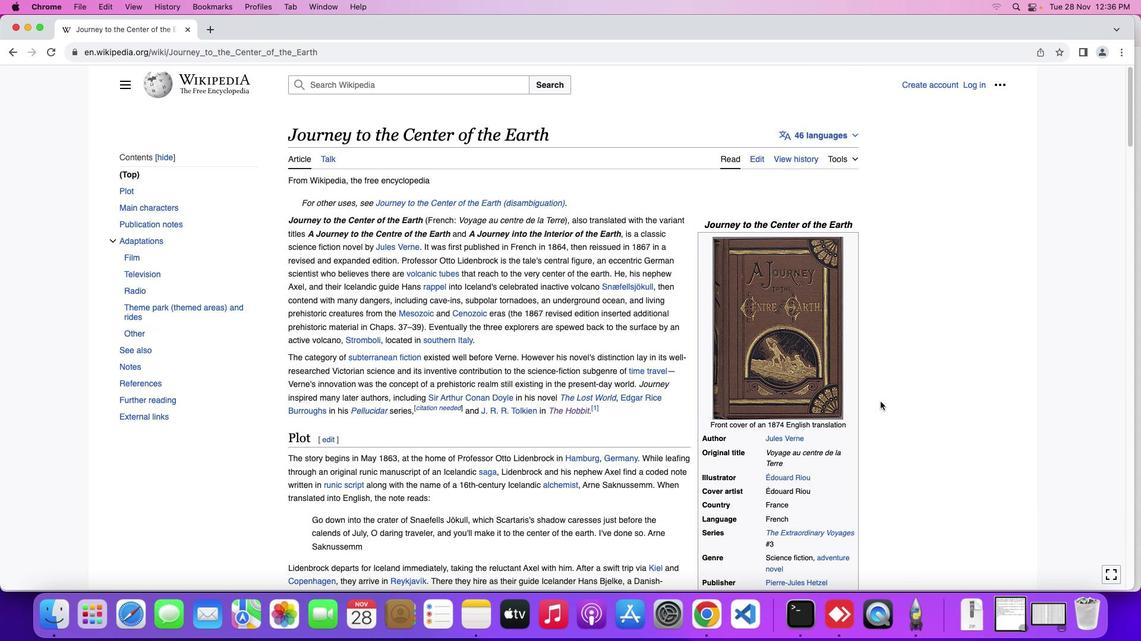 
Action: Mouse scrolled (880, 402) with delta (0, 3)
Screenshot: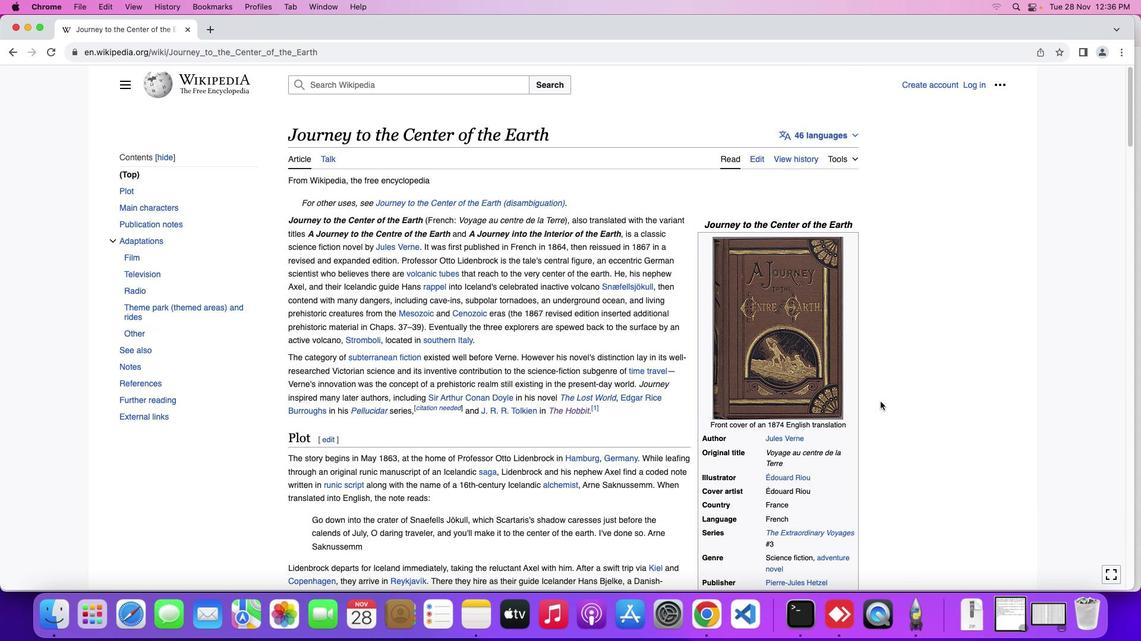 
Action: Mouse moved to (880, 401)
Screenshot: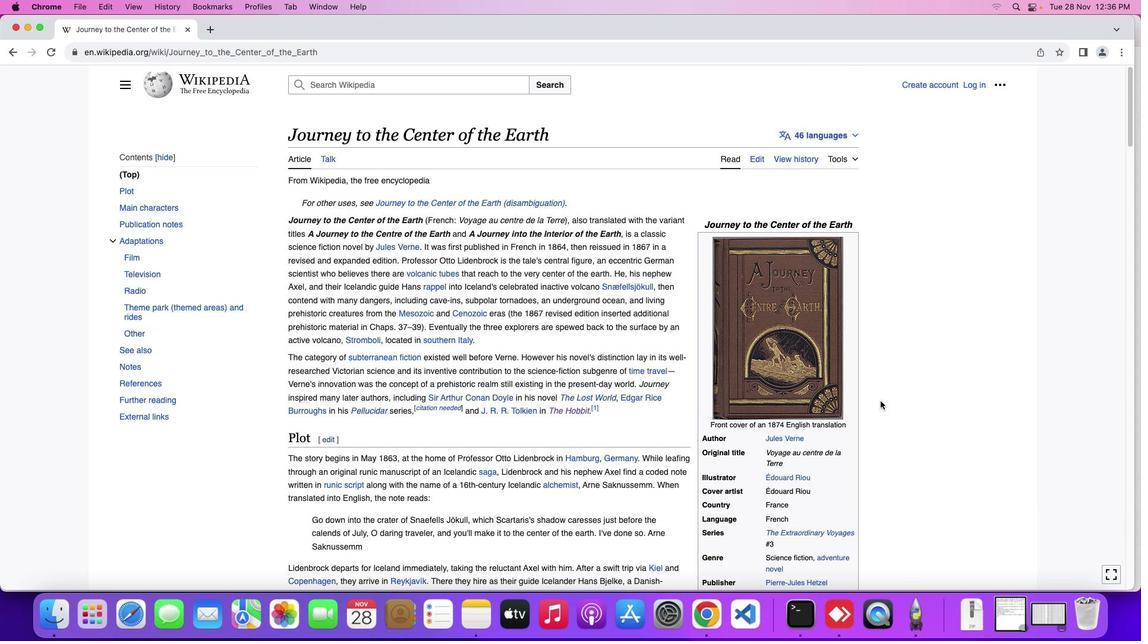
Action: Mouse scrolled (880, 401) with delta (0, 0)
Screenshot: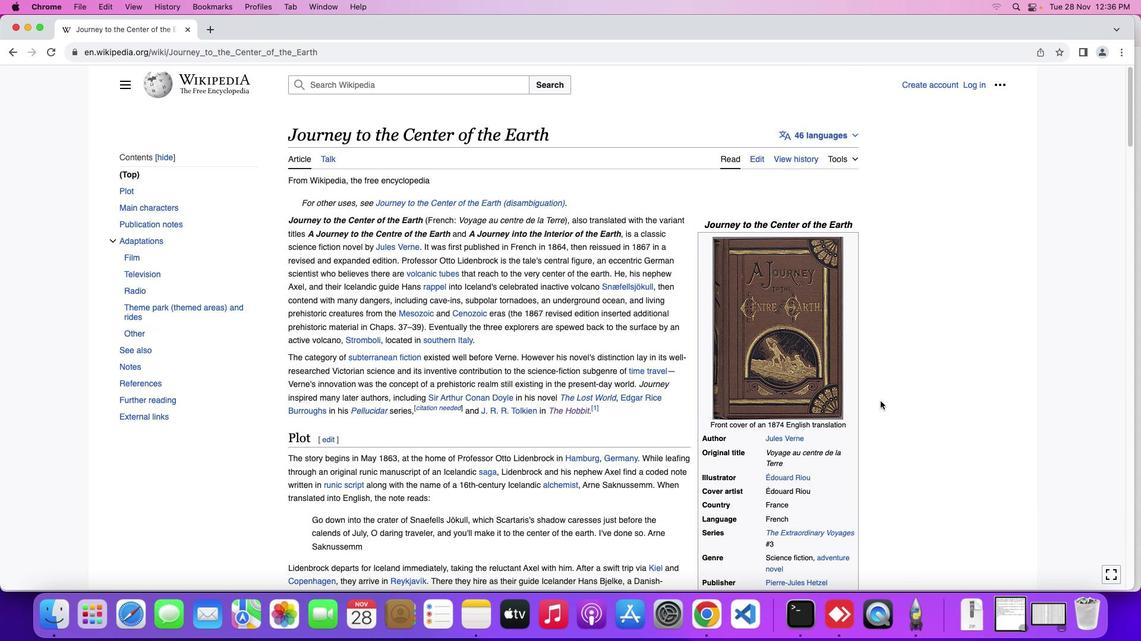 
Action: Mouse scrolled (880, 401) with delta (0, 0)
Screenshot: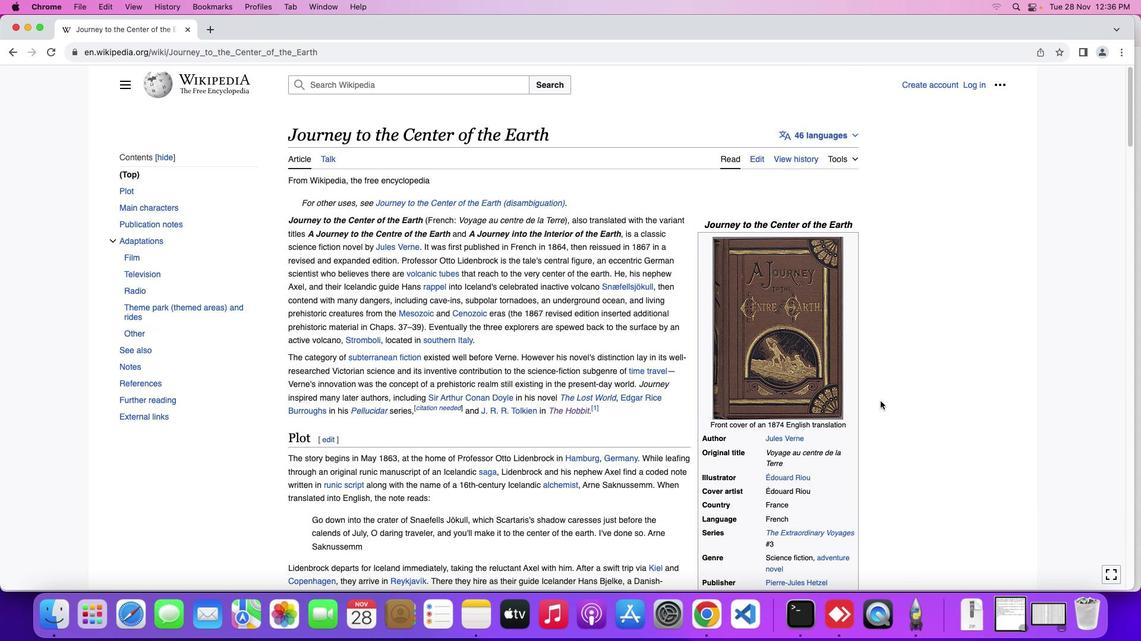 
Action: Mouse scrolled (880, 401) with delta (0, 1)
Screenshot: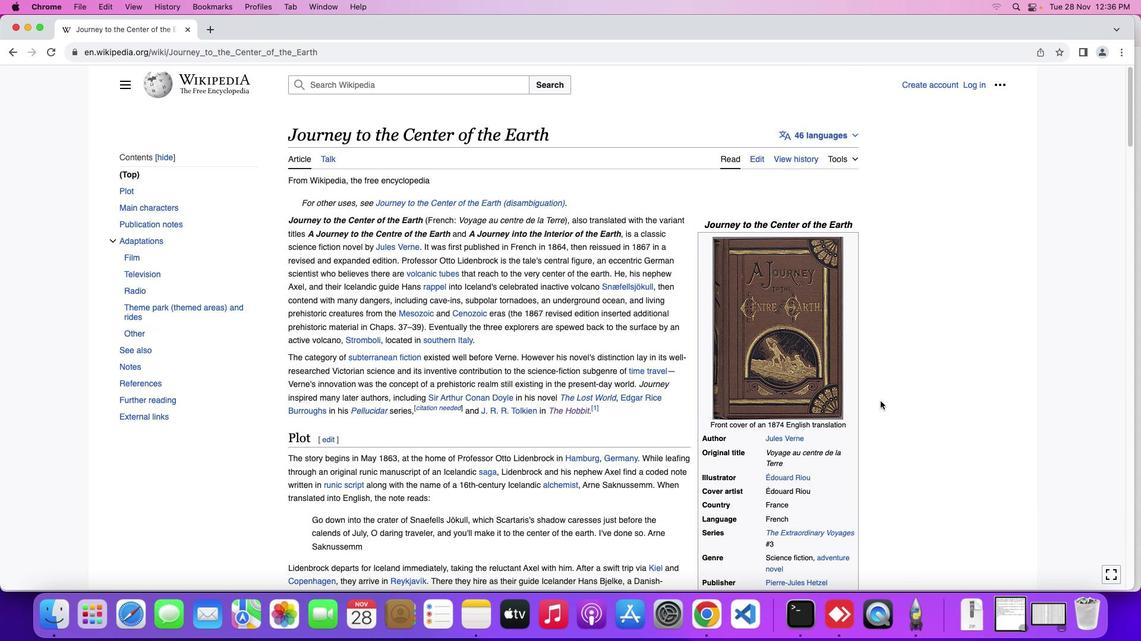 
Action: Mouse scrolled (880, 401) with delta (0, 2)
Screenshot: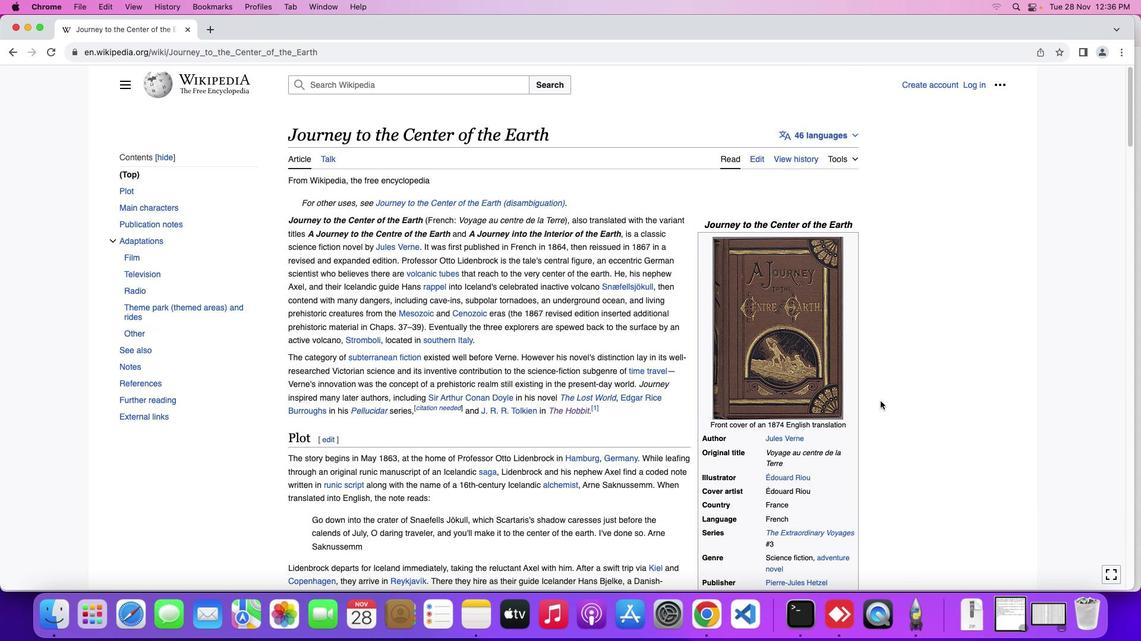 
Action: Mouse moved to (880, 401)
Screenshot: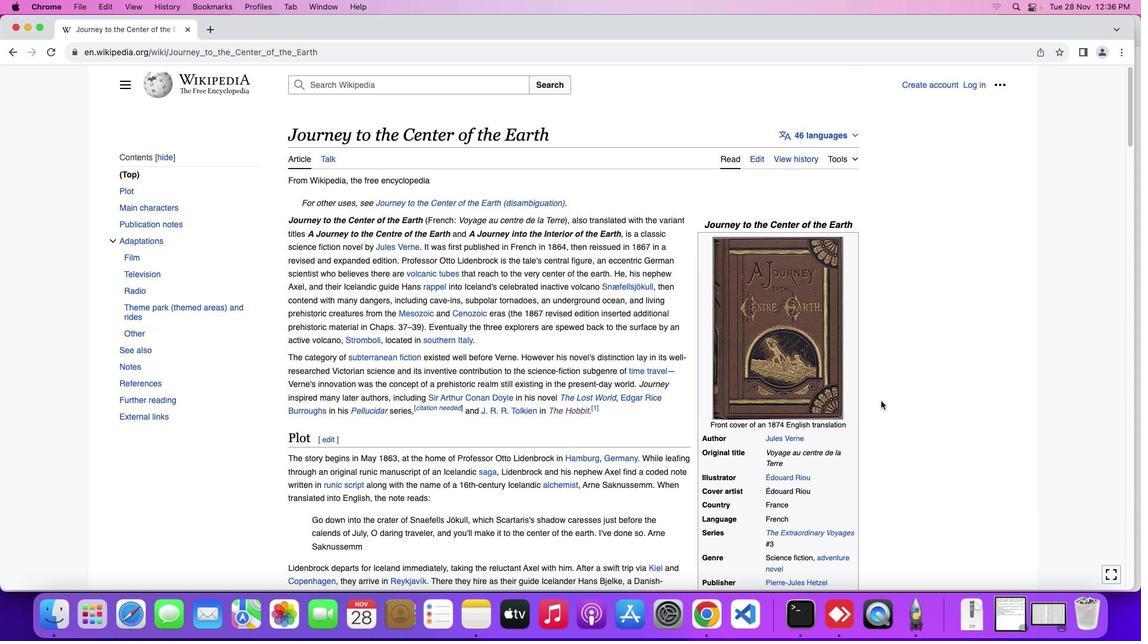 
Action: Mouse scrolled (880, 401) with delta (0, 0)
Screenshot: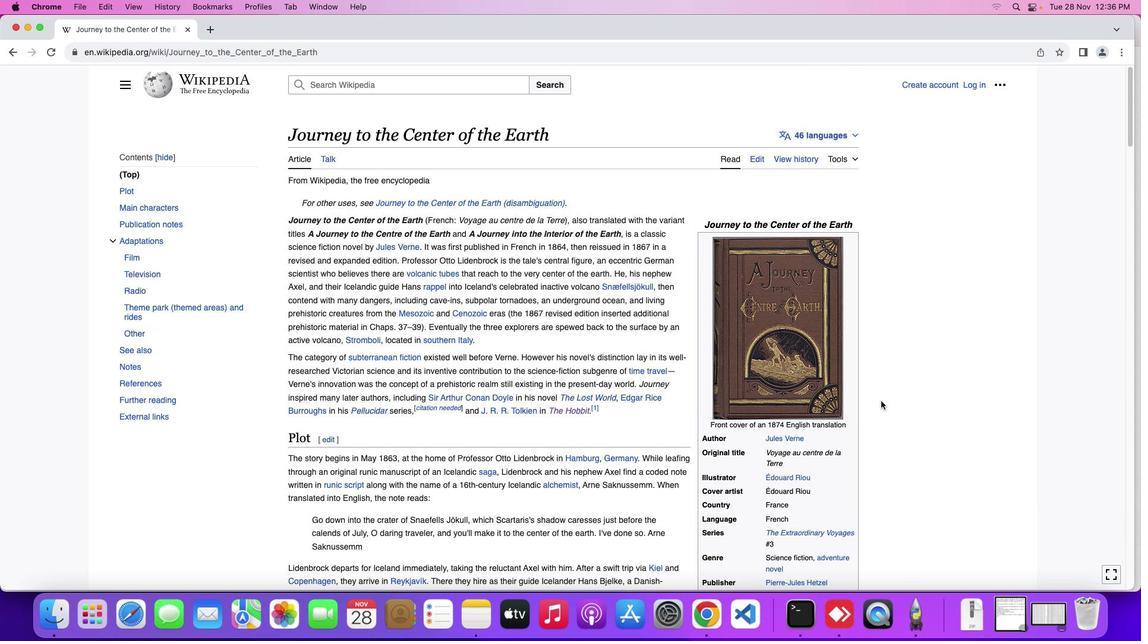 
Action: Mouse scrolled (880, 401) with delta (0, 0)
Screenshot: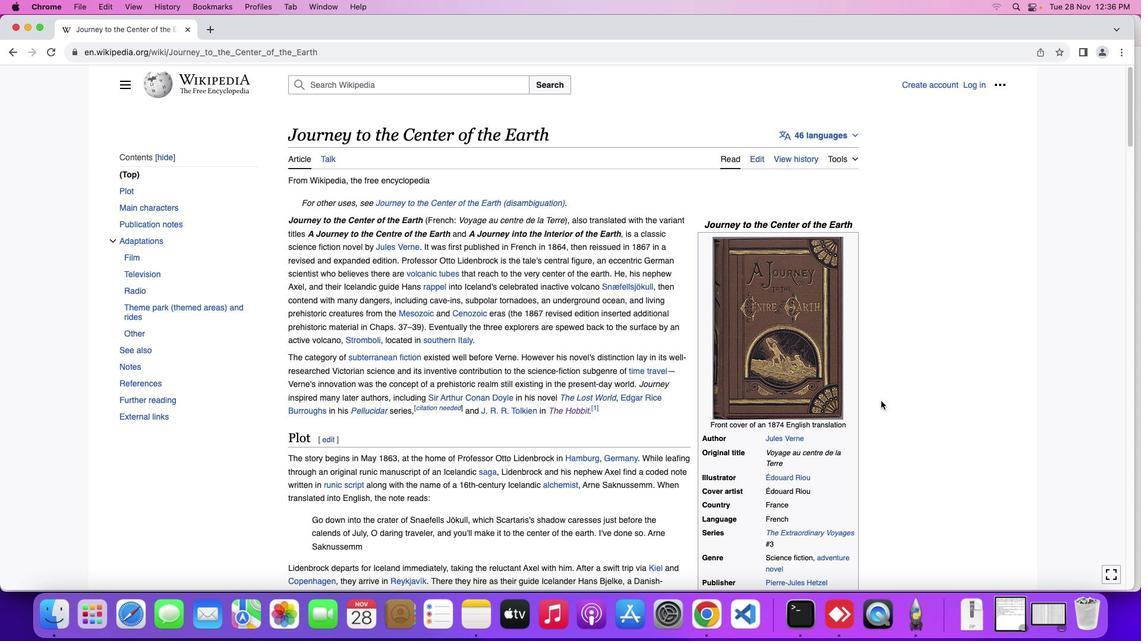 
Action: Mouse moved to (27, 28)
Screenshot: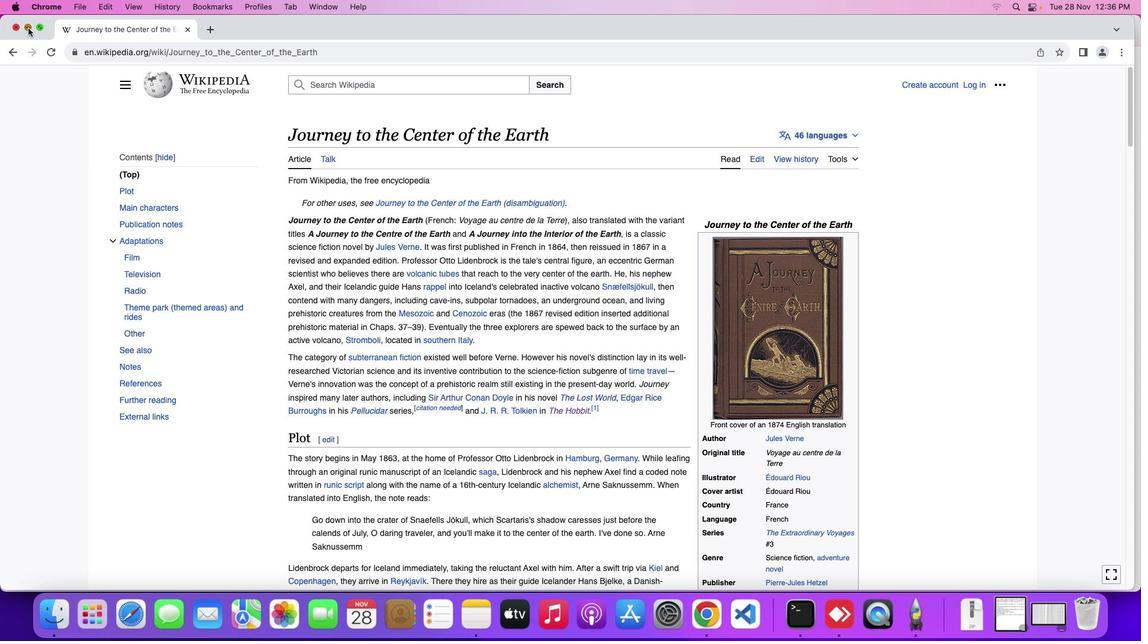 
Action: Mouse pressed left at (27, 28)
Screenshot: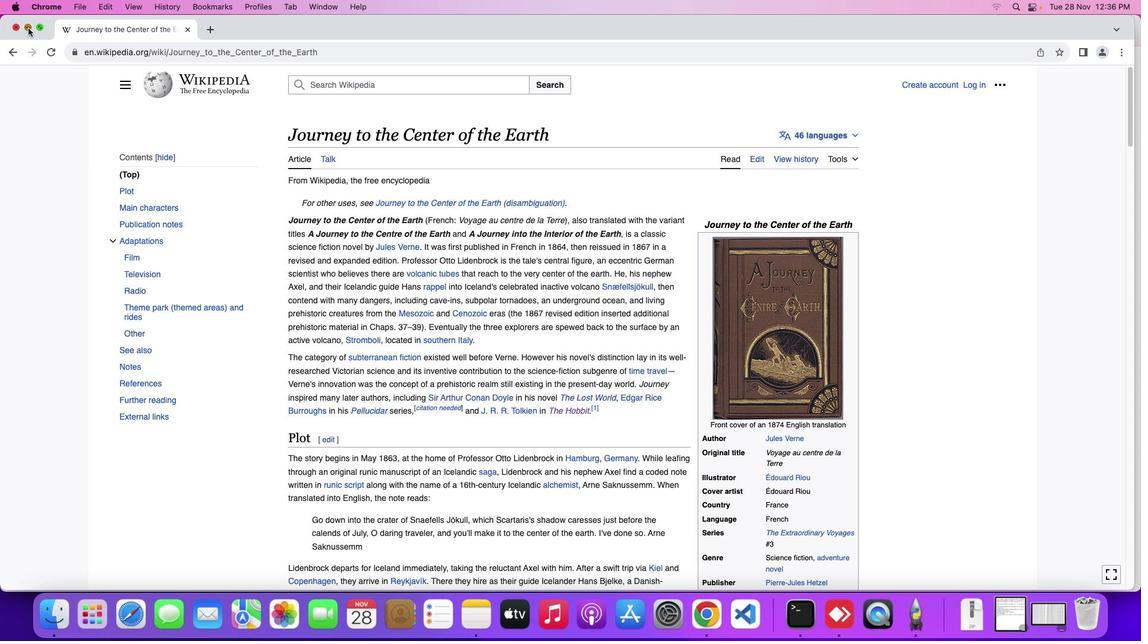 
Action: Mouse moved to (62, 107)
Screenshot: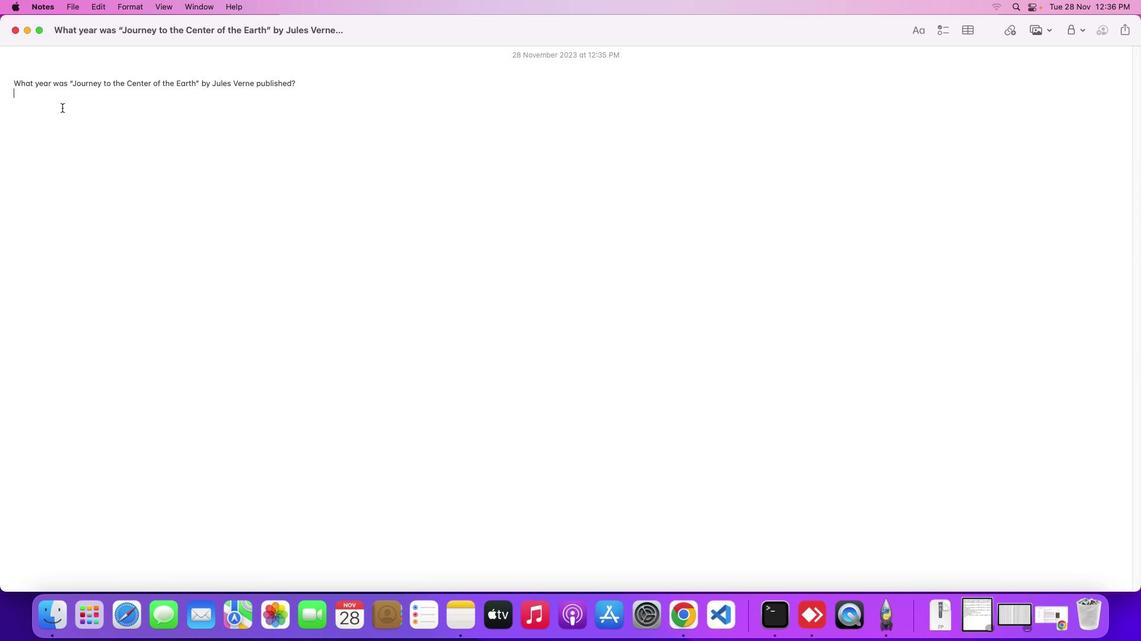
Action: Mouse pressed left at (62, 107)
Screenshot: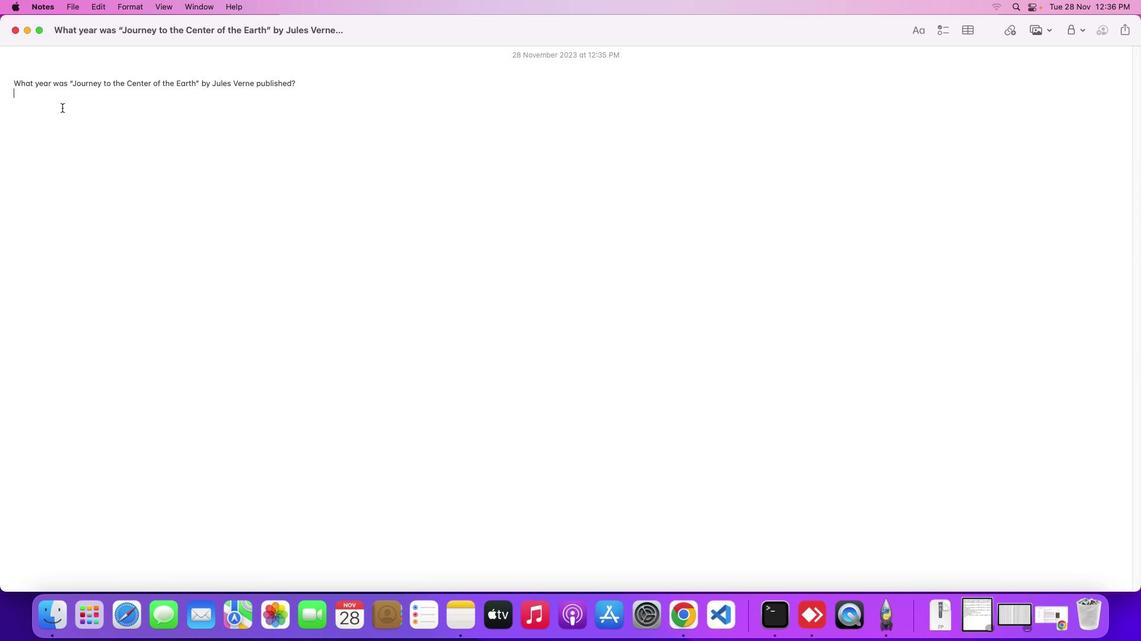 
Action: Mouse moved to (61, 106)
Screenshot: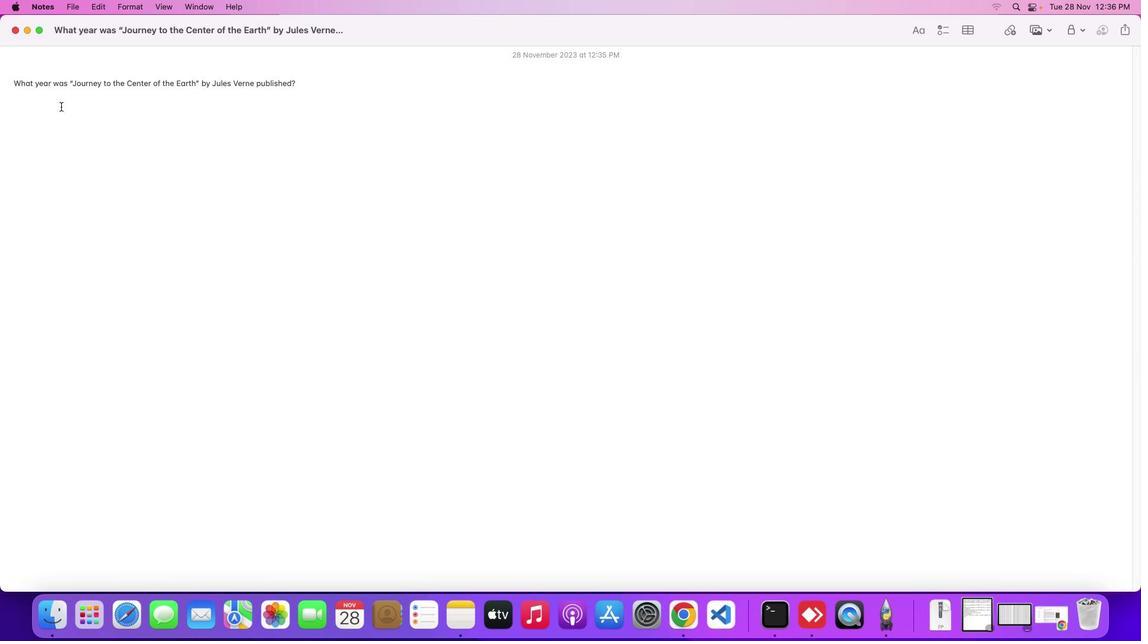 
Action: Key pressed Key.shiftKey.shift
Screenshot: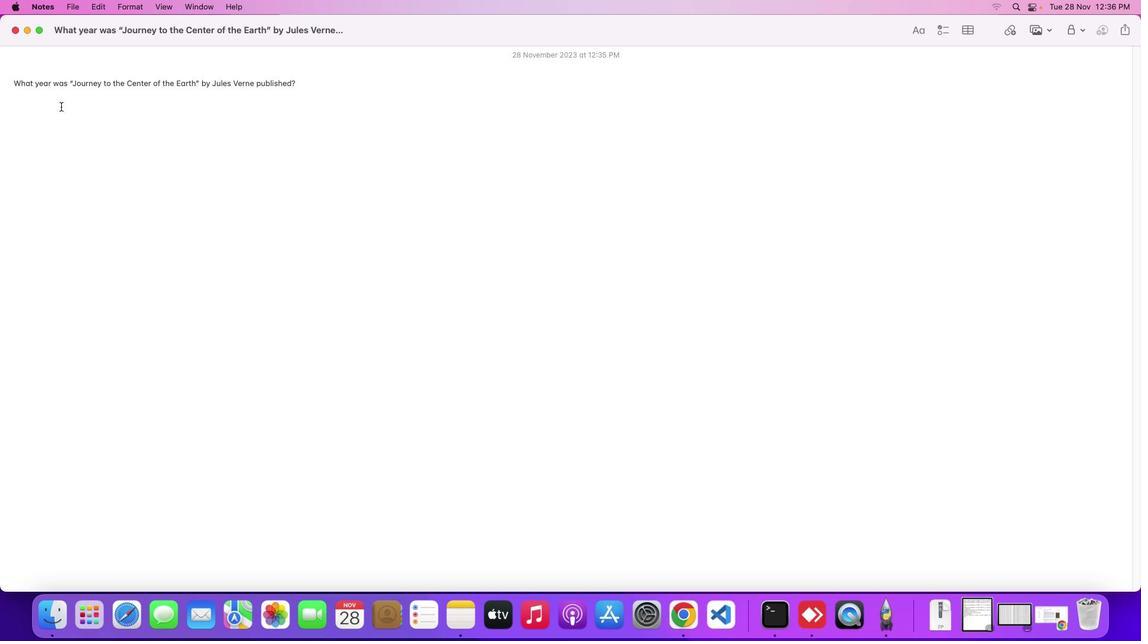
Action: Mouse moved to (61, 106)
Screenshot: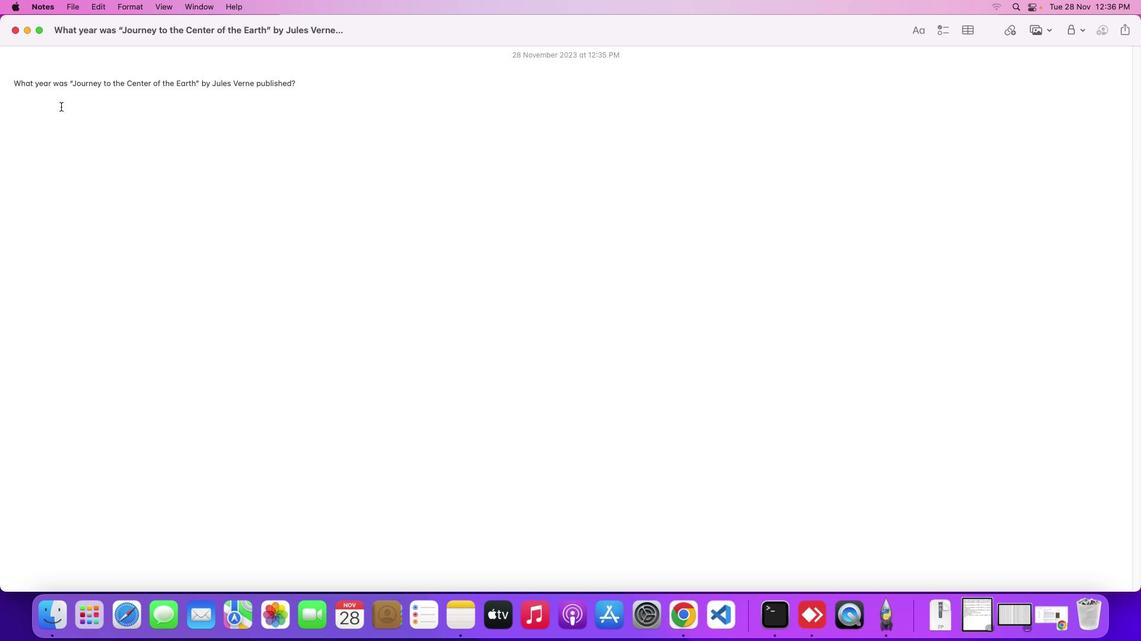 
Action: Key pressed '"'Key.shift'J''o''u''r''n''e''y'Key.space't''o'Key.space't''h''e'Key.spaceKey.shift'C''e''n''t''e''r'Key.space'o''f'Key.space't''h''e'Key.spaceKey.shift'"'Key.shift'E''a''r''t''h'Key.shift'"'Key.leftKey.leftKey.leftKey.leftKey.leftKey.leftKey.backspaceKey.rightKey.rightKey.rightKey.rightKey.rightKey.rightKey.space'b''y'Key.shift'J''u''l''e''s'Key.spaceKey.shift'V''e''r''n''e'Key.spaceKey.leftKey.leftKey.leftKey.leftKey.leftKey.leftKey.leftKey.leftKey.leftKey.leftKey.leftKey.leftKey.spaceKey.rightKey.ctrlKey.rightKey.rightKey.rightKey.rightKey.rightKey.rightKey.rightKey.rightKey.rightKey.rightKey.rightKey.rightKey.rightKey.space'w''a''s'Key.space'p''u''b''l''i''s''h''e''d'Key.space'i''n'Key.space'1''8''6''4''.'
Screenshot: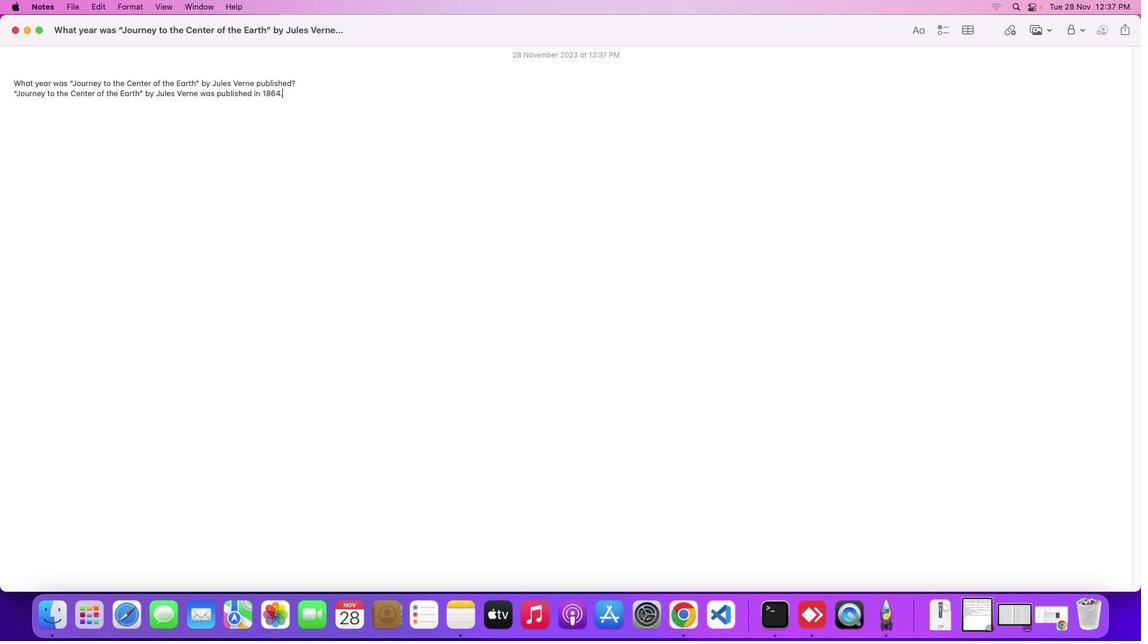 
